 Task: Research Airbnb options in Amaigbo, Nigeria from 22nd December, 2023 to 25th December, 2023 for 2 adults. Place can be private room with 1  bedroom having 1 bed and 1 bathroom. Property type can be hotel.
Action: Mouse moved to (495, 110)
Screenshot: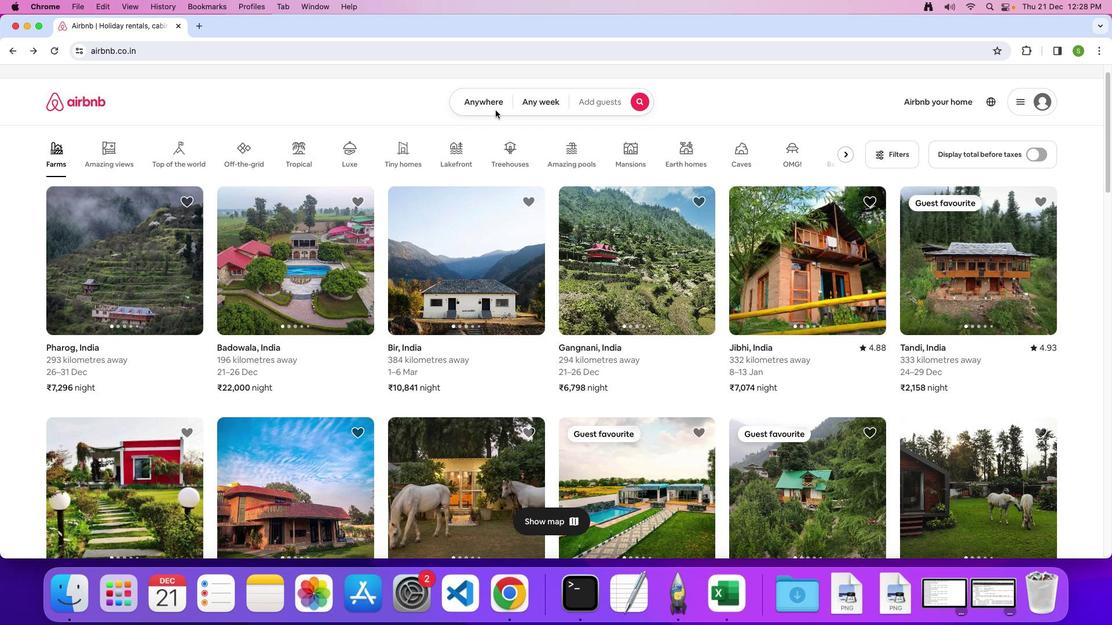 
Action: Mouse pressed left at (495, 110)
Screenshot: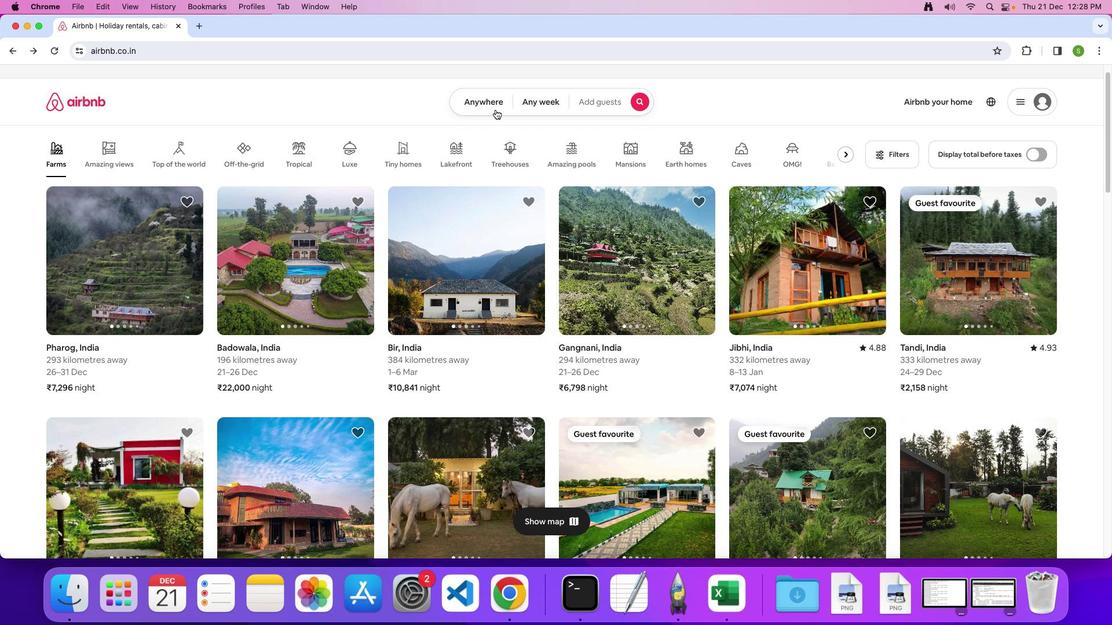 
Action: Mouse moved to (476, 103)
Screenshot: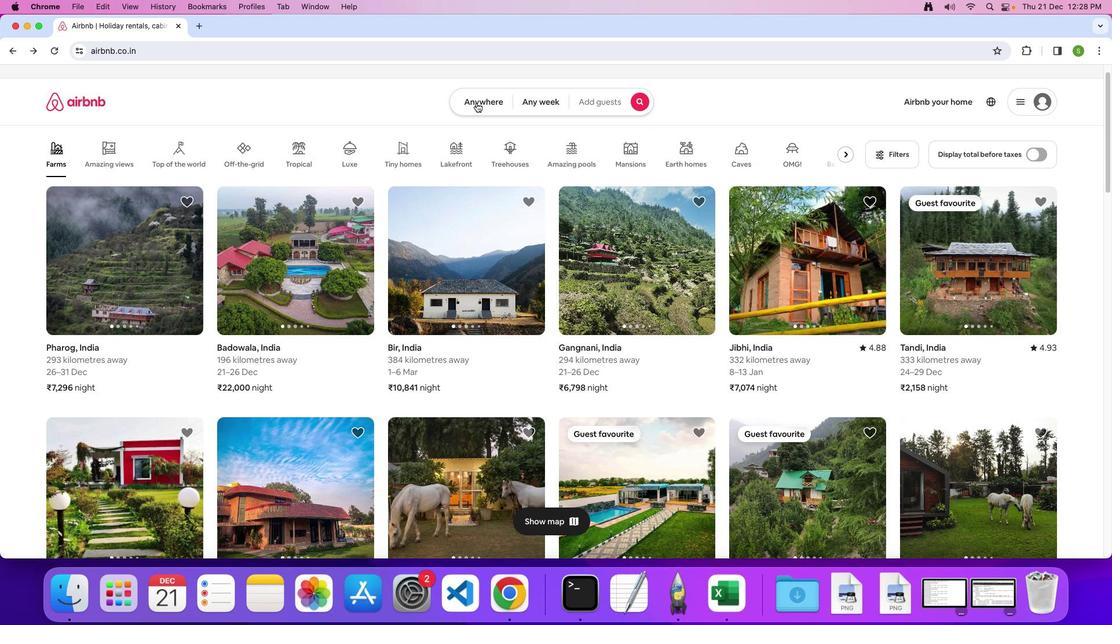 
Action: Mouse pressed left at (476, 103)
Screenshot: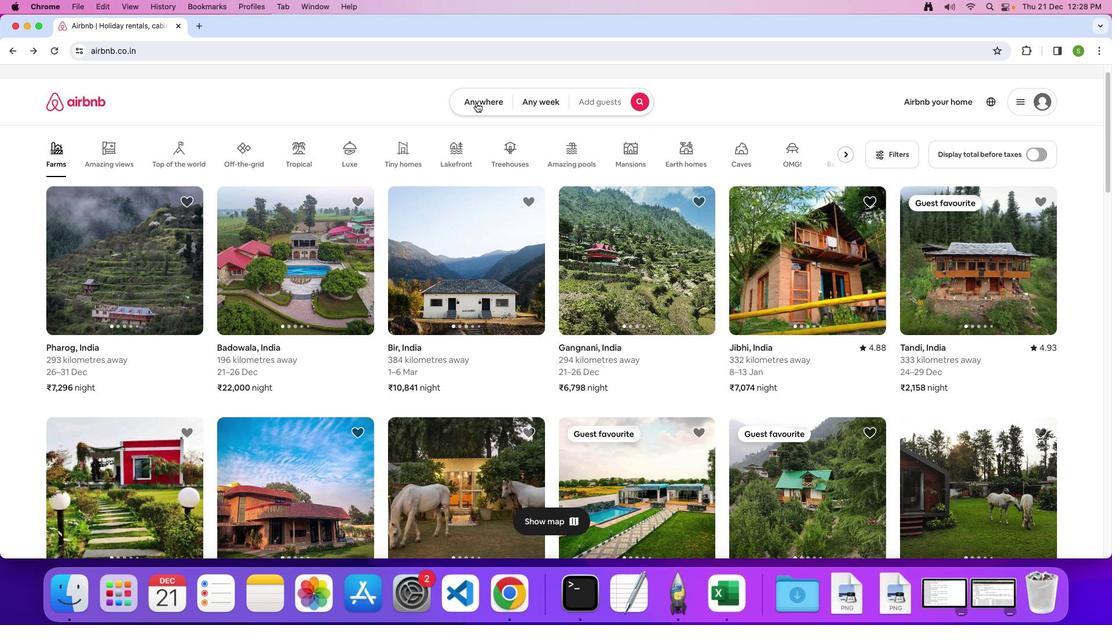 
Action: Mouse moved to (412, 148)
Screenshot: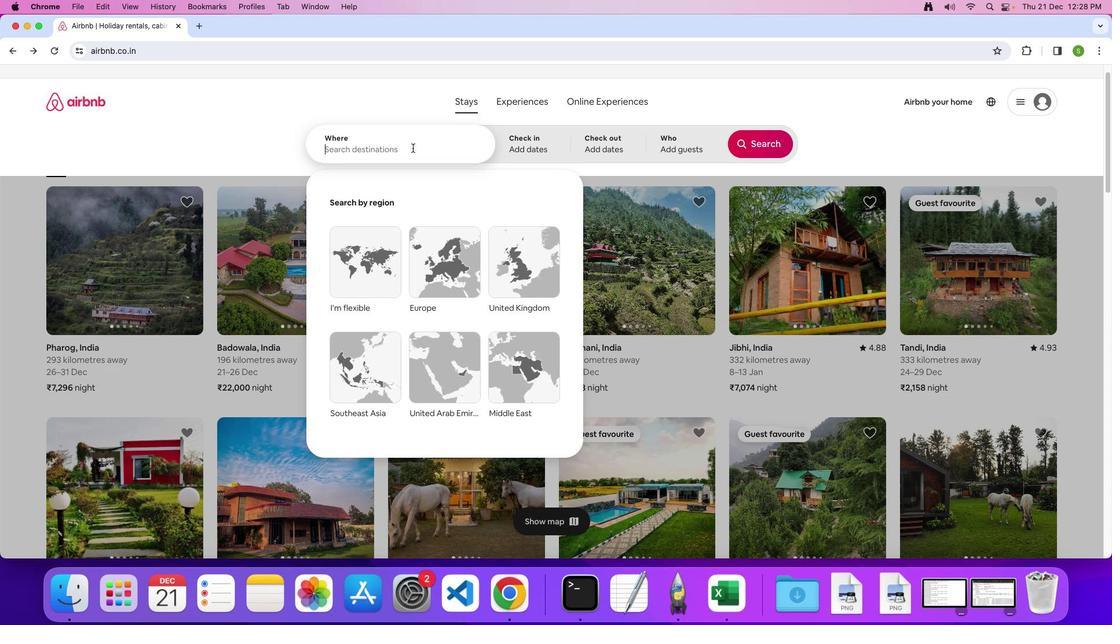 
Action: Mouse pressed left at (412, 148)
Screenshot: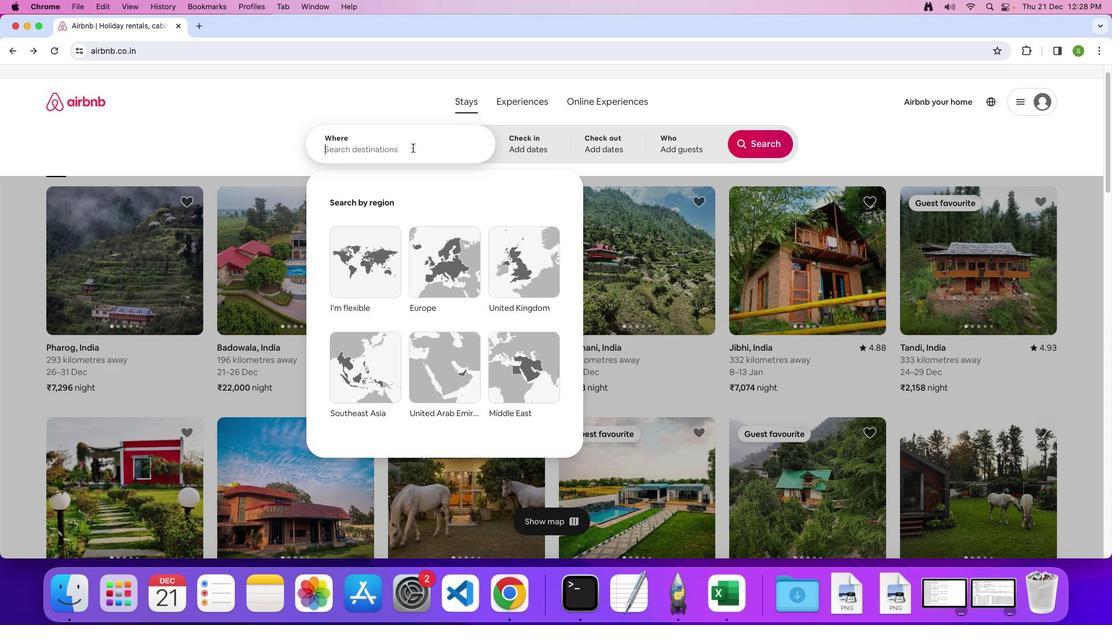 
Action: Mouse moved to (411, 149)
Screenshot: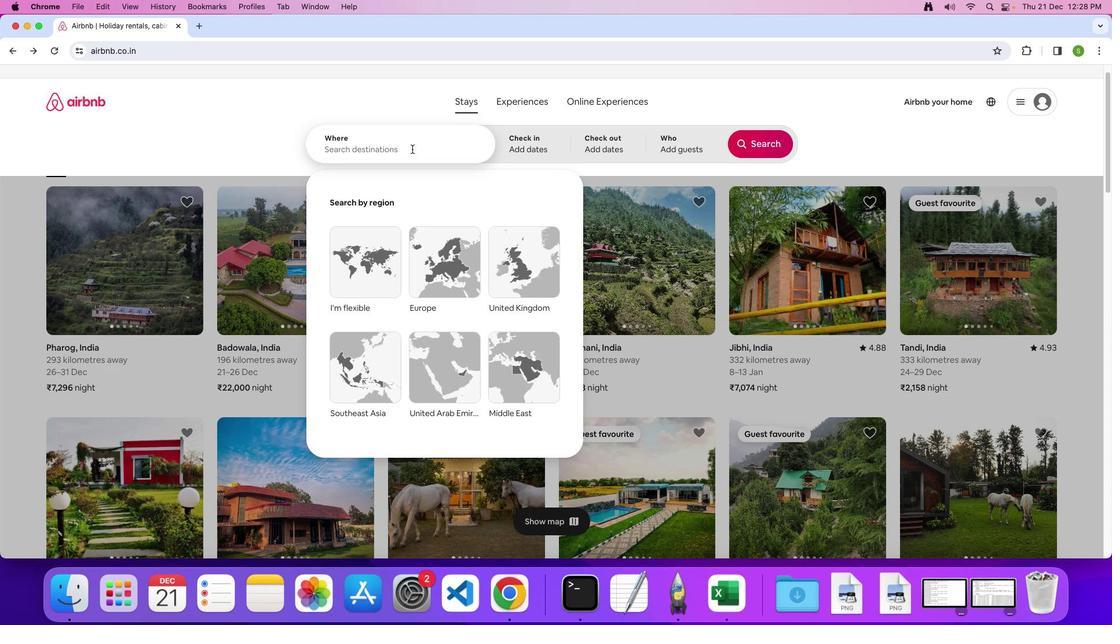 
Action: Key pressed 'A'Key.caps_lock'm''a'
Screenshot: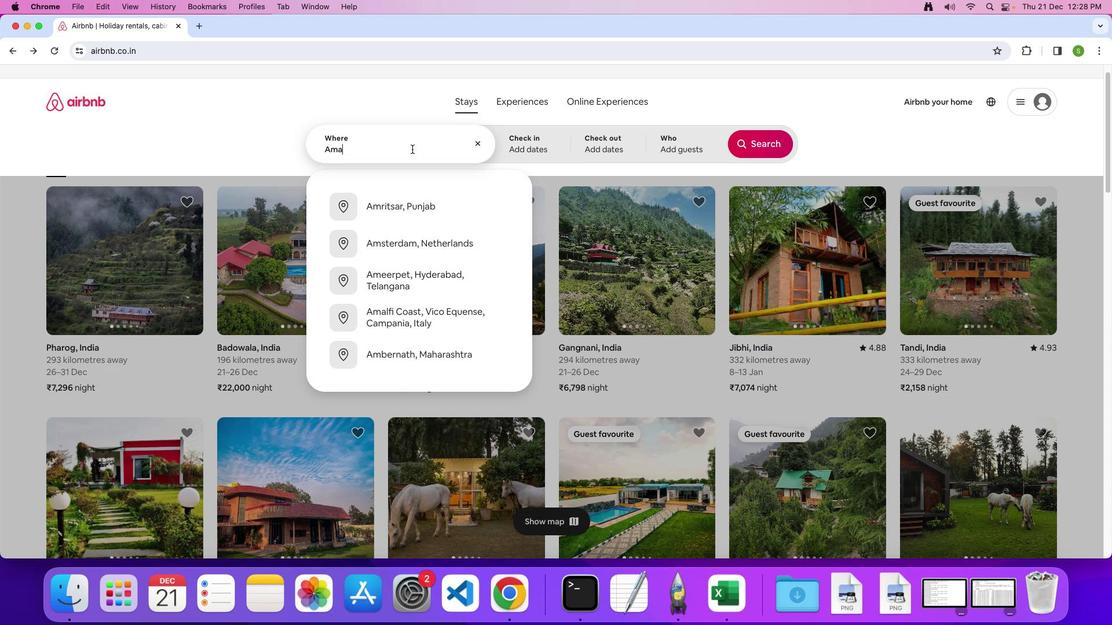 
Action: Mouse moved to (411, 149)
Screenshot: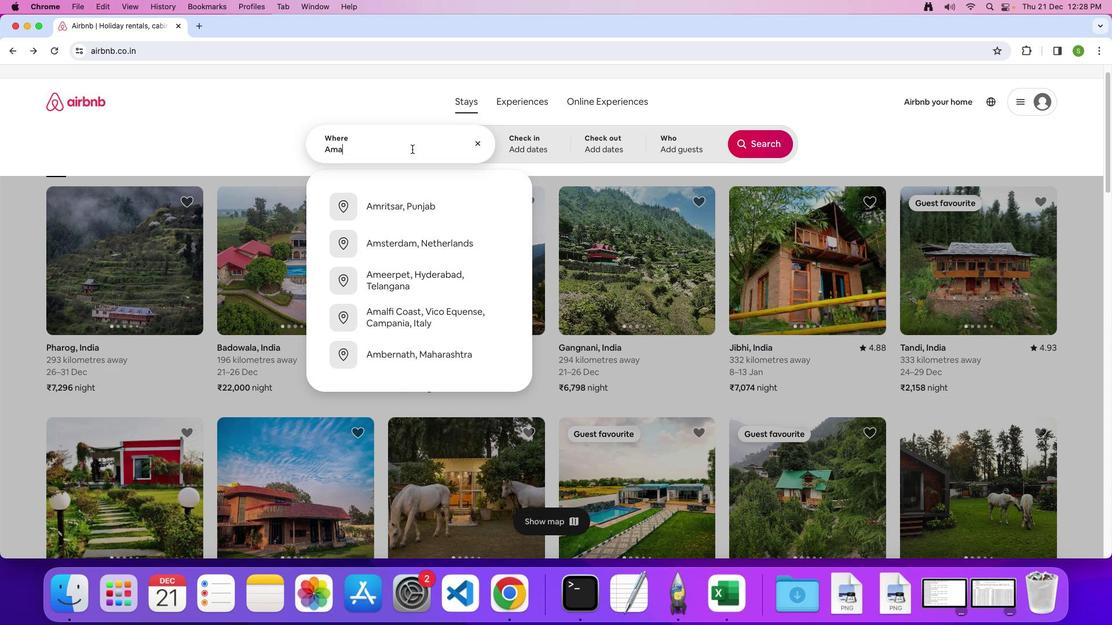 
Action: Key pressed 'i''g''b''o'','Key.spaceKey.shift'N''i''g''e''r''i''a'Key.enter
Screenshot: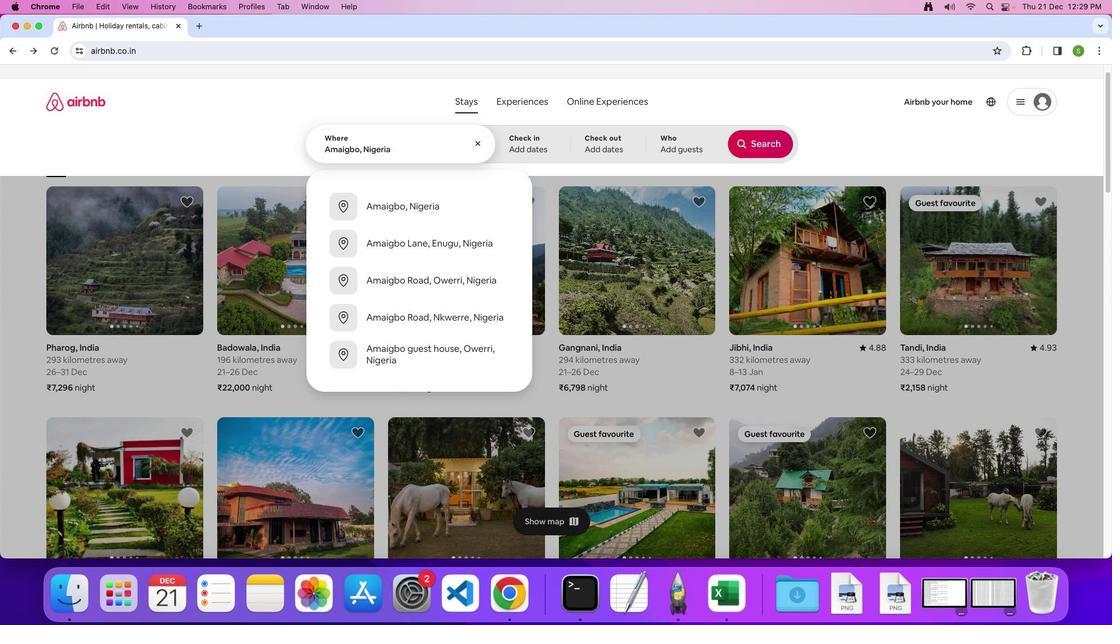 
Action: Mouse moved to (488, 372)
Screenshot: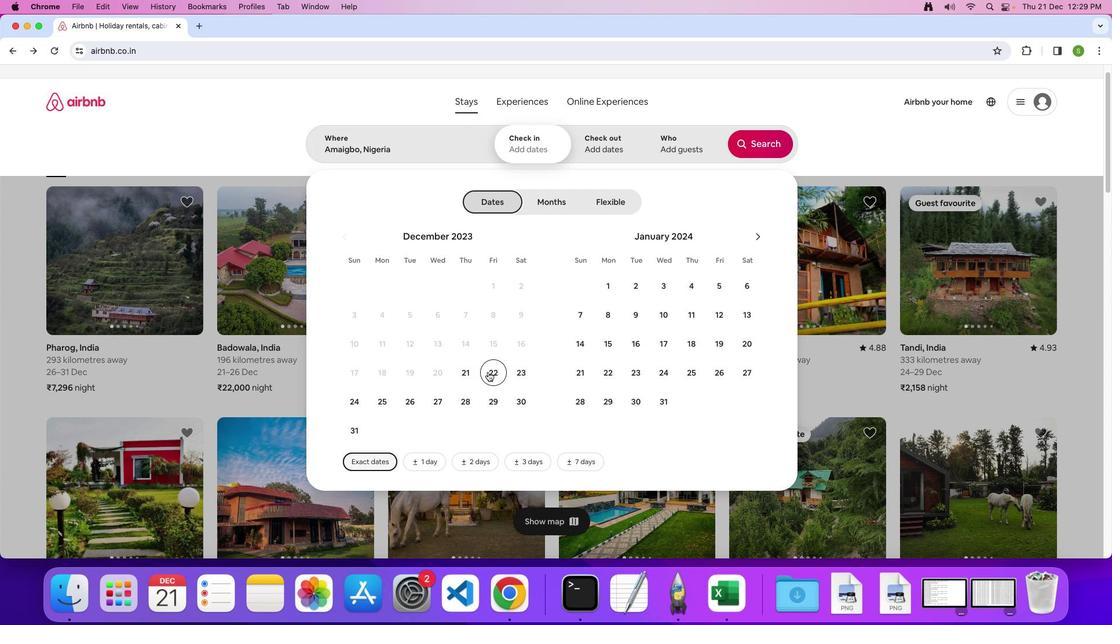 
Action: Mouse pressed left at (488, 372)
Screenshot: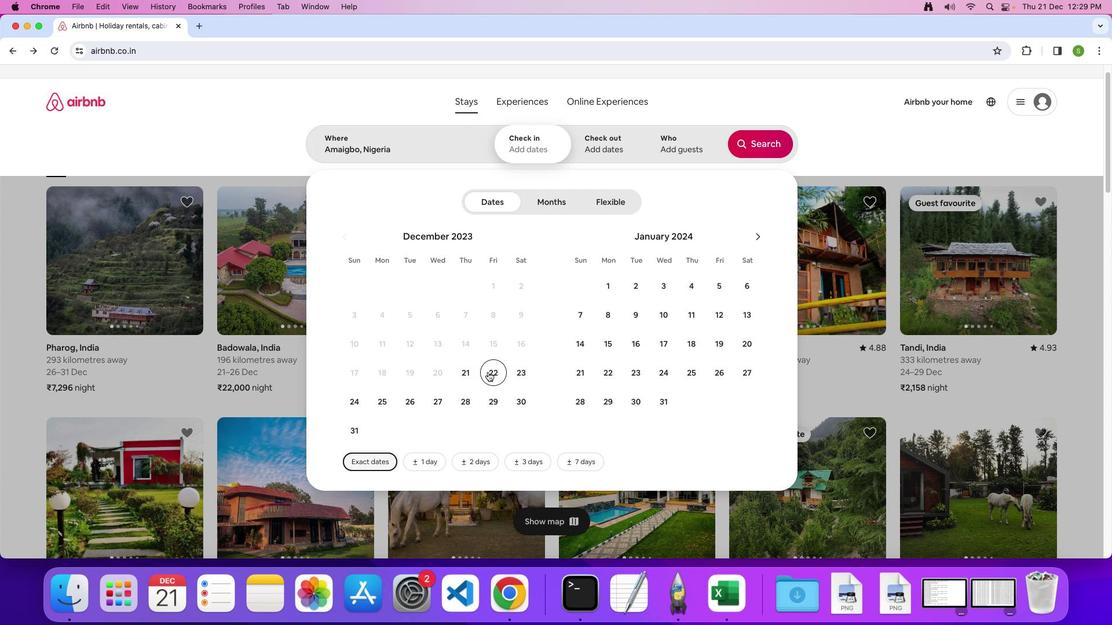 
Action: Mouse moved to (393, 401)
Screenshot: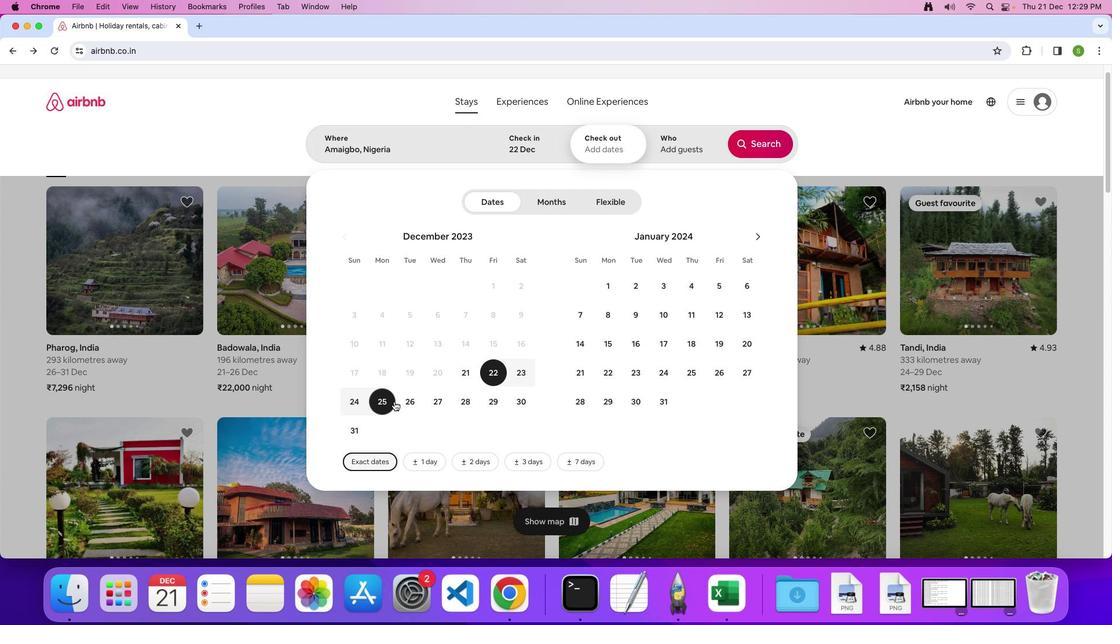 
Action: Mouse pressed left at (393, 401)
Screenshot: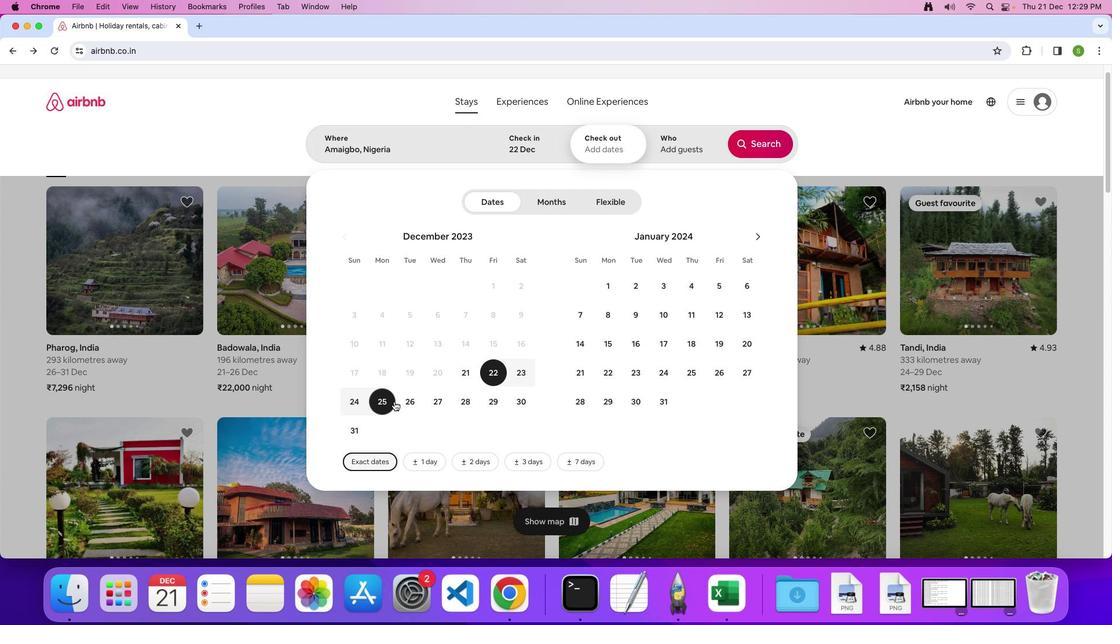 
Action: Mouse moved to (679, 149)
Screenshot: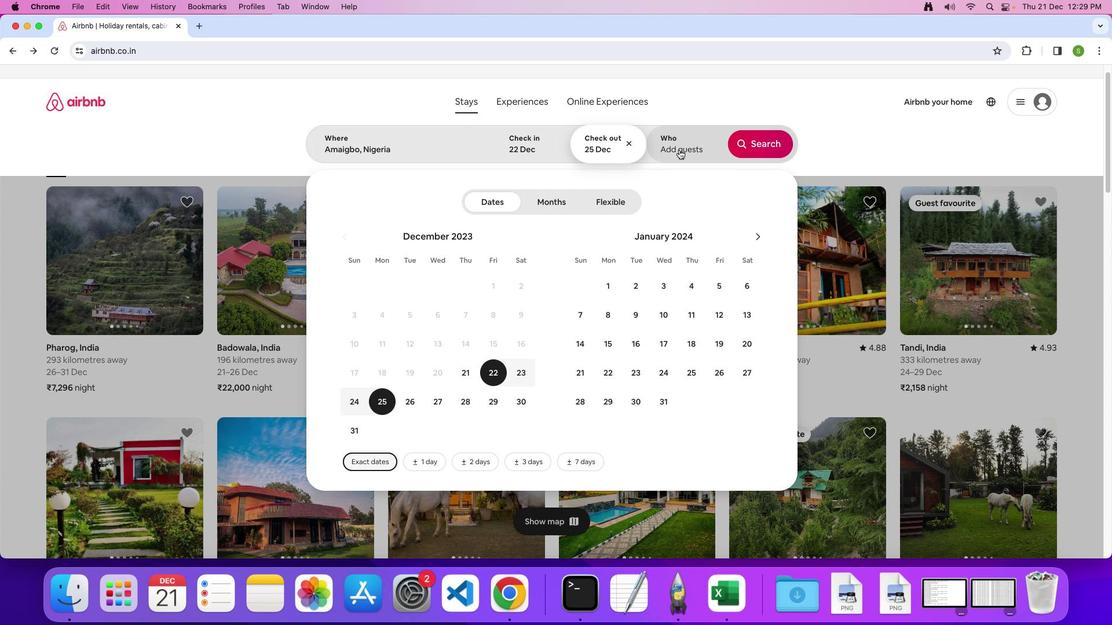 
Action: Mouse pressed left at (679, 149)
Screenshot: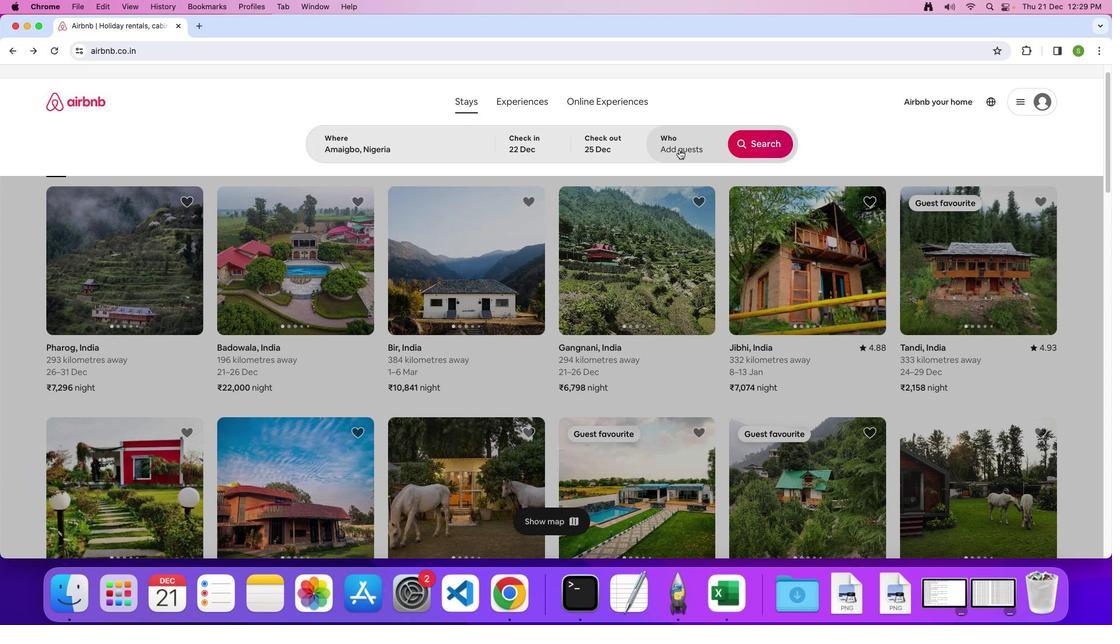 
Action: Mouse moved to (756, 203)
Screenshot: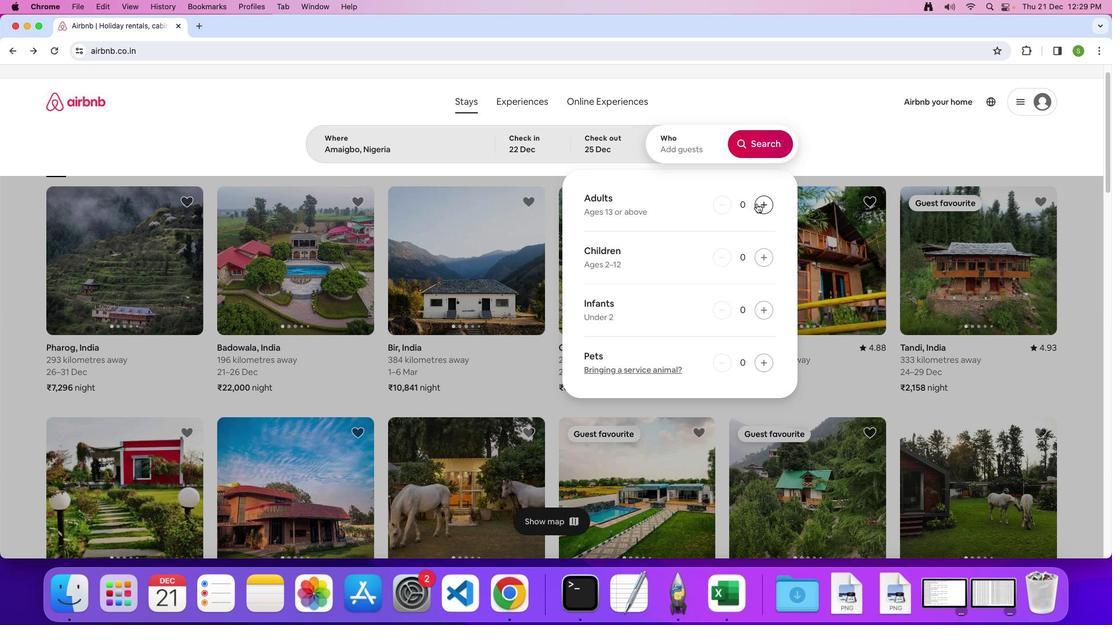 
Action: Mouse pressed left at (756, 203)
Screenshot: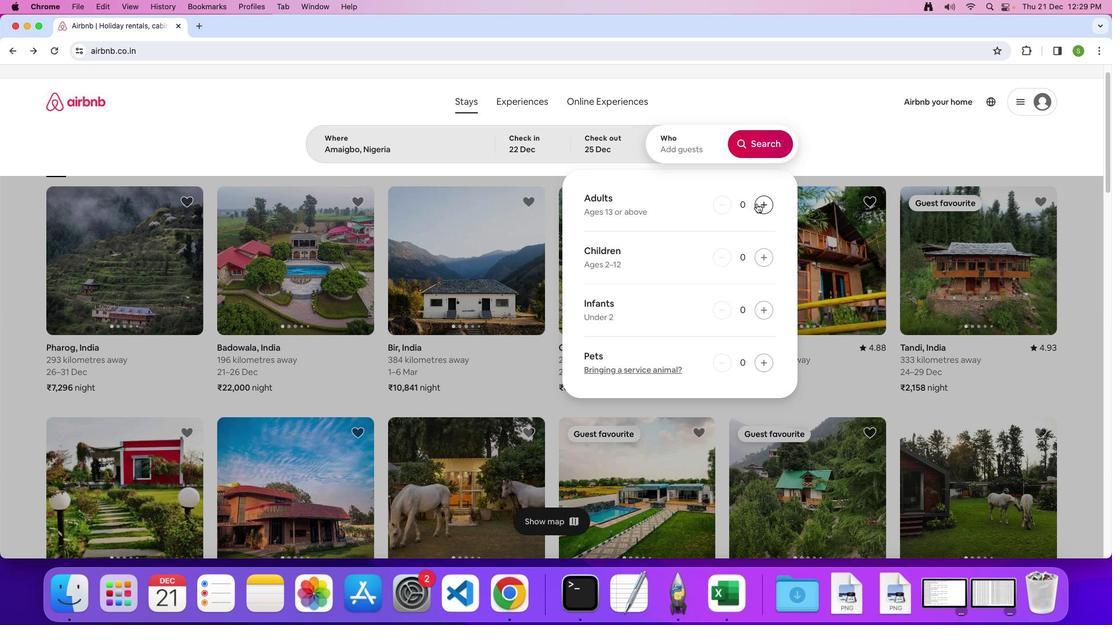 
Action: Mouse moved to (769, 204)
Screenshot: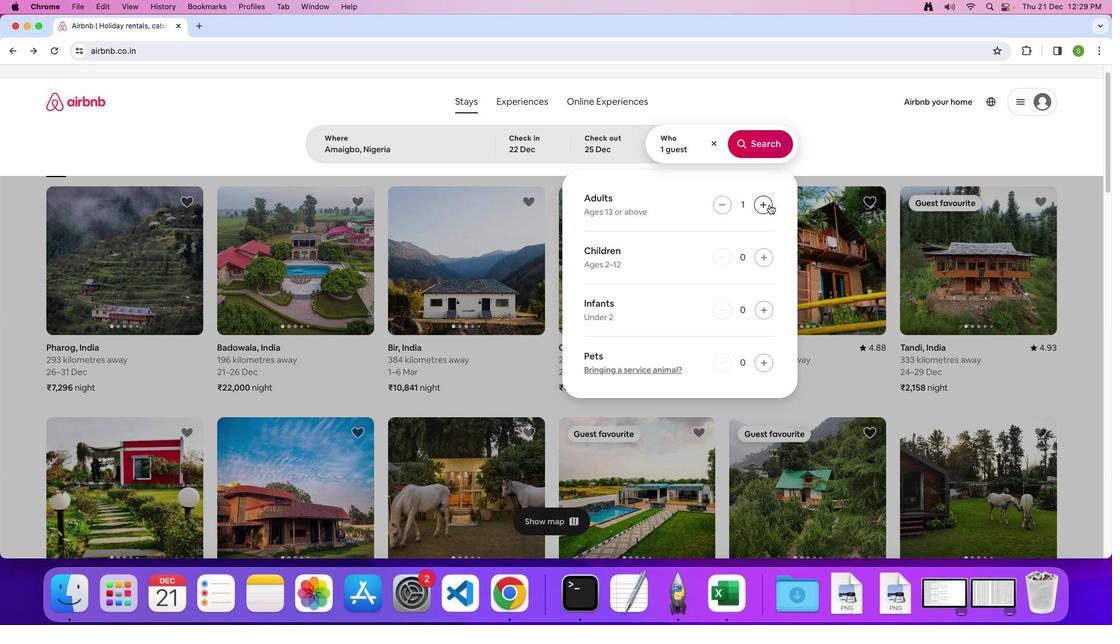 
Action: Mouse pressed left at (769, 204)
Screenshot: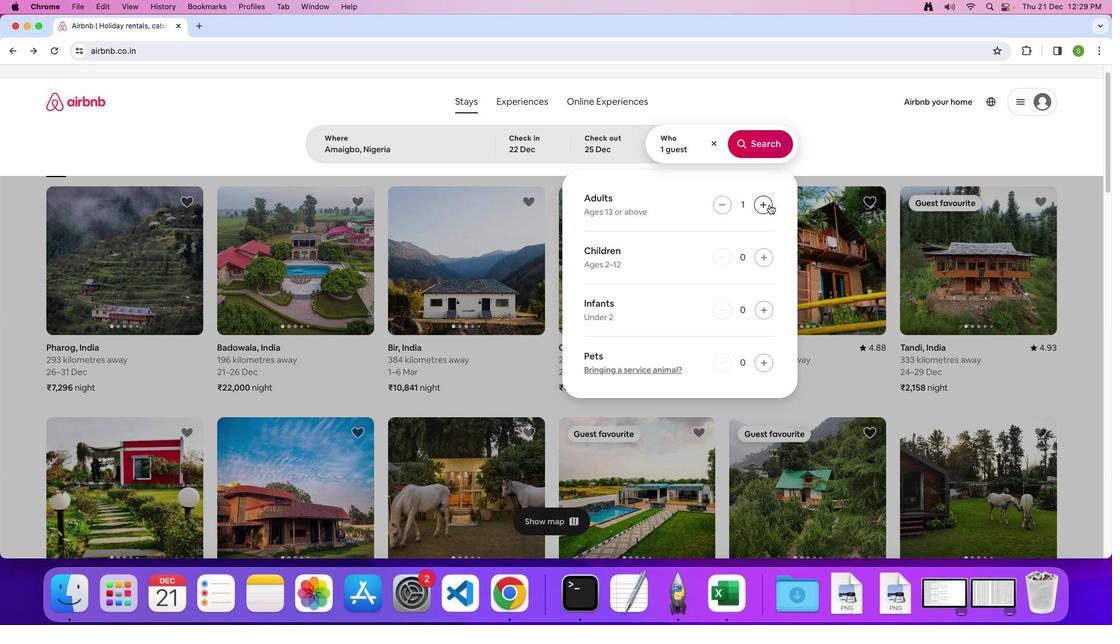 
Action: Mouse moved to (759, 145)
Screenshot: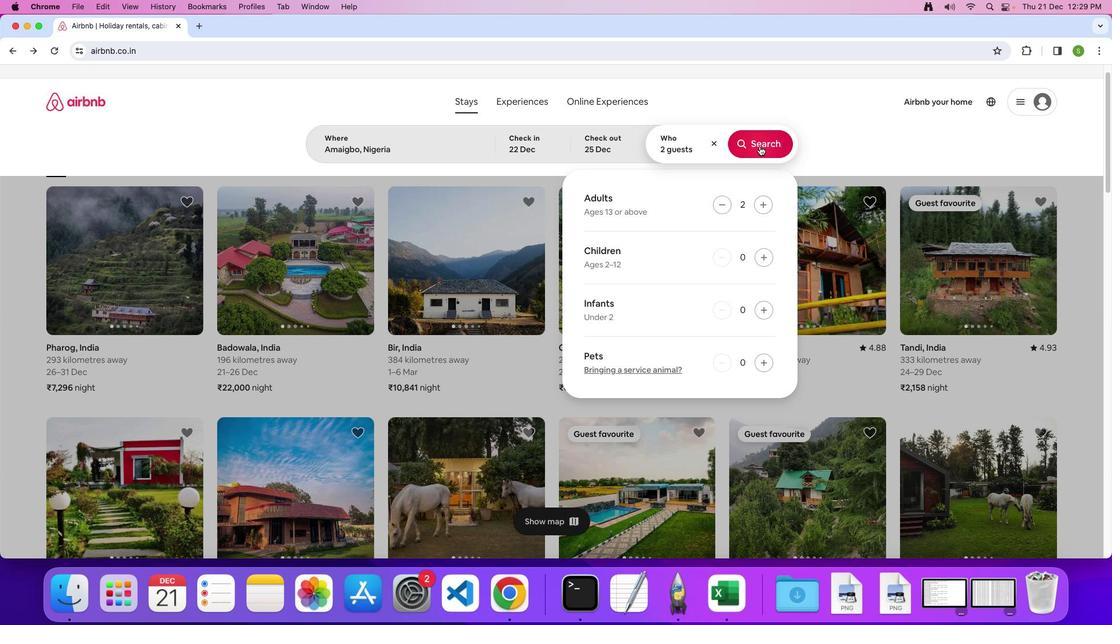 
Action: Mouse pressed left at (759, 145)
Screenshot: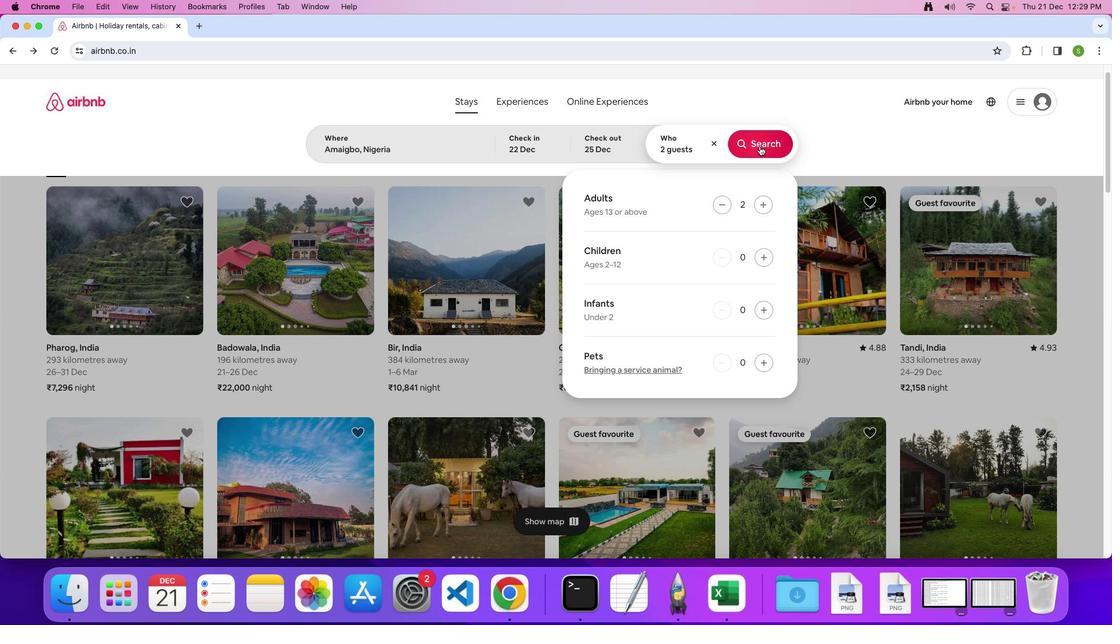 
Action: Mouse moved to (913, 132)
Screenshot: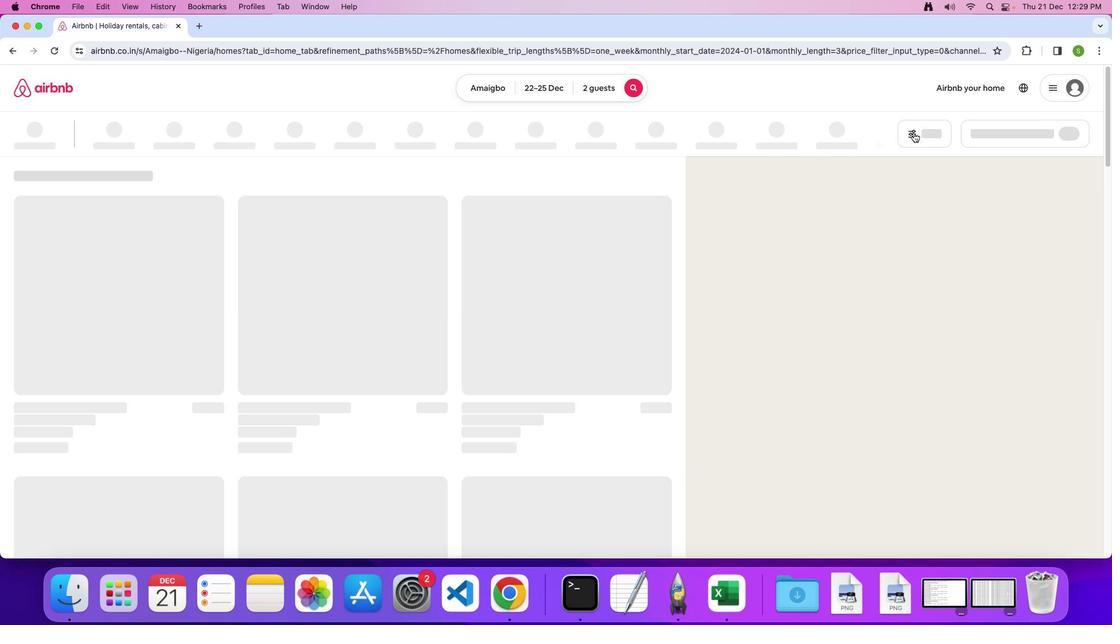 
Action: Mouse pressed left at (913, 132)
Screenshot: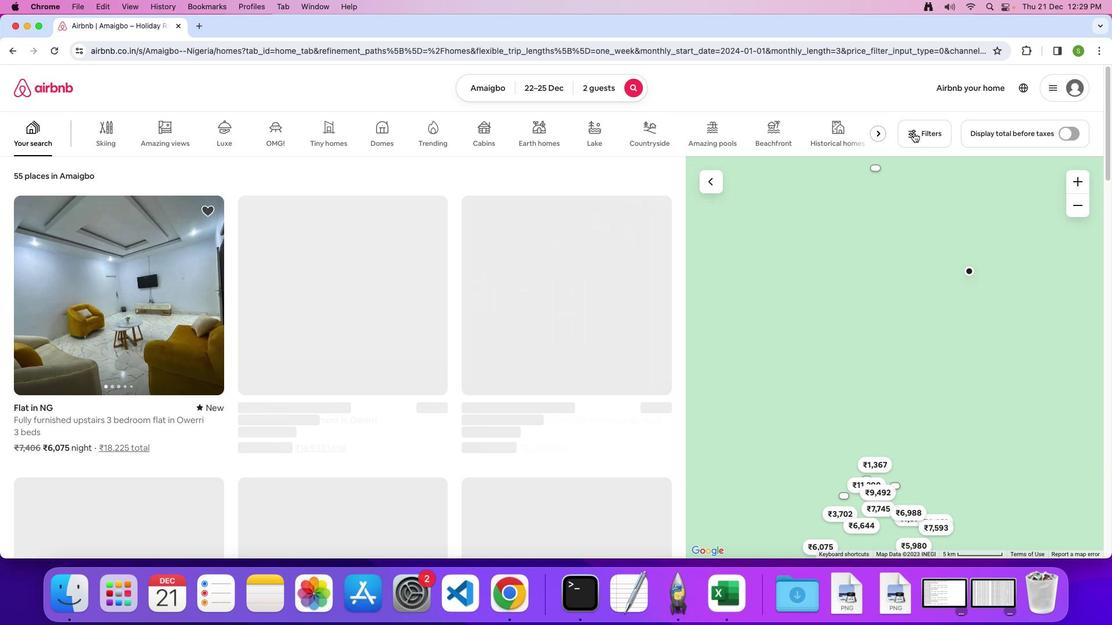 
Action: Mouse moved to (469, 331)
Screenshot: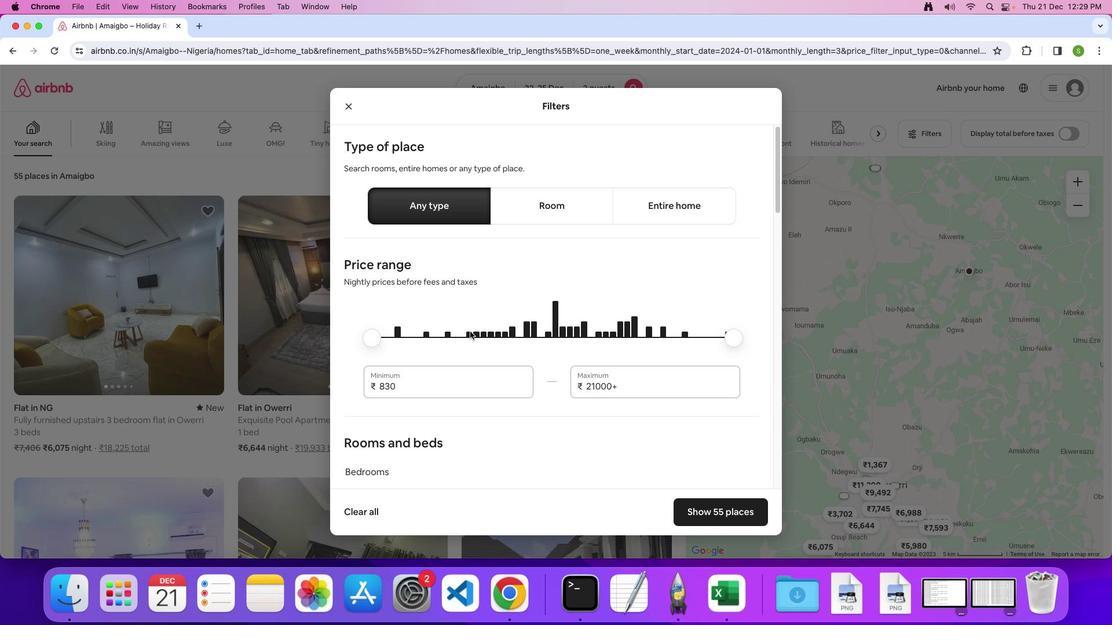 
Action: Mouse scrolled (469, 331) with delta (0, 0)
Screenshot: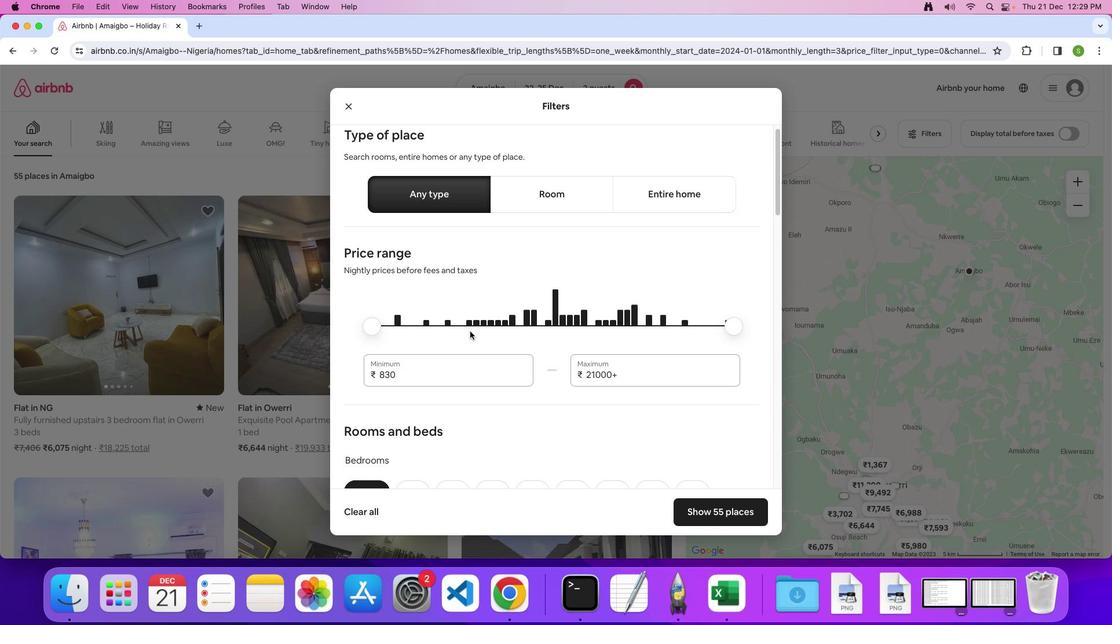 
Action: Mouse scrolled (469, 331) with delta (0, 0)
Screenshot: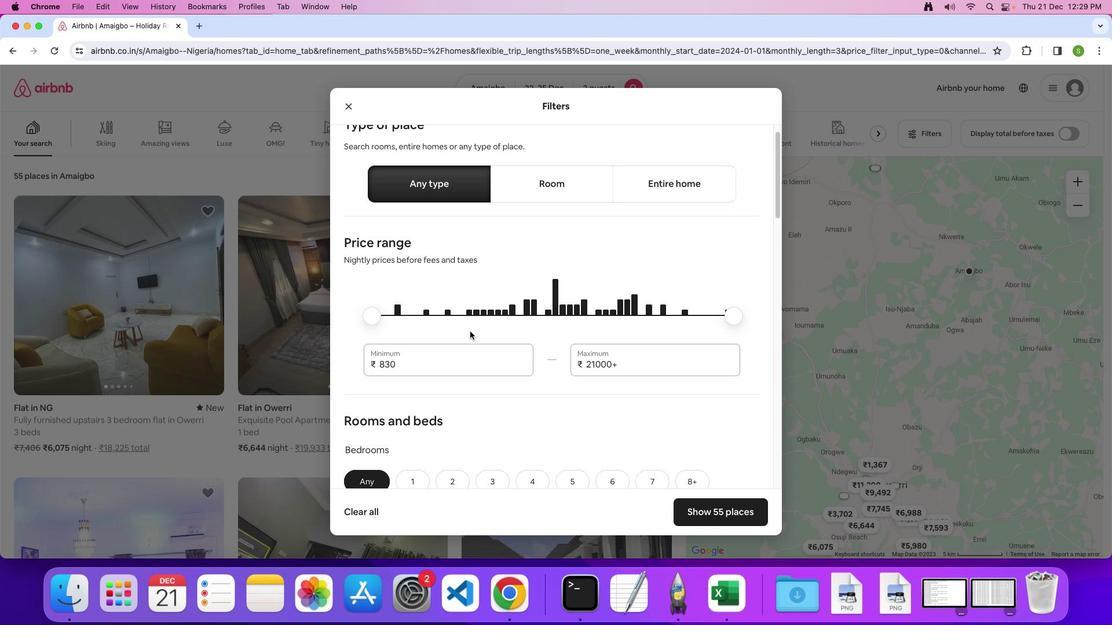
Action: Mouse scrolled (469, 331) with delta (0, -1)
Screenshot: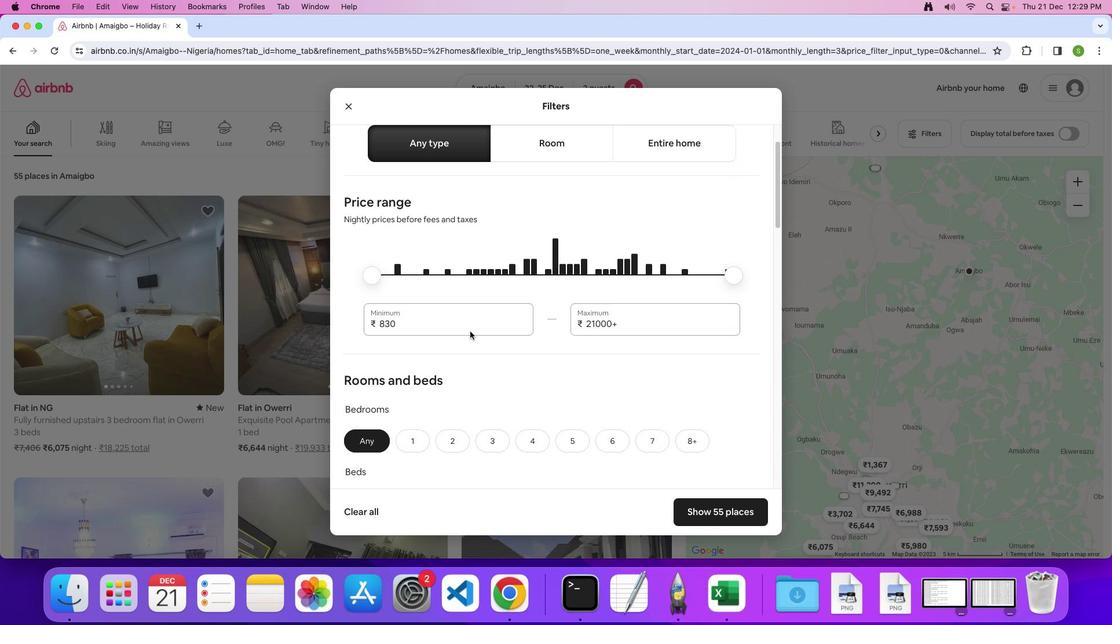 
Action: Mouse scrolled (469, 331) with delta (0, 0)
Screenshot: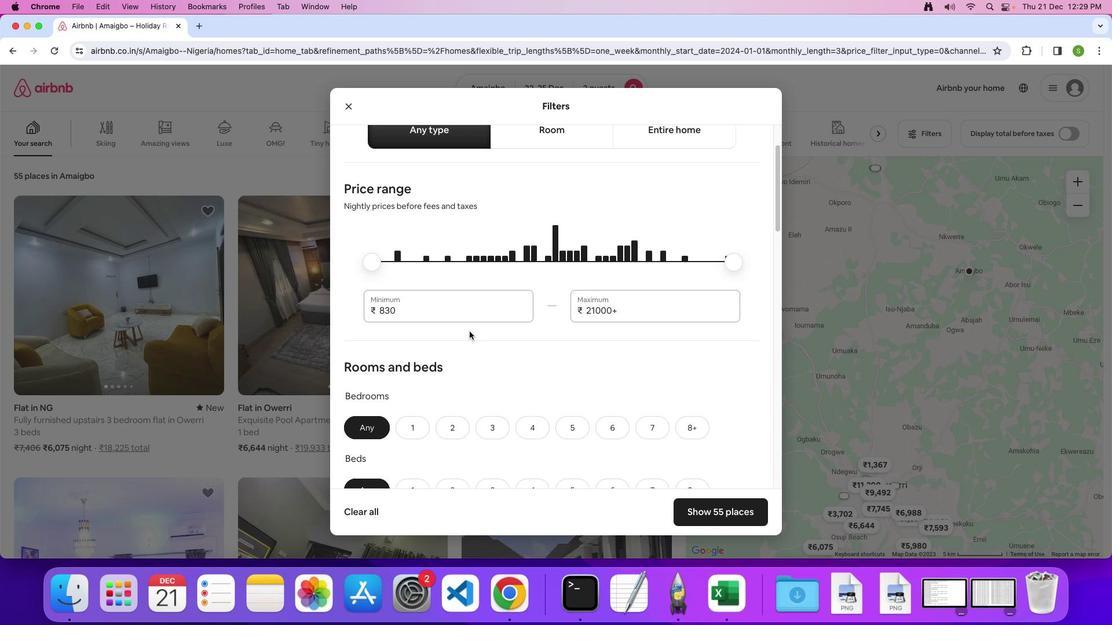 
Action: Mouse moved to (469, 331)
Screenshot: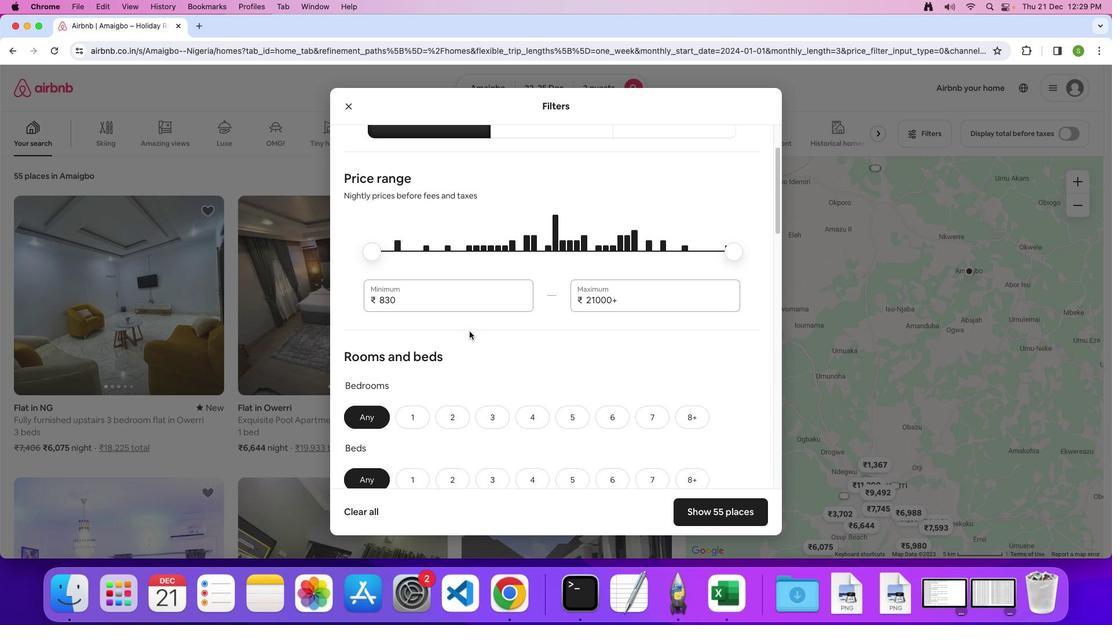 
Action: Mouse scrolled (469, 331) with delta (0, 0)
Screenshot: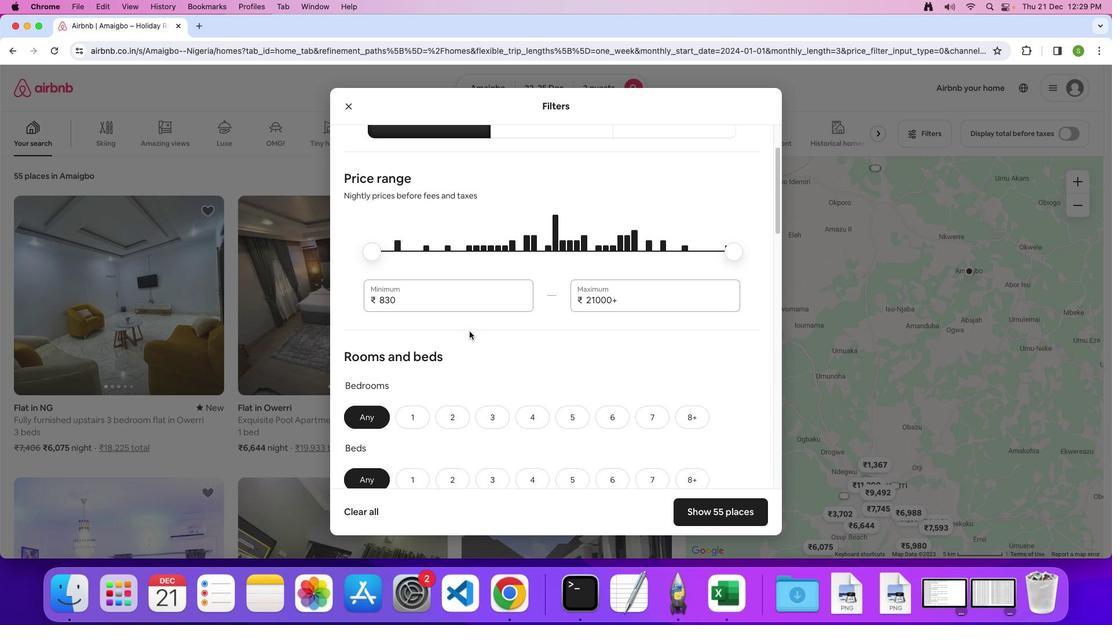 
Action: Mouse scrolled (469, 331) with delta (0, 0)
Screenshot: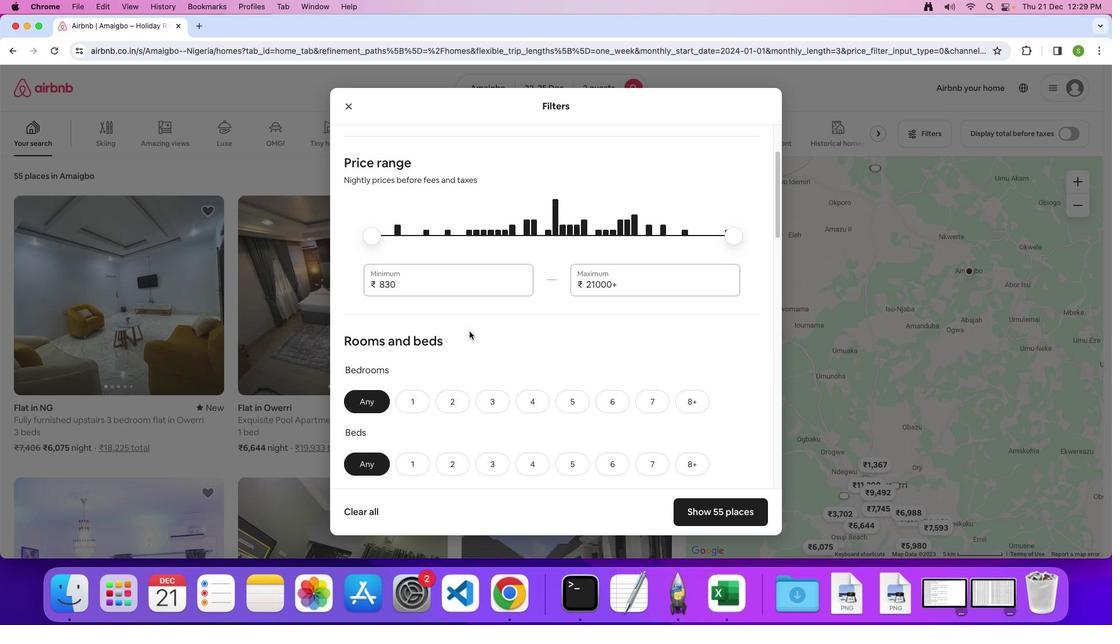 
Action: Mouse moved to (469, 331)
Screenshot: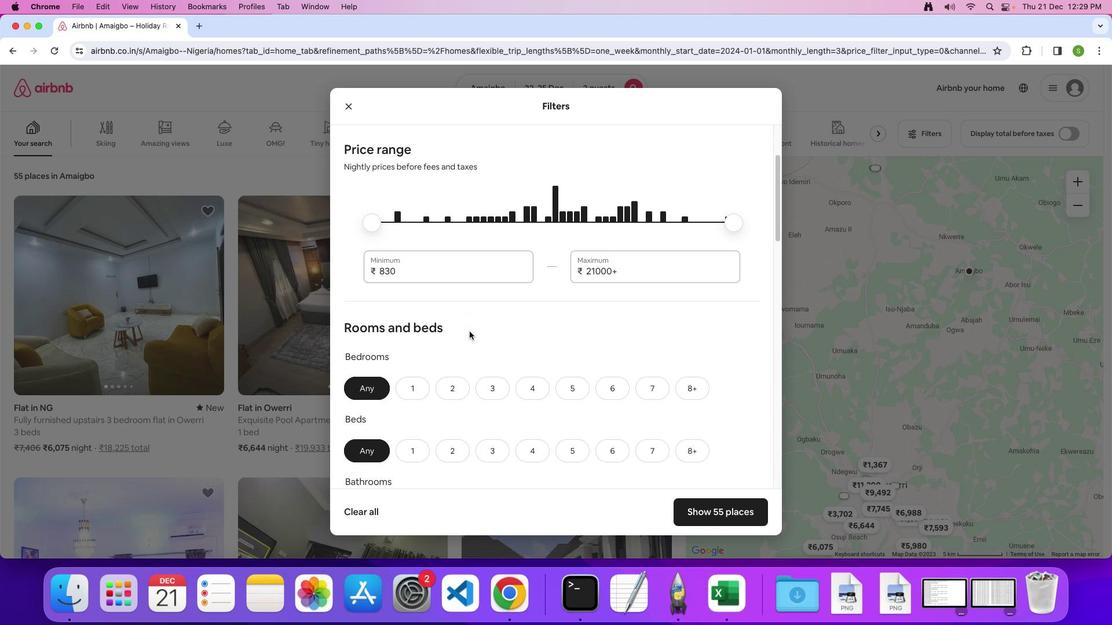 
Action: Mouse scrolled (469, 331) with delta (0, 0)
Screenshot: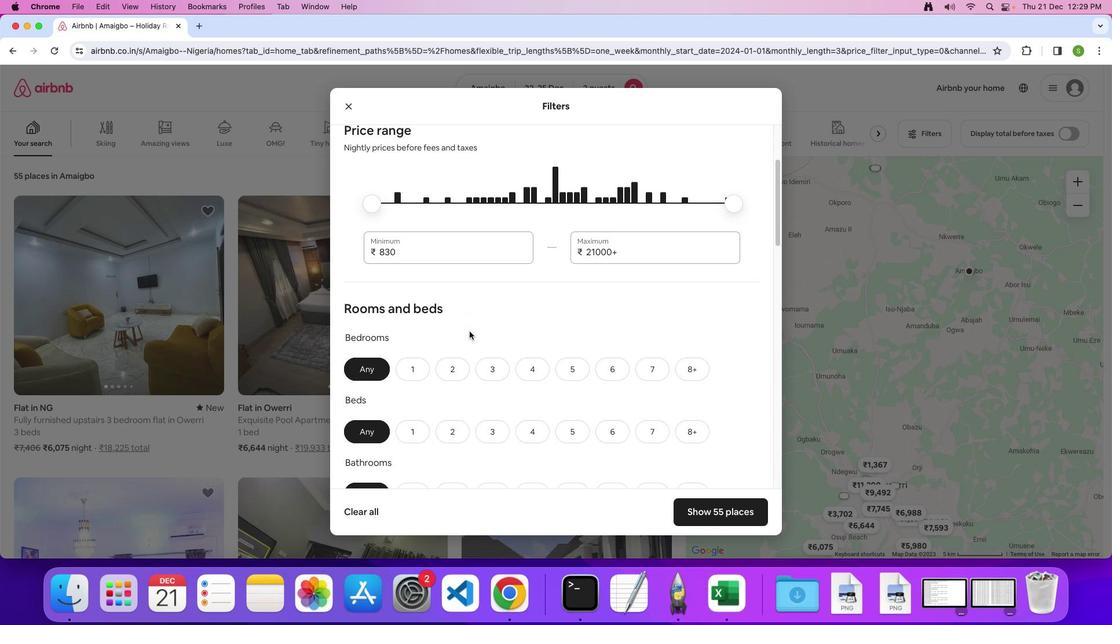
Action: Mouse moved to (469, 331)
Screenshot: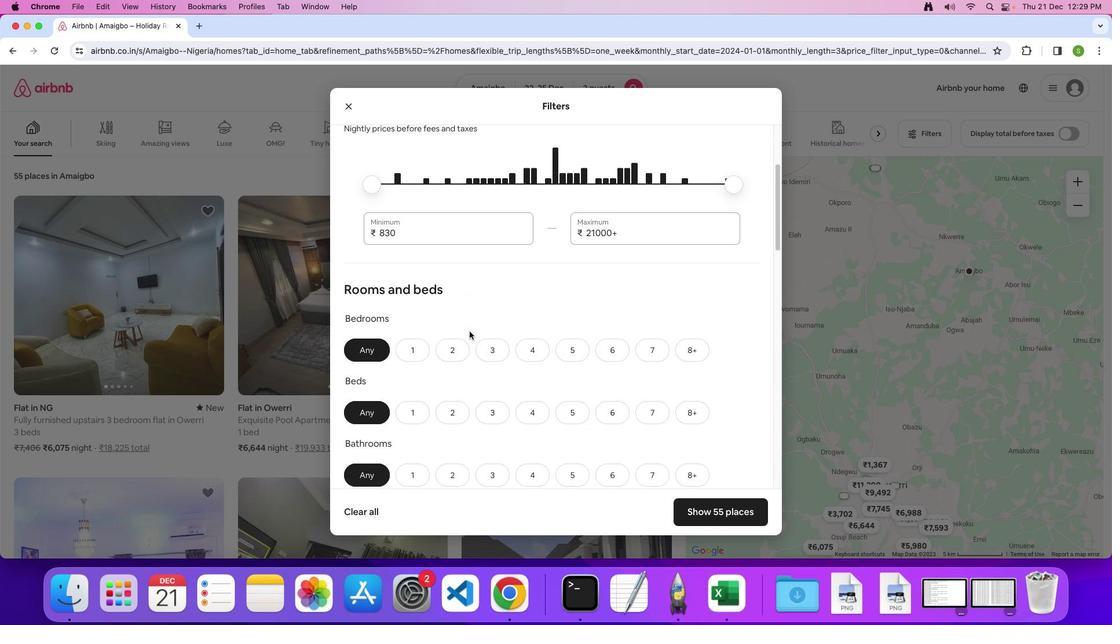 
Action: Mouse scrolled (469, 331) with delta (0, -1)
Screenshot: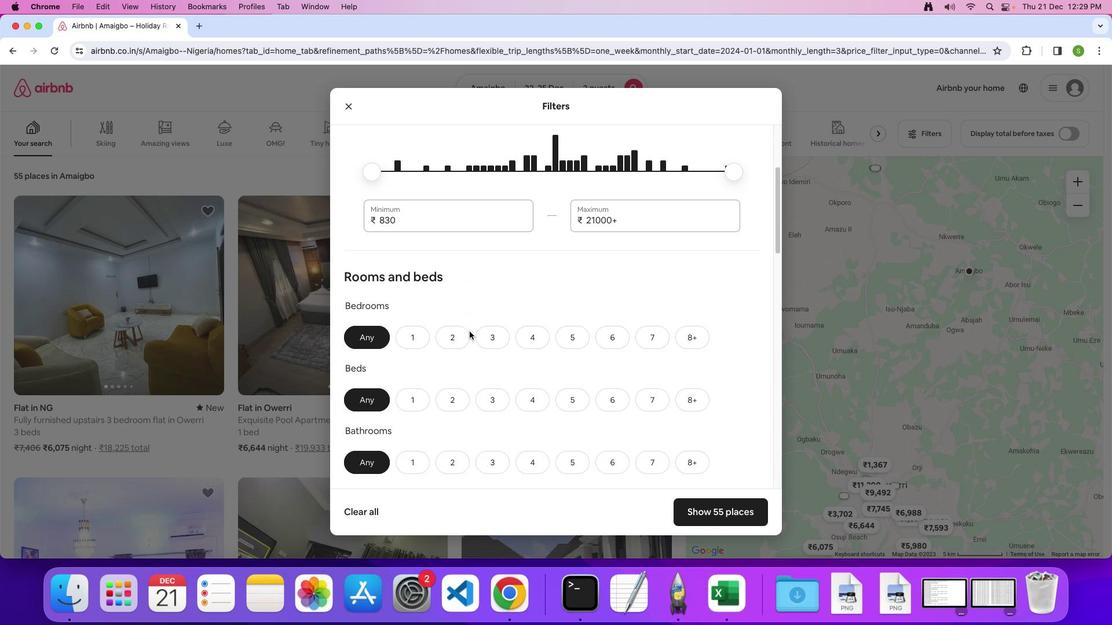 
Action: Mouse scrolled (469, 331) with delta (0, 0)
Screenshot: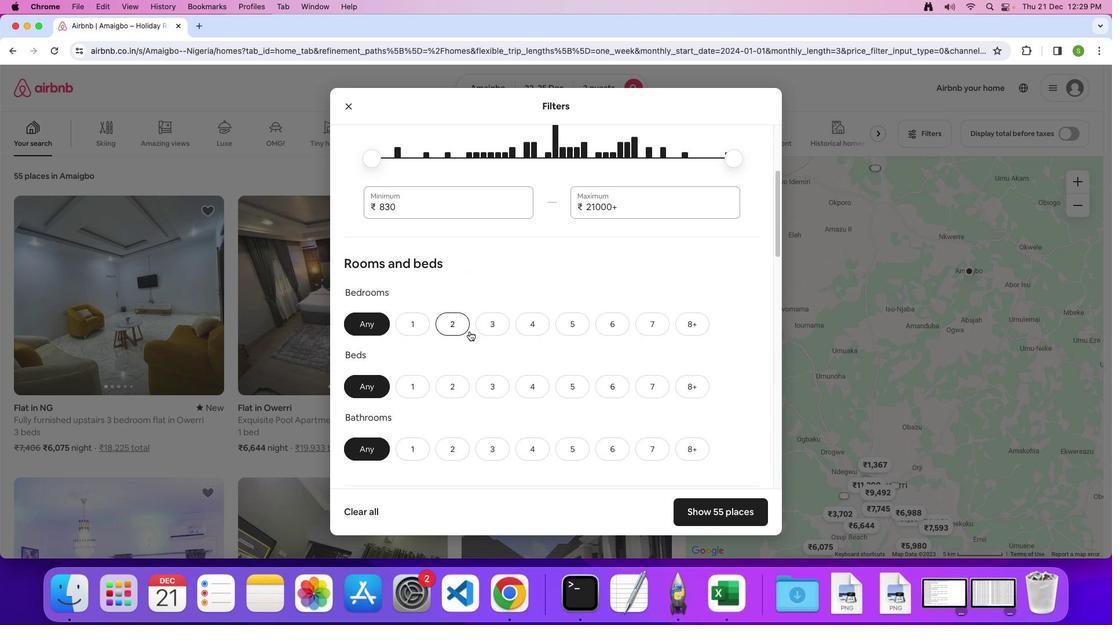 
Action: Mouse moved to (469, 331)
Screenshot: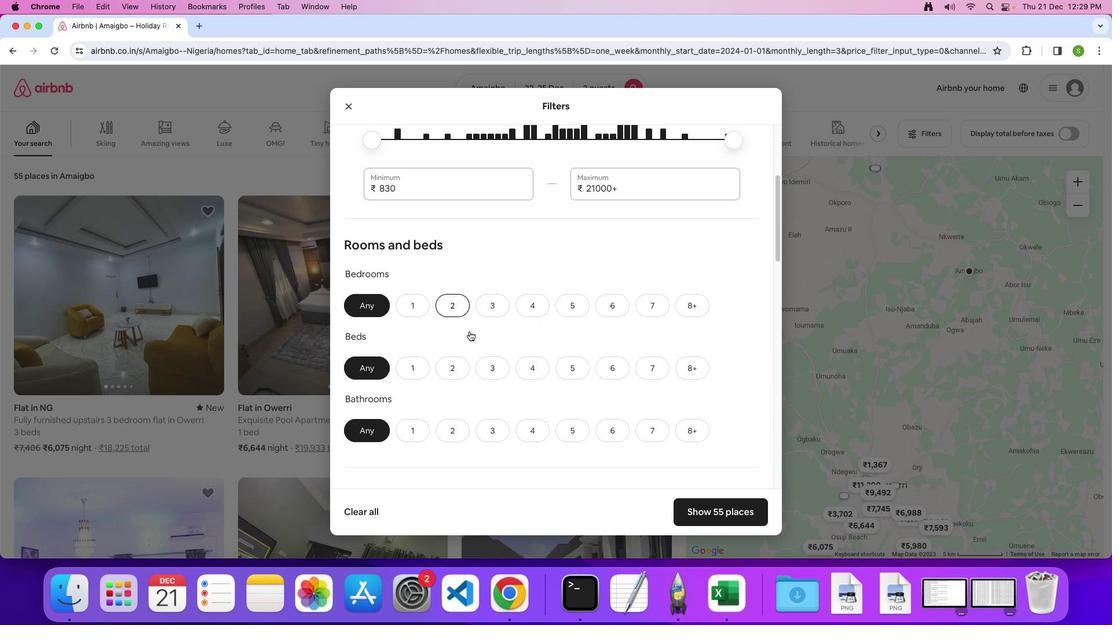 
Action: Mouse scrolled (469, 331) with delta (0, 0)
Screenshot: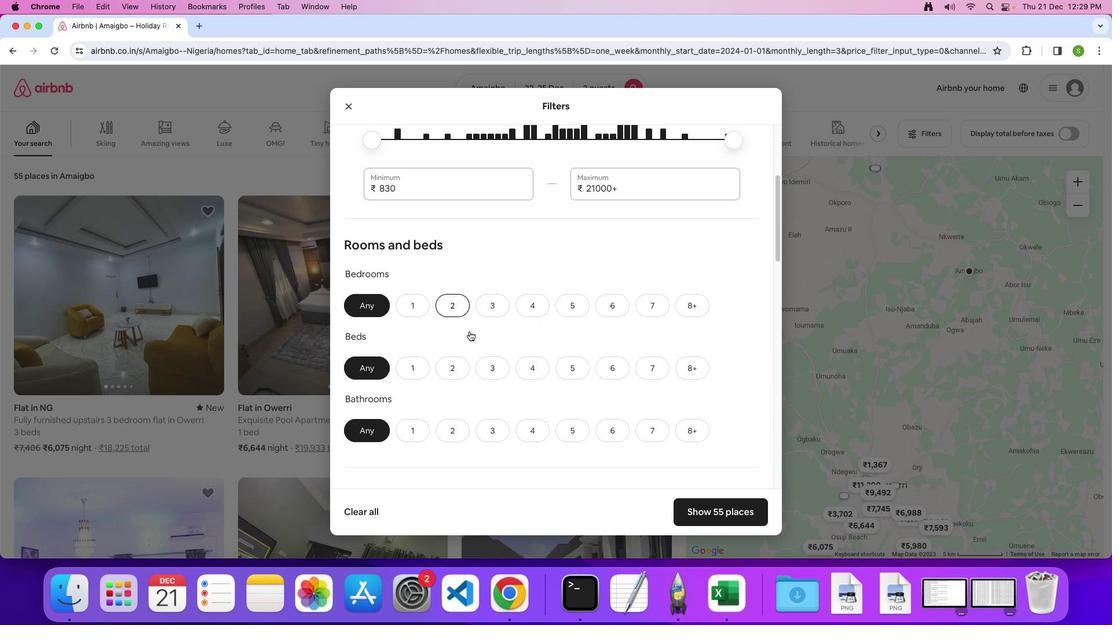 
Action: Mouse scrolled (469, 331) with delta (0, -1)
Screenshot: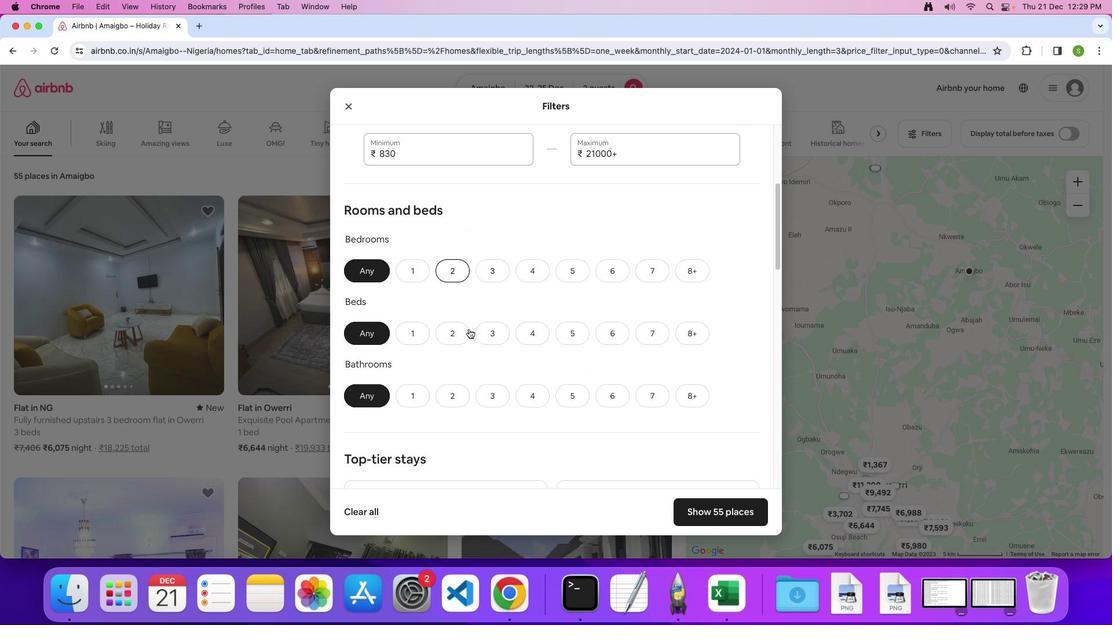 
Action: Mouse moved to (418, 253)
Screenshot: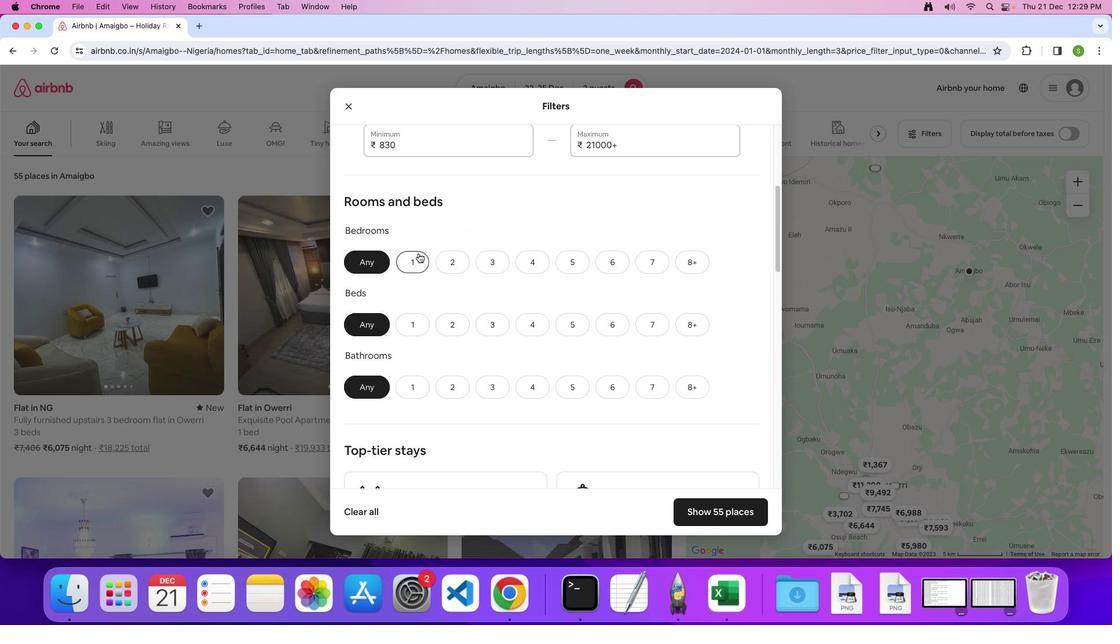 
Action: Mouse pressed left at (418, 253)
Screenshot: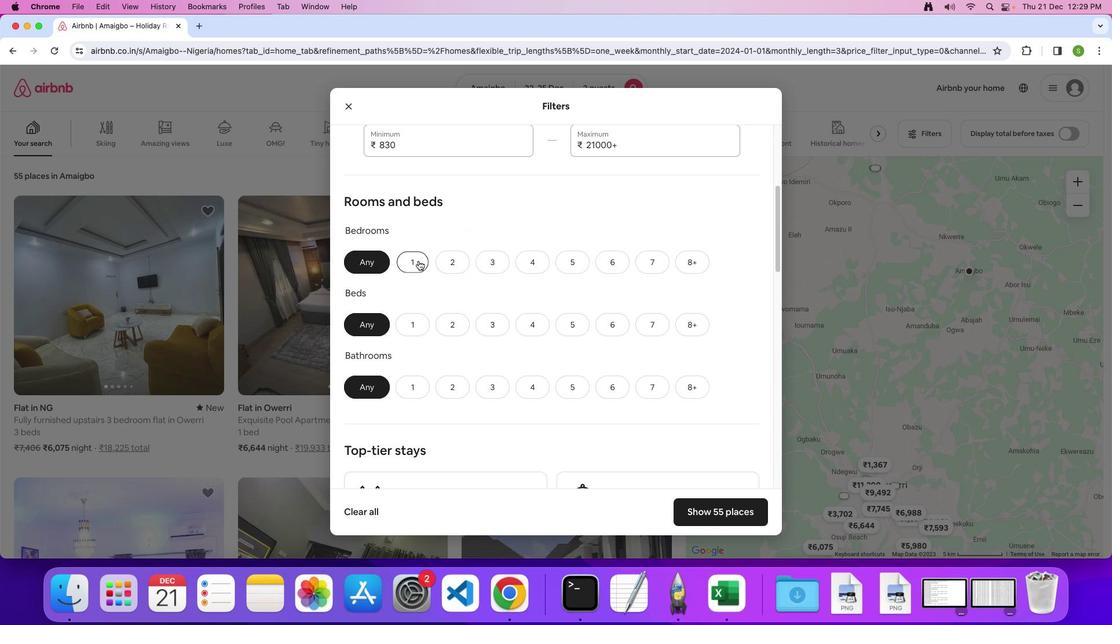
Action: Mouse moved to (415, 318)
Screenshot: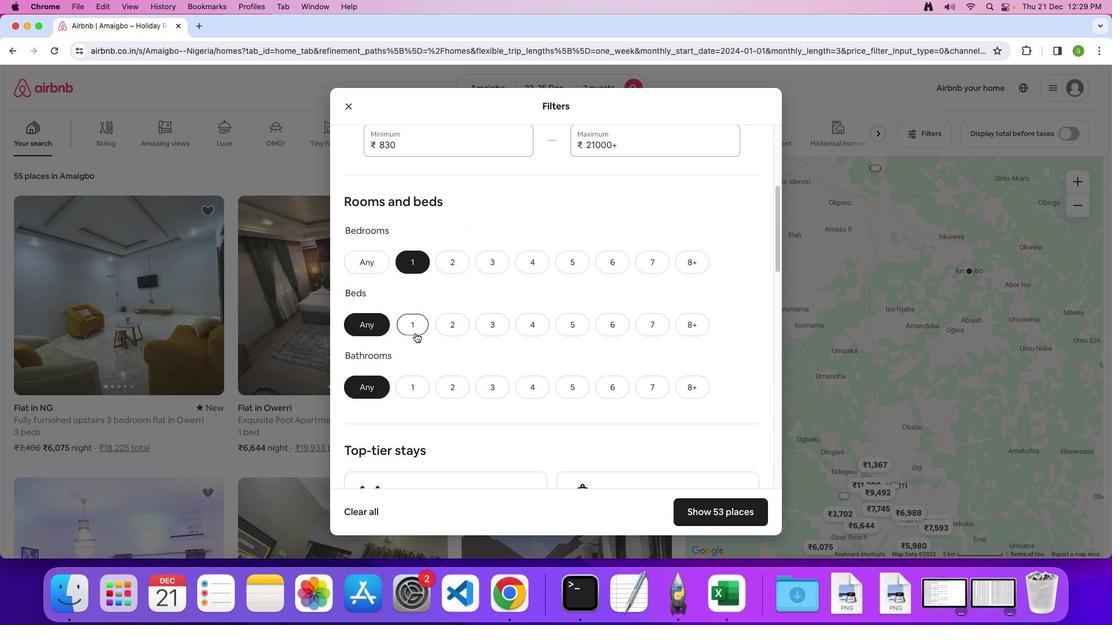 
Action: Mouse pressed left at (415, 318)
Screenshot: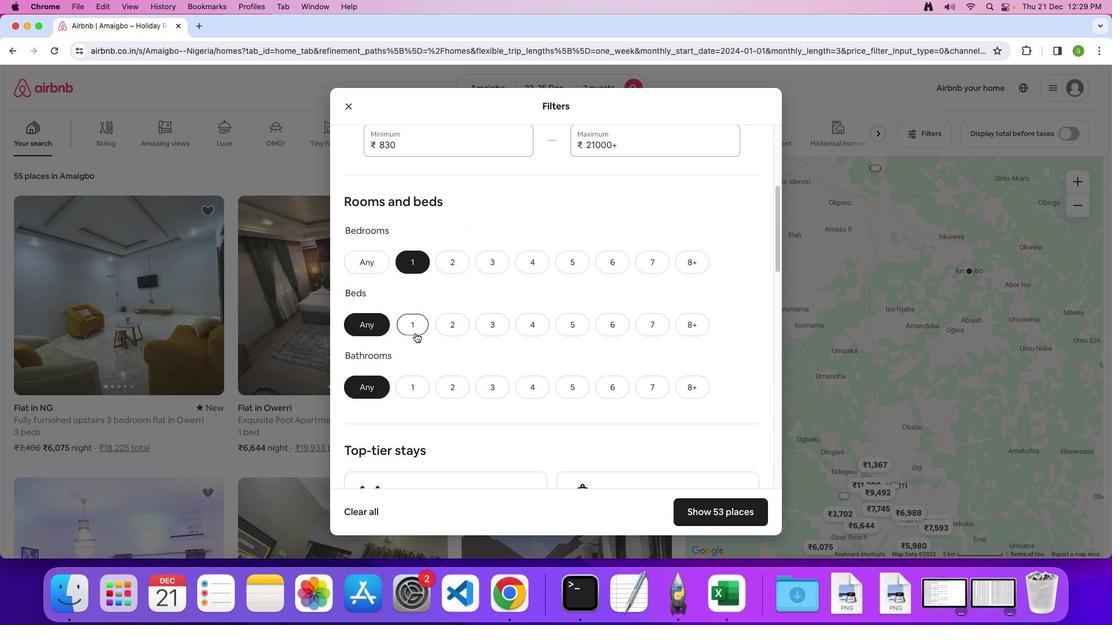 
Action: Mouse moved to (410, 381)
Screenshot: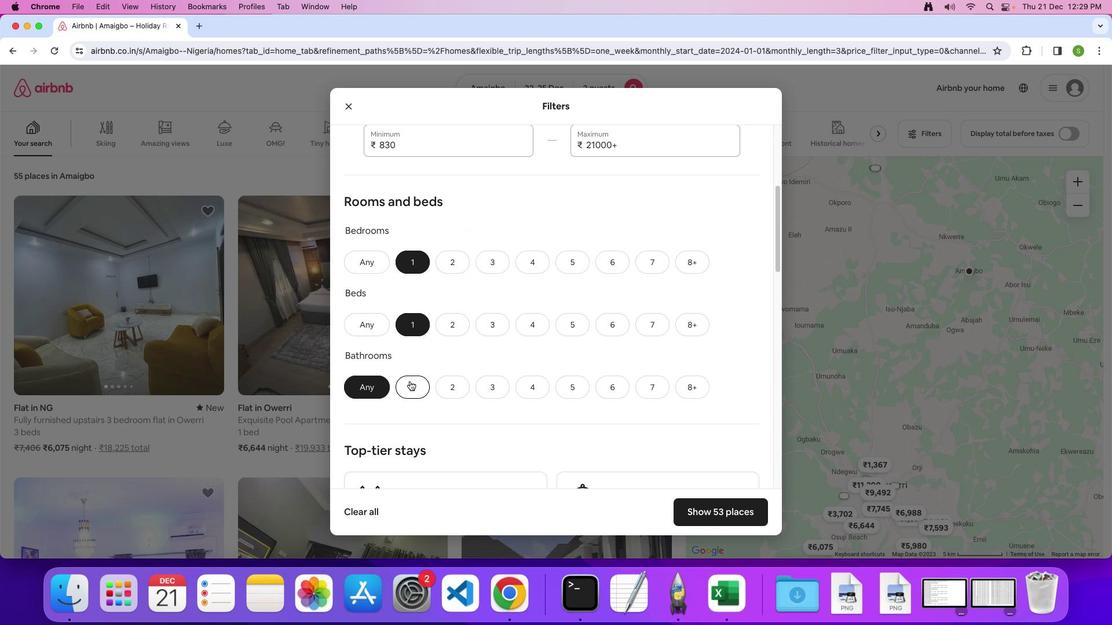 
Action: Mouse pressed left at (410, 381)
Screenshot: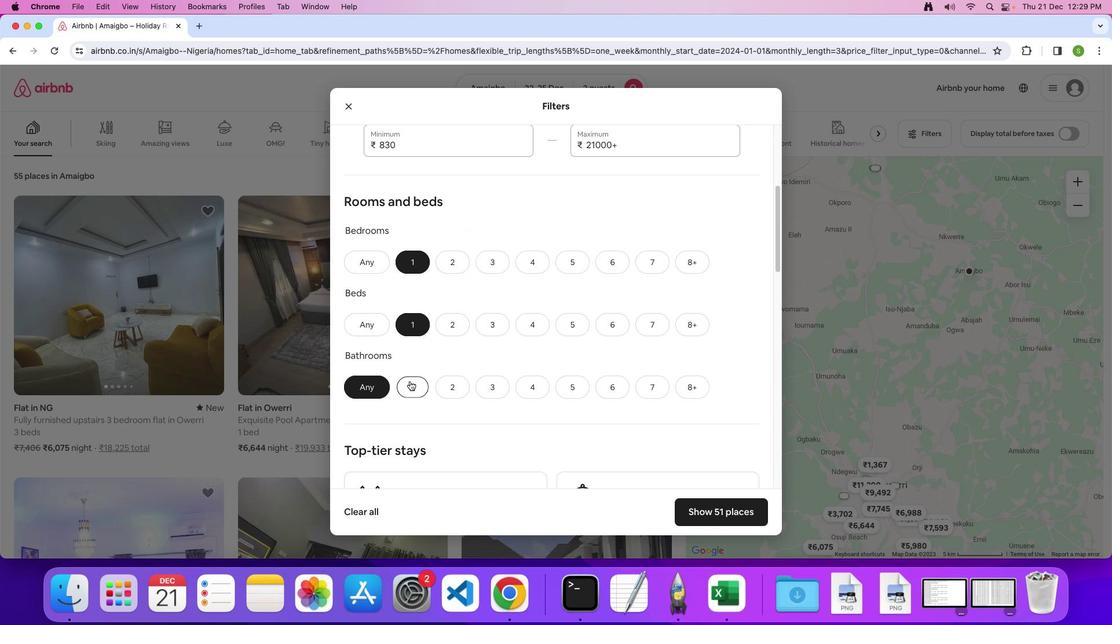
Action: Mouse moved to (522, 324)
Screenshot: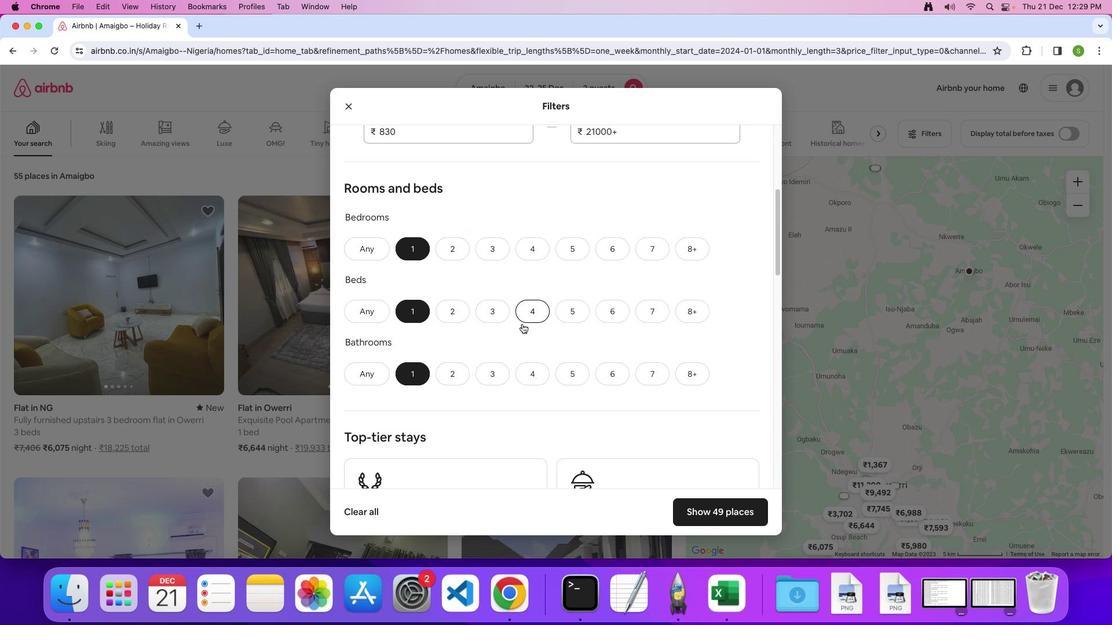 
Action: Mouse scrolled (522, 324) with delta (0, 0)
Screenshot: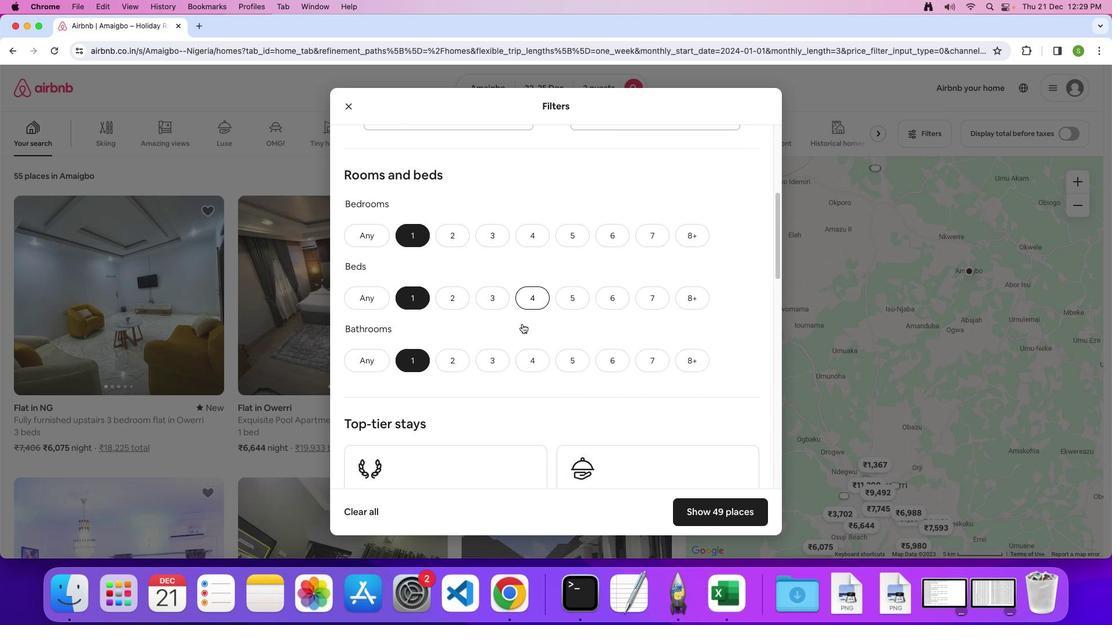 
Action: Mouse scrolled (522, 324) with delta (0, 0)
Screenshot: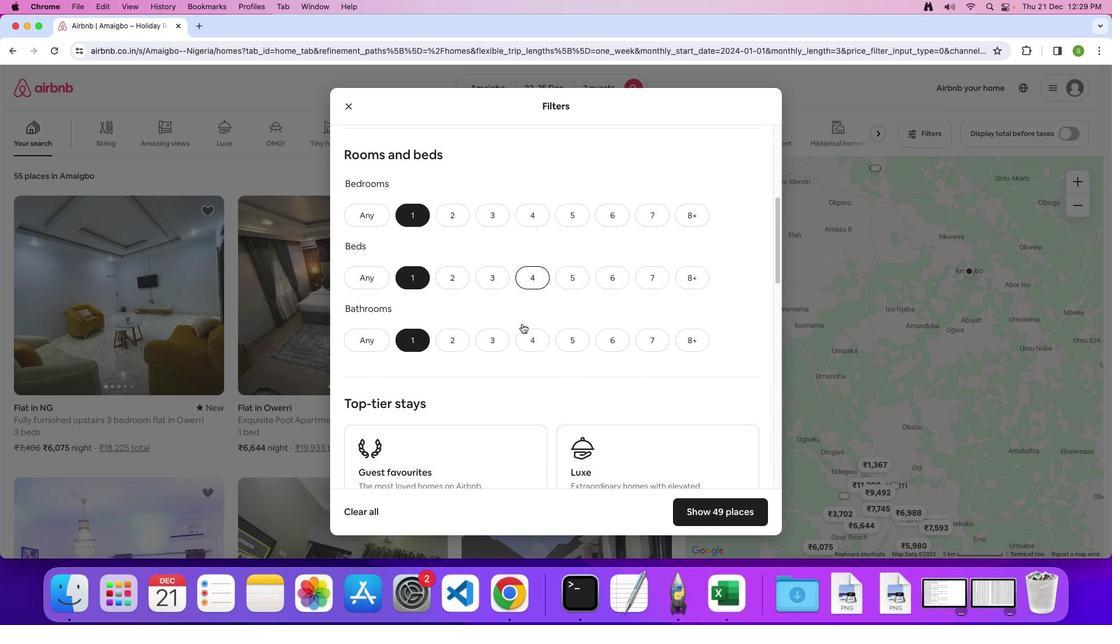 
Action: Mouse scrolled (522, 324) with delta (0, -1)
Screenshot: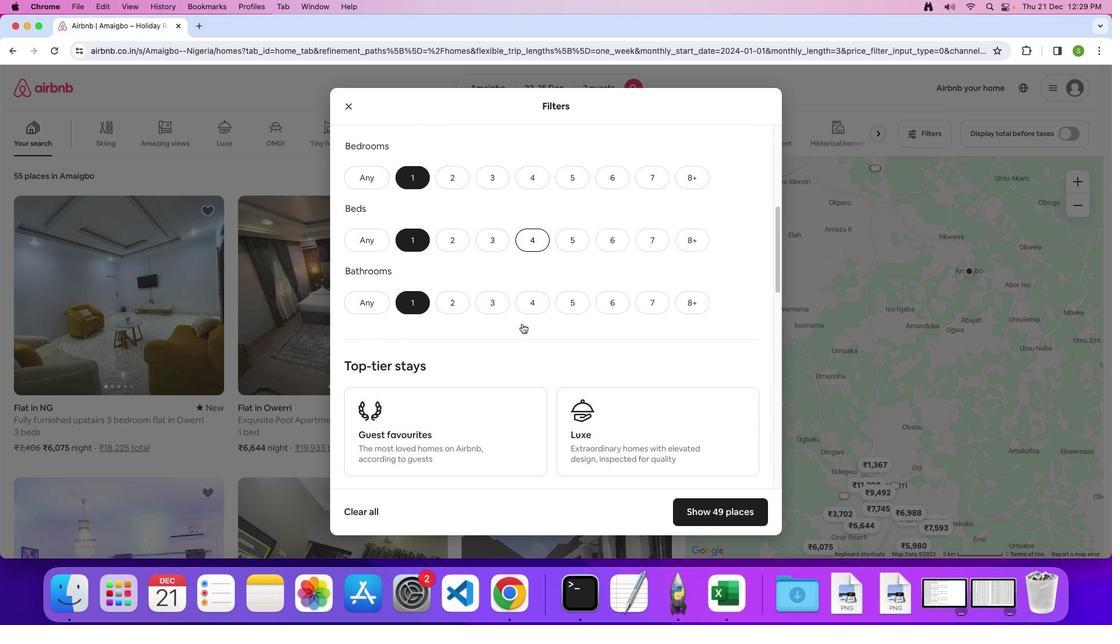 
Action: Mouse scrolled (522, 324) with delta (0, 0)
Screenshot: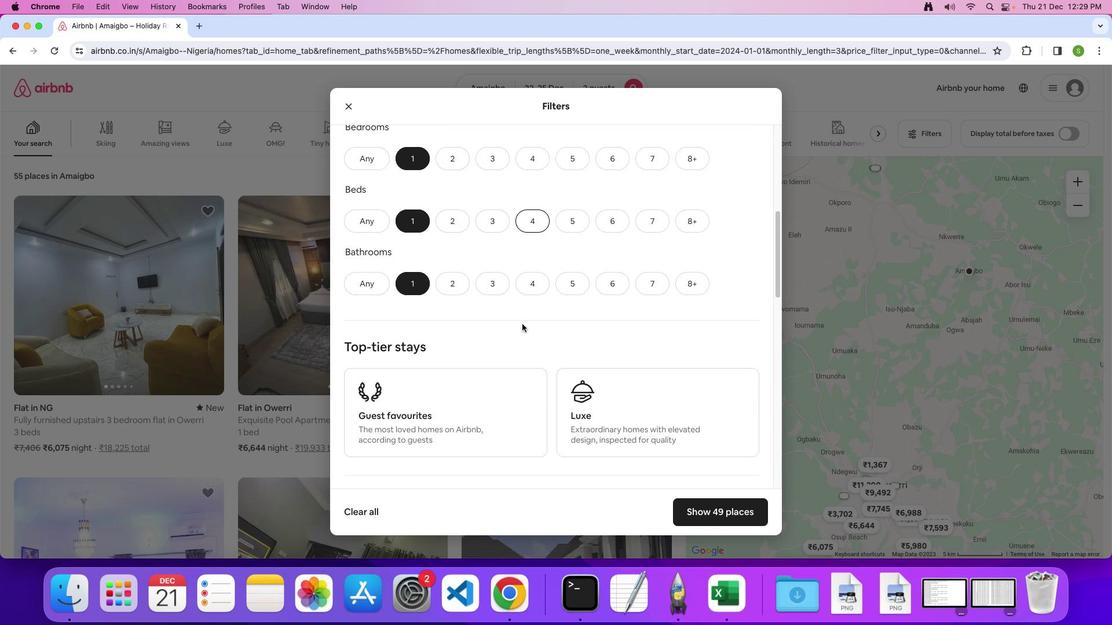
Action: Mouse scrolled (522, 324) with delta (0, 0)
Screenshot: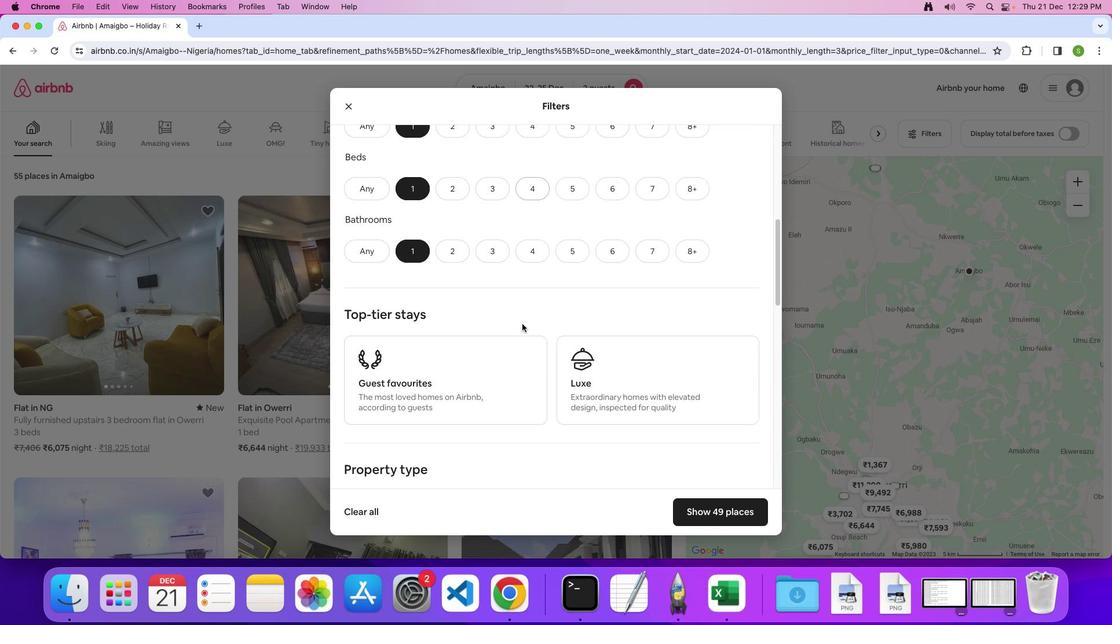 
Action: Mouse scrolled (522, 324) with delta (0, -1)
Screenshot: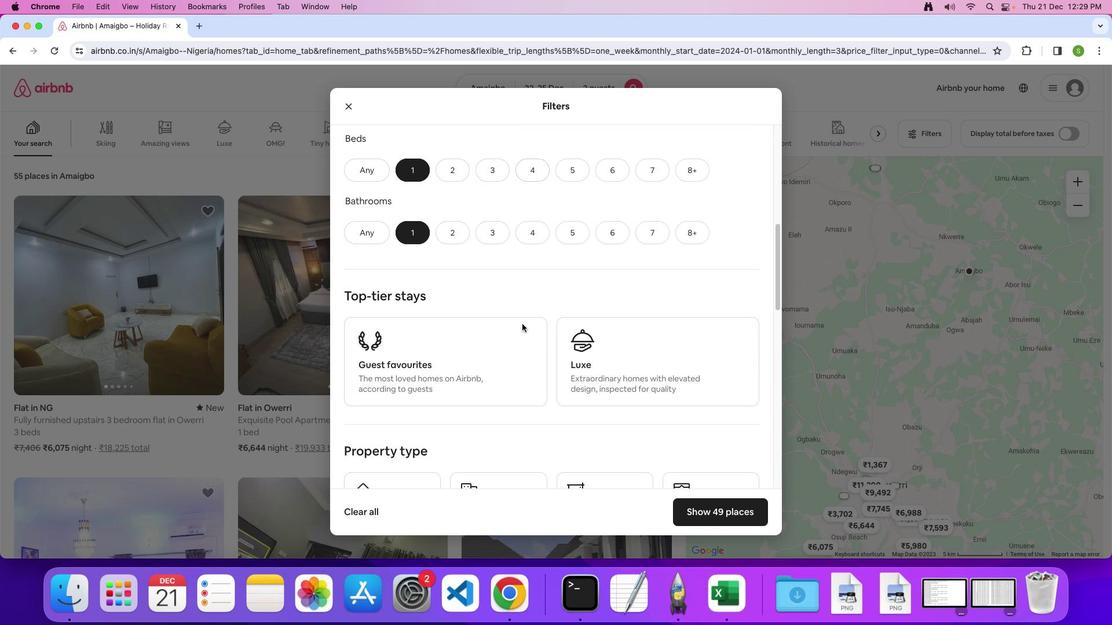 
Action: Mouse moved to (522, 323)
Screenshot: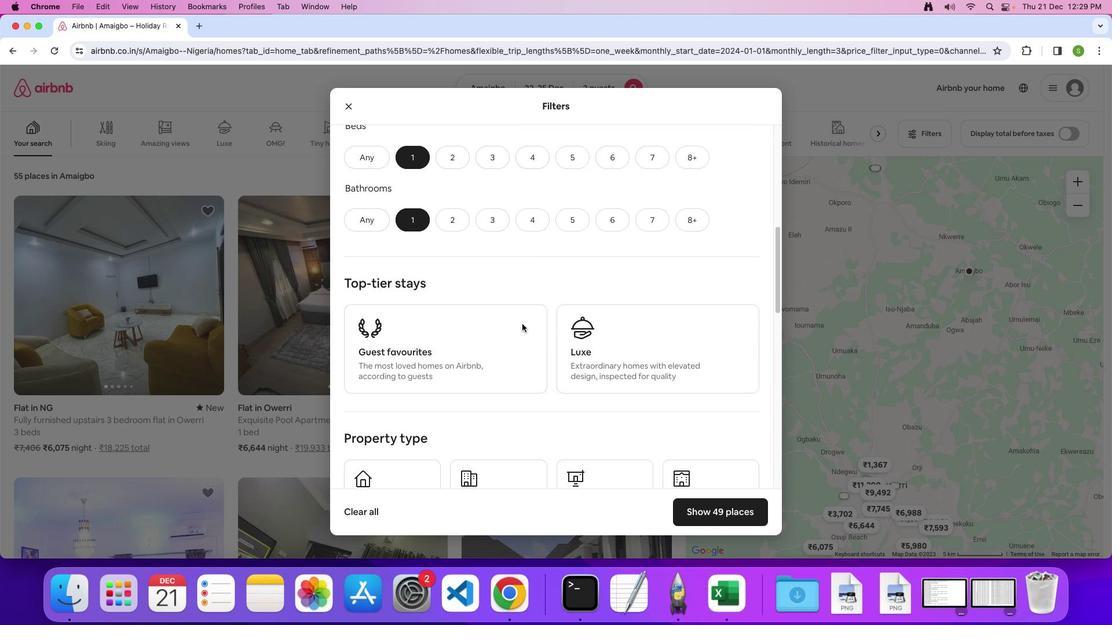 
Action: Mouse scrolled (522, 323) with delta (0, 0)
Screenshot: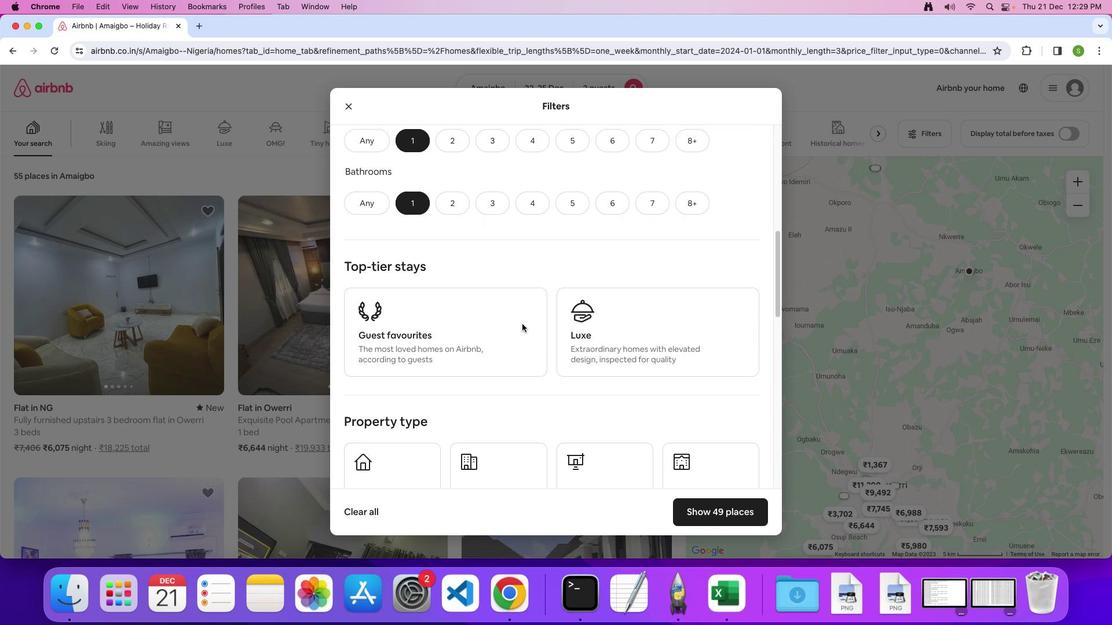
Action: Mouse scrolled (522, 323) with delta (0, 0)
Screenshot: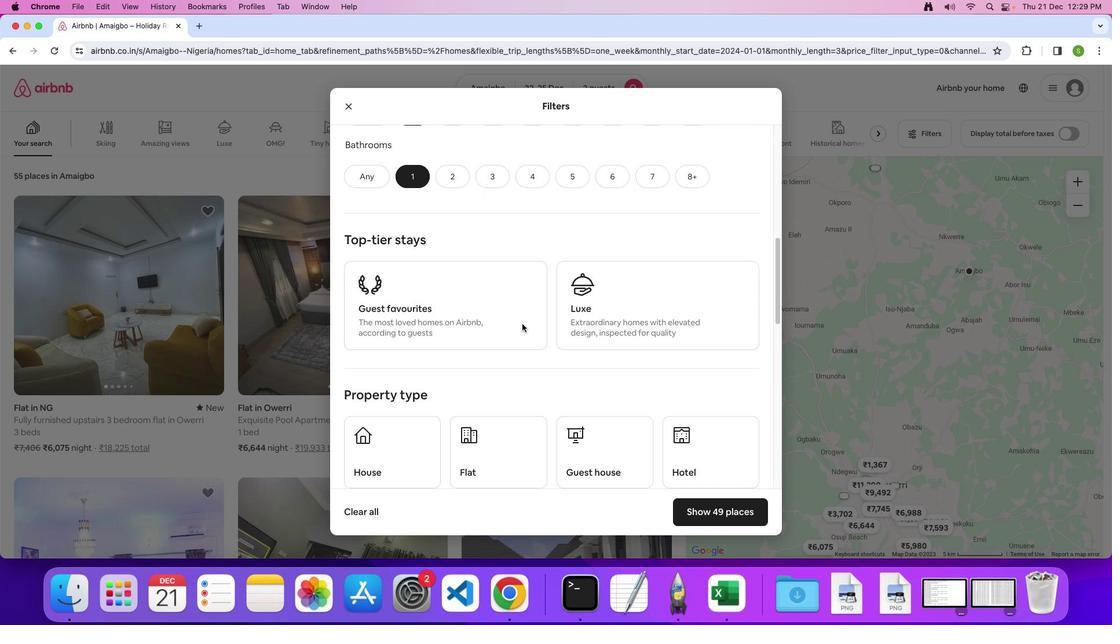 
Action: Mouse scrolled (522, 323) with delta (0, -1)
Screenshot: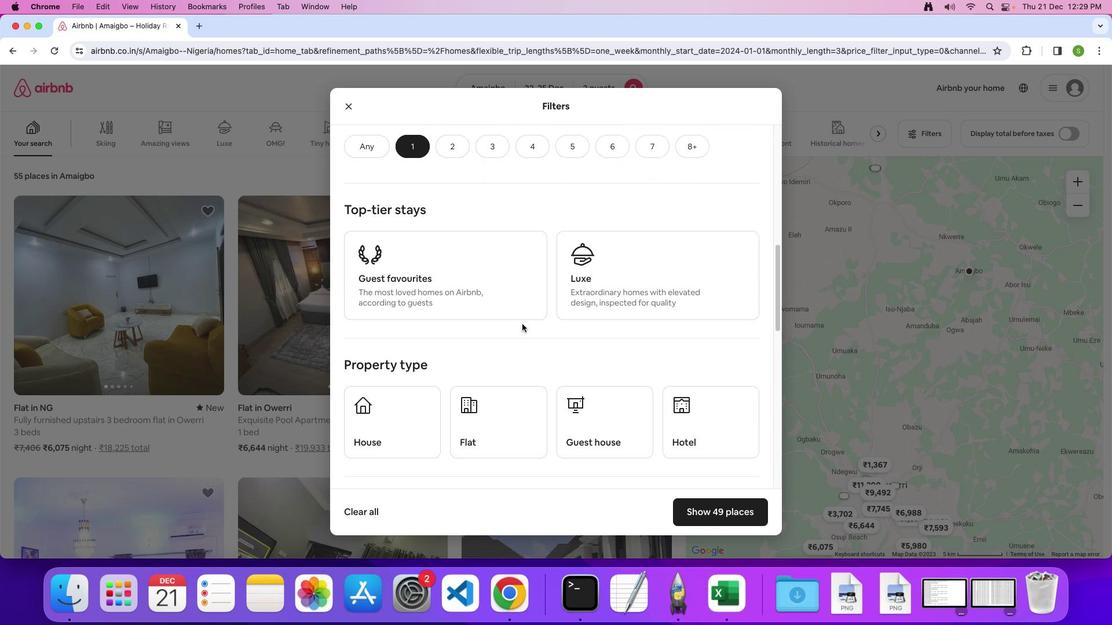 
Action: Mouse scrolled (522, 323) with delta (0, 0)
Screenshot: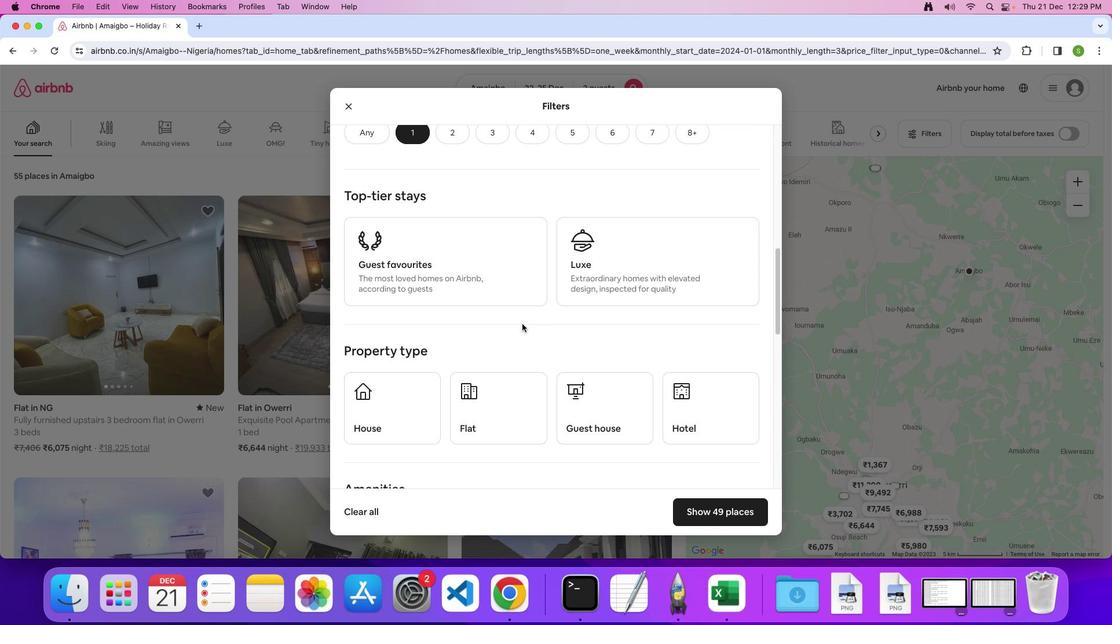 
Action: Mouse scrolled (522, 323) with delta (0, 0)
Screenshot: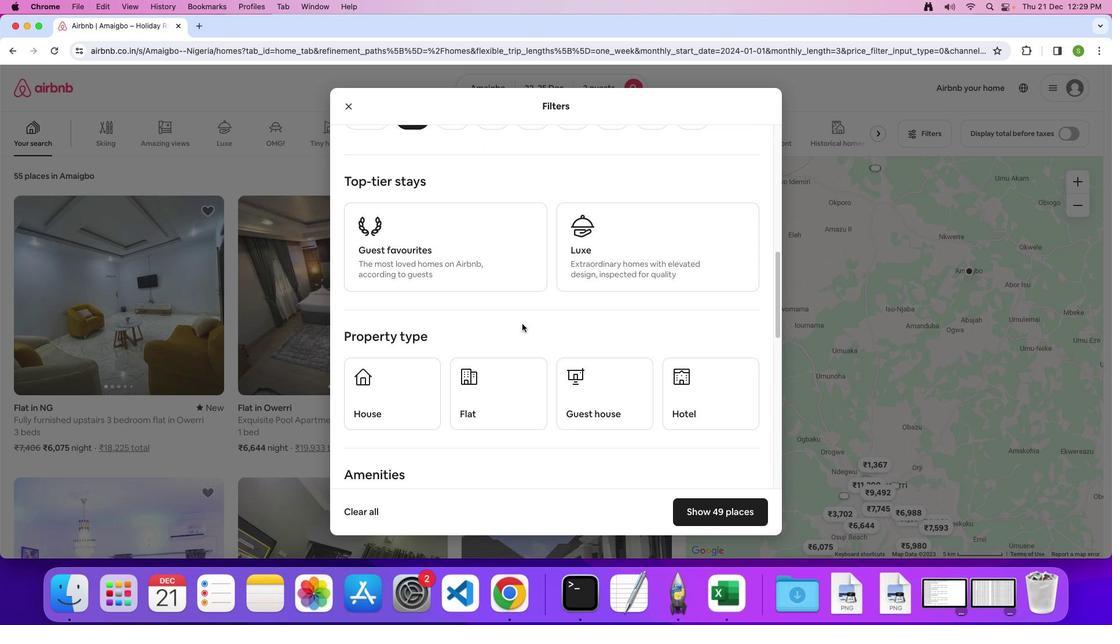 
Action: Mouse scrolled (522, 323) with delta (0, 0)
Screenshot: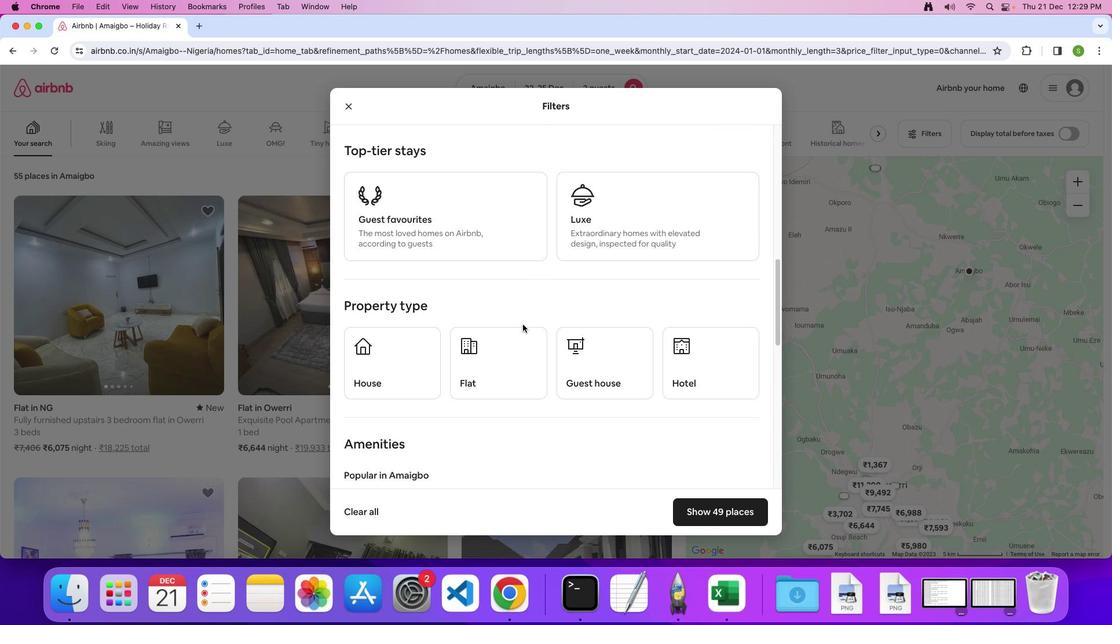 
Action: Mouse moved to (689, 363)
Screenshot: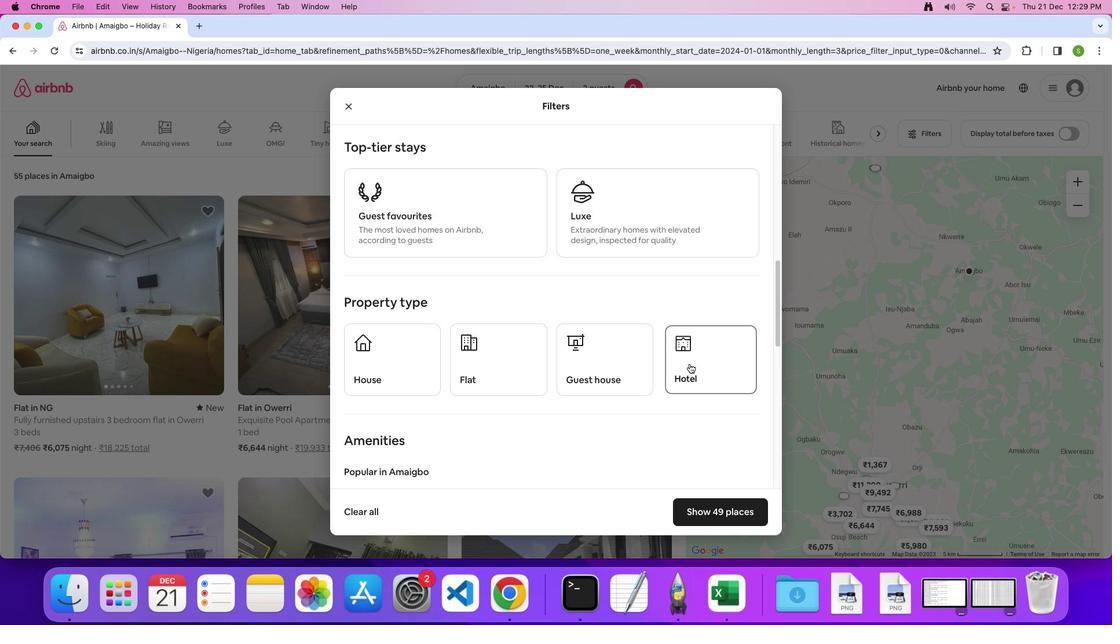
Action: Mouse pressed left at (689, 363)
Screenshot: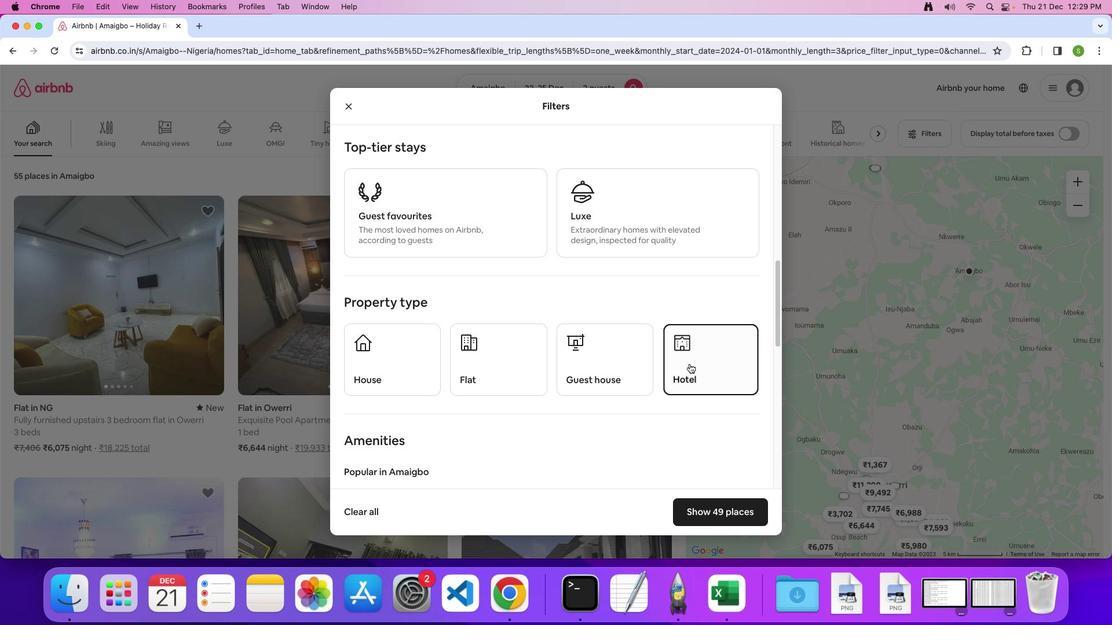 
Action: Mouse moved to (536, 378)
Screenshot: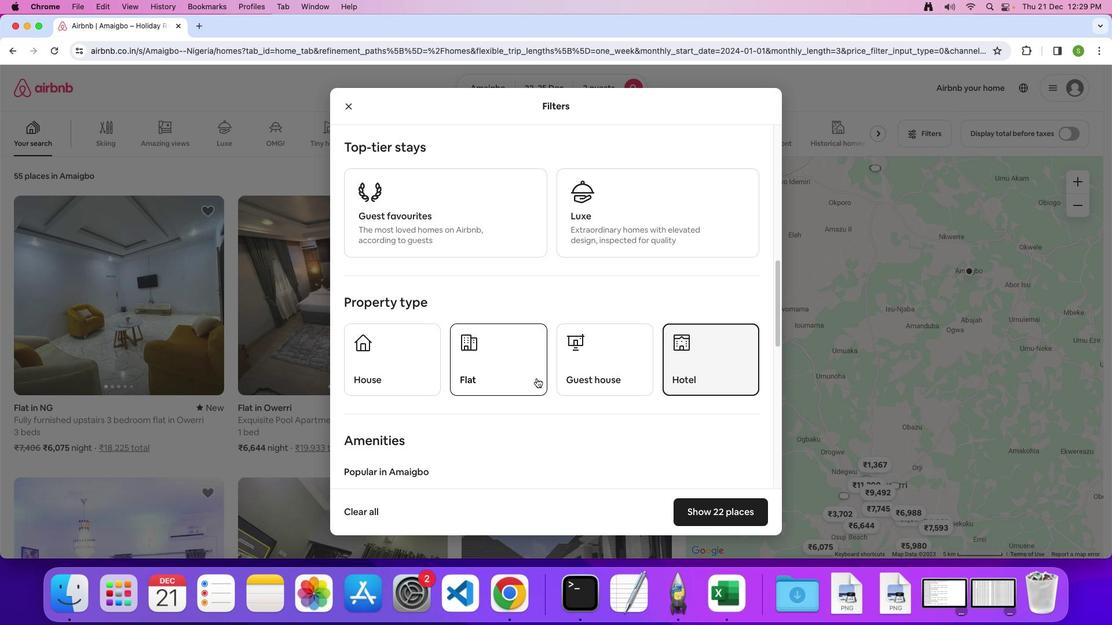 
Action: Mouse scrolled (536, 378) with delta (0, 0)
Screenshot: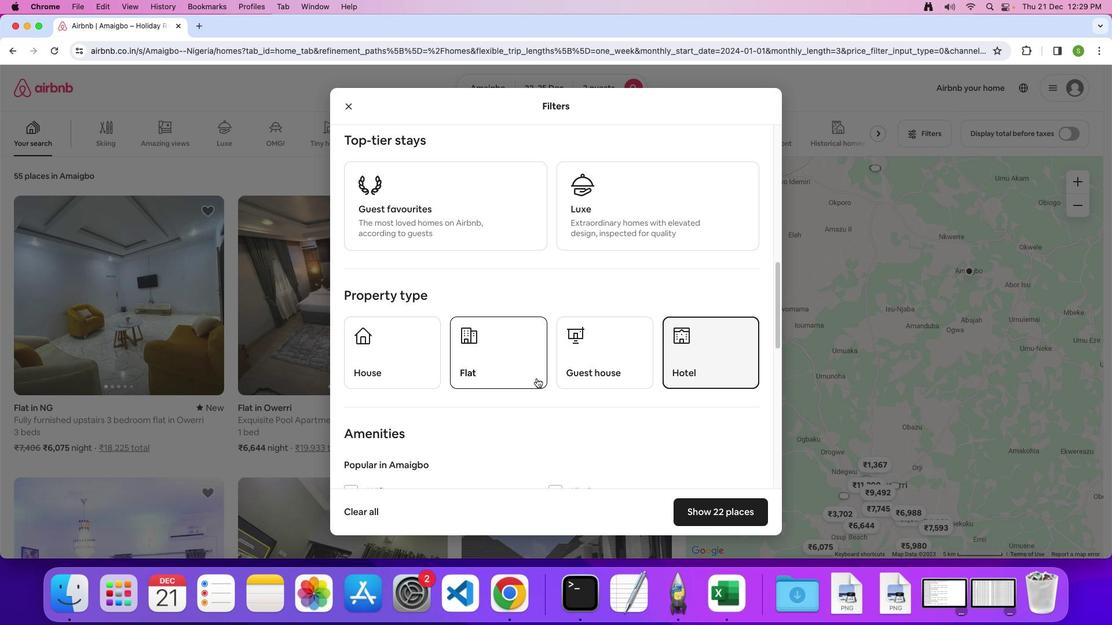 
Action: Mouse scrolled (536, 378) with delta (0, 0)
Screenshot: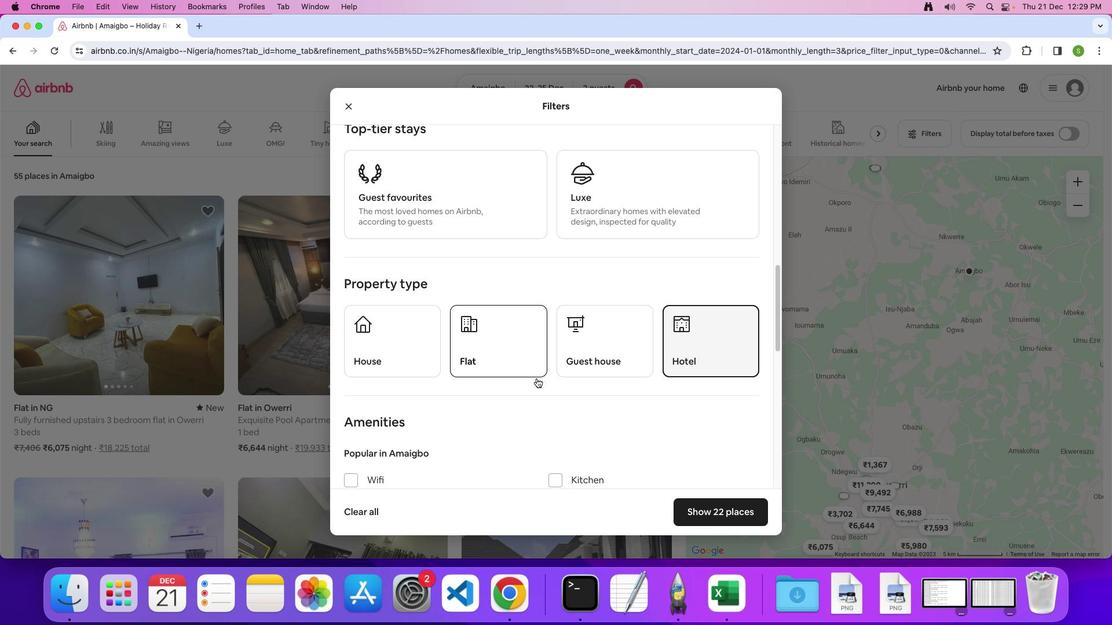 
Action: Mouse scrolled (536, 378) with delta (0, 0)
Screenshot: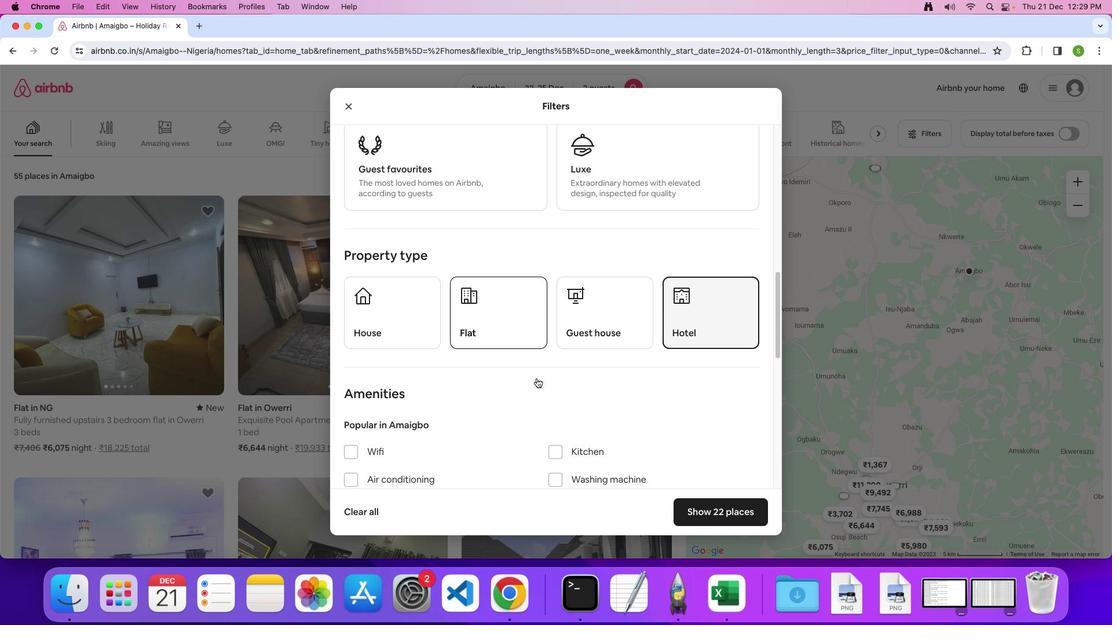 
Action: Mouse scrolled (536, 378) with delta (0, 0)
Screenshot: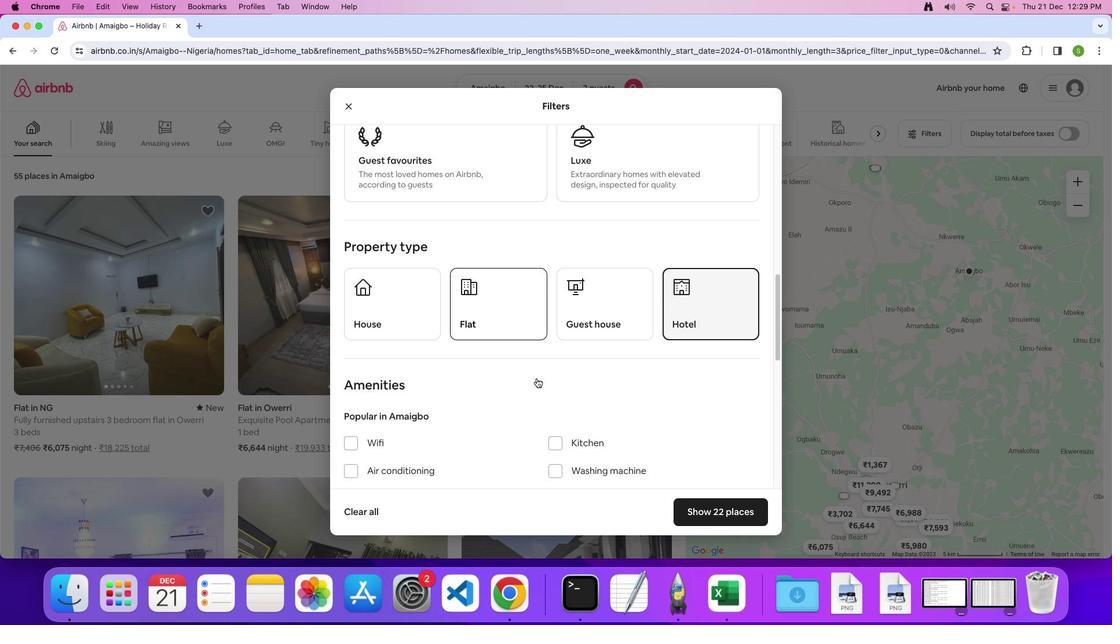 
Action: Mouse scrolled (536, 378) with delta (0, 0)
Screenshot: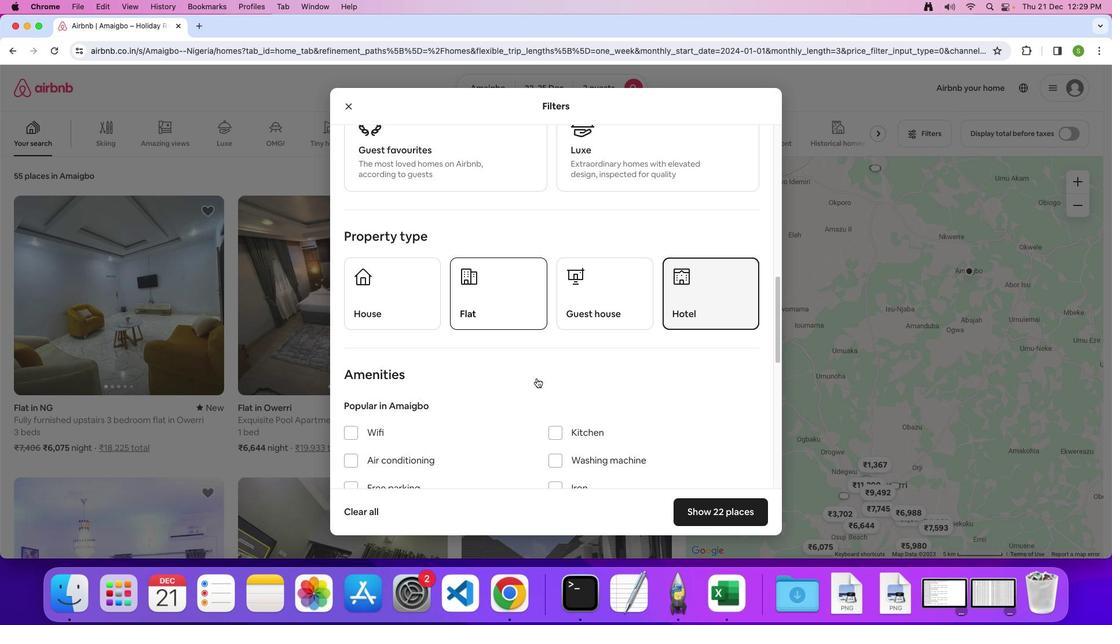 
Action: Mouse scrolled (536, 378) with delta (0, 0)
Screenshot: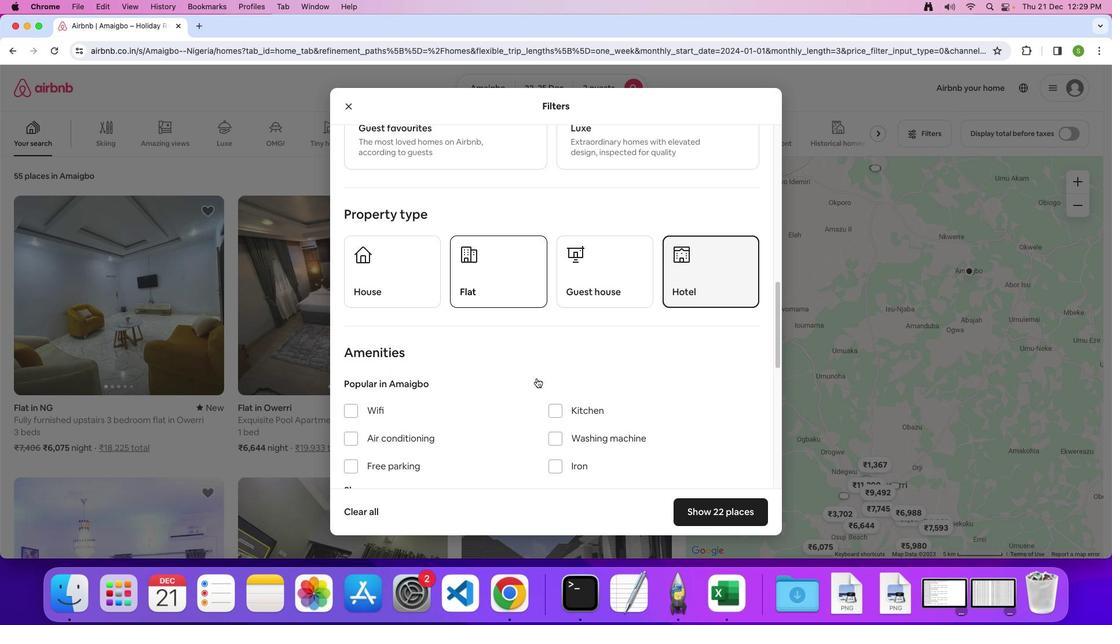 
Action: Mouse scrolled (536, 378) with delta (0, 0)
Screenshot: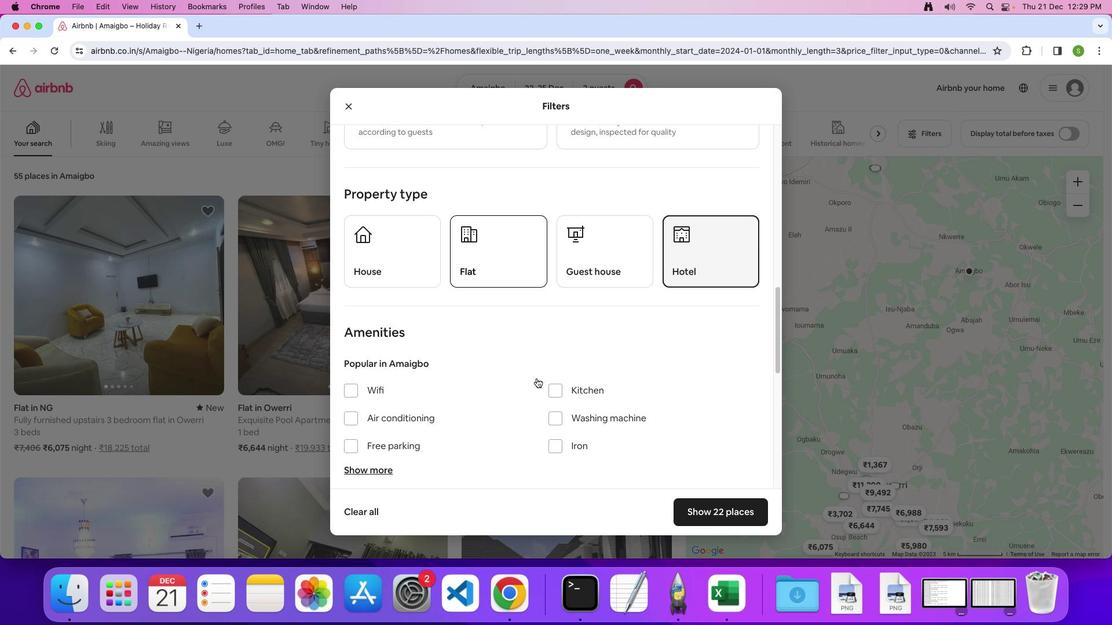 
Action: Mouse scrolled (536, 378) with delta (0, -1)
Screenshot: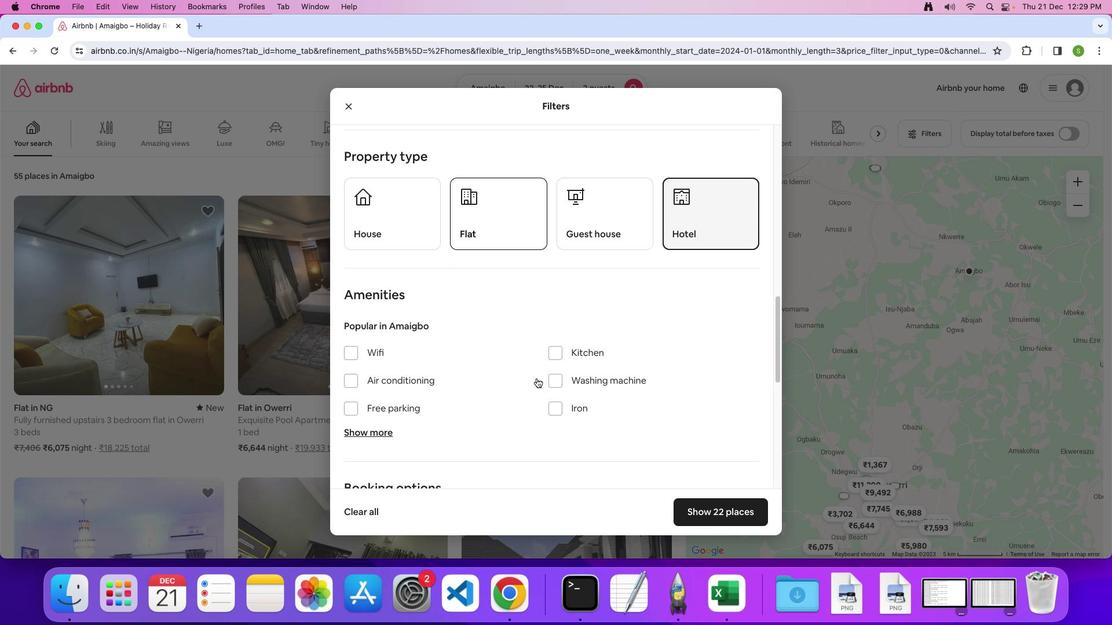 
Action: Mouse scrolled (536, 378) with delta (0, 0)
Screenshot: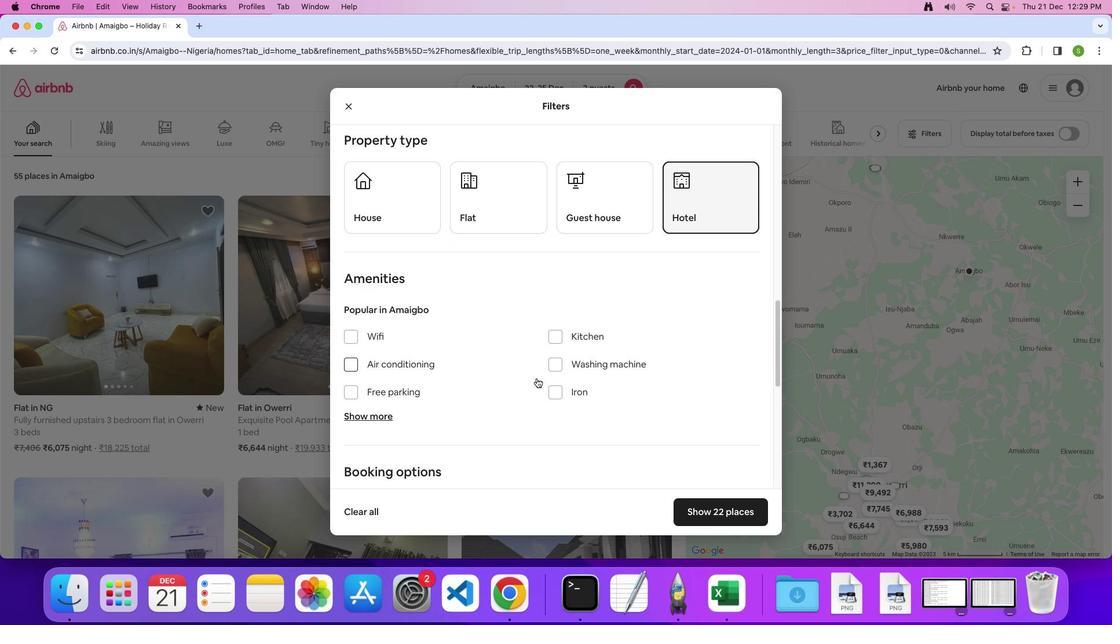 
Action: Mouse scrolled (536, 378) with delta (0, 0)
Screenshot: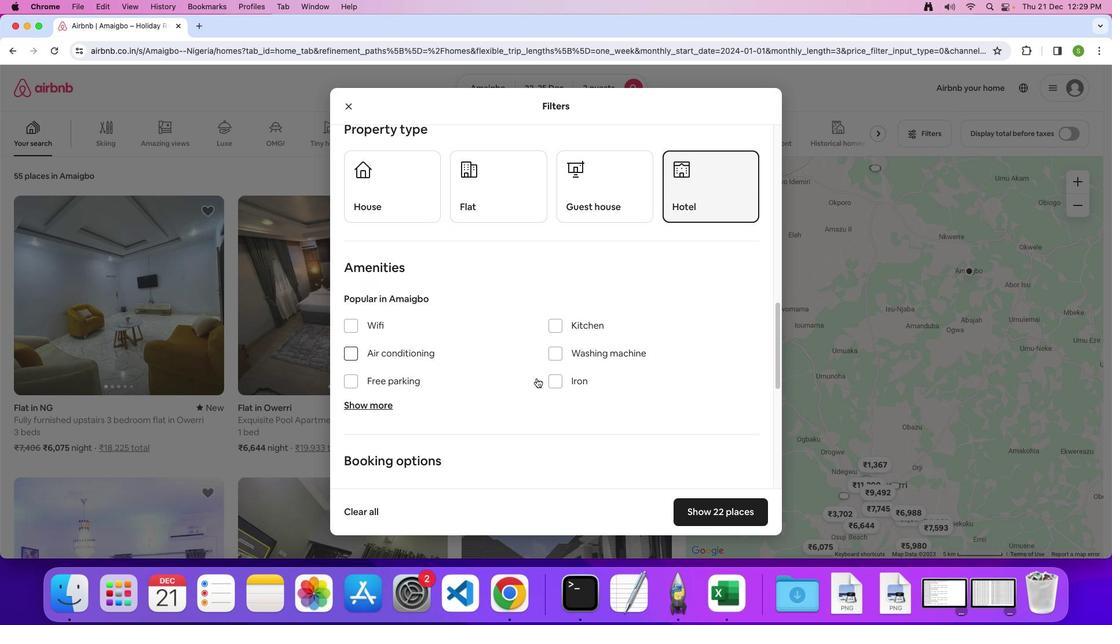 
Action: Mouse scrolled (536, 378) with delta (0, 0)
Screenshot: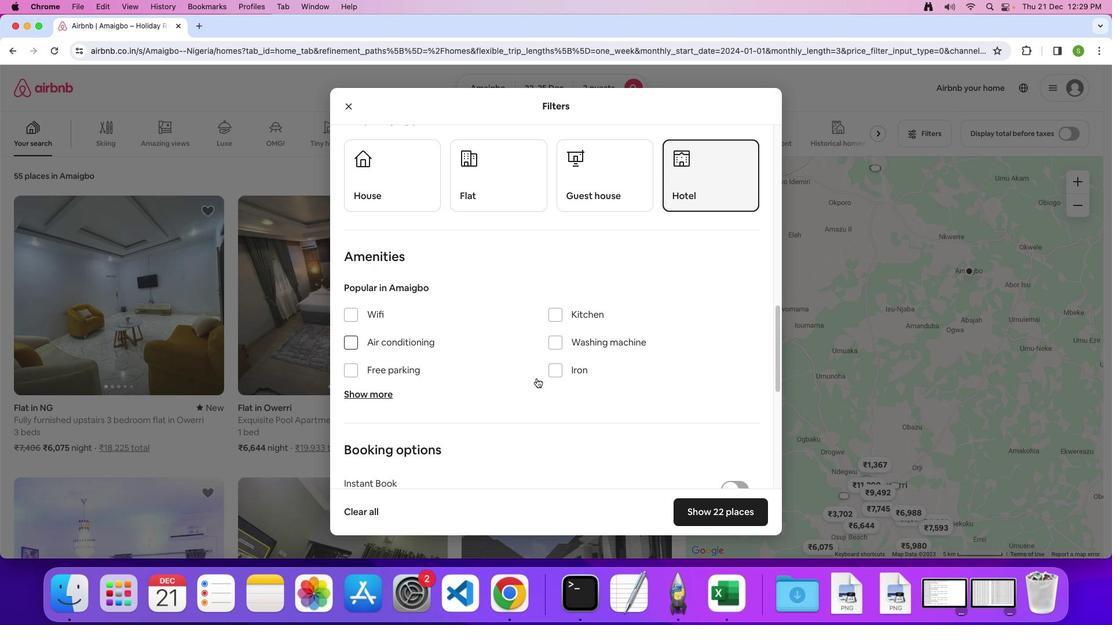 
Action: Mouse scrolled (536, 378) with delta (0, 0)
Screenshot: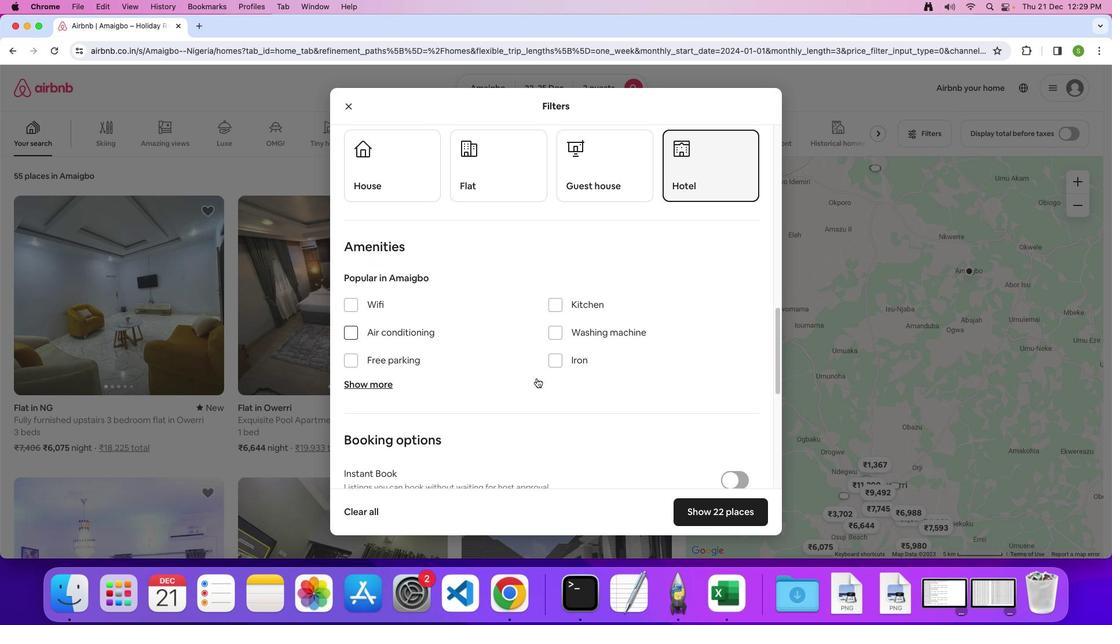 
Action: Mouse scrolled (536, 378) with delta (0, 0)
Screenshot: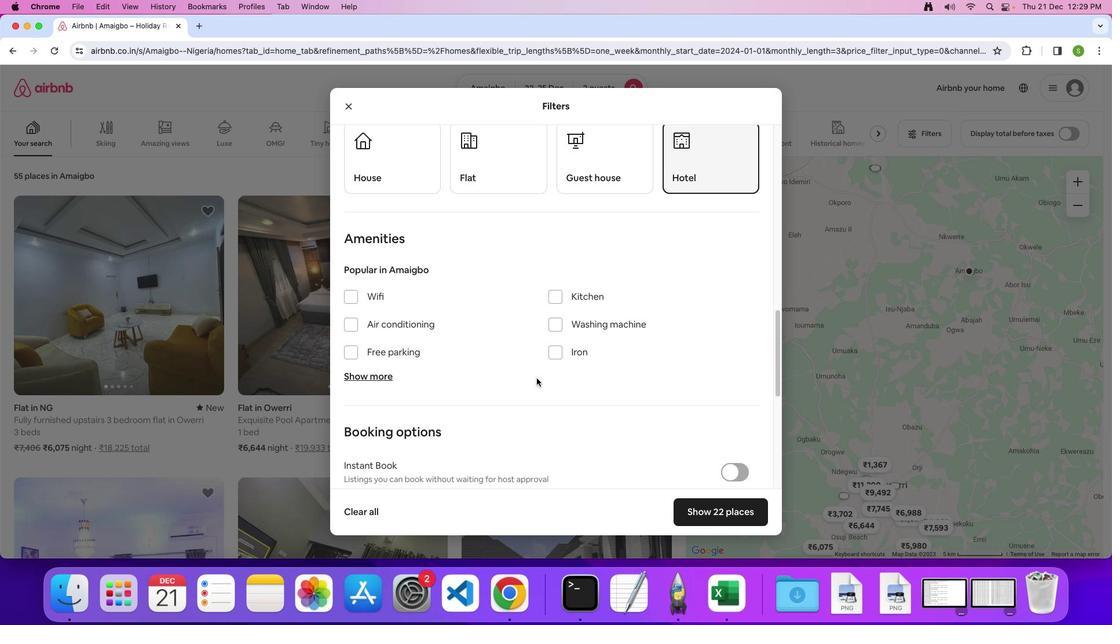 
Action: Mouse scrolled (536, 378) with delta (0, 0)
Screenshot: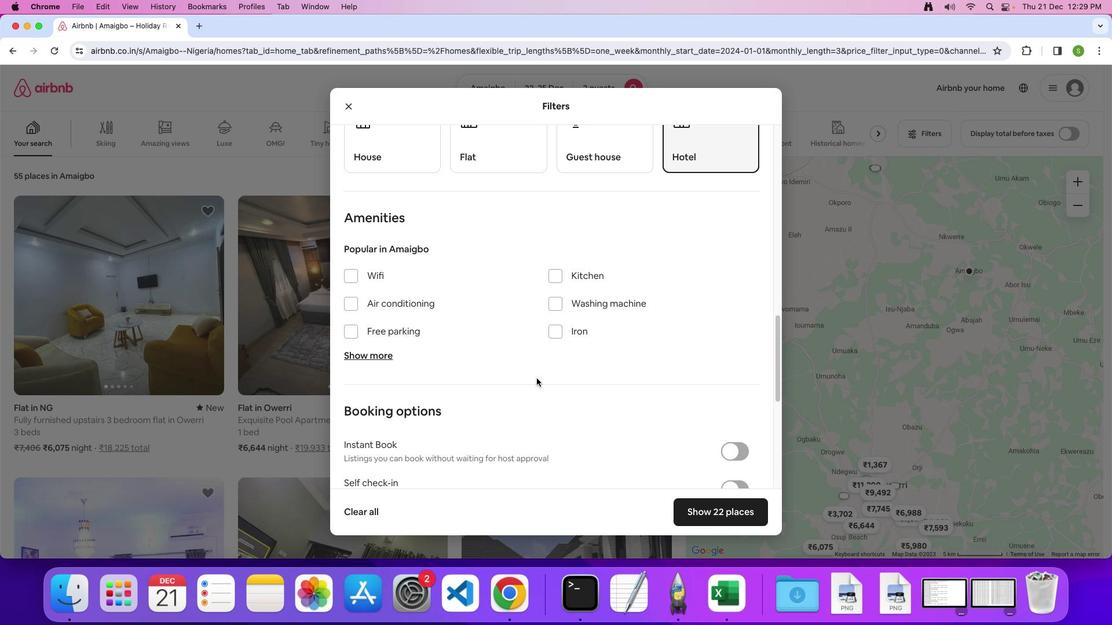 
Action: Mouse scrolled (536, 378) with delta (0, -1)
Screenshot: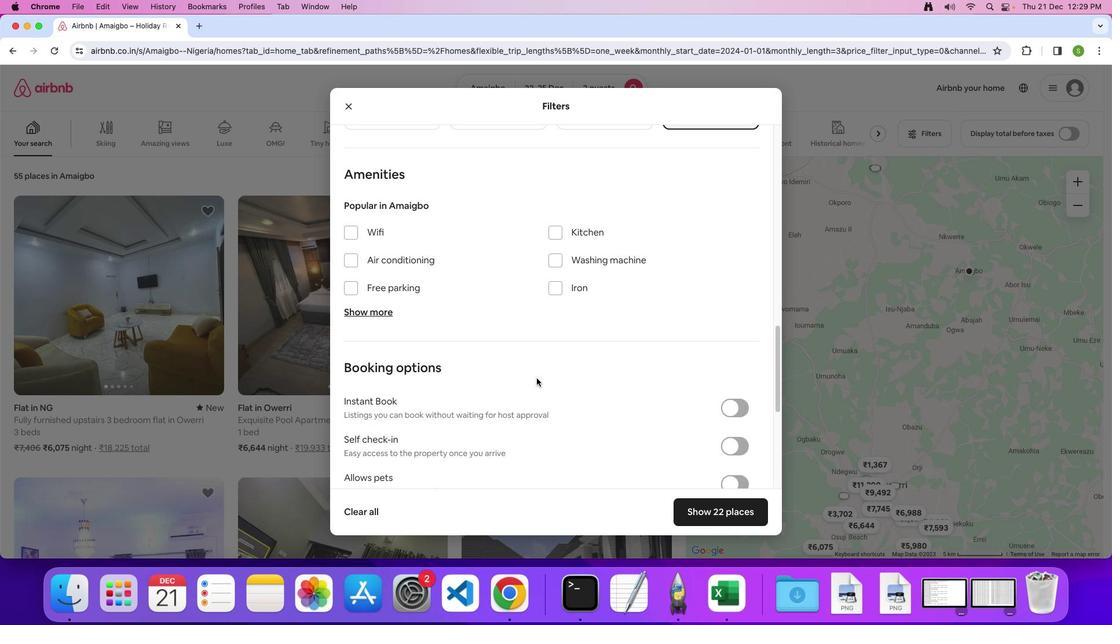 
Action: Mouse scrolled (536, 378) with delta (0, 0)
Screenshot: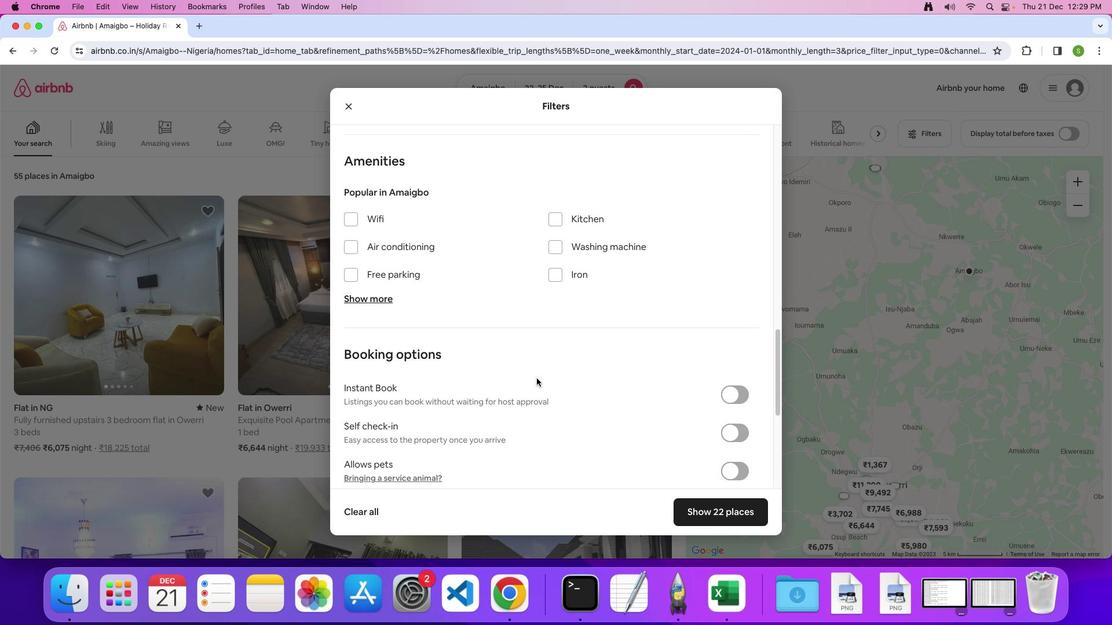 
Action: Mouse scrolled (536, 378) with delta (0, 0)
Screenshot: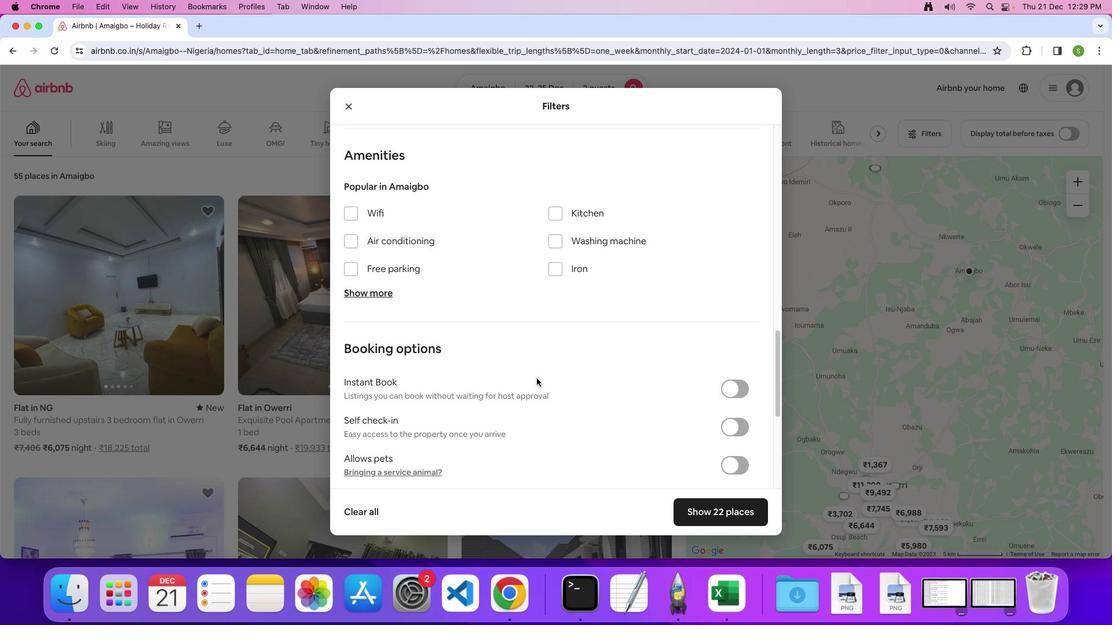 
Action: Mouse scrolled (536, 378) with delta (0, 0)
Screenshot: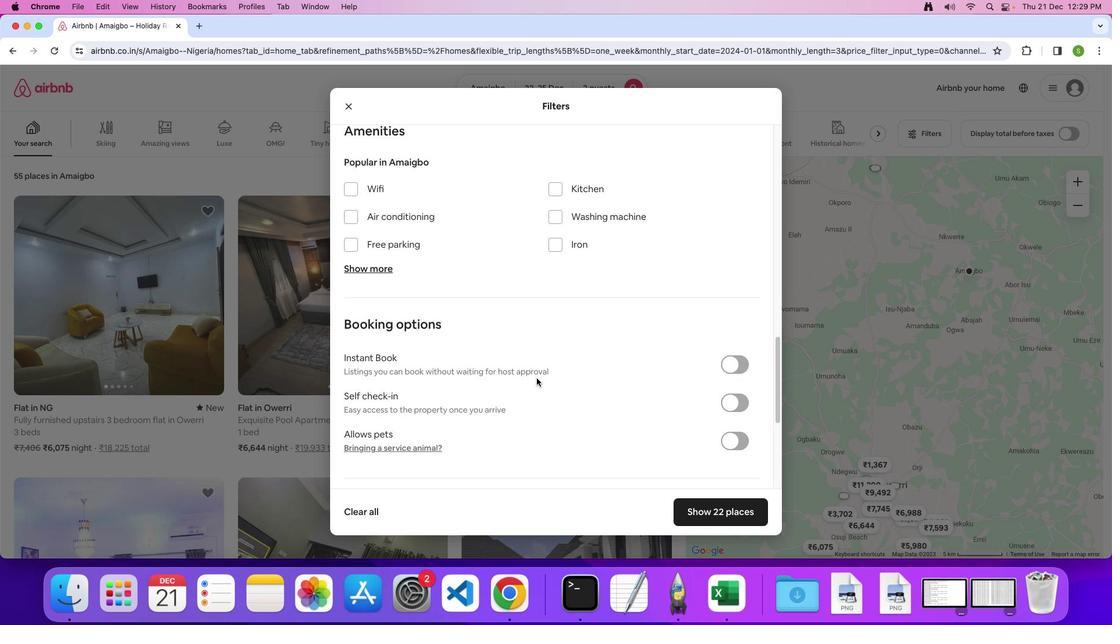 
Action: Mouse scrolled (536, 378) with delta (0, 0)
Screenshot: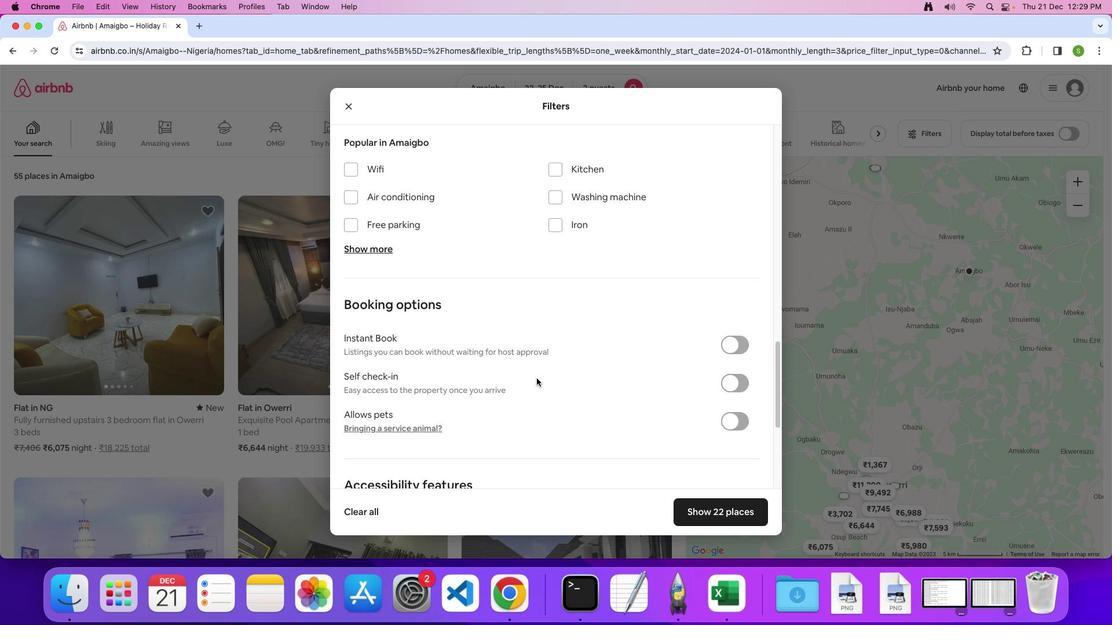 
Action: Mouse scrolled (536, 378) with delta (0, -1)
Screenshot: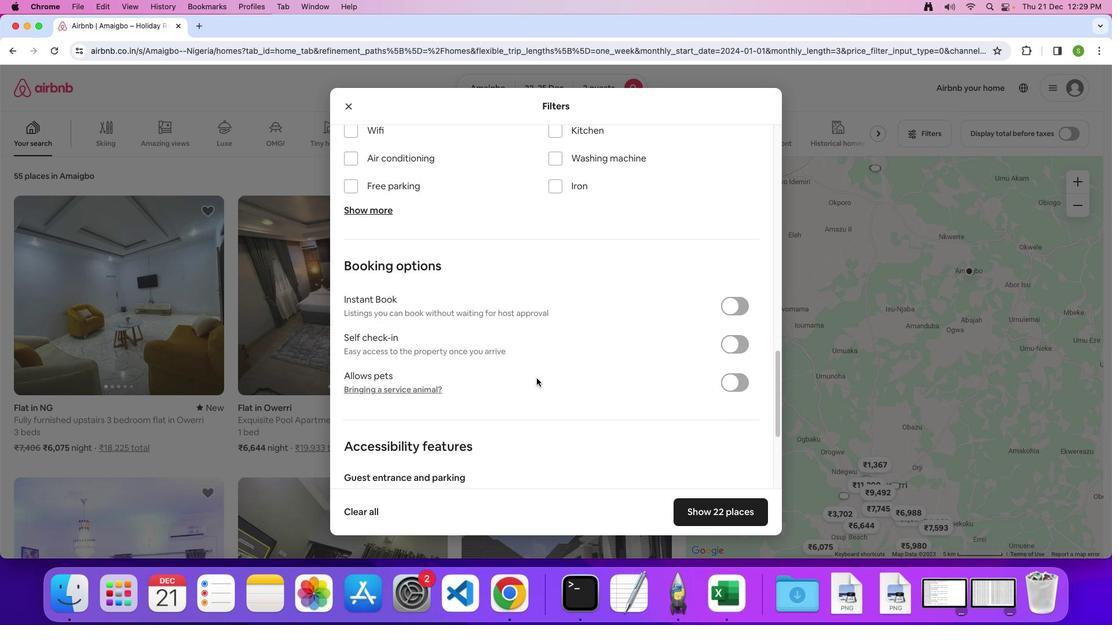 
Action: Mouse scrolled (536, 378) with delta (0, 0)
Screenshot: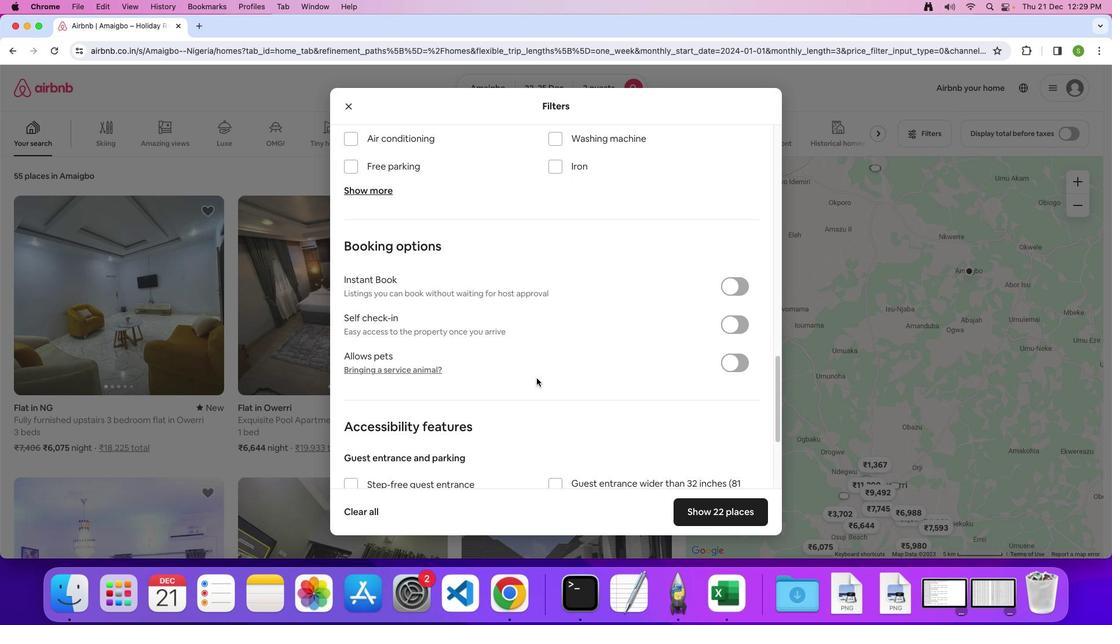 
Action: Mouse scrolled (536, 378) with delta (0, 0)
Screenshot: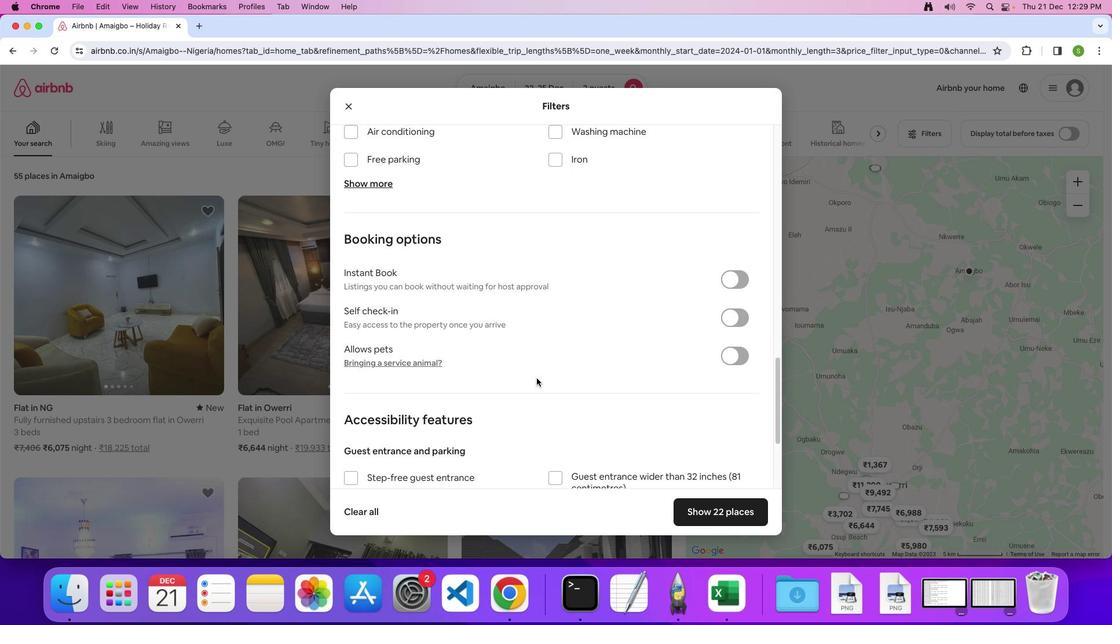 
Action: Mouse scrolled (536, 378) with delta (0, 0)
Screenshot: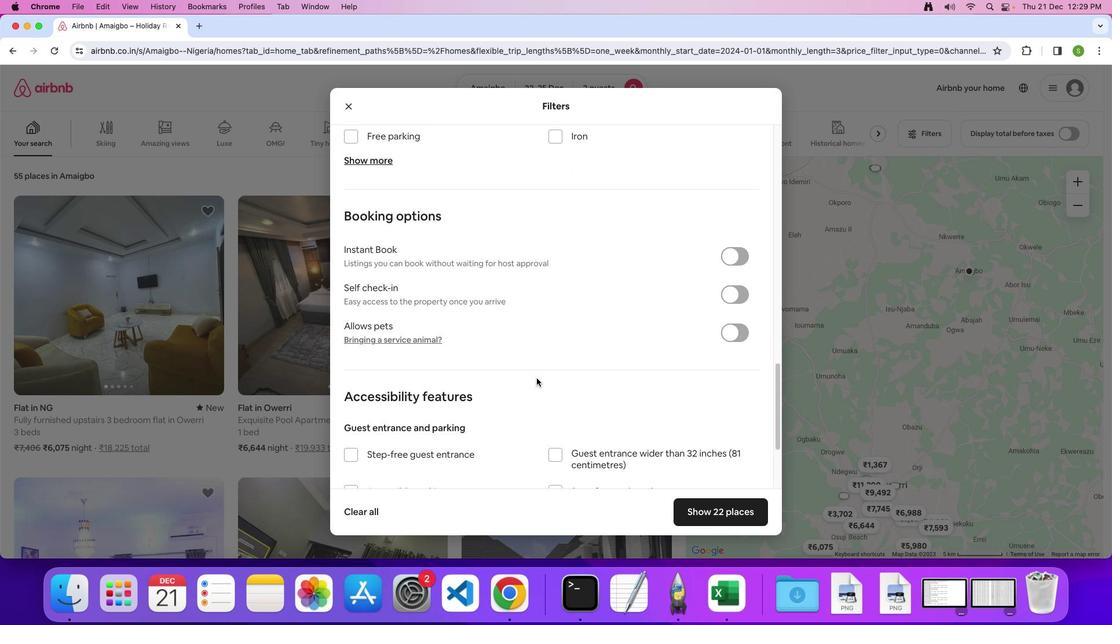 
Action: Mouse scrolled (536, 378) with delta (0, 0)
Screenshot: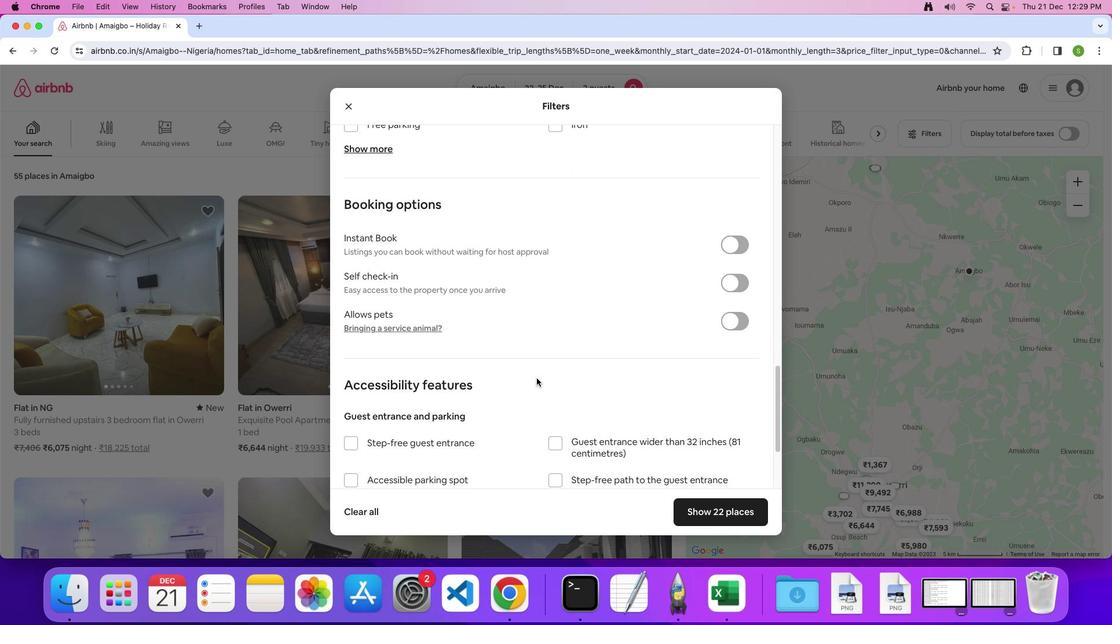 
Action: Mouse scrolled (536, 378) with delta (0, 0)
Screenshot: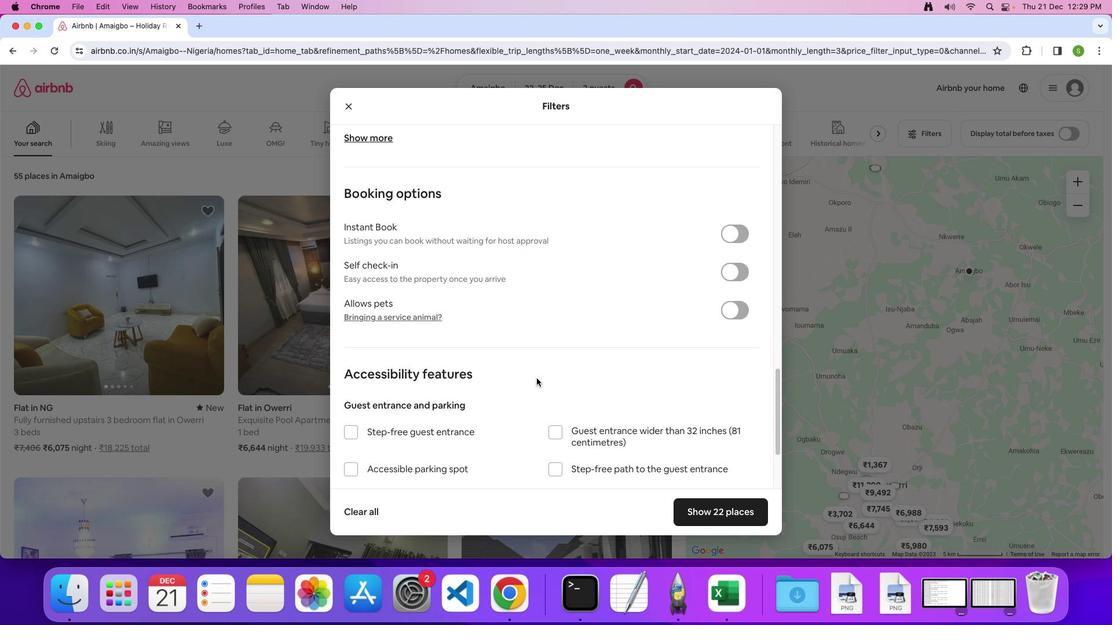 
Action: Mouse scrolled (536, 378) with delta (0, 0)
Screenshot: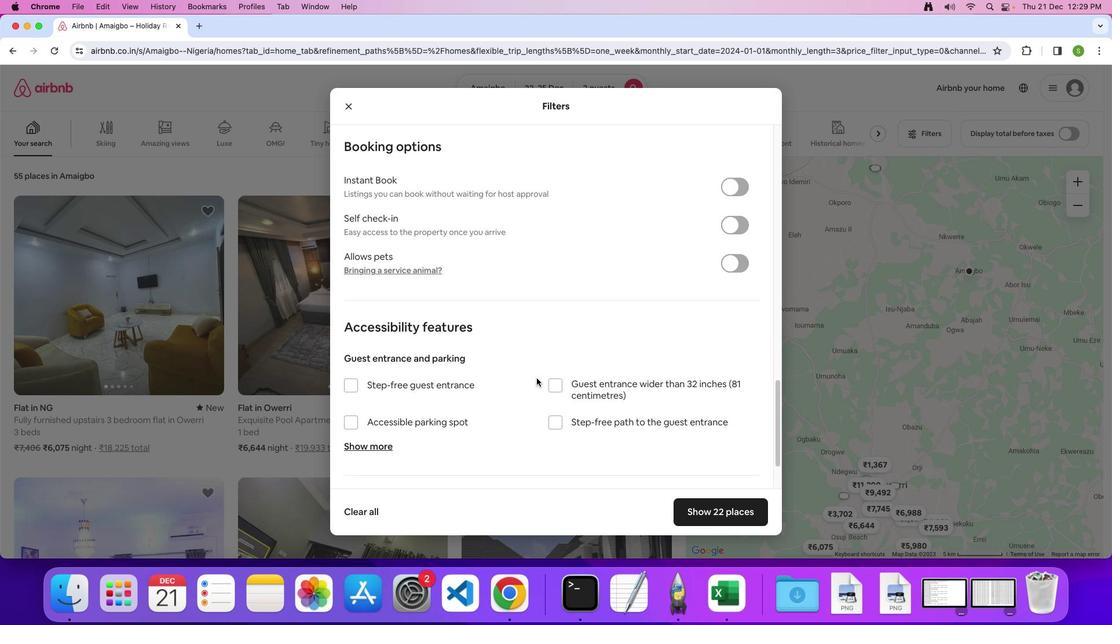 
Action: Mouse scrolled (536, 378) with delta (0, 0)
Screenshot: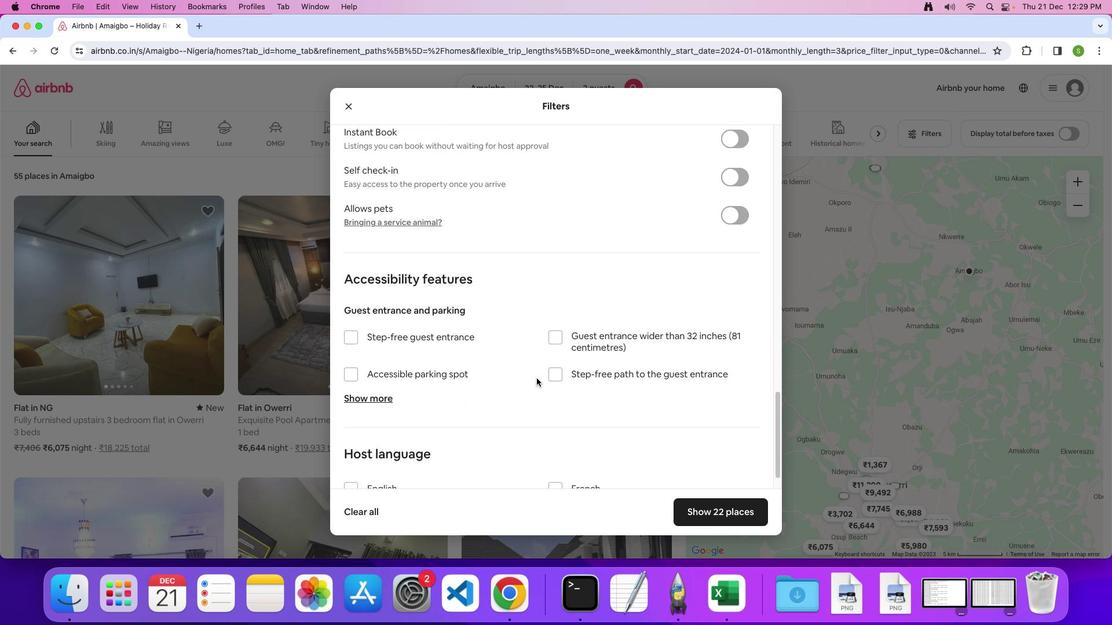 
Action: Mouse scrolled (536, 378) with delta (0, -1)
Screenshot: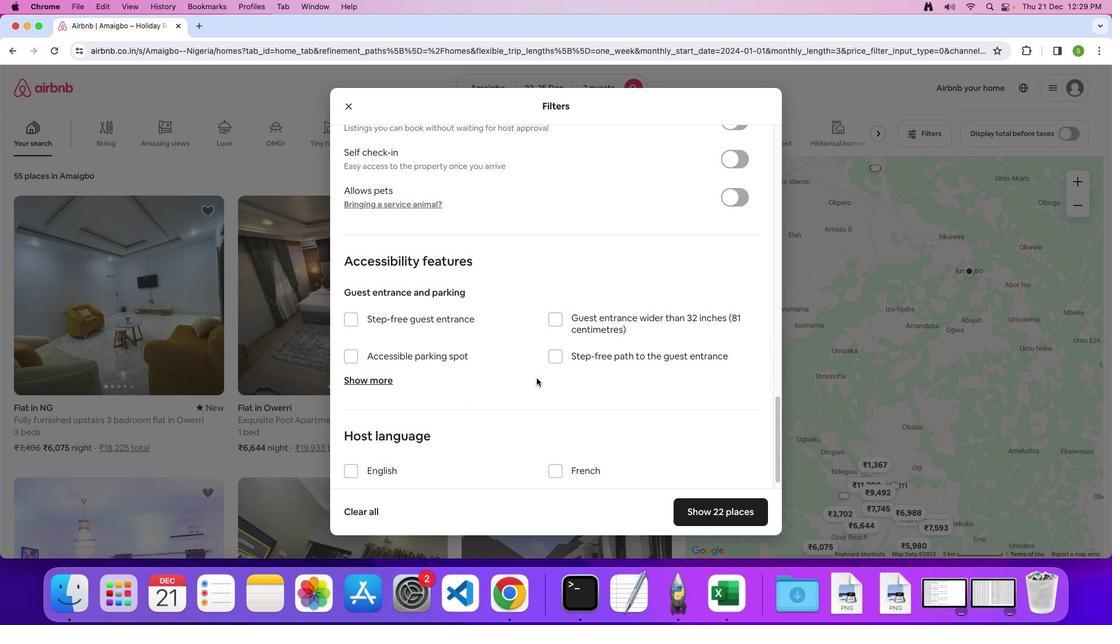 
Action: Mouse scrolled (536, 378) with delta (0, 0)
Screenshot: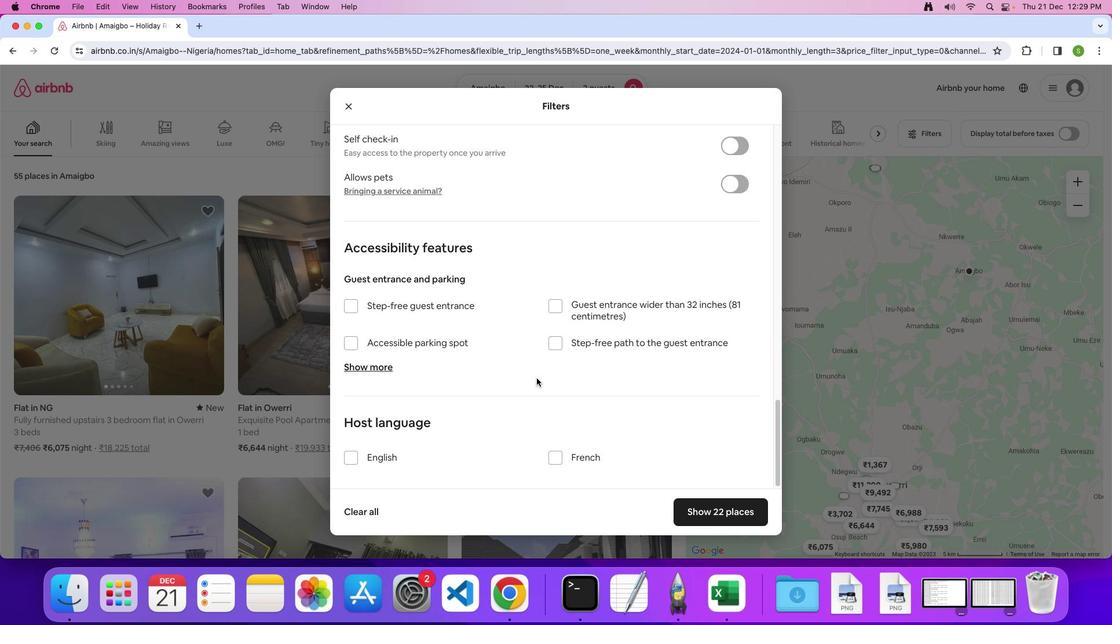 
Action: Mouse scrolled (536, 378) with delta (0, 0)
Screenshot: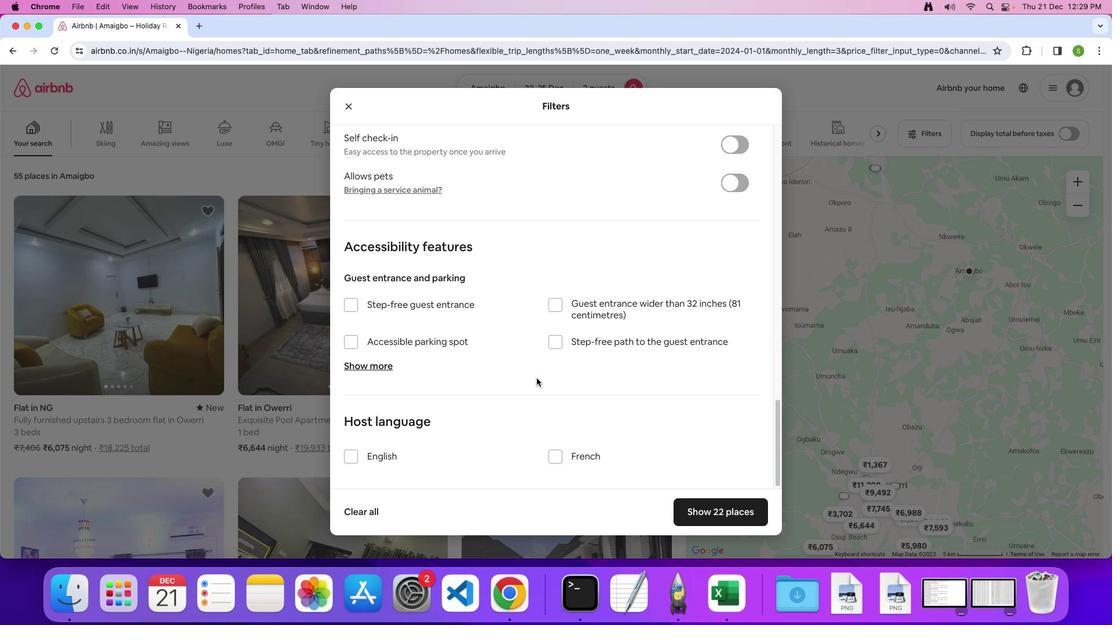 
Action: Mouse scrolled (536, 378) with delta (0, 0)
Screenshot: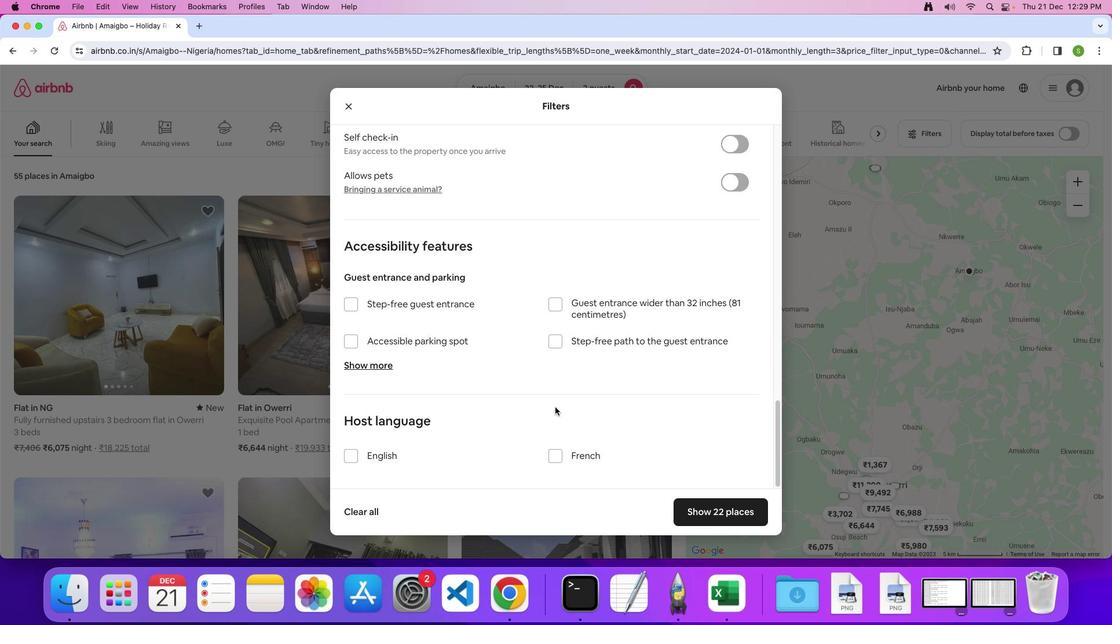
Action: Mouse moved to (719, 514)
Screenshot: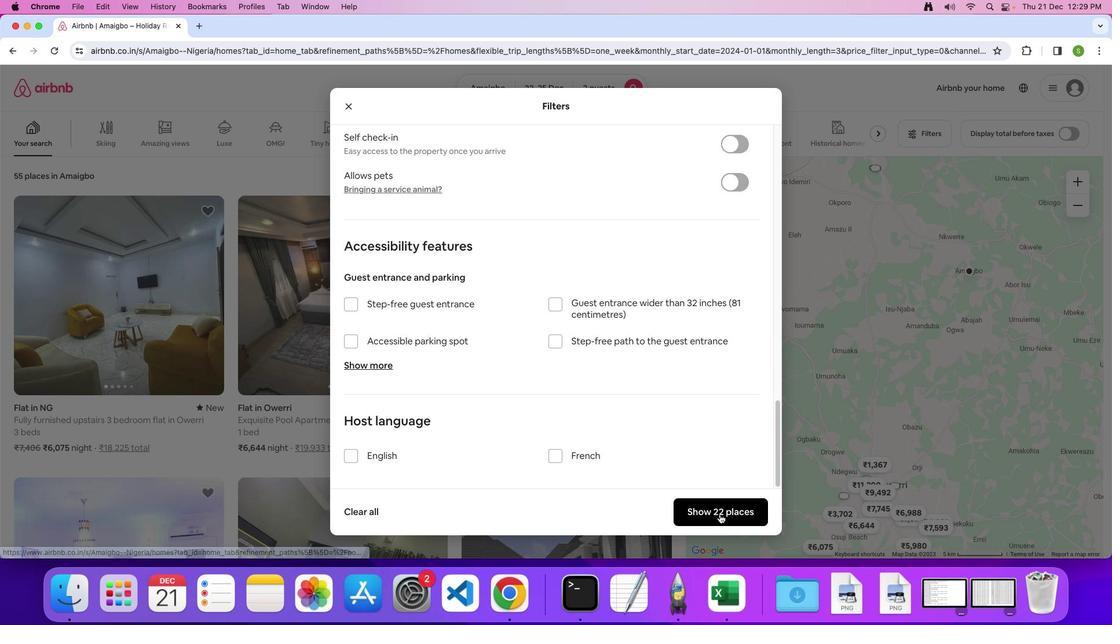 
Action: Mouse pressed left at (719, 514)
Screenshot: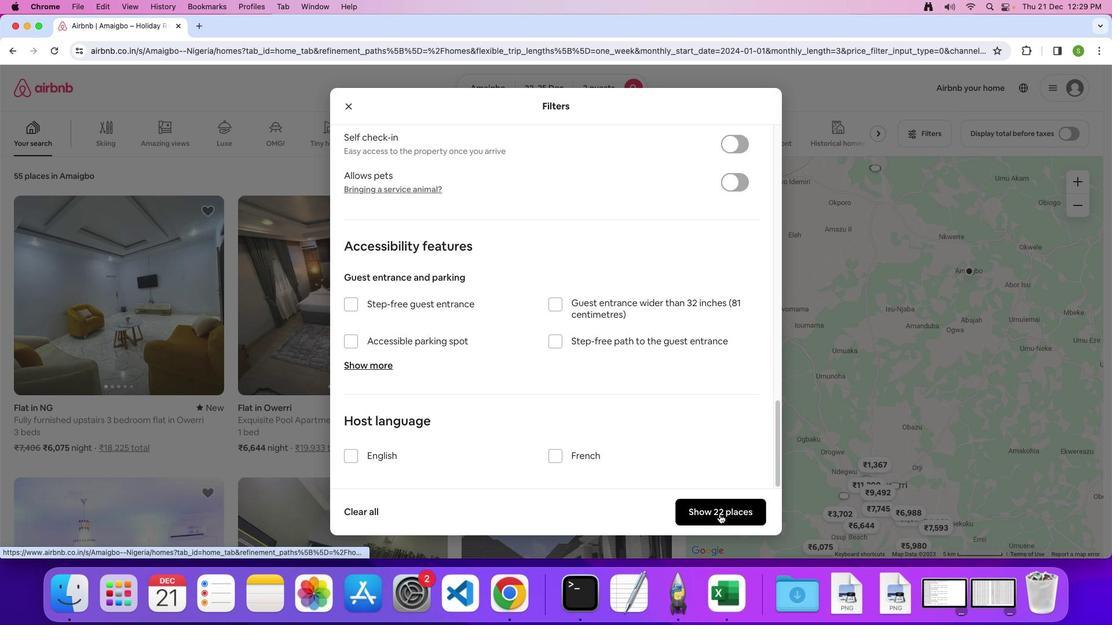 
Action: Mouse moved to (152, 318)
Screenshot: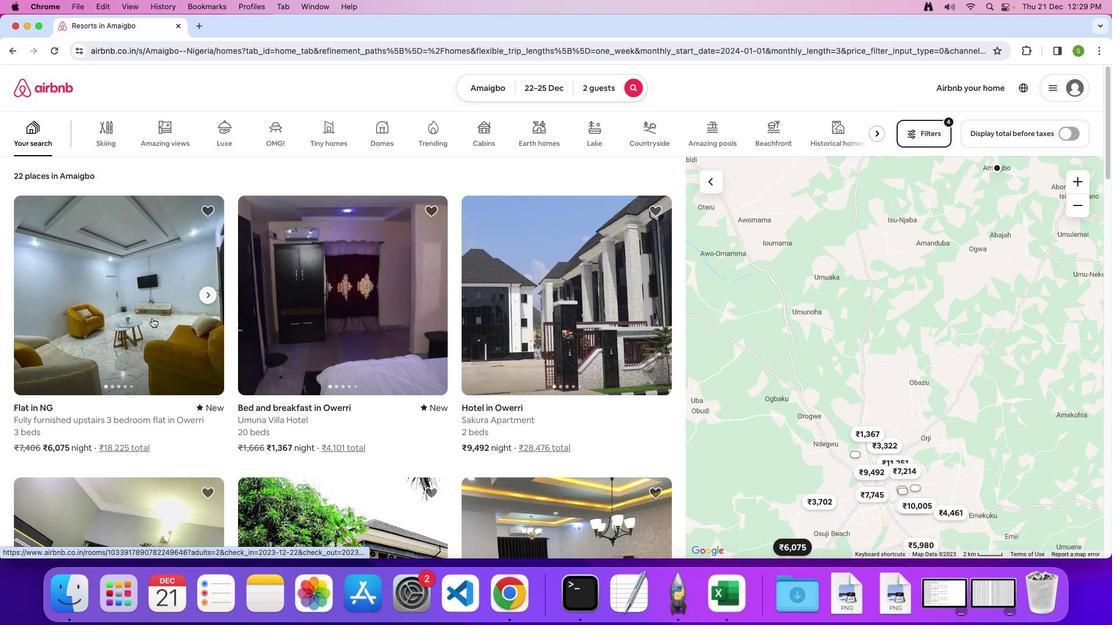 
Action: Mouse pressed left at (152, 318)
Screenshot: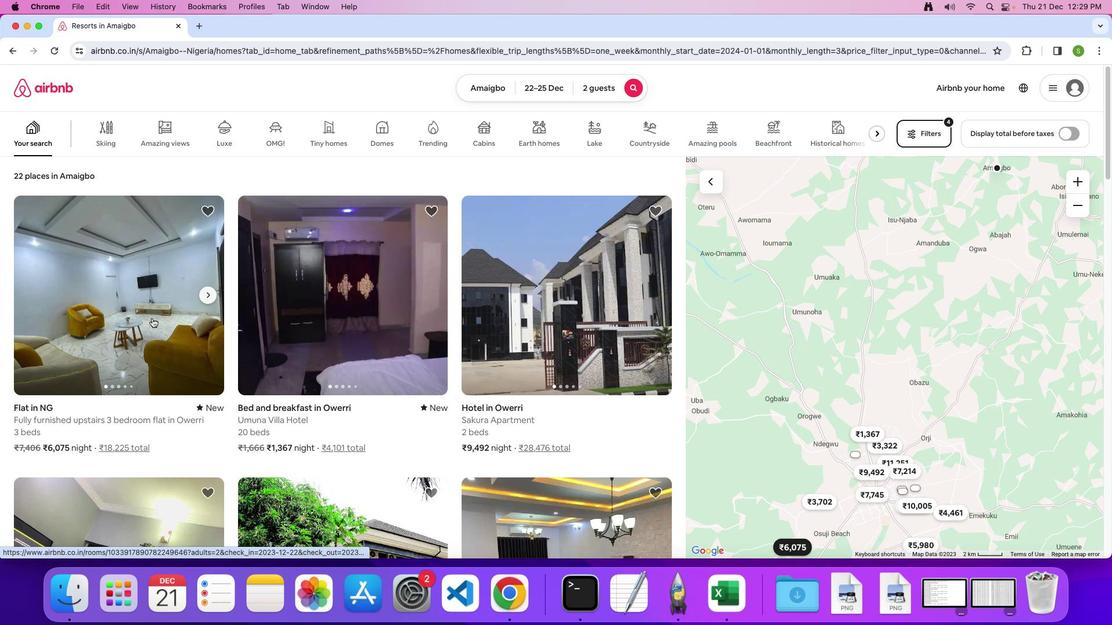 
Action: Mouse moved to (420, 285)
Screenshot: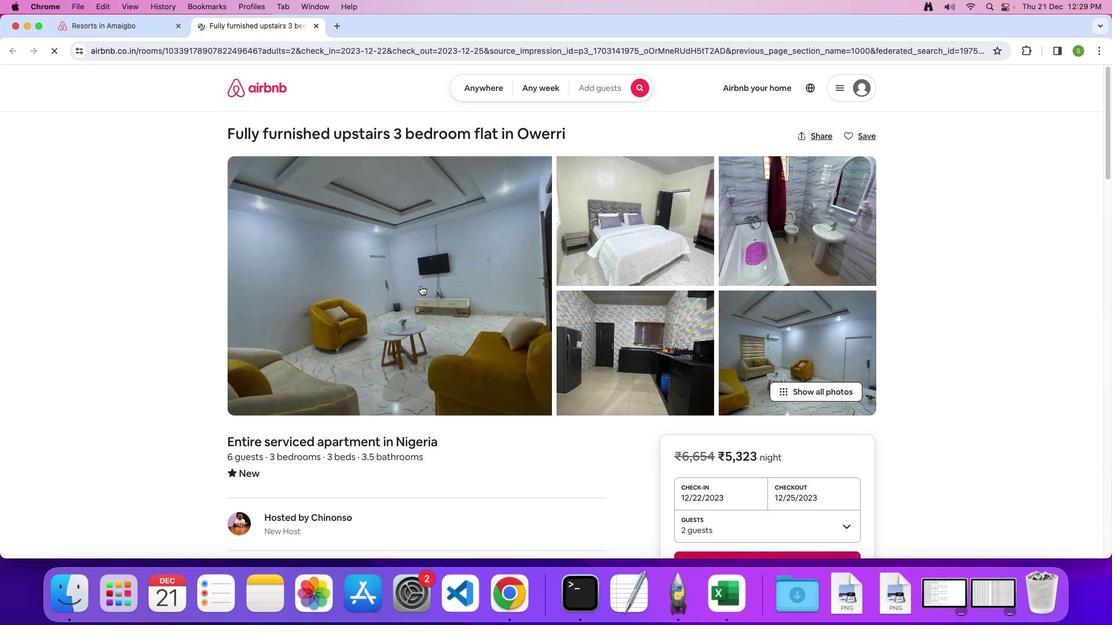 
Action: Mouse pressed left at (420, 285)
Screenshot: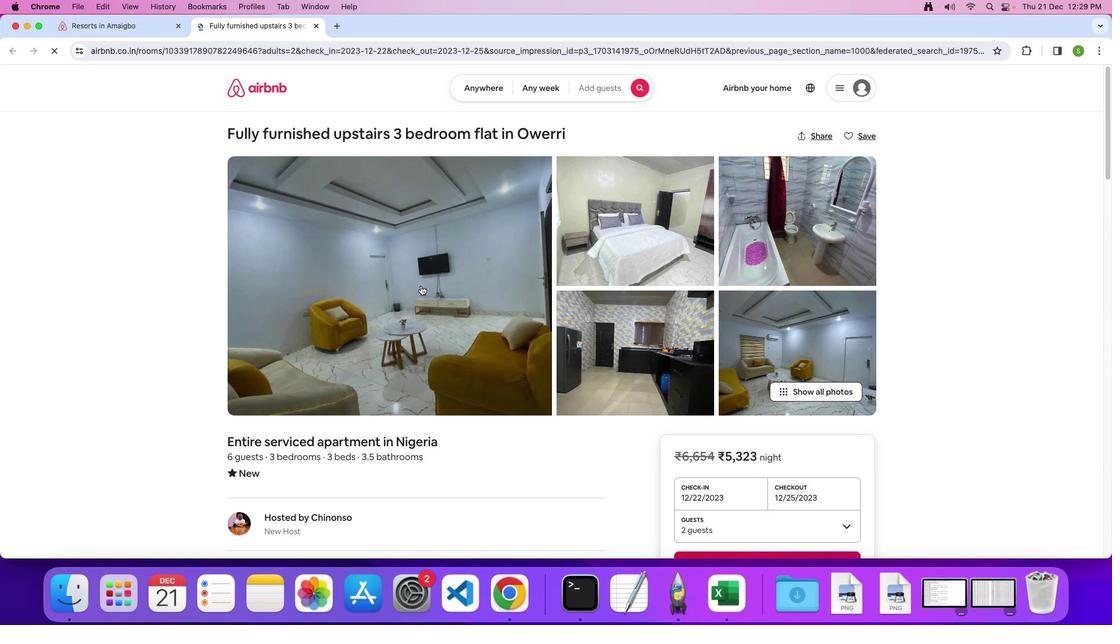 
Action: Mouse moved to (562, 327)
Screenshot: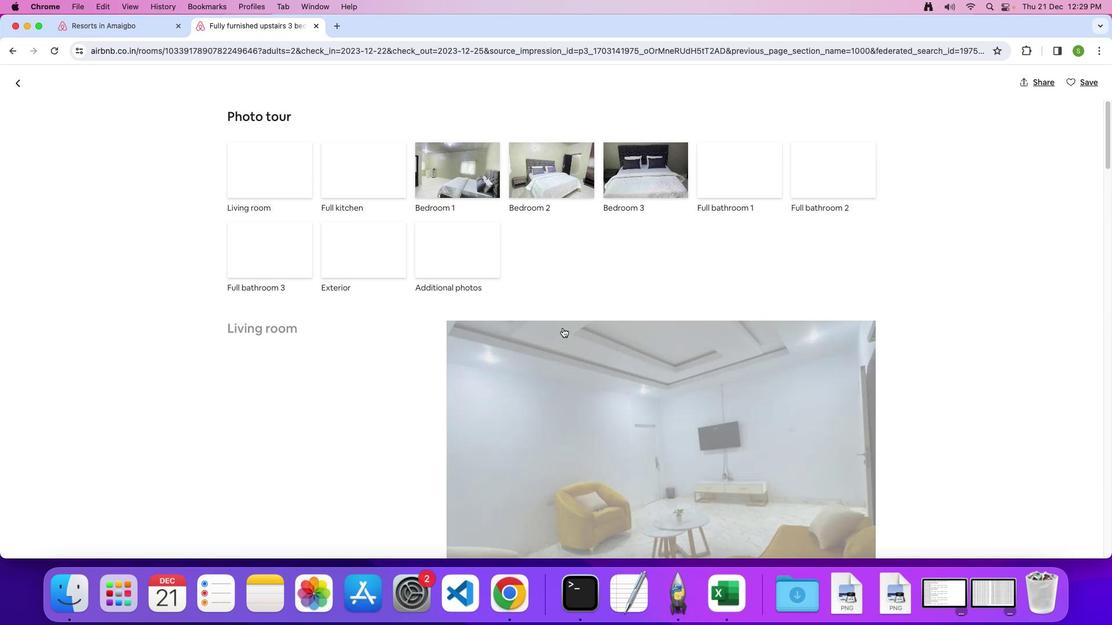 
Action: Mouse scrolled (562, 327) with delta (0, 0)
Screenshot: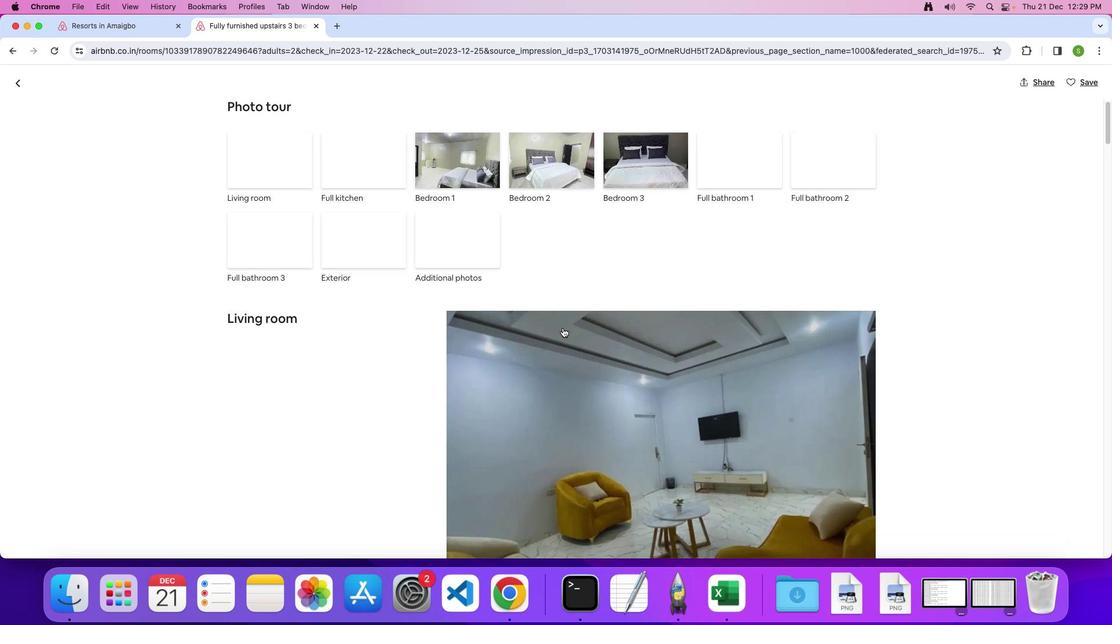 
Action: Mouse scrolled (562, 327) with delta (0, 0)
Screenshot: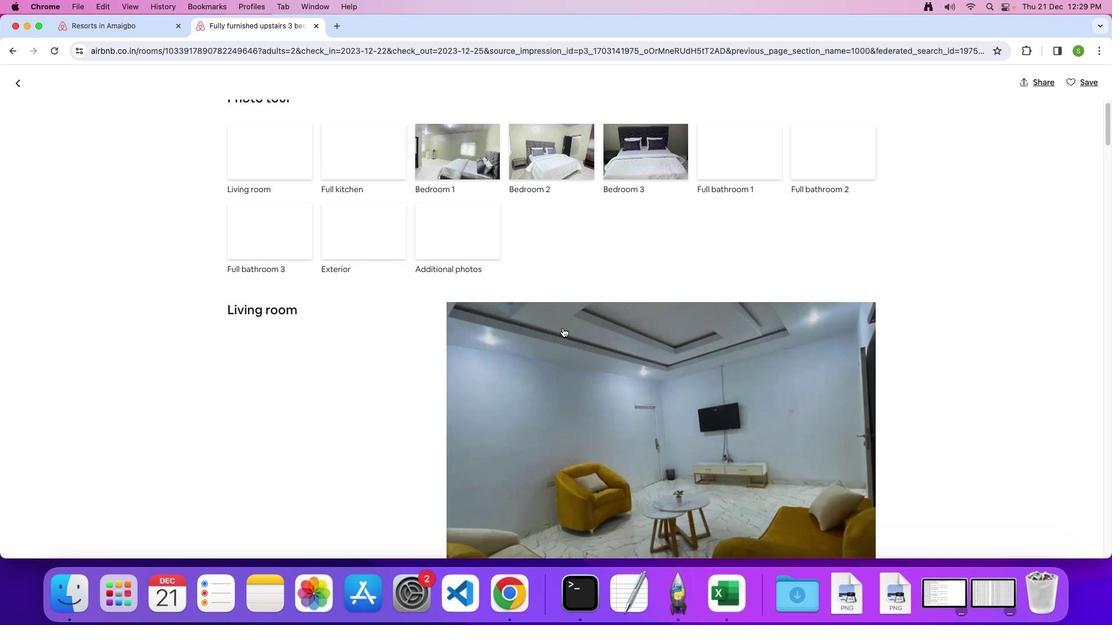 
Action: Mouse scrolled (562, 327) with delta (0, 0)
Screenshot: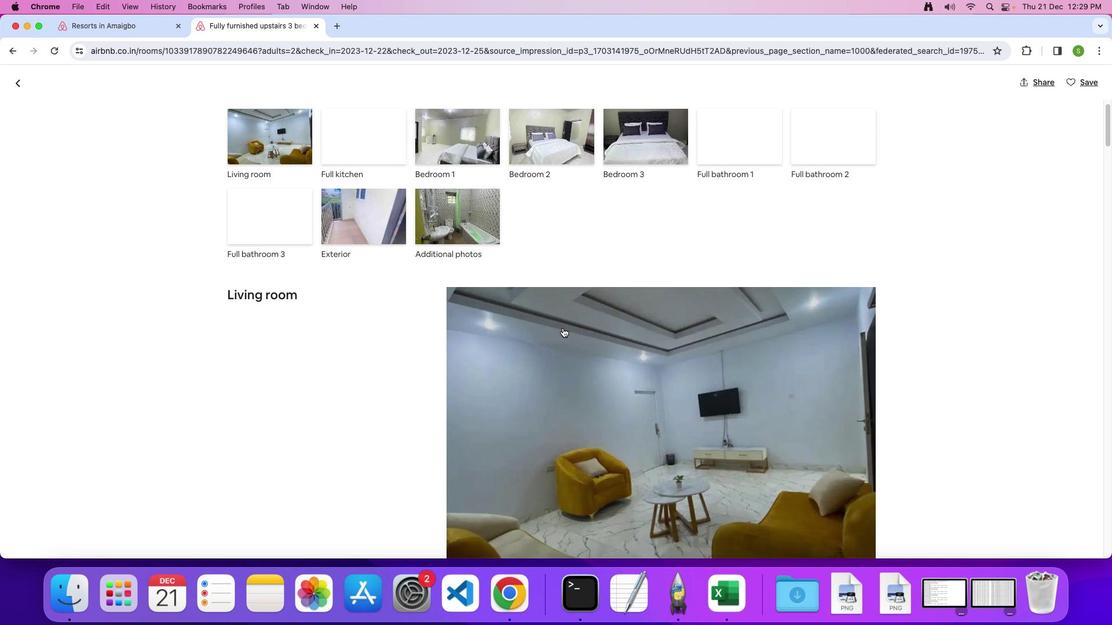 
Action: Mouse scrolled (562, 327) with delta (0, 0)
Screenshot: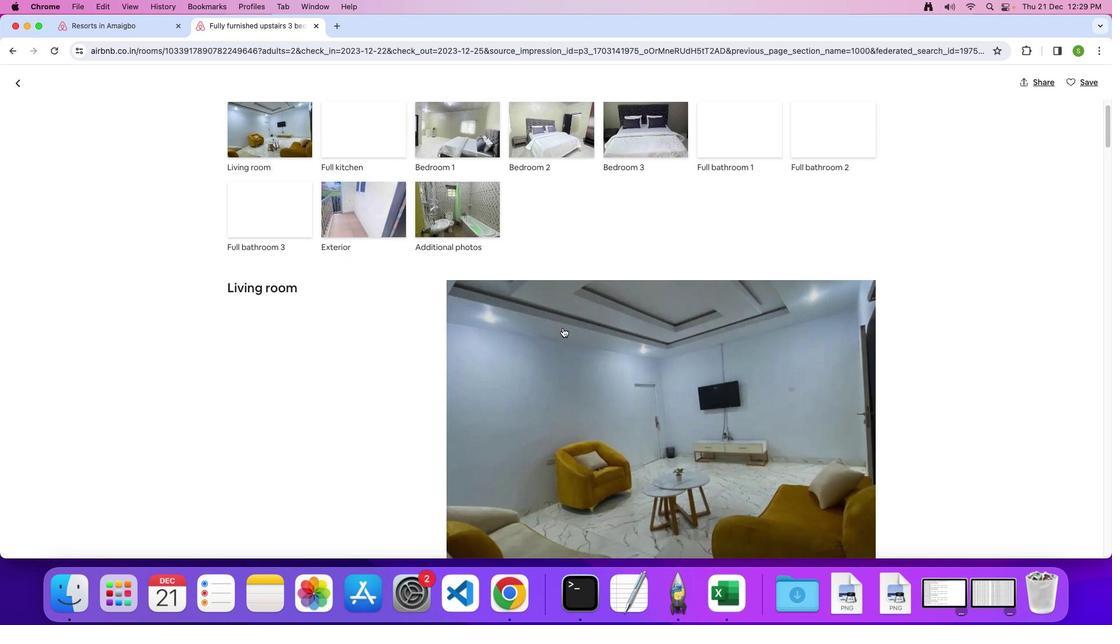 
Action: Mouse scrolled (562, 327) with delta (0, 0)
Screenshot: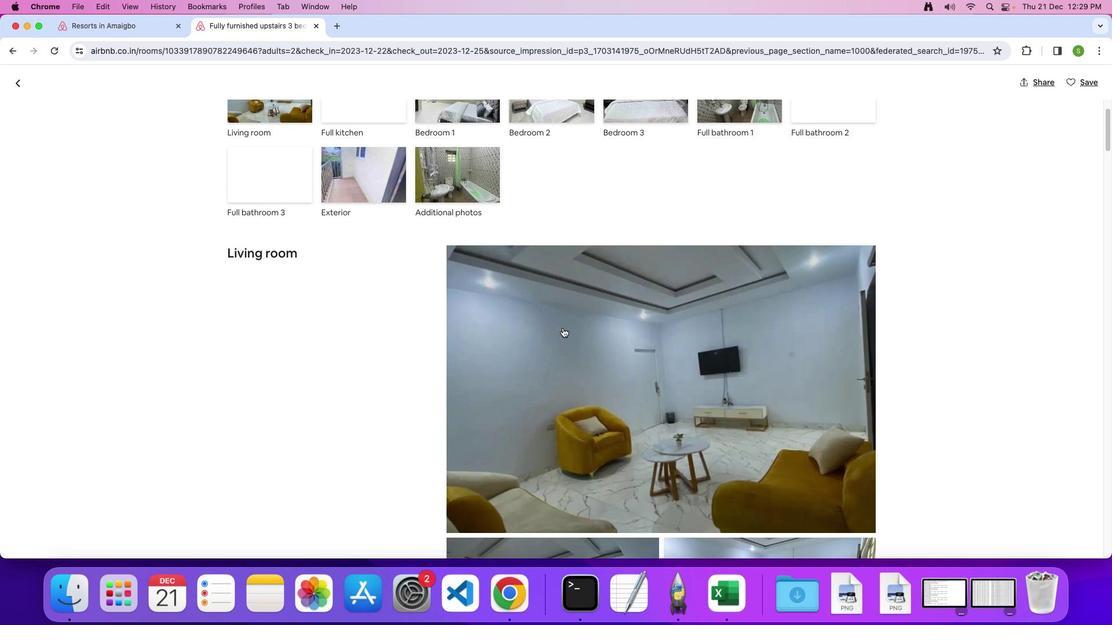 
Action: Mouse scrolled (562, 327) with delta (0, 0)
Screenshot: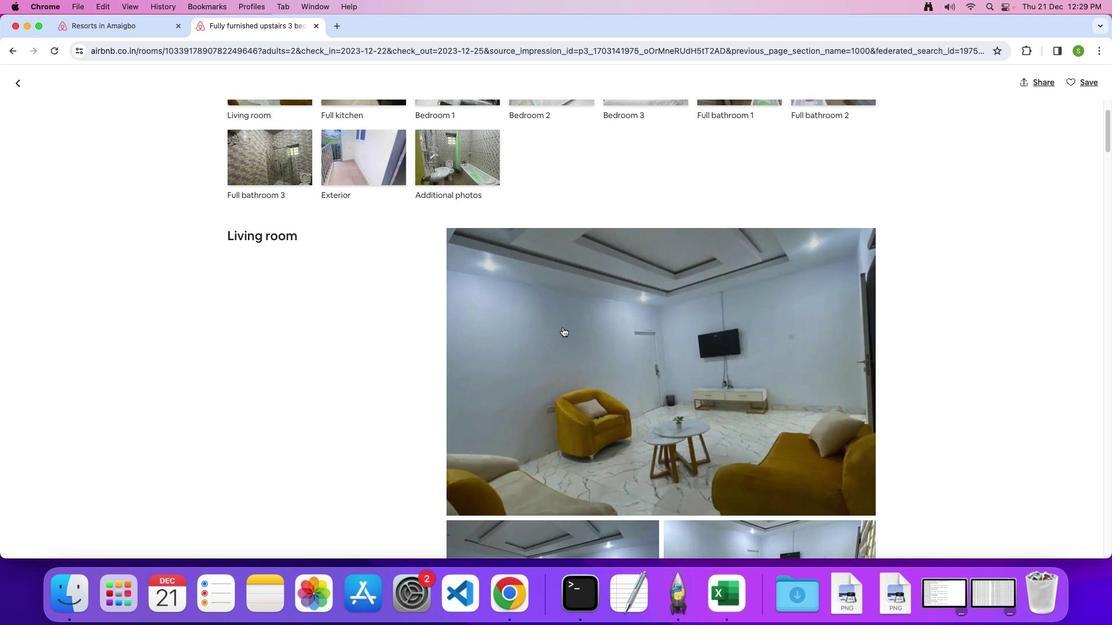 
Action: Mouse moved to (562, 327)
Screenshot: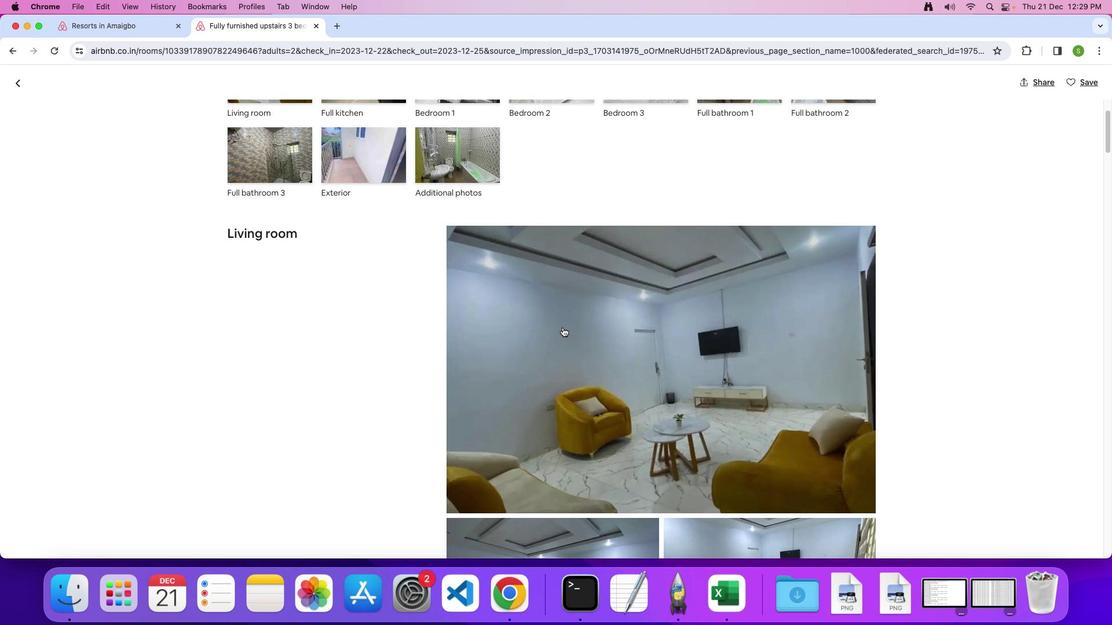 
Action: Mouse scrolled (562, 327) with delta (0, 0)
Screenshot: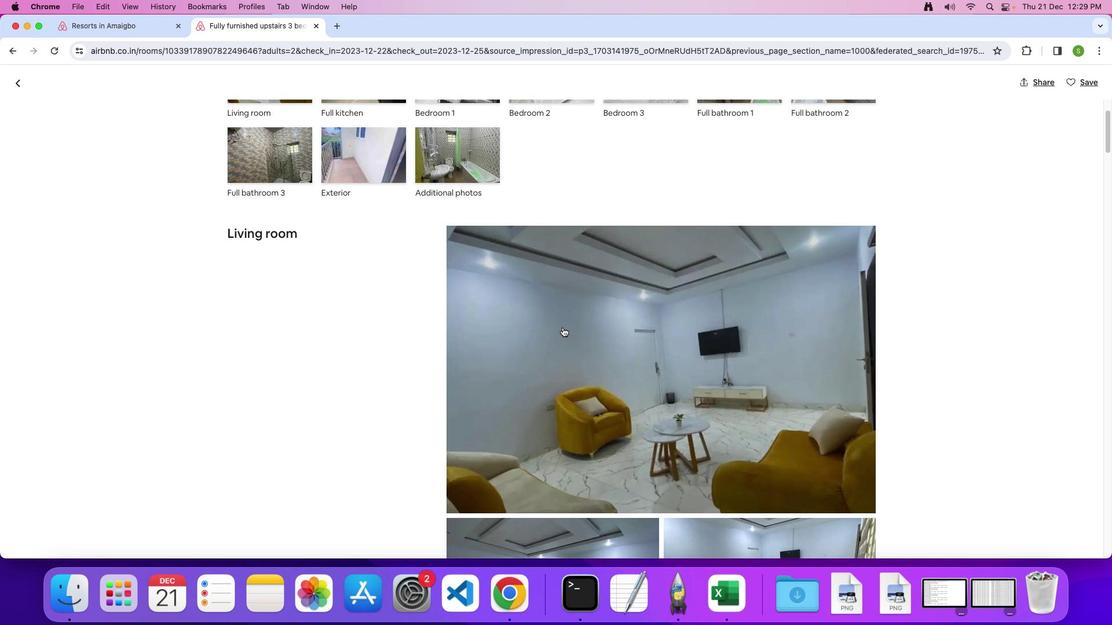
Action: Mouse scrolled (562, 327) with delta (0, 0)
Screenshot: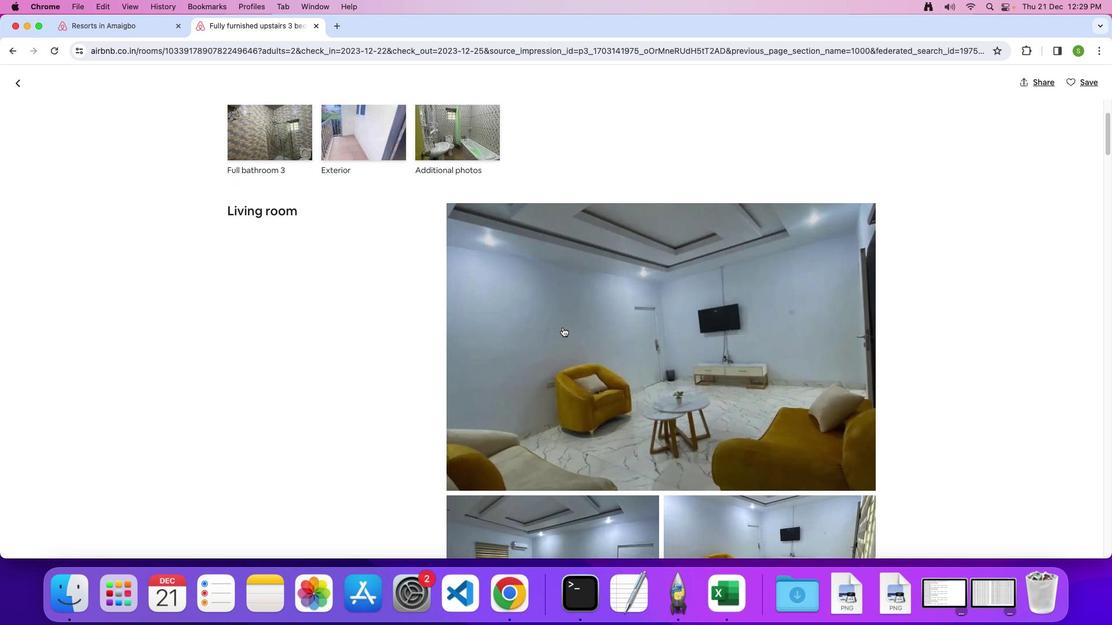 
Action: Mouse scrolled (562, 327) with delta (0, 0)
Screenshot: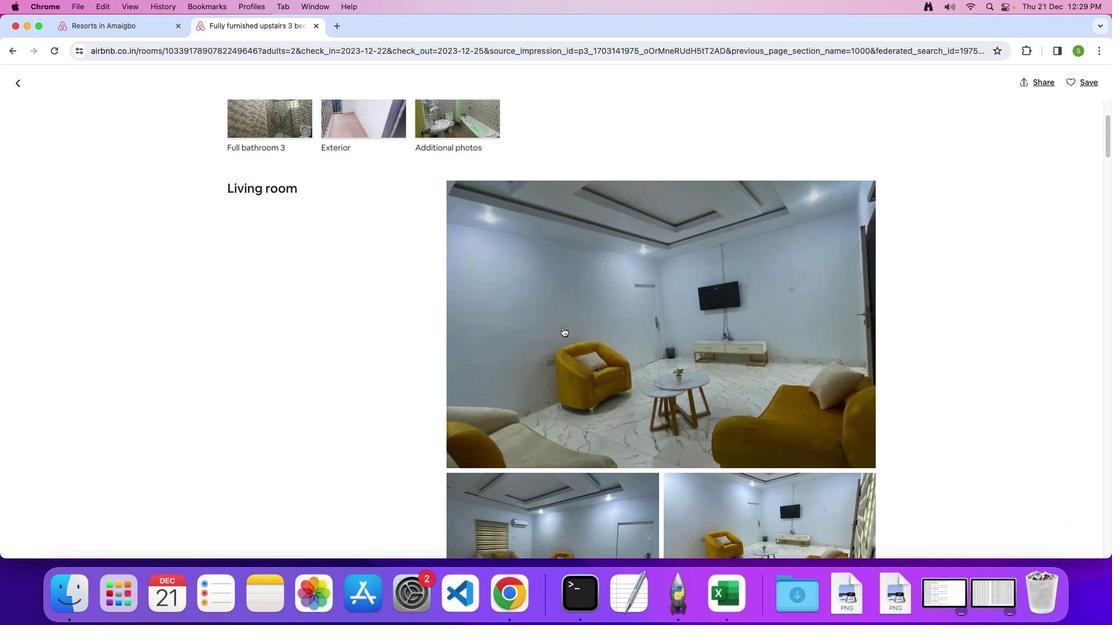 
Action: Mouse scrolled (562, 327) with delta (0, -1)
Screenshot: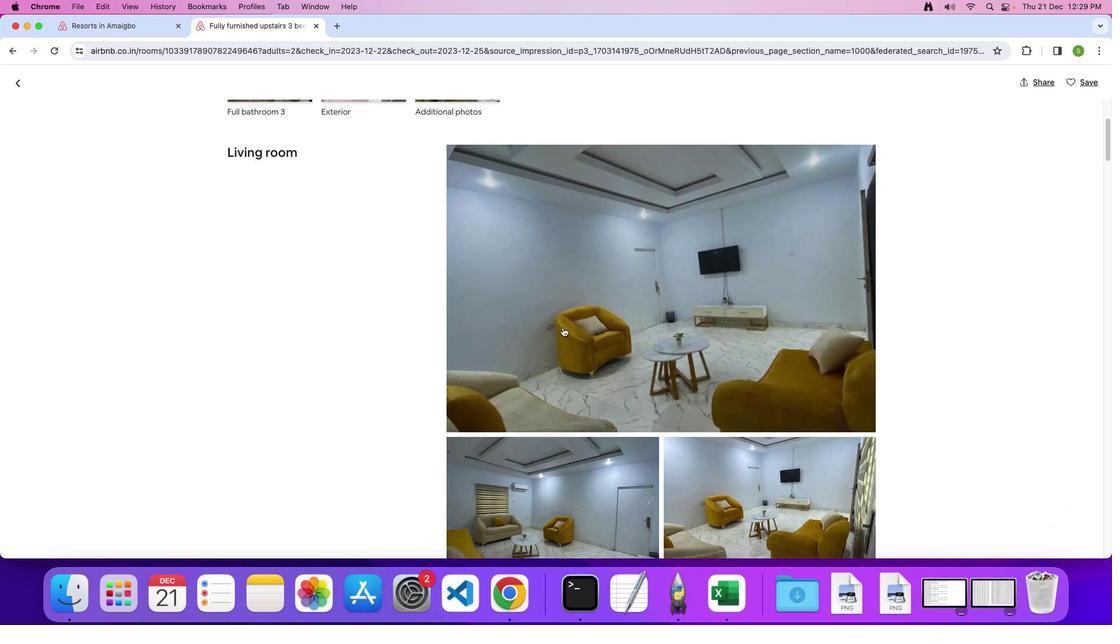 
Action: Mouse scrolled (562, 327) with delta (0, 0)
Screenshot: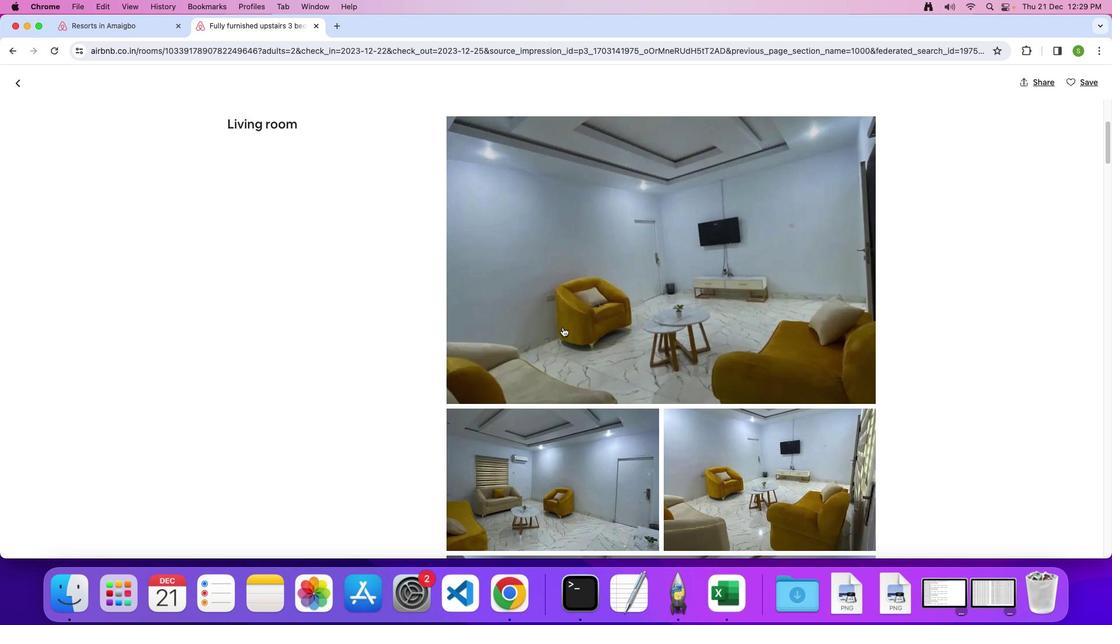 
Action: Mouse scrolled (562, 327) with delta (0, 0)
Screenshot: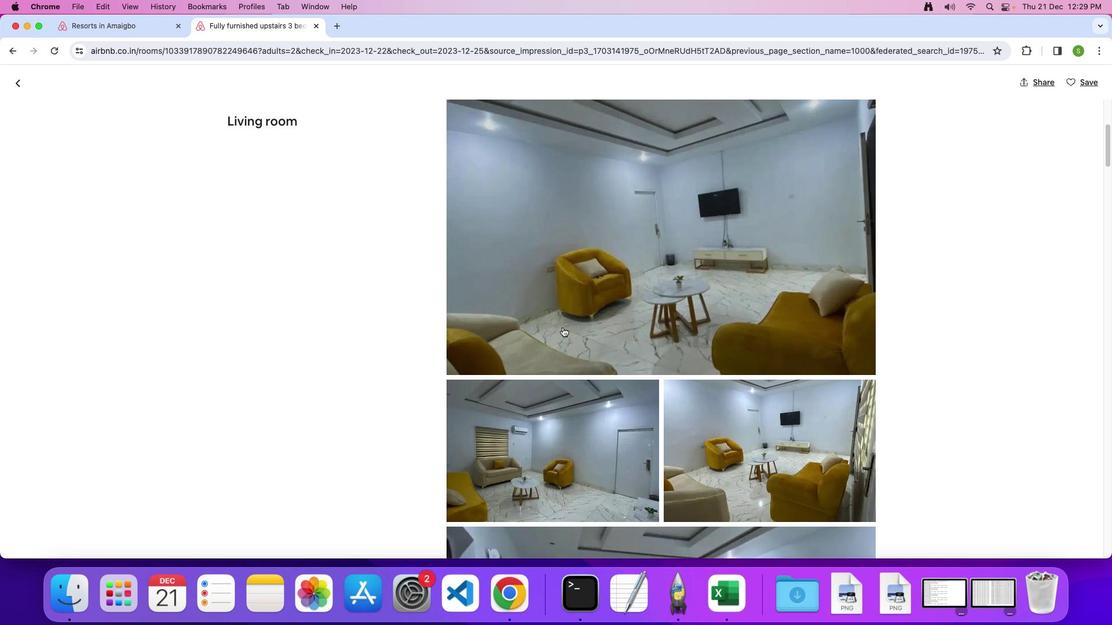 
Action: Mouse scrolled (562, 327) with delta (0, -1)
Screenshot: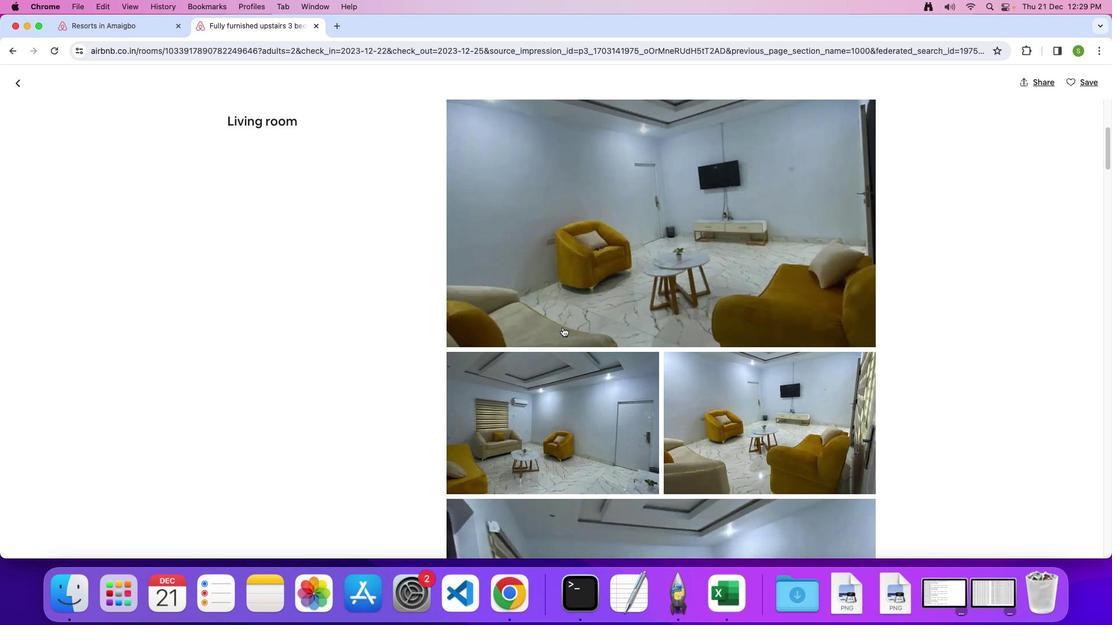 
Action: Mouse scrolled (562, 327) with delta (0, 0)
Screenshot: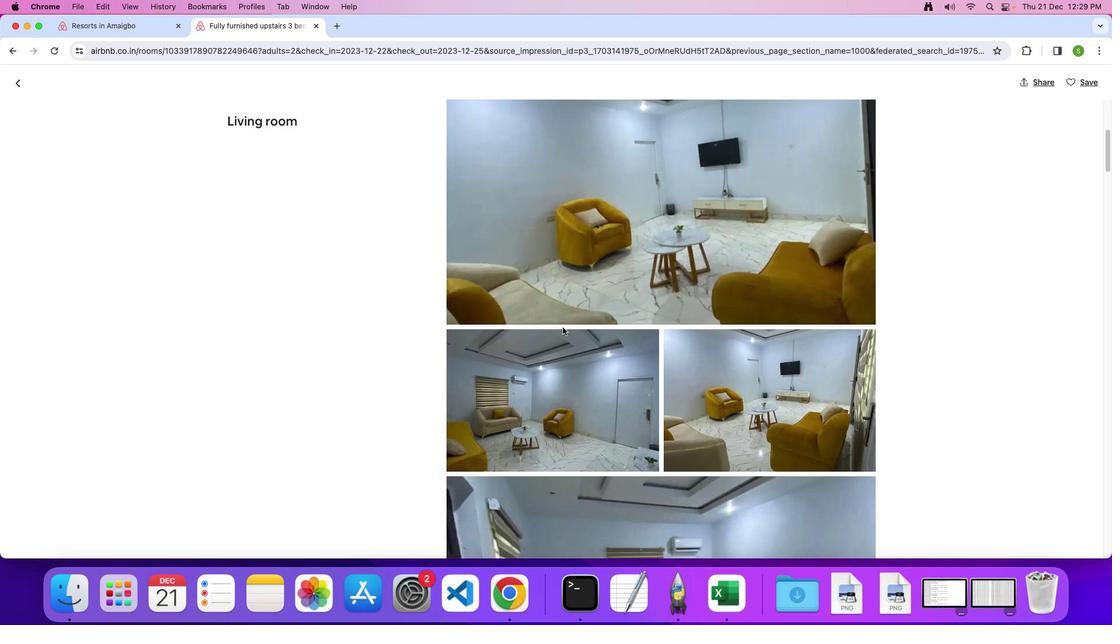 
Action: Mouse scrolled (562, 327) with delta (0, 0)
Screenshot: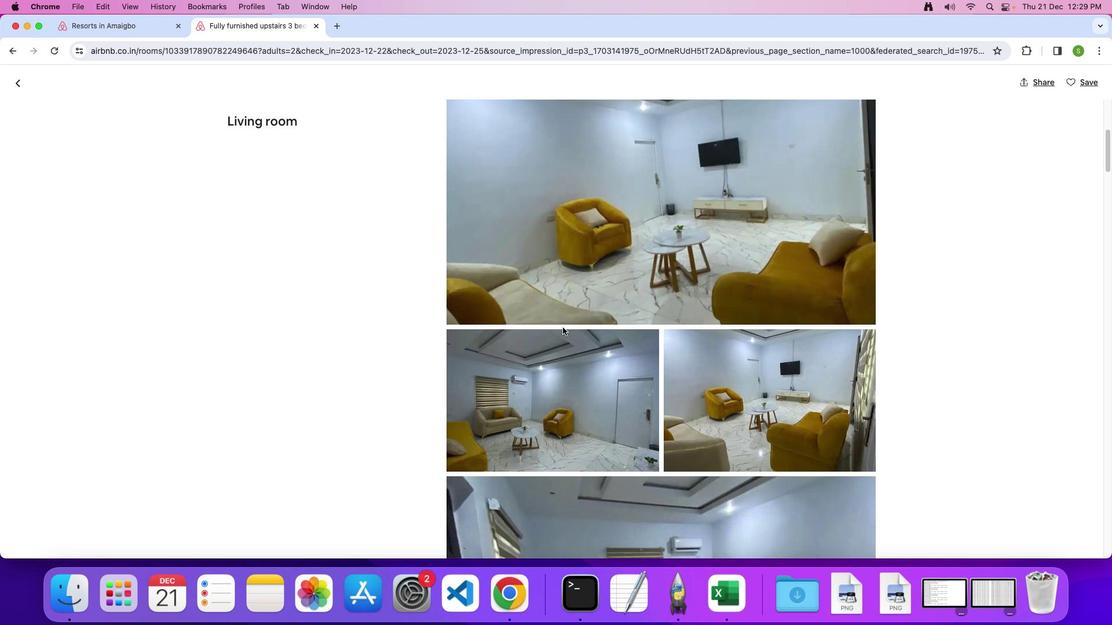 
Action: Mouse moved to (562, 327)
Screenshot: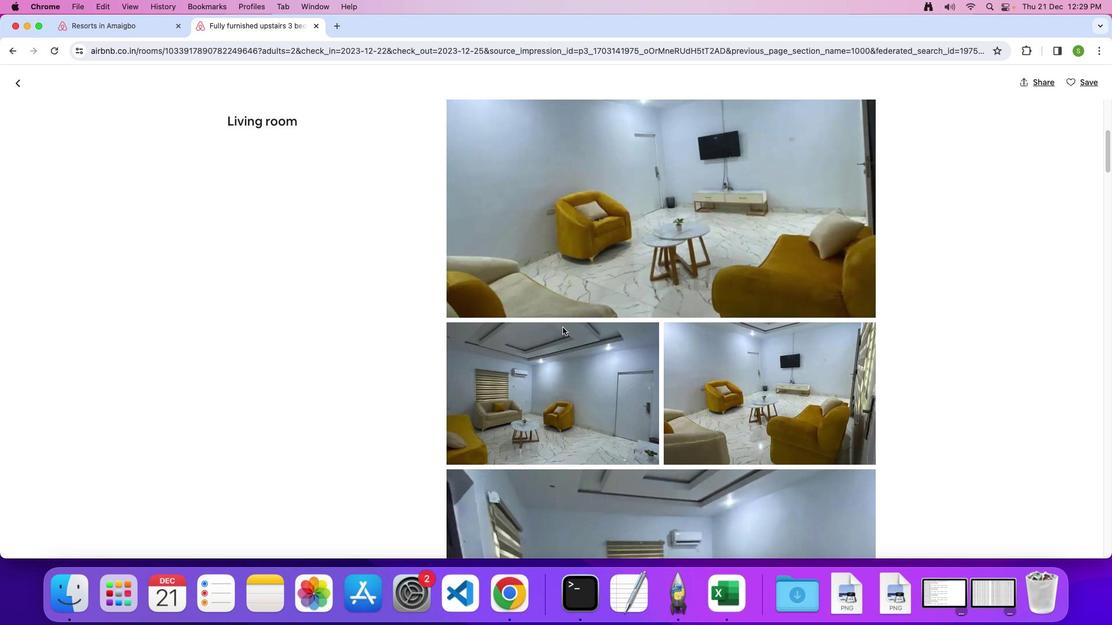 
Action: Mouse scrolled (562, 327) with delta (0, 0)
Screenshot: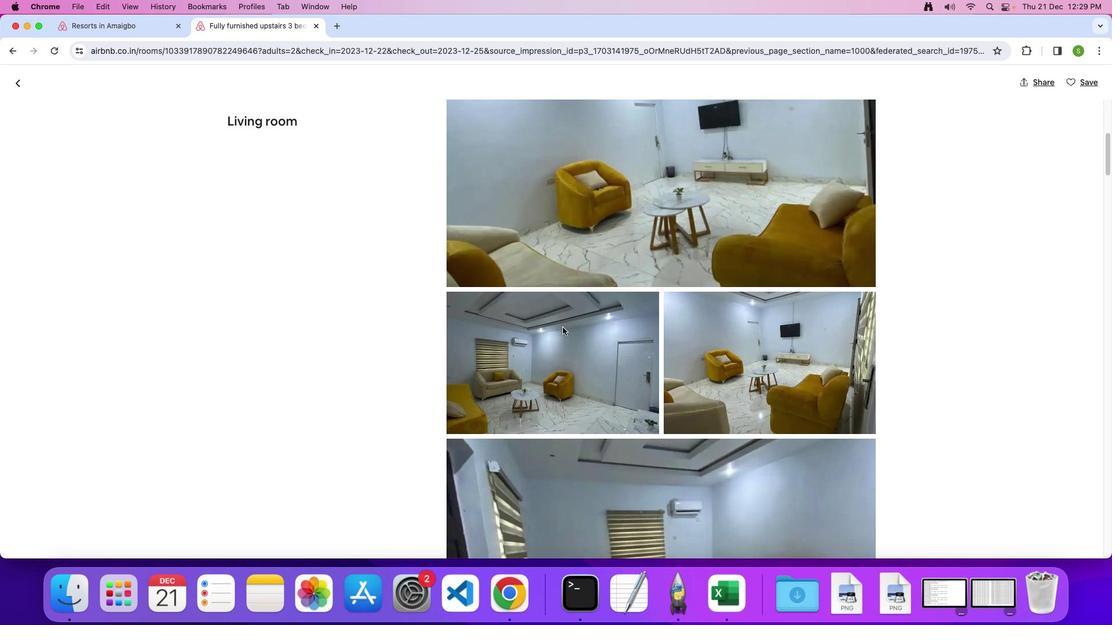 
Action: Mouse scrolled (562, 327) with delta (0, 0)
Screenshot: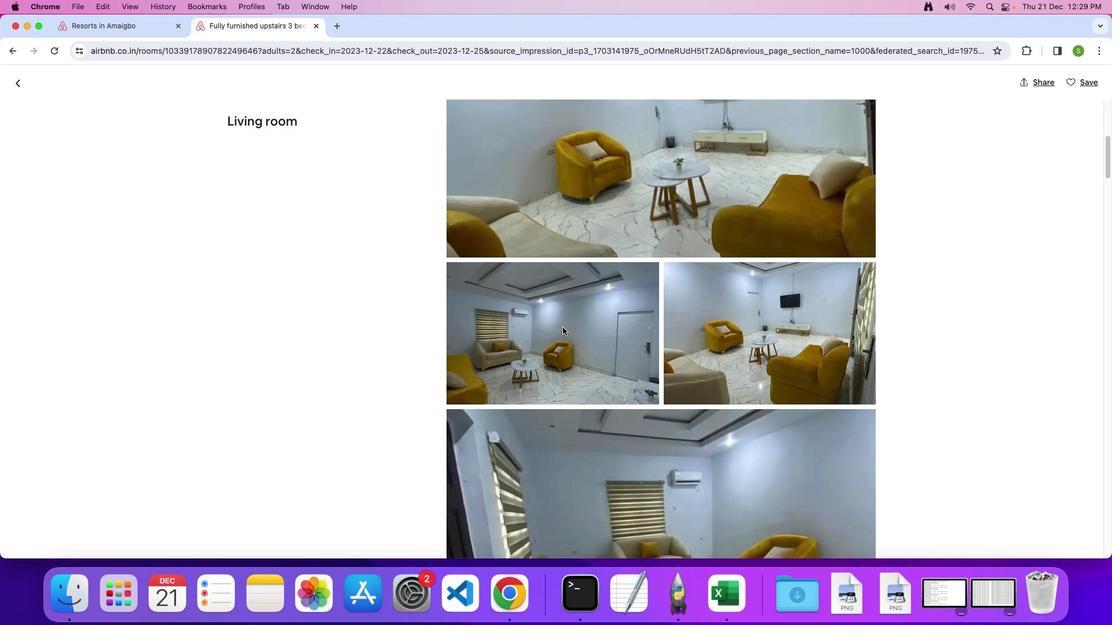 
Action: Mouse scrolled (562, 327) with delta (0, -1)
Screenshot: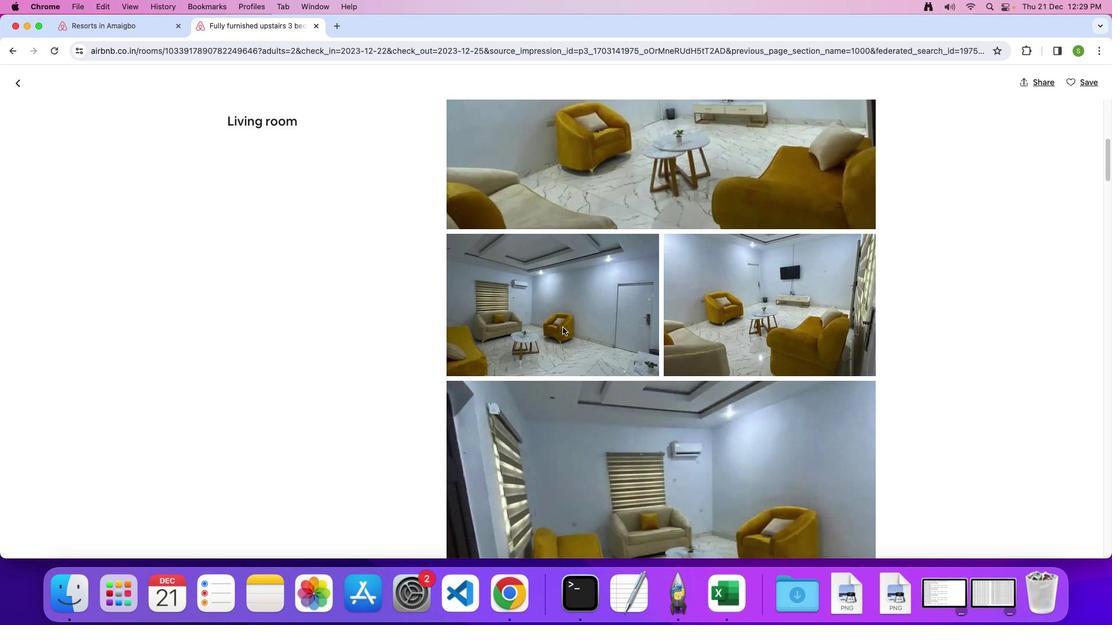 
Action: Mouse moved to (562, 327)
Screenshot: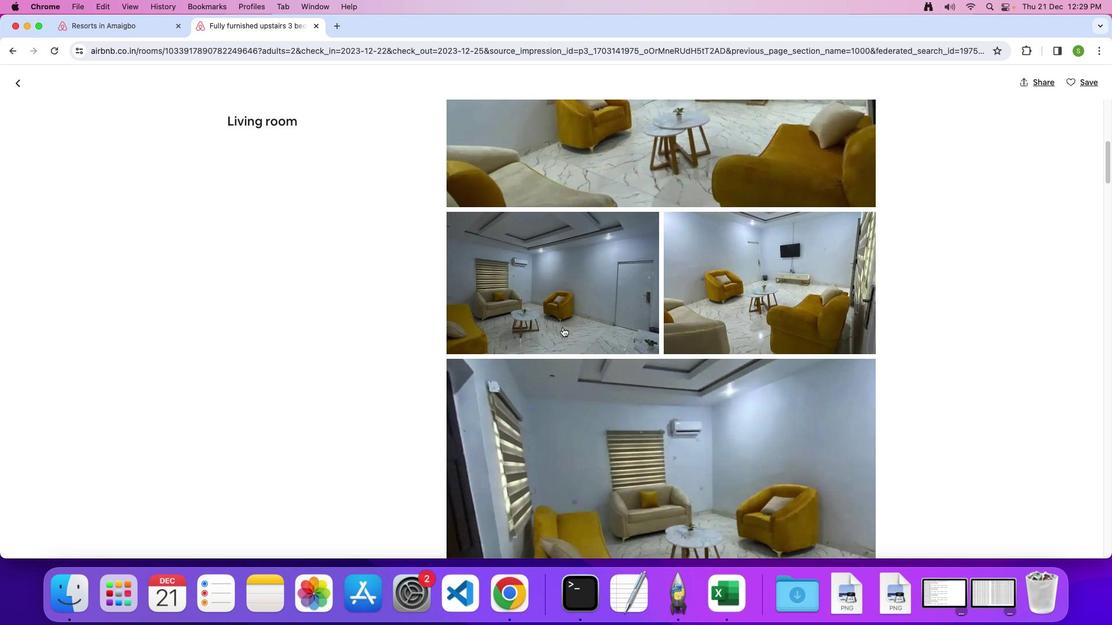 
Action: Mouse scrolled (562, 327) with delta (0, 0)
Screenshot: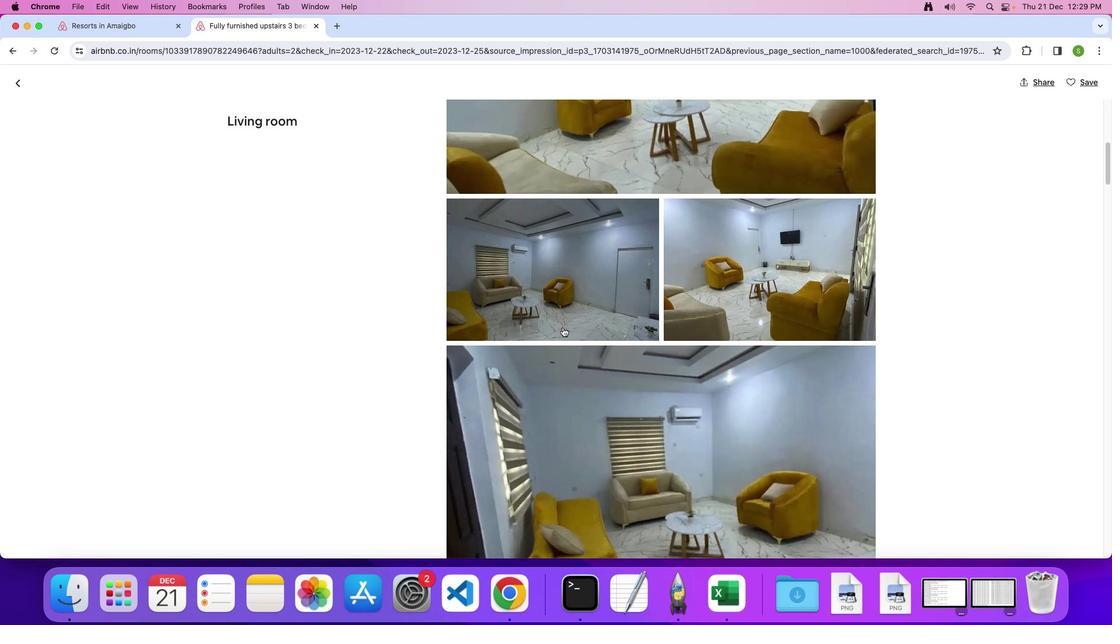 
Action: Mouse scrolled (562, 327) with delta (0, 0)
Screenshot: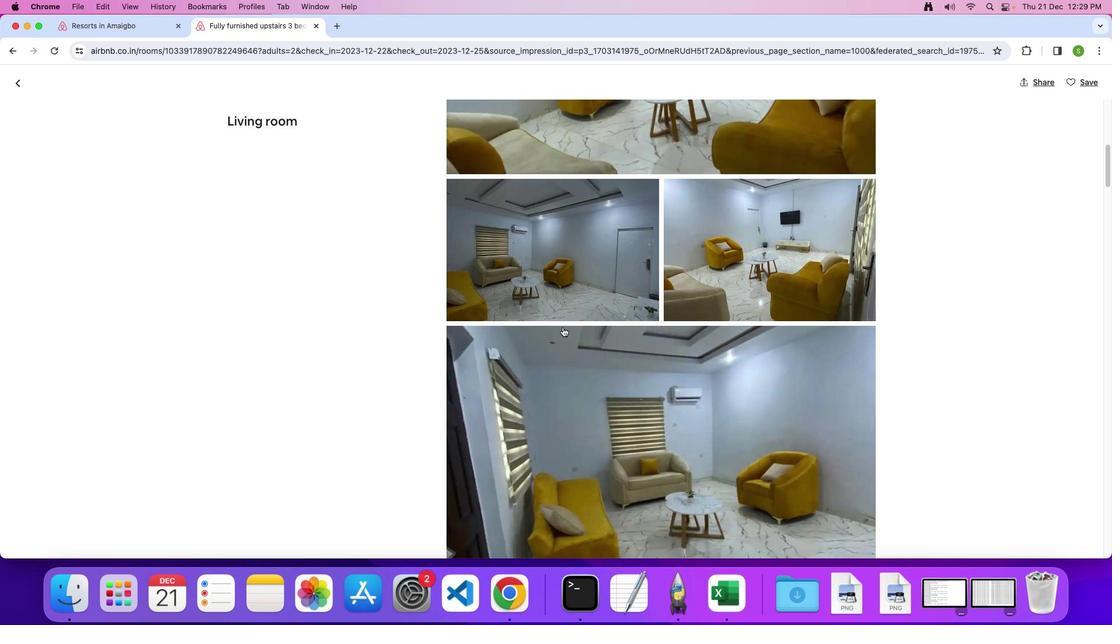 
Action: Mouse scrolled (562, 327) with delta (0, -1)
Screenshot: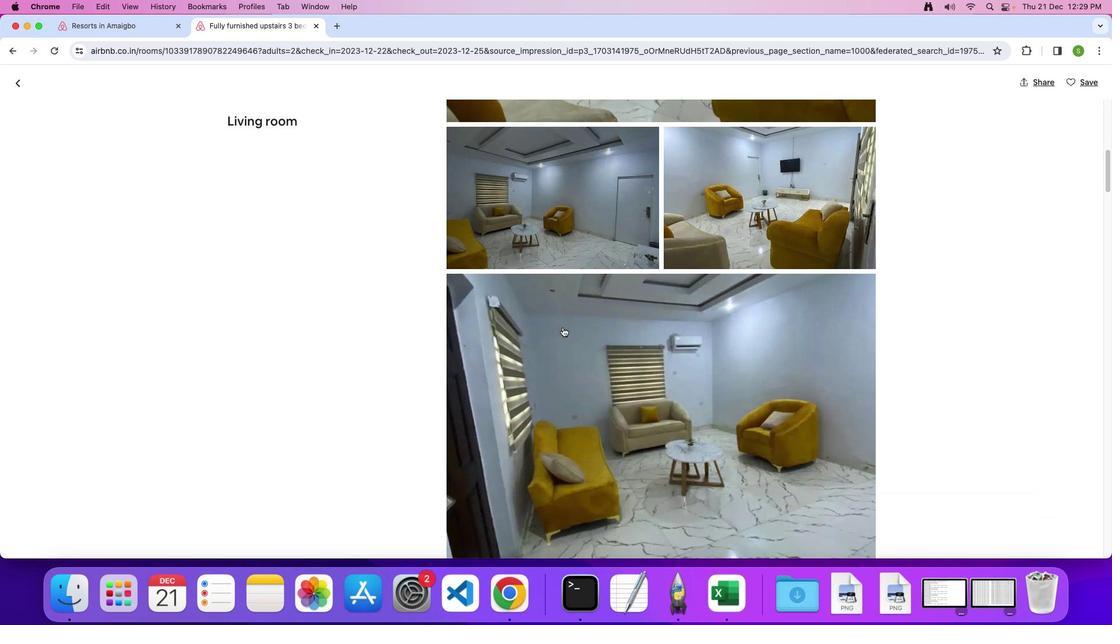 
Action: Mouse scrolled (562, 327) with delta (0, 0)
Screenshot: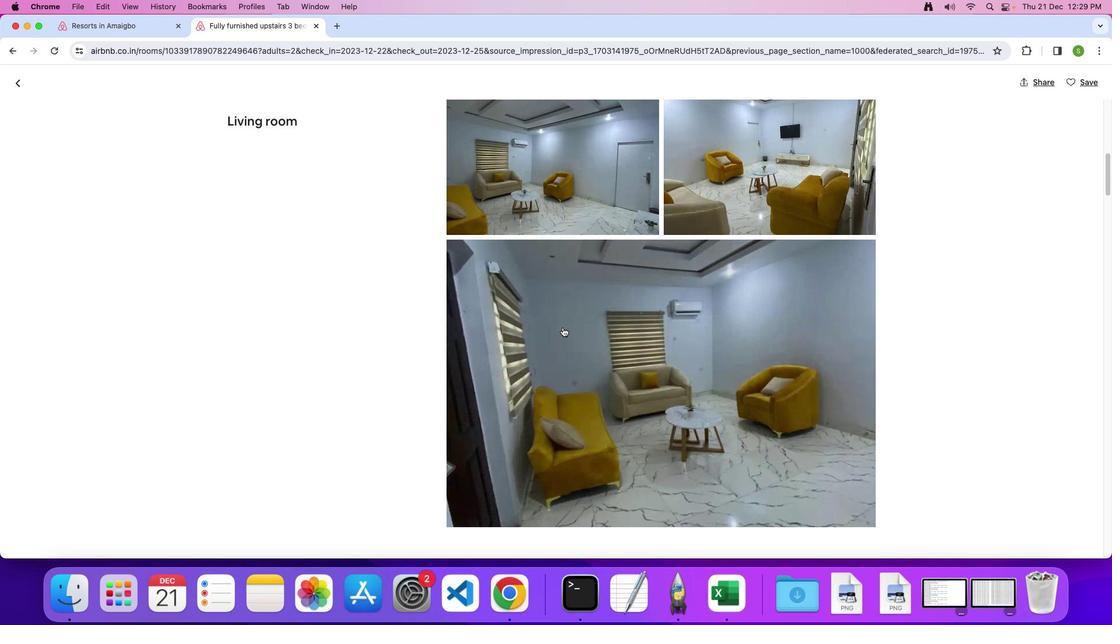 
Action: Mouse scrolled (562, 327) with delta (0, 0)
Screenshot: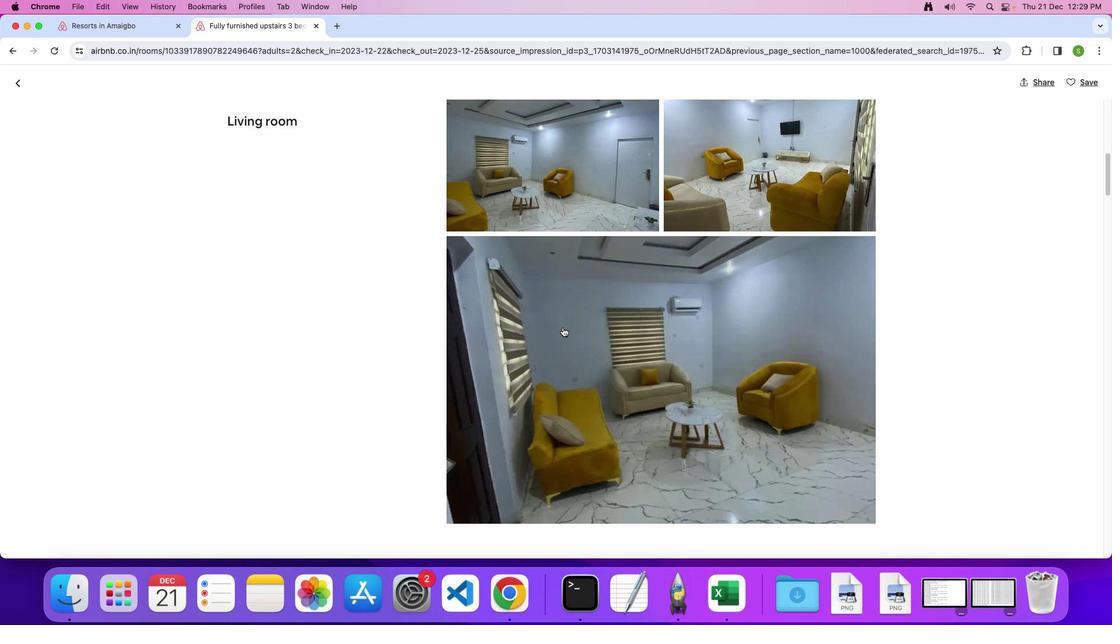 
Action: Mouse moved to (562, 327)
Screenshot: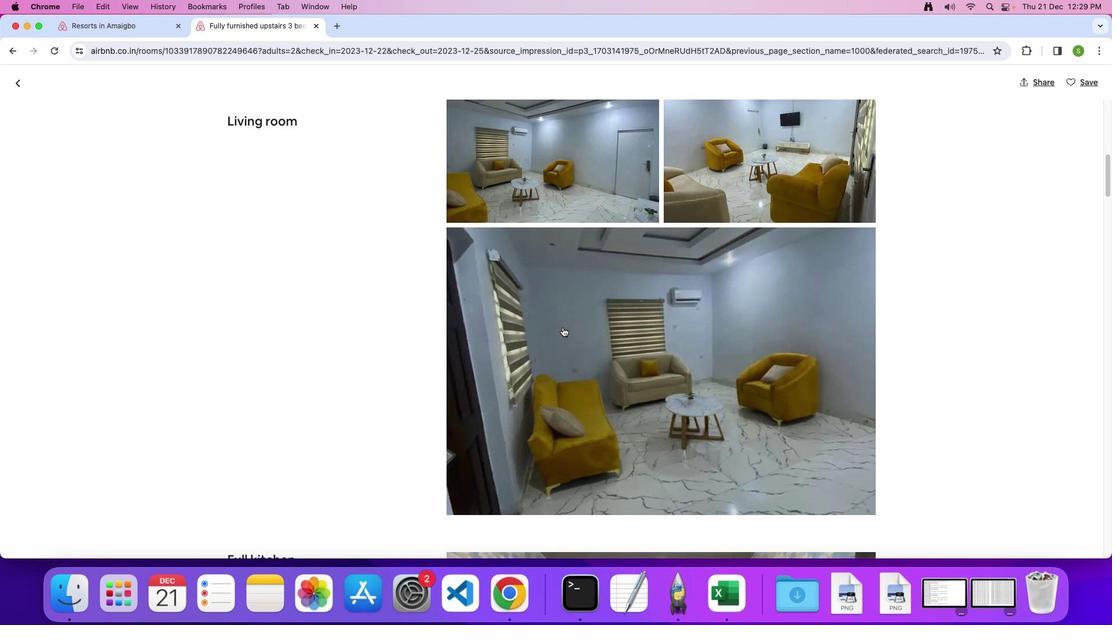 
Action: Mouse scrolled (562, 327) with delta (0, 0)
Screenshot: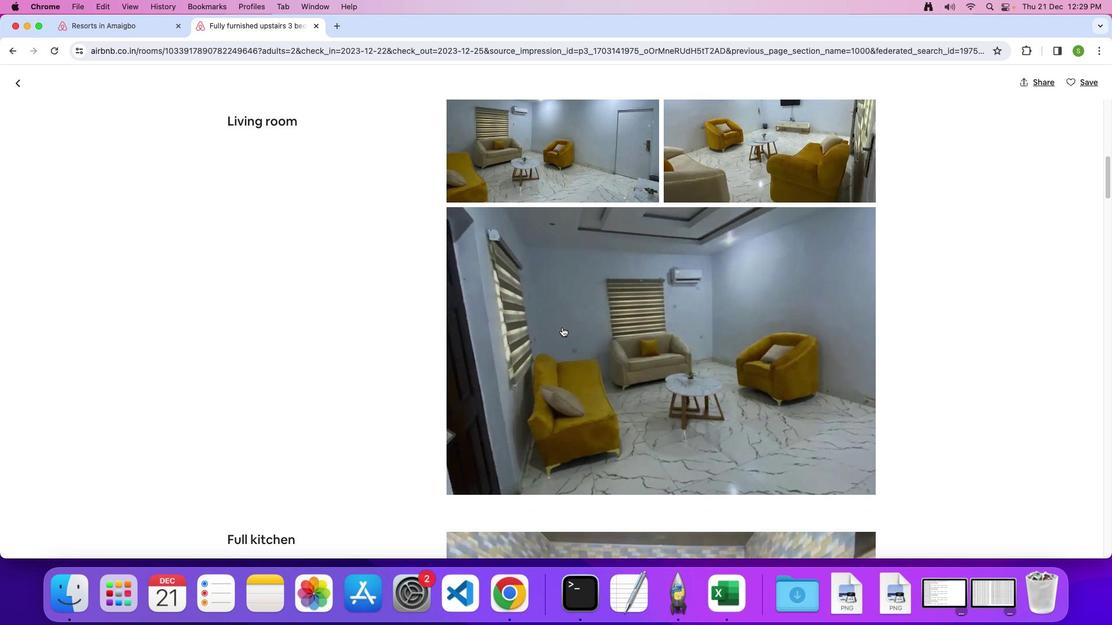 
Action: Mouse scrolled (562, 327) with delta (0, 0)
Screenshot: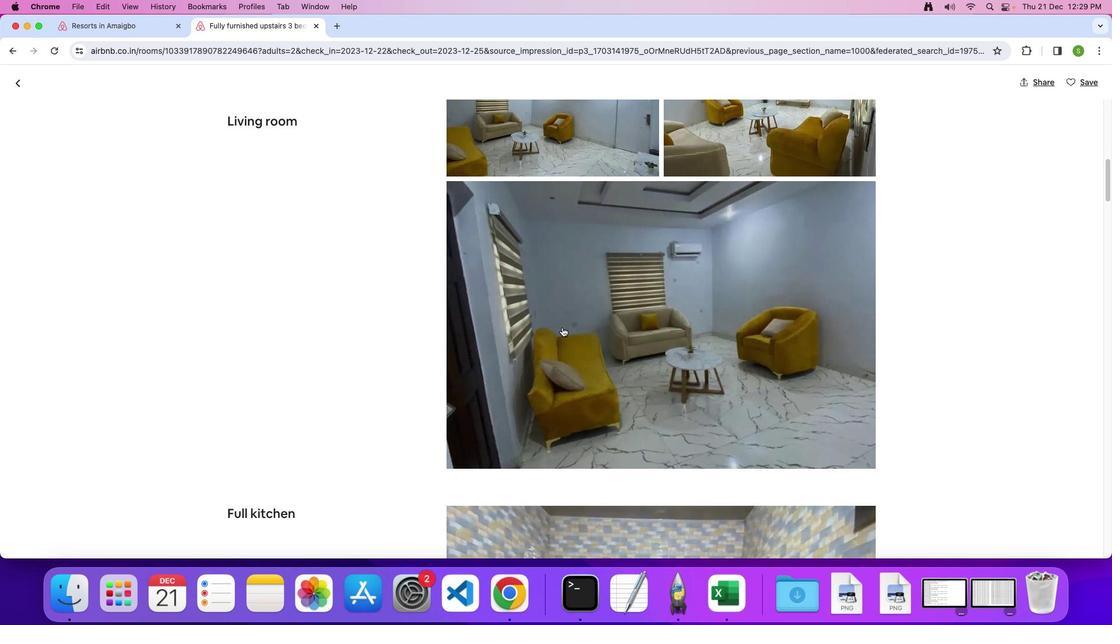 
Action: Mouse moved to (562, 327)
Screenshot: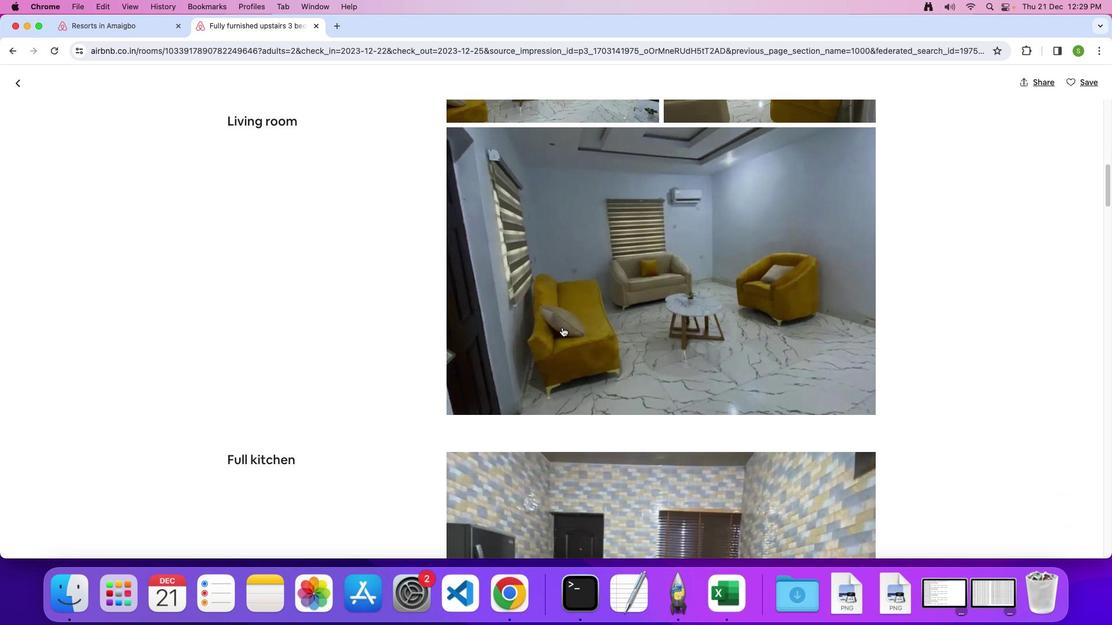 
Action: Mouse scrolled (562, 327) with delta (0, -1)
Screenshot: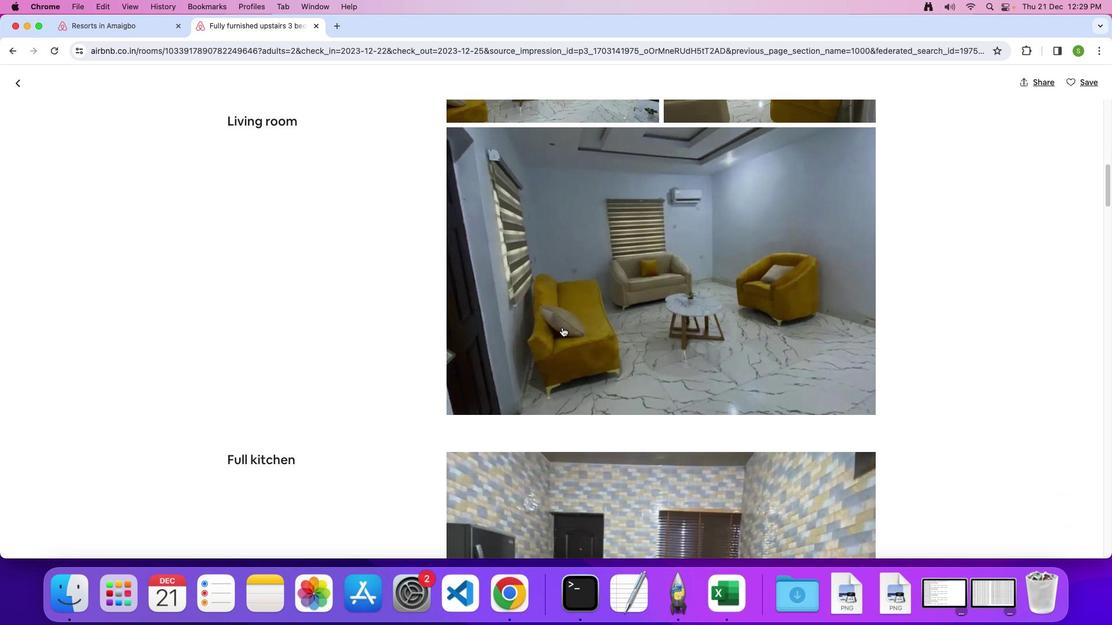 
Action: Mouse scrolled (562, 327) with delta (0, 0)
Screenshot: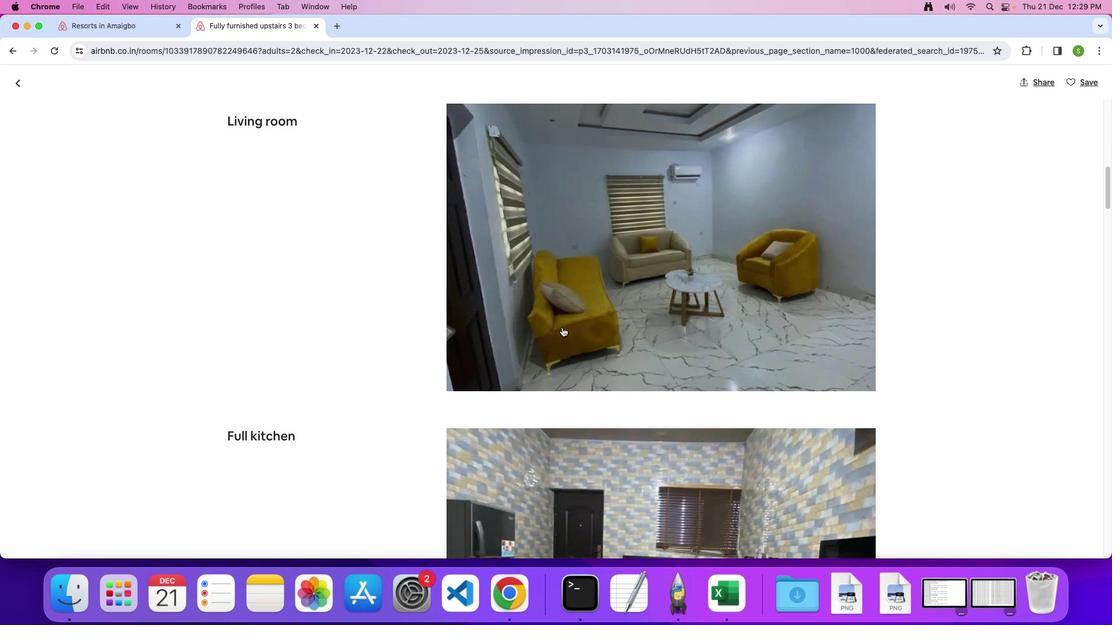 
Action: Mouse scrolled (562, 327) with delta (0, 0)
Screenshot: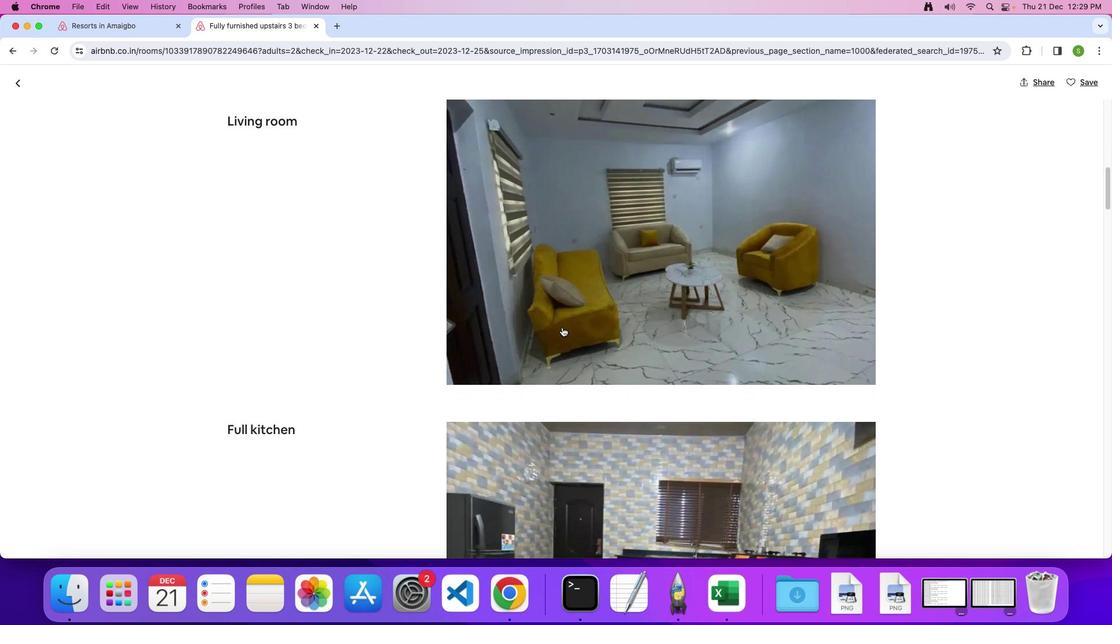 
Action: Mouse scrolled (562, 327) with delta (0, 0)
Screenshot: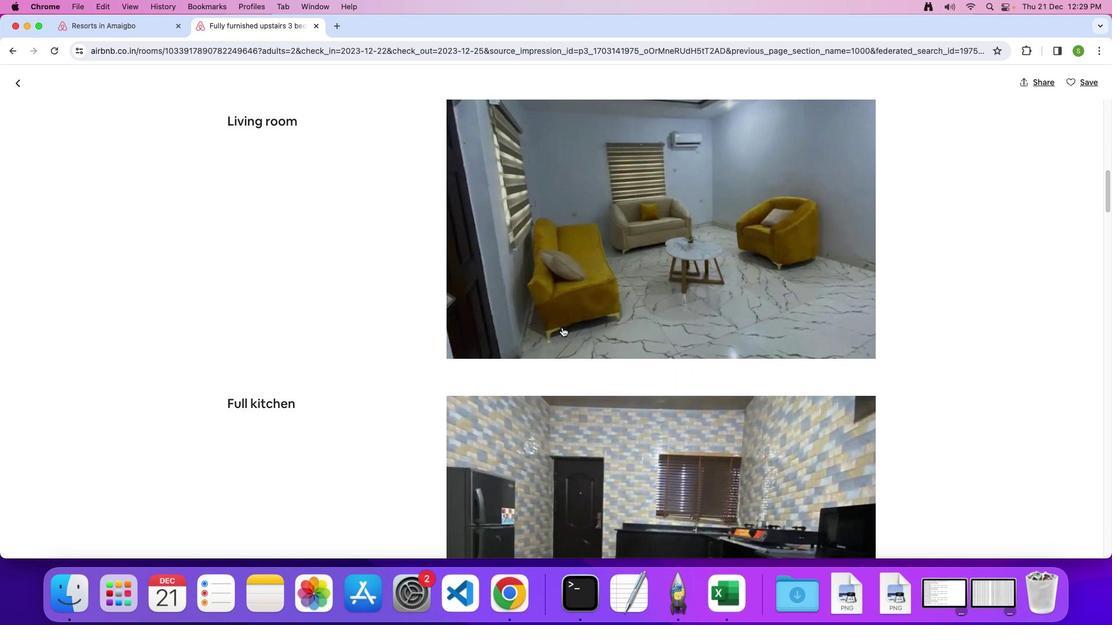 
Action: Mouse scrolled (562, 327) with delta (0, 0)
Screenshot: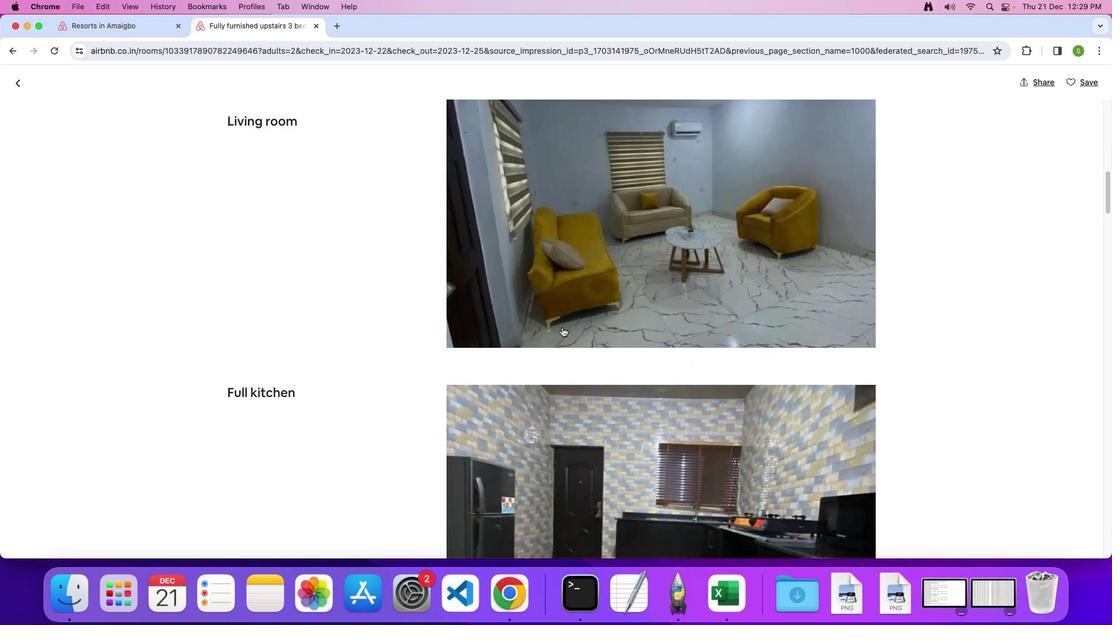 
Action: Mouse scrolled (562, 327) with delta (0, -1)
Screenshot: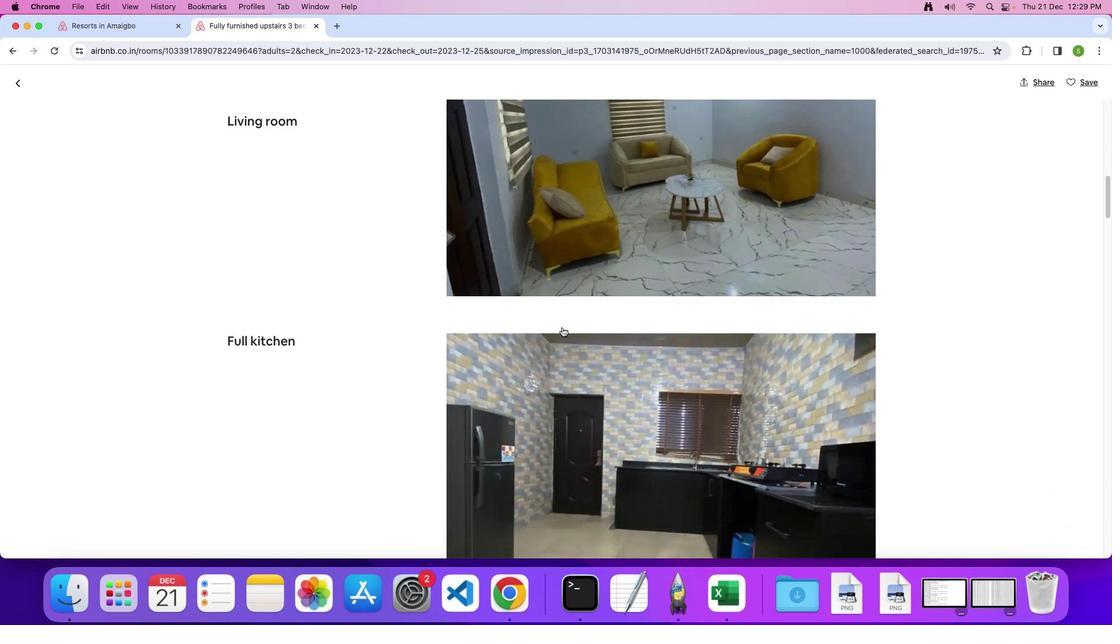 
Action: Mouse scrolled (562, 327) with delta (0, 0)
Screenshot: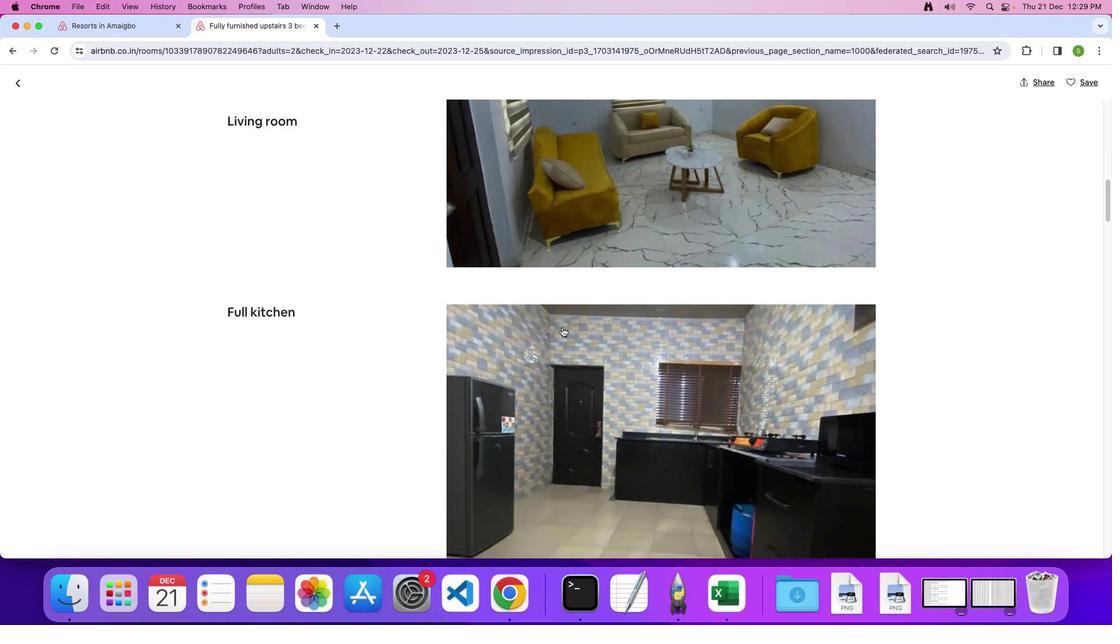 
Action: Mouse scrolled (562, 327) with delta (0, 0)
Screenshot: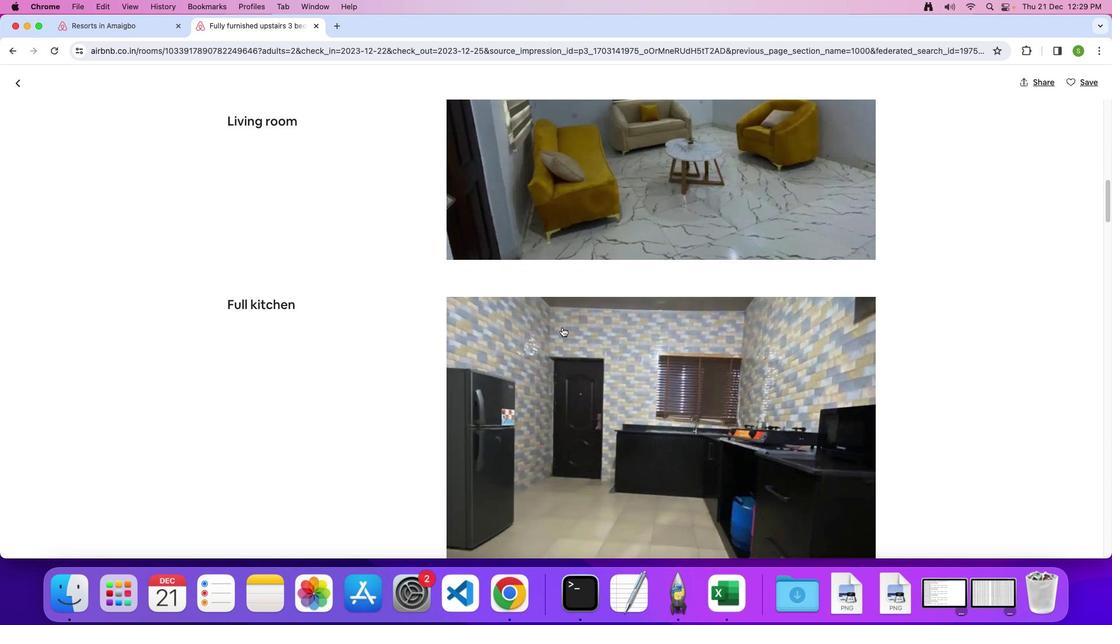 
Action: Mouse scrolled (562, 327) with delta (0, 0)
Screenshot: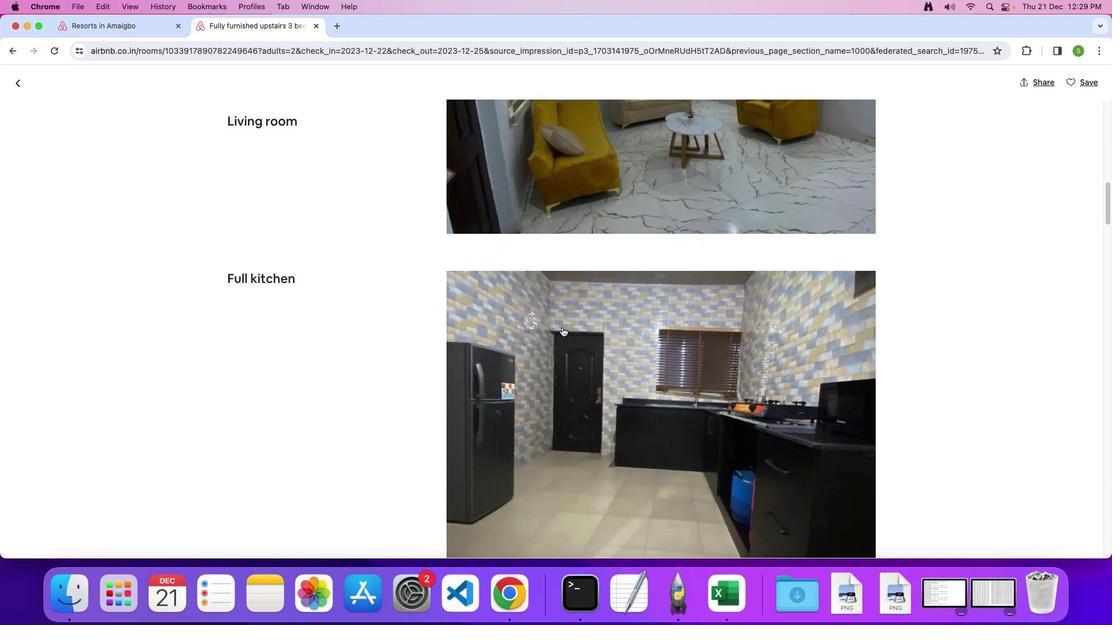 
Action: Mouse scrolled (562, 327) with delta (0, 0)
Screenshot: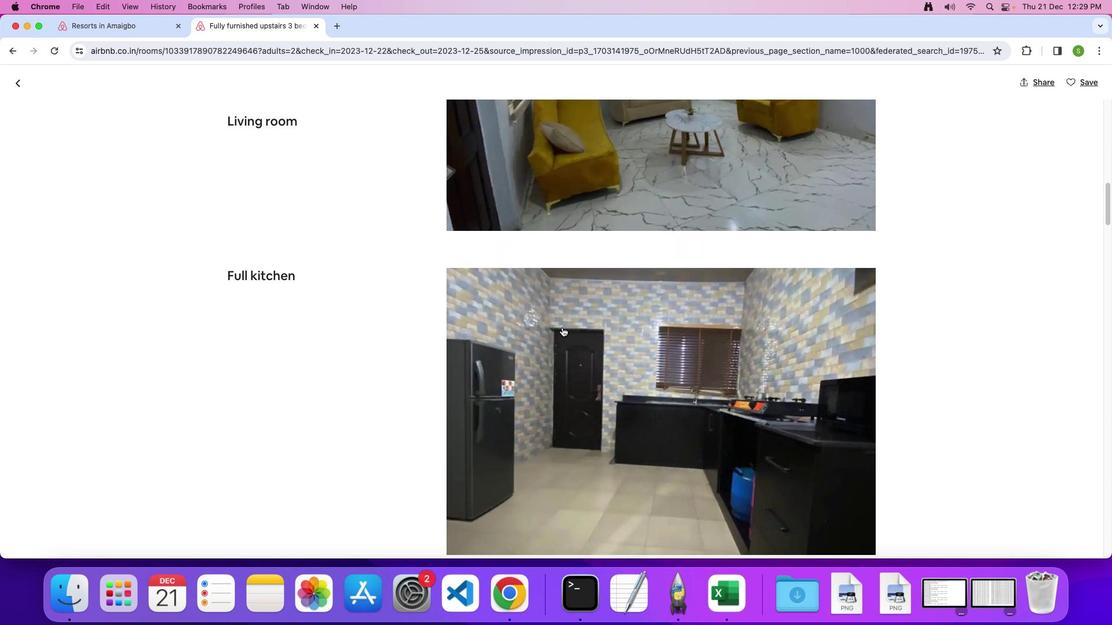 
Action: Mouse scrolled (562, 327) with delta (0, 0)
Screenshot: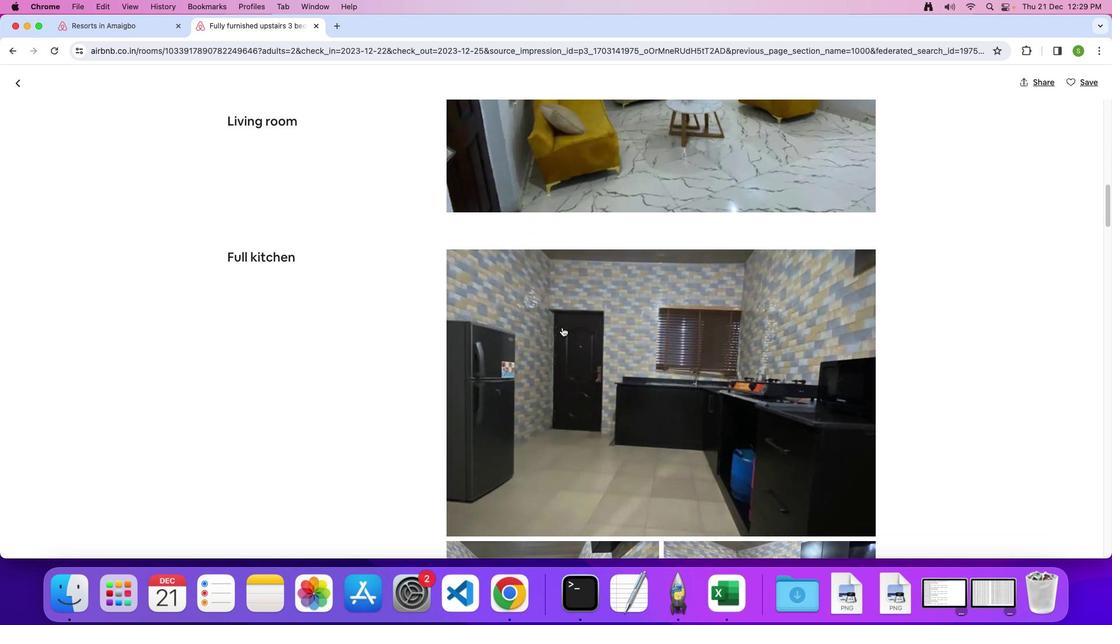
Action: Mouse scrolled (562, 327) with delta (0, 0)
Screenshot: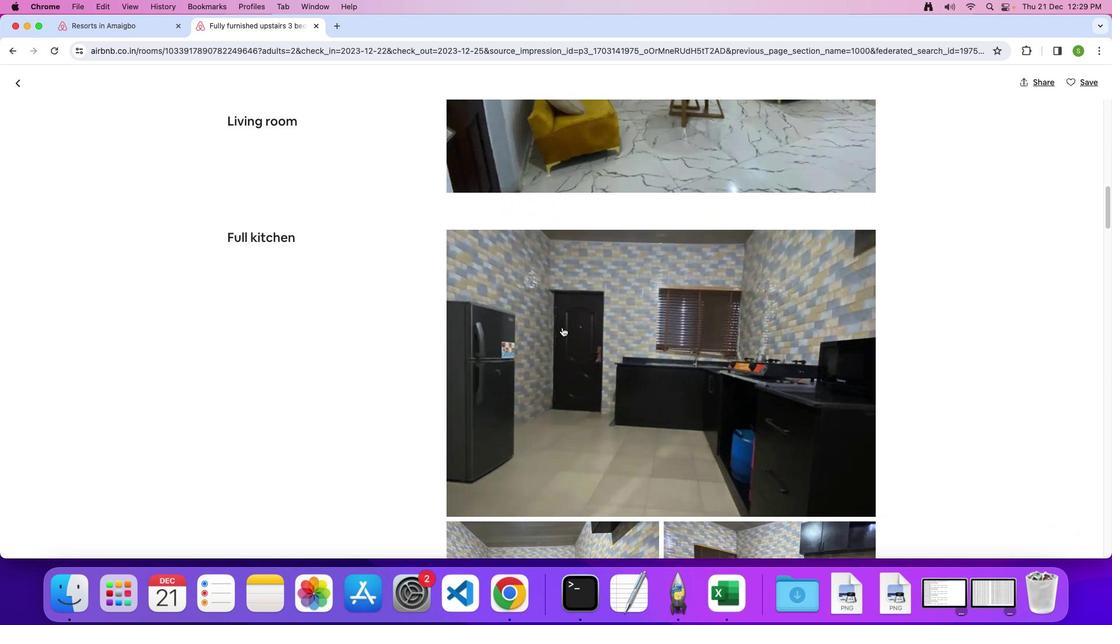 
Action: Mouse scrolled (562, 327) with delta (0, -1)
Screenshot: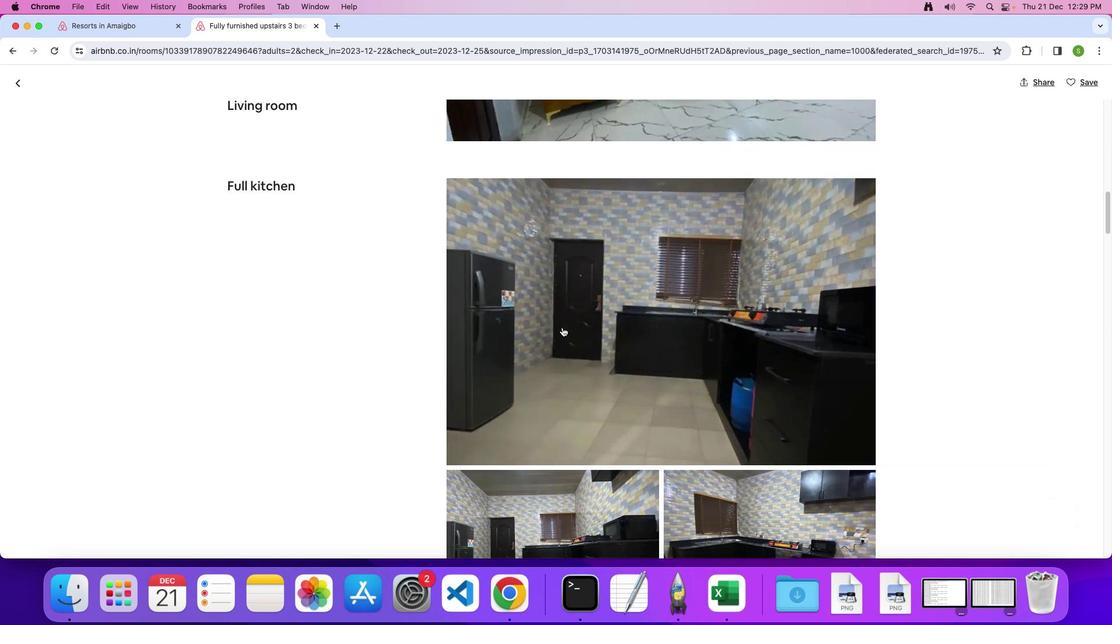 
Action: Mouse scrolled (562, 327) with delta (0, 0)
Screenshot: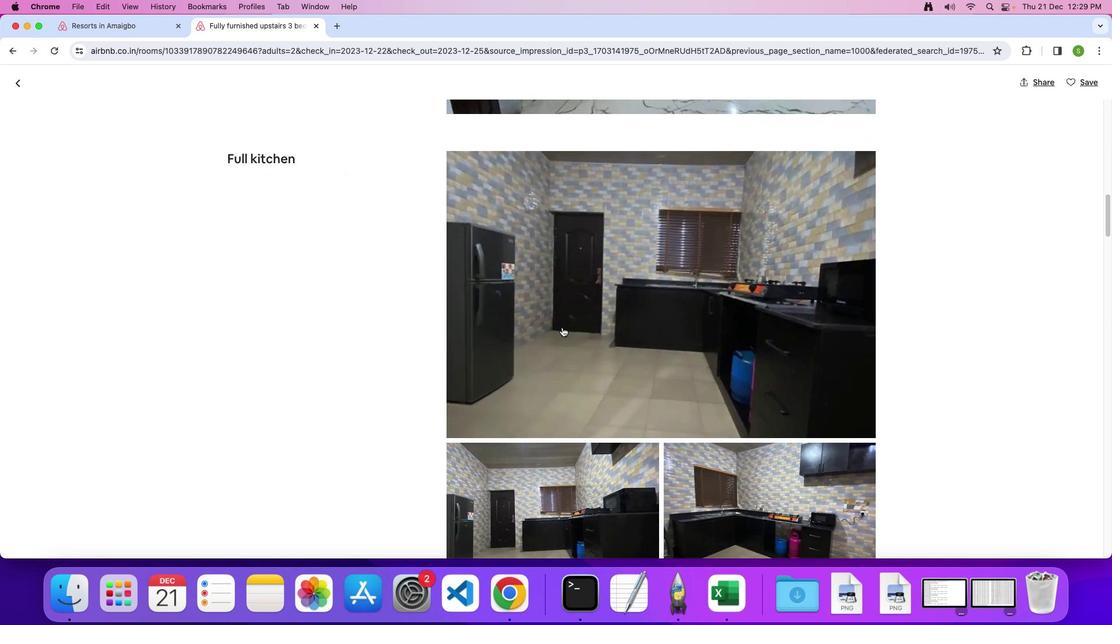 
Action: Mouse scrolled (562, 327) with delta (0, 0)
Screenshot: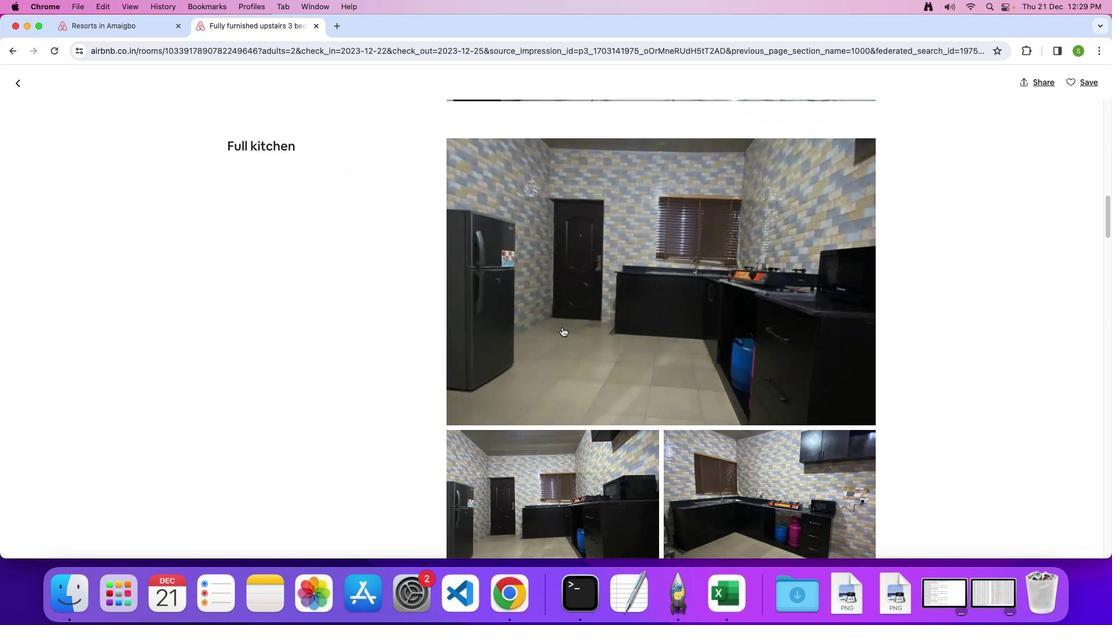 
Action: Mouse scrolled (562, 327) with delta (0, 0)
Screenshot: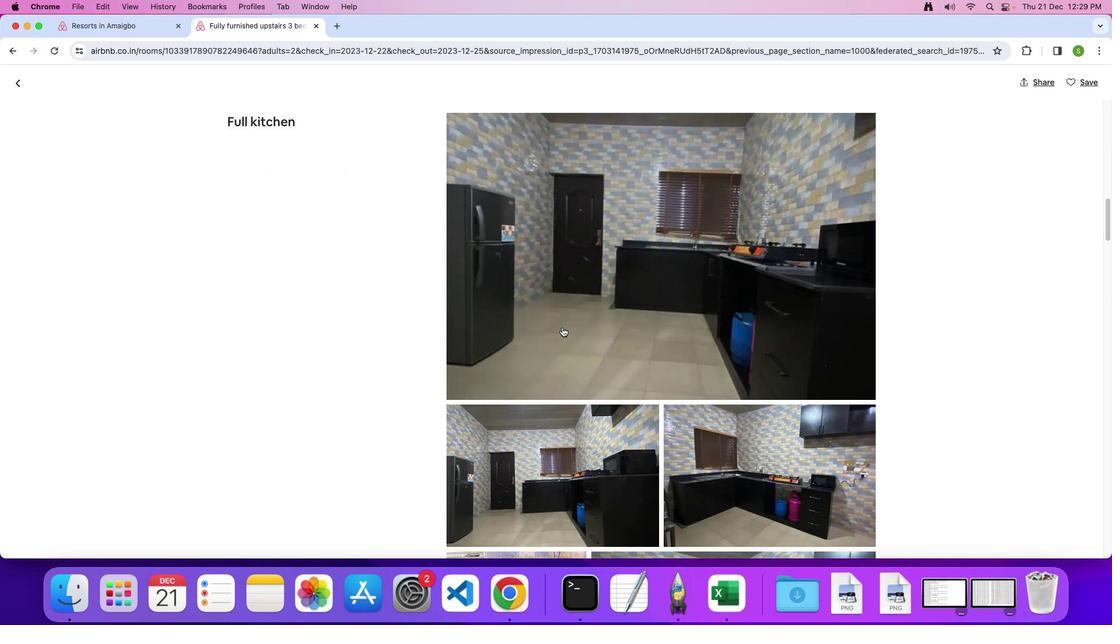 
Action: Mouse moved to (562, 327)
Screenshot: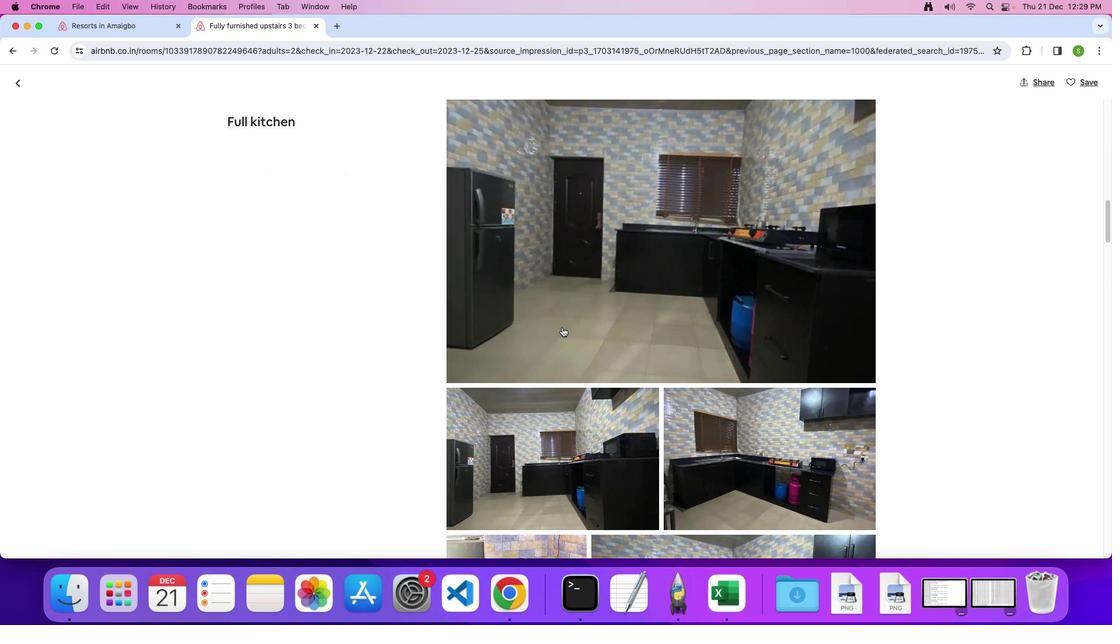 
Action: Mouse scrolled (562, 327) with delta (0, 0)
Screenshot: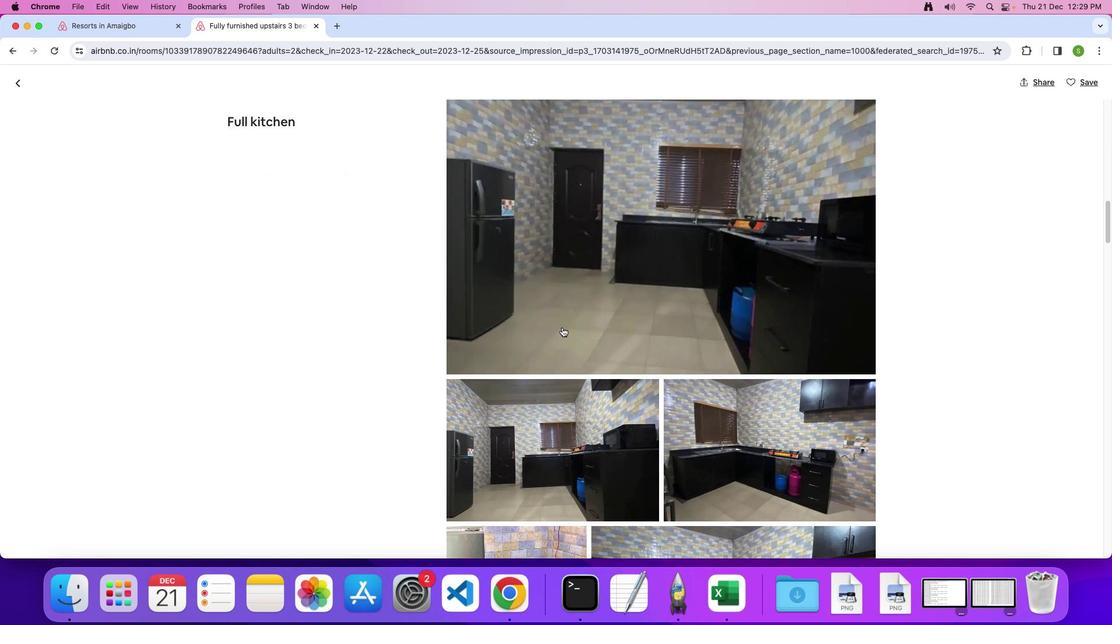 
Action: Mouse scrolled (562, 327) with delta (0, 0)
Screenshot: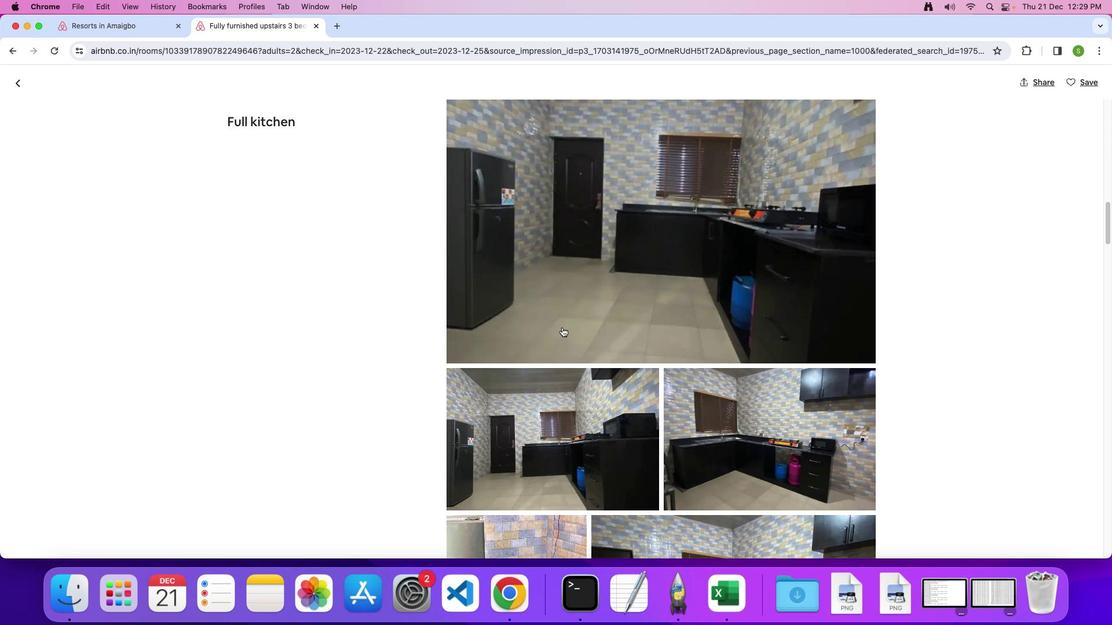 
Action: Mouse scrolled (562, 327) with delta (0, 0)
Screenshot: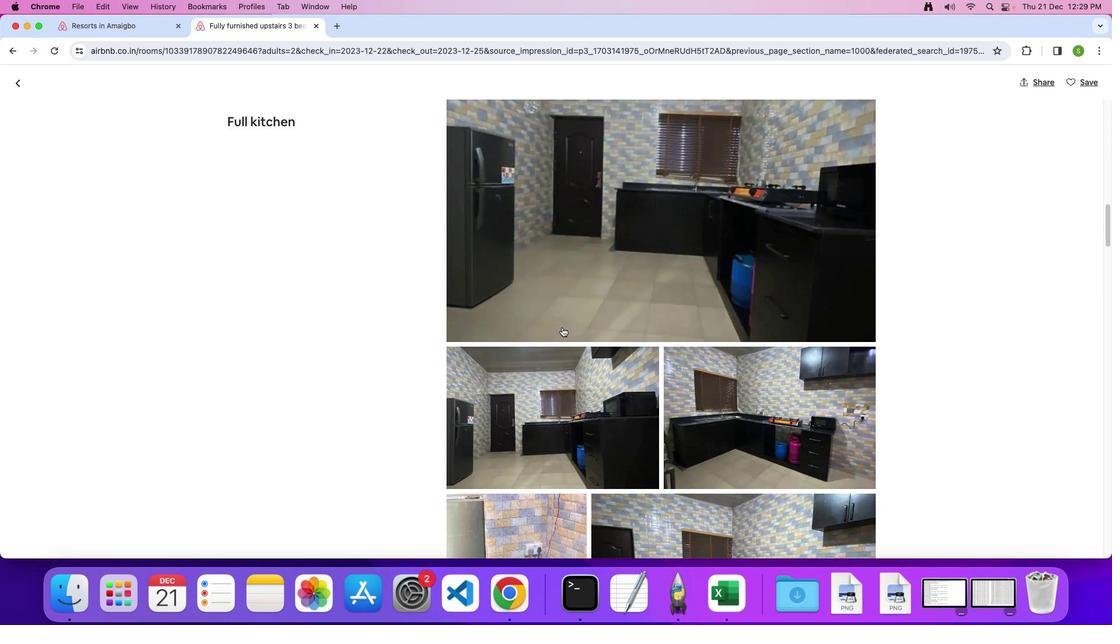 
Action: Mouse scrolled (562, 327) with delta (0, 0)
Screenshot: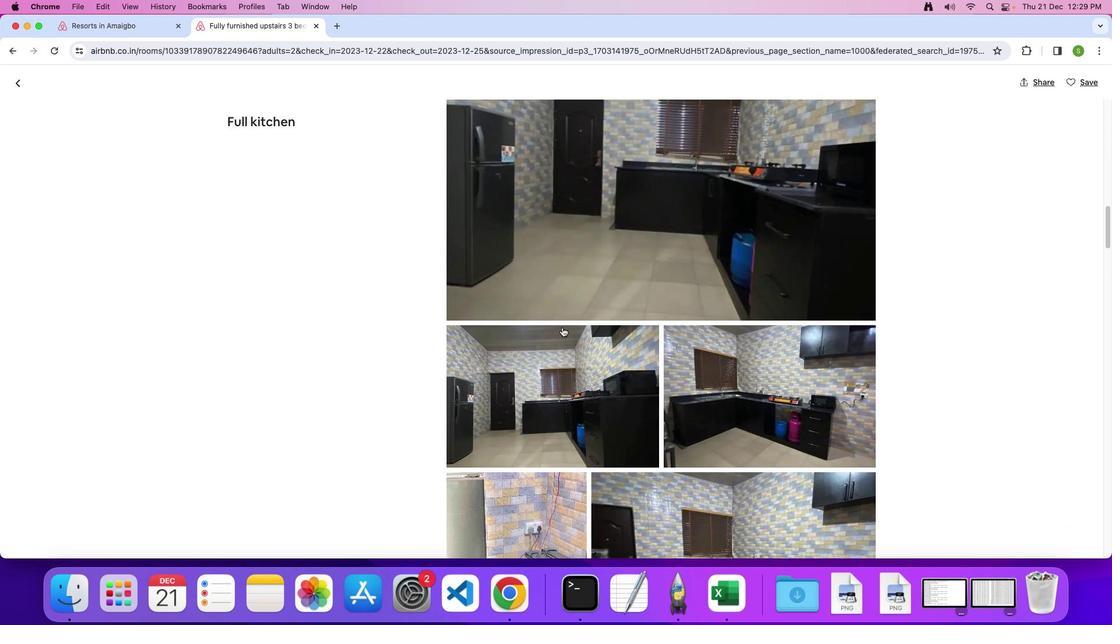 
Action: Mouse moved to (561, 327)
Screenshot: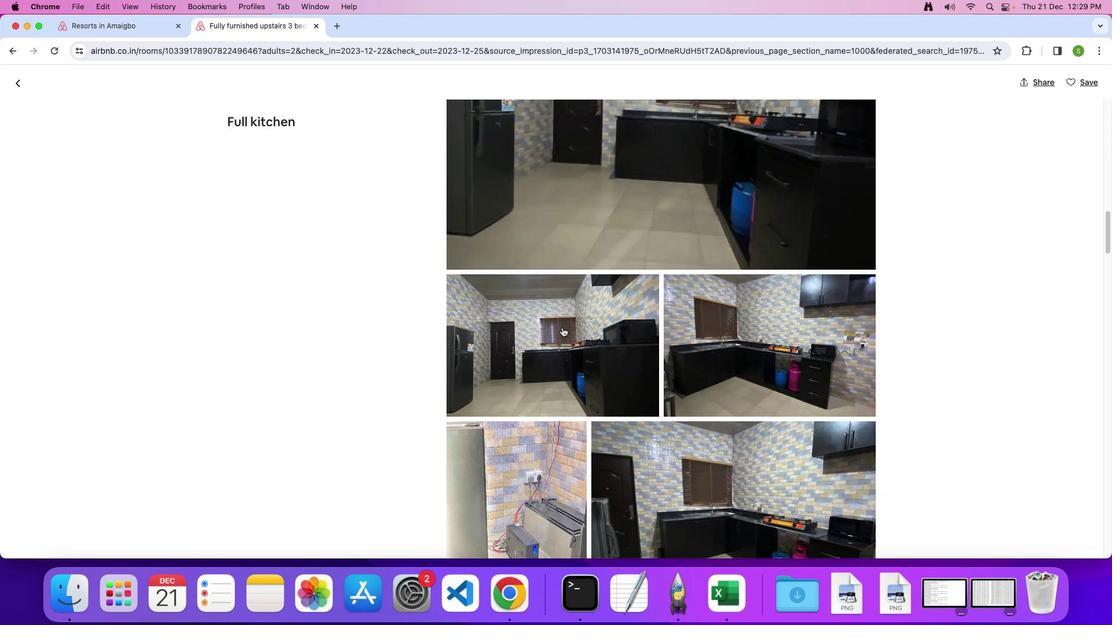 
Action: Mouse scrolled (561, 327) with delta (0, -1)
Screenshot: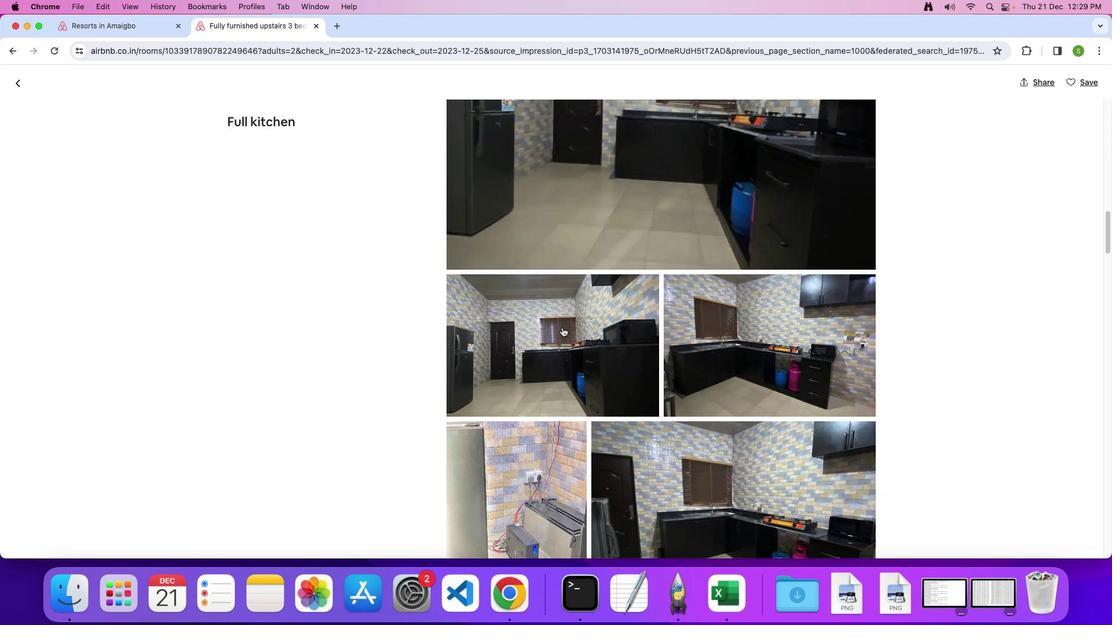 
Action: Mouse moved to (561, 327)
Screenshot: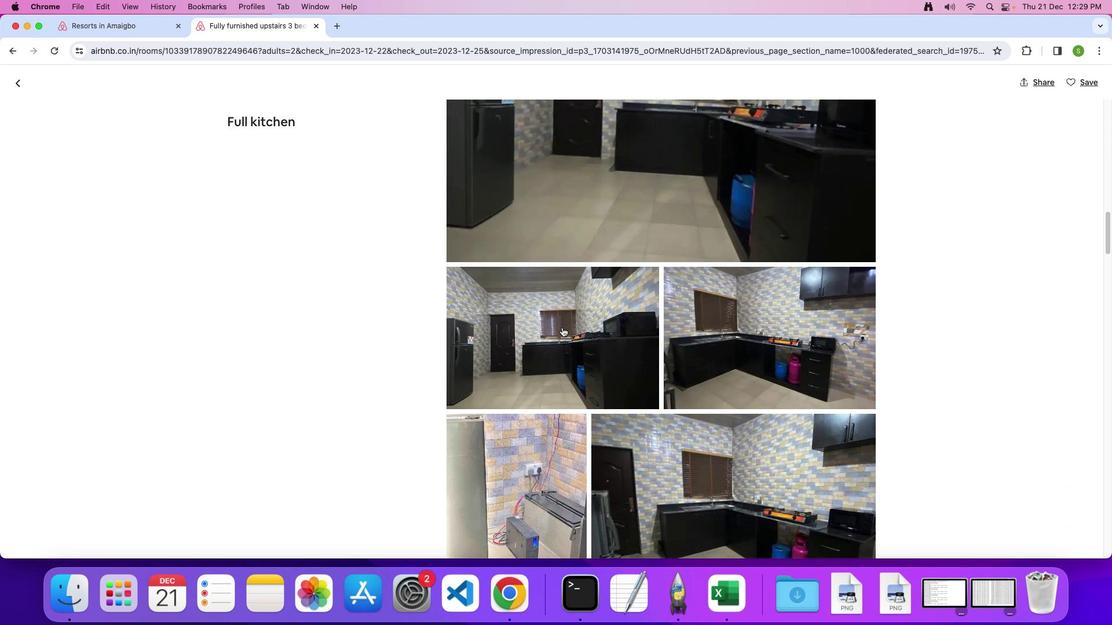 
Action: Mouse scrolled (561, 327) with delta (0, 0)
Screenshot: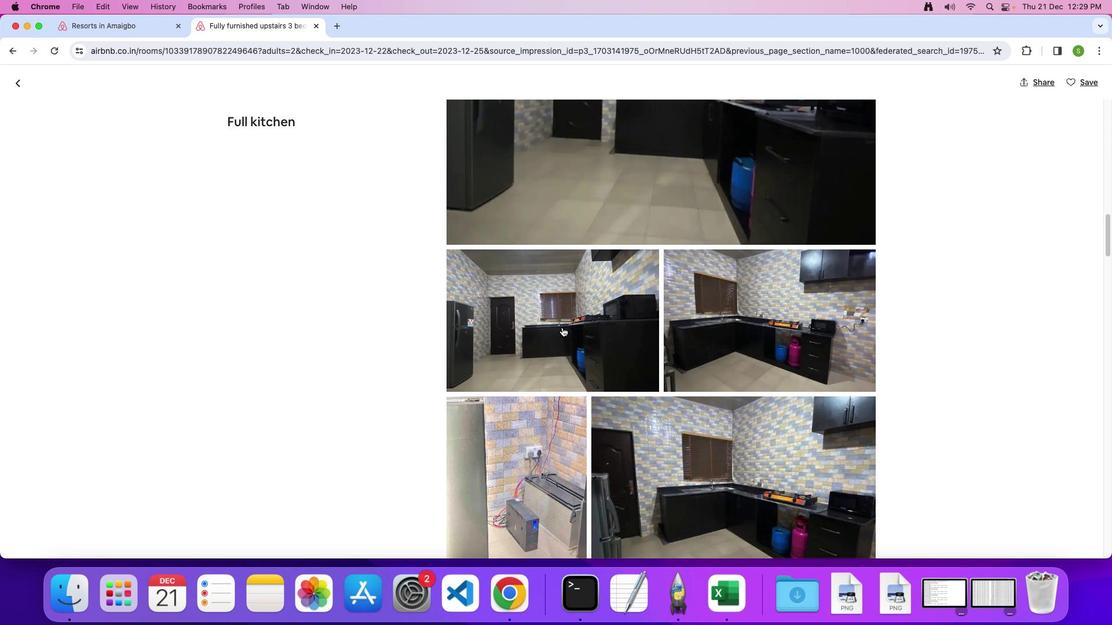 
Action: Mouse scrolled (561, 327) with delta (0, 0)
Screenshot: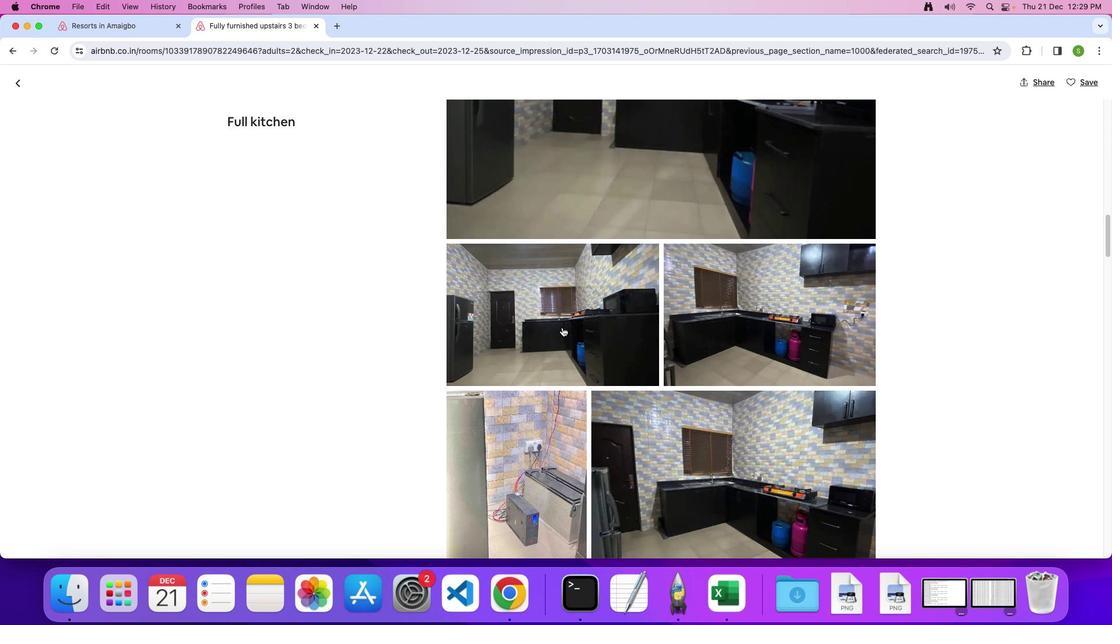 
Action: Mouse scrolled (561, 327) with delta (0, 0)
Screenshot: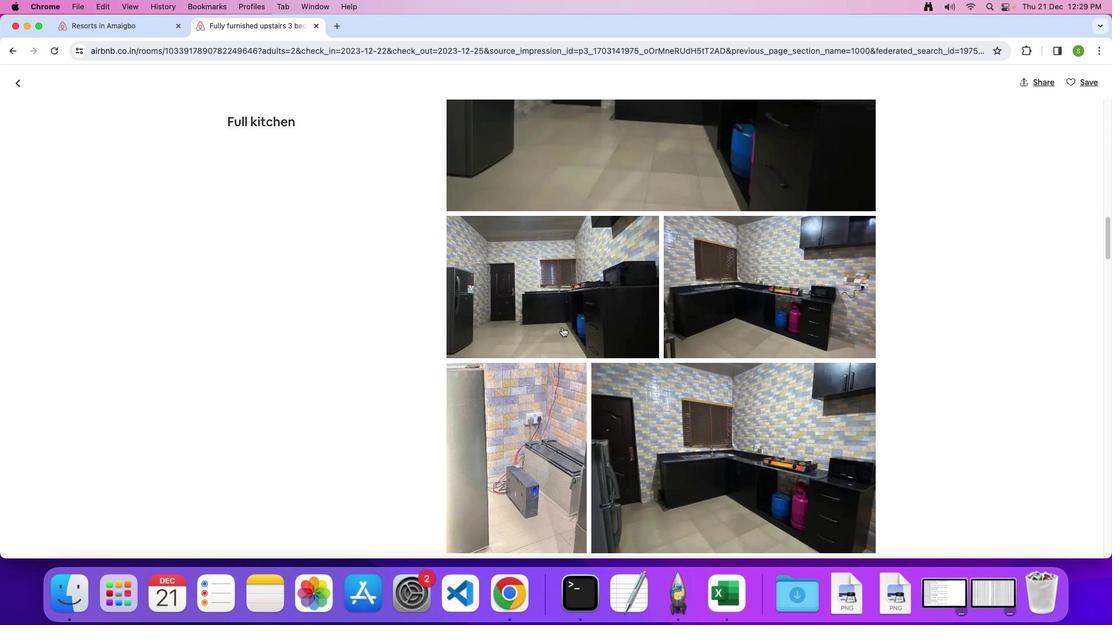 
Action: Mouse scrolled (561, 327) with delta (0, 0)
Screenshot: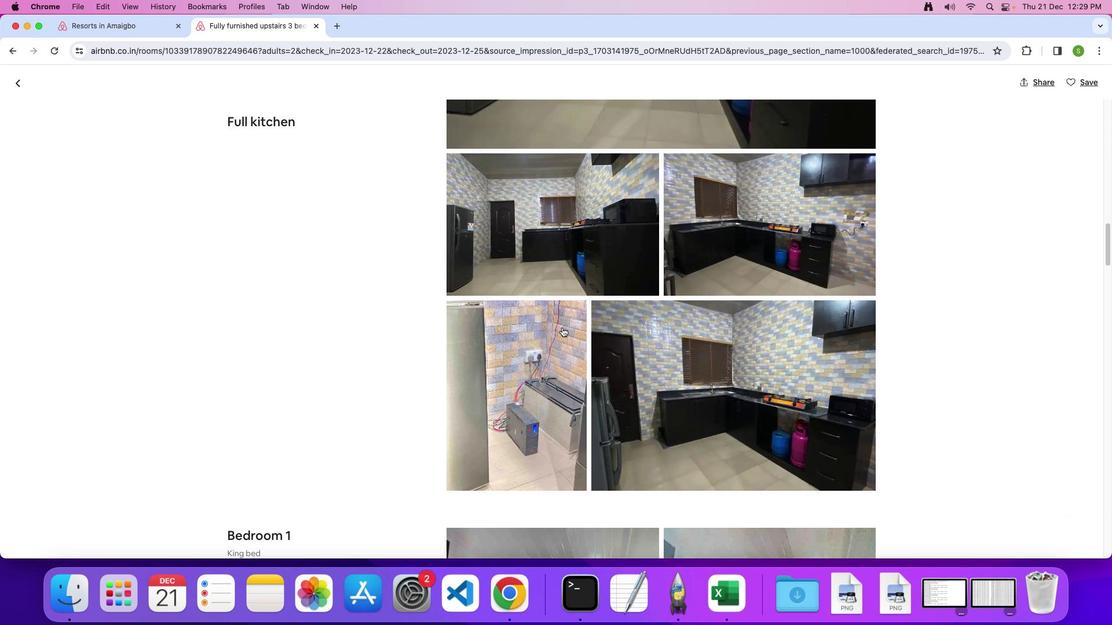 
Action: Mouse scrolled (561, 327) with delta (0, -1)
Screenshot: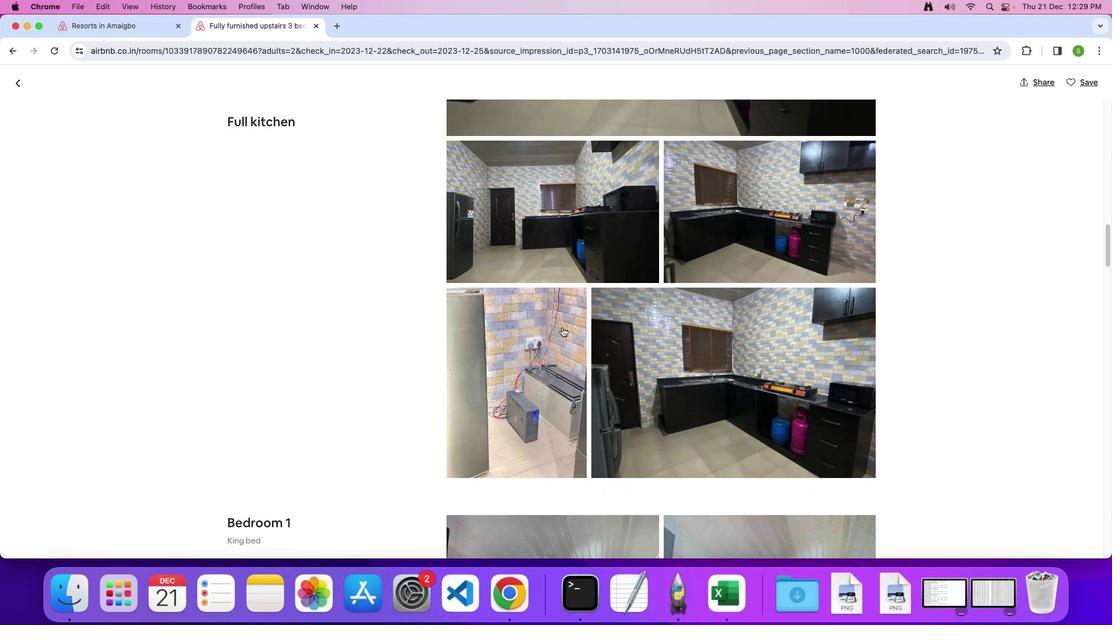 
Action: Mouse scrolled (561, 327) with delta (0, 0)
Screenshot: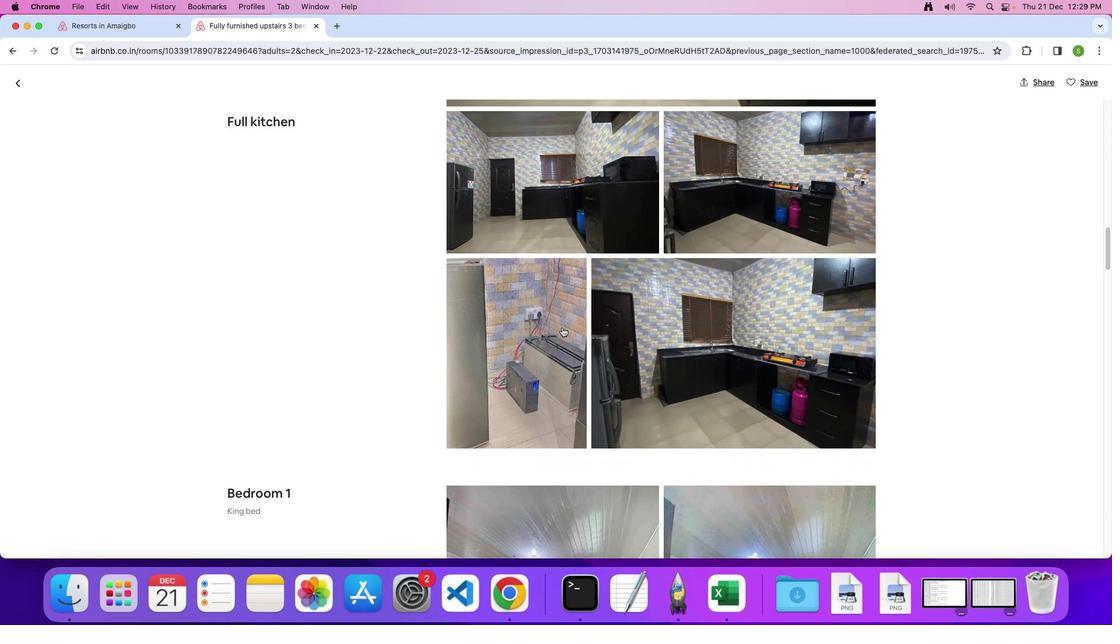 
Action: Mouse scrolled (561, 327) with delta (0, 0)
Screenshot: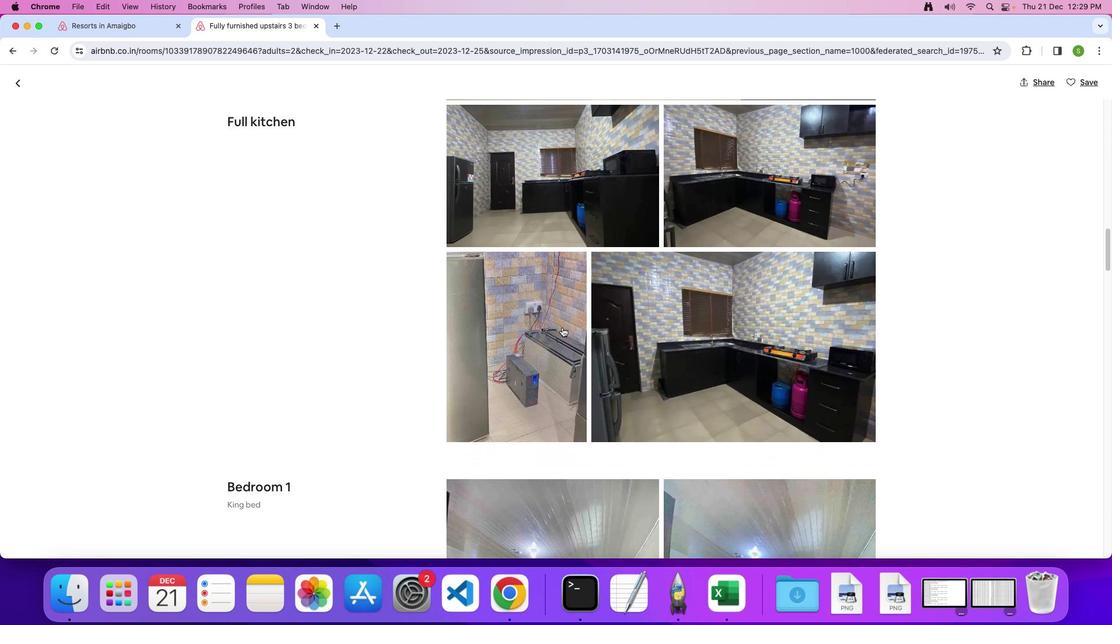 
Action: Mouse scrolled (561, 327) with delta (0, 0)
Screenshot: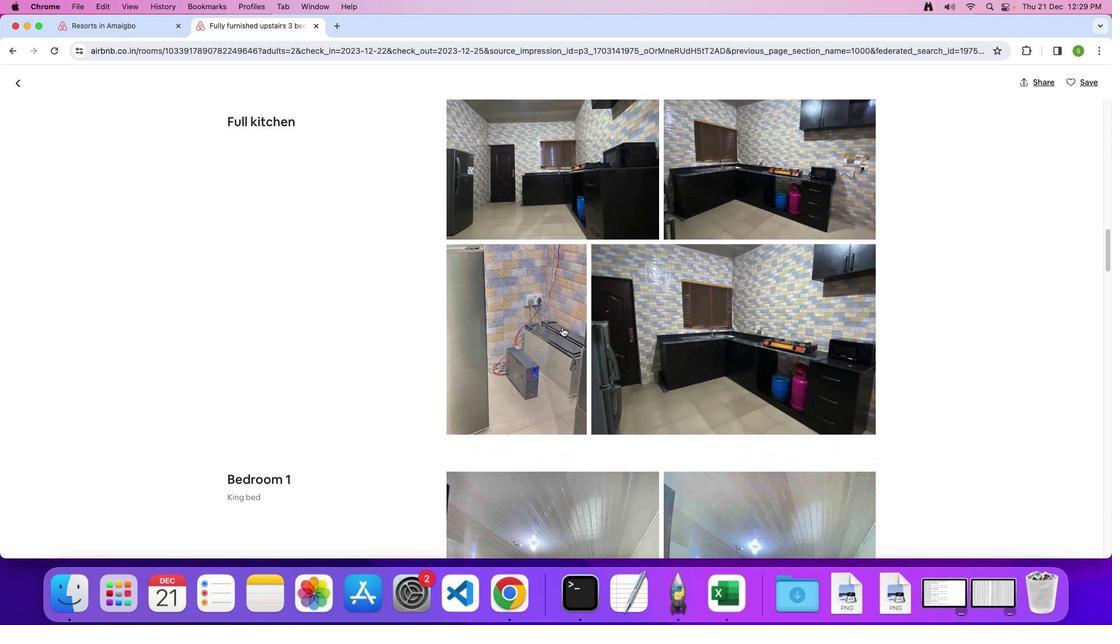 
Action: Mouse scrolled (561, 327) with delta (0, 0)
Screenshot: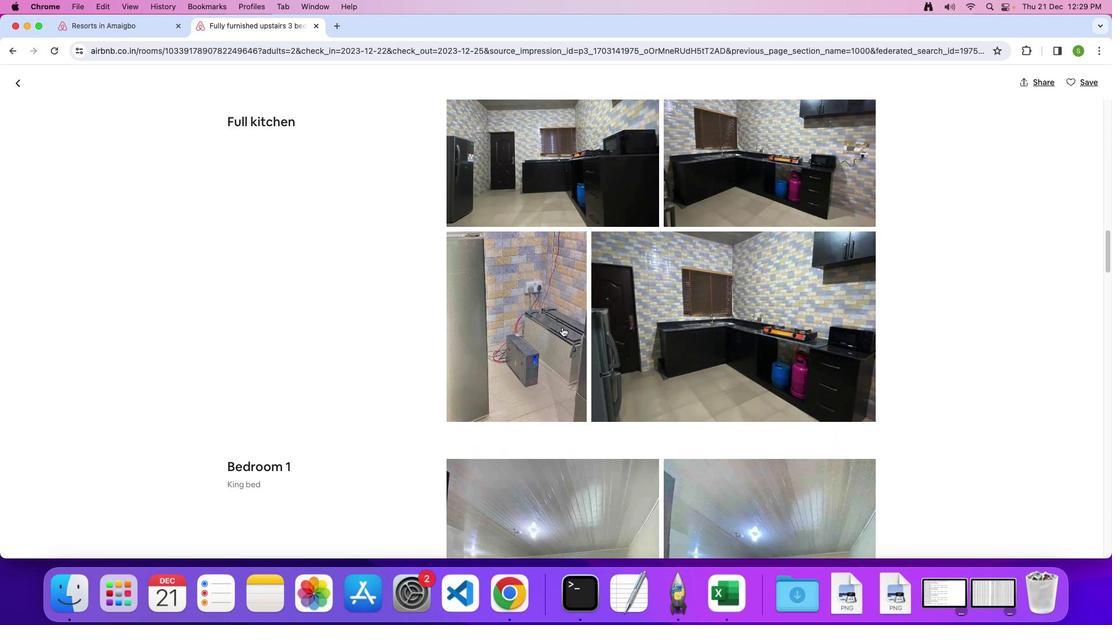 
Action: Mouse scrolled (561, 327) with delta (0, 0)
Screenshot: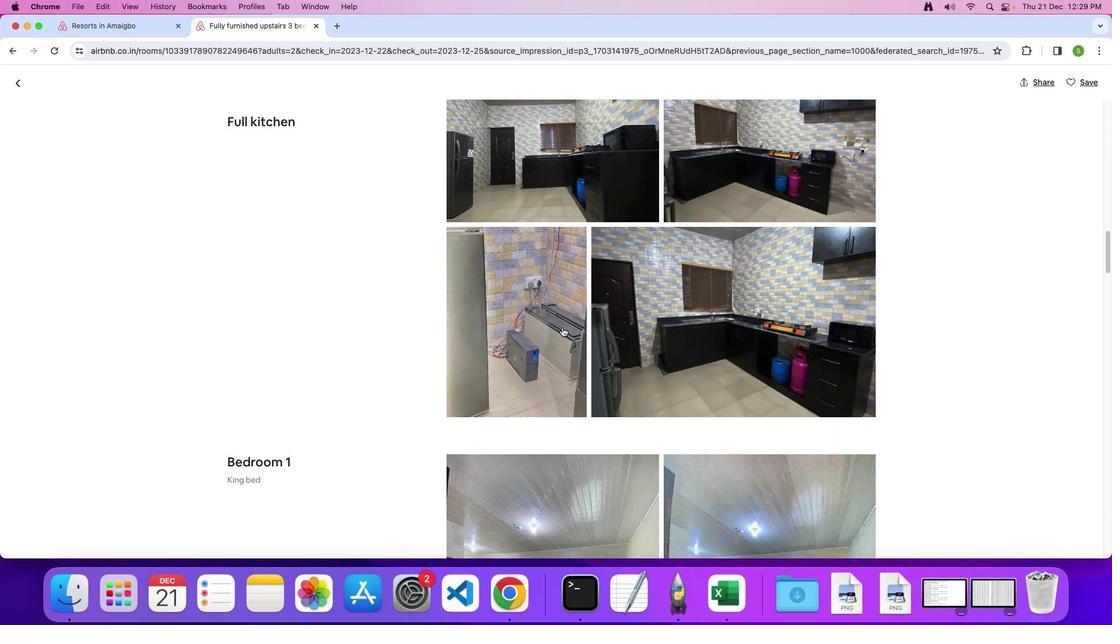 
Action: Mouse scrolled (561, 327) with delta (0, 0)
Screenshot: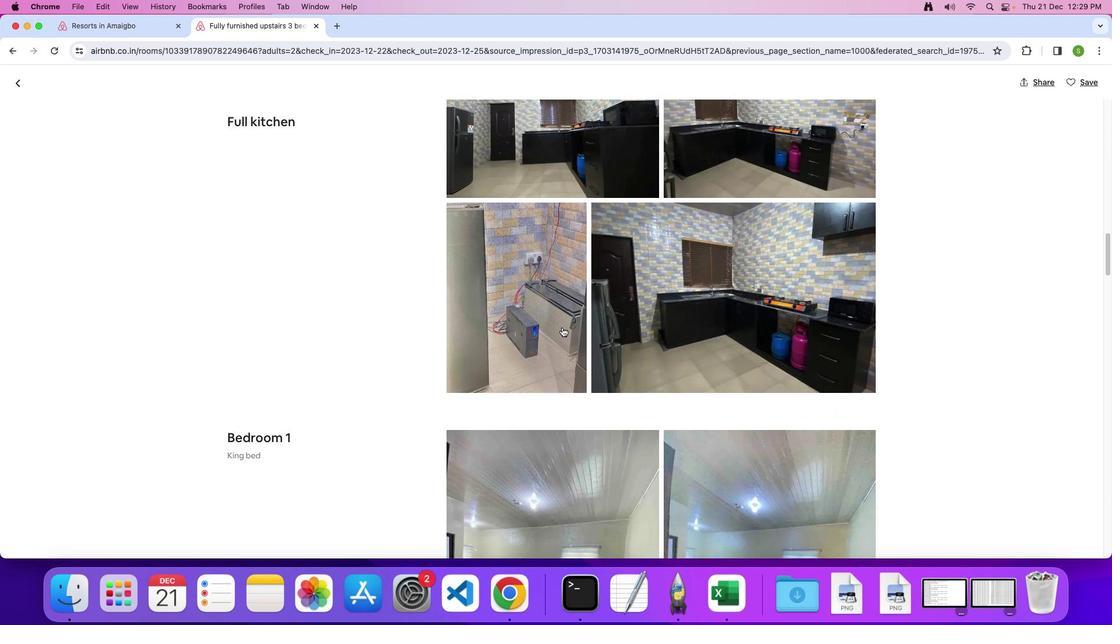 
Action: Mouse scrolled (561, 327) with delta (0, 0)
Screenshot: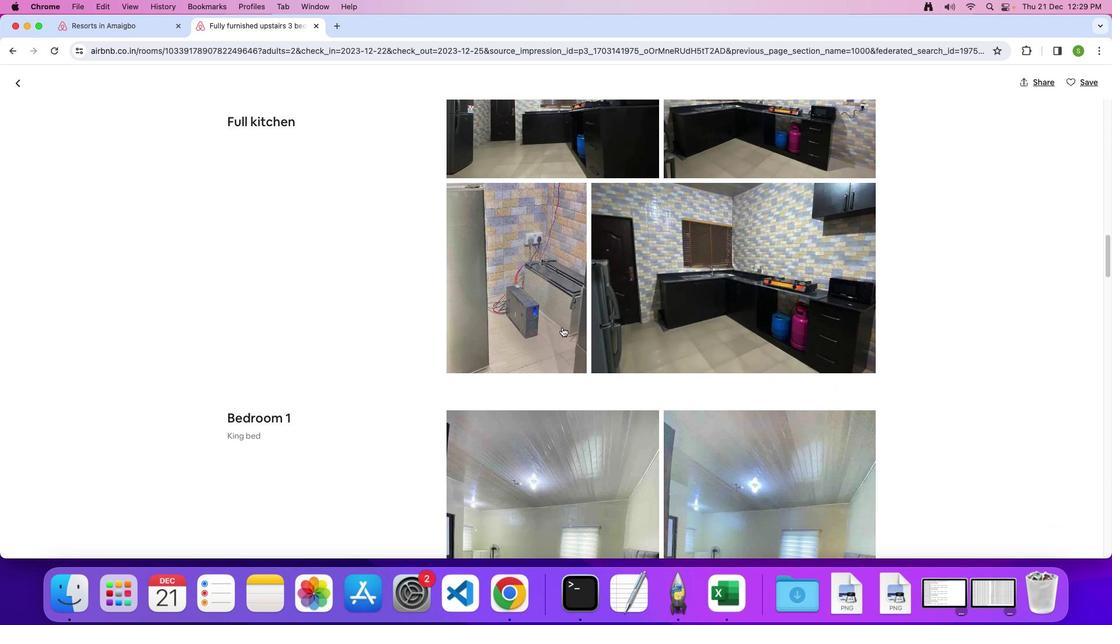 
Action: Mouse scrolled (561, 327) with delta (0, -1)
Screenshot: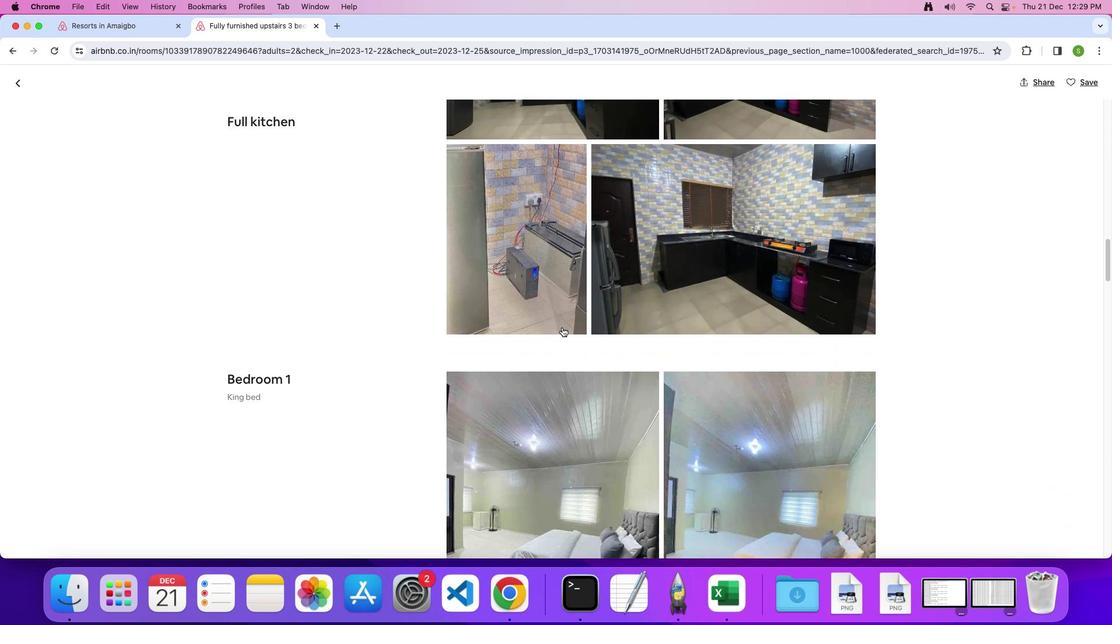 
Action: Mouse scrolled (561, 327) with delta (0, 0)
Screenshot: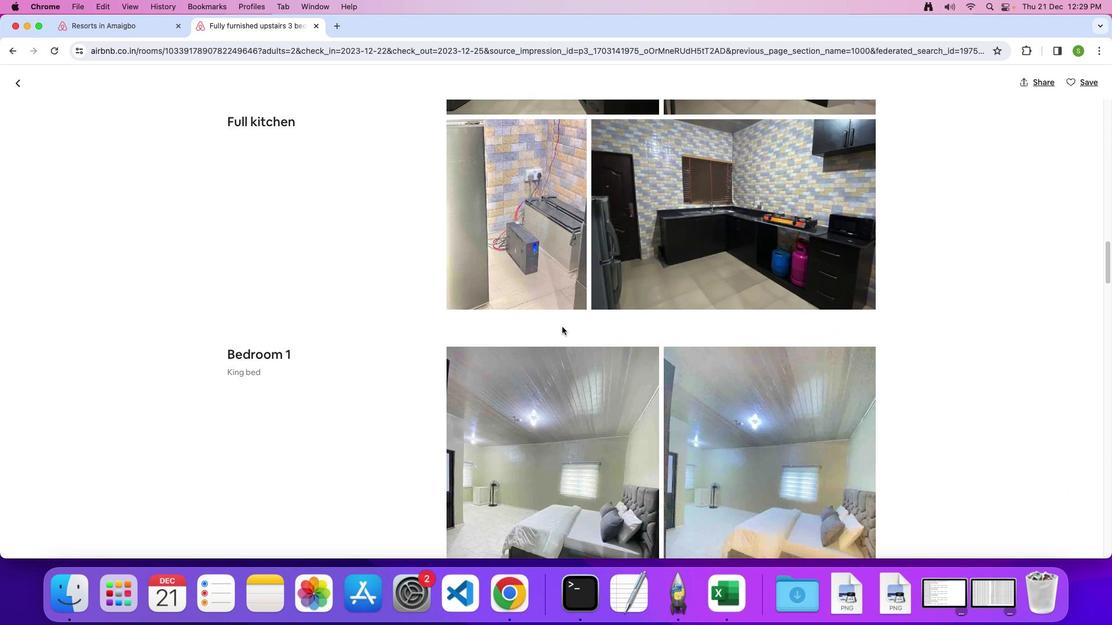 
Action: Mouse scrolled (561, 327) with delta (0, 0)
Screenshot: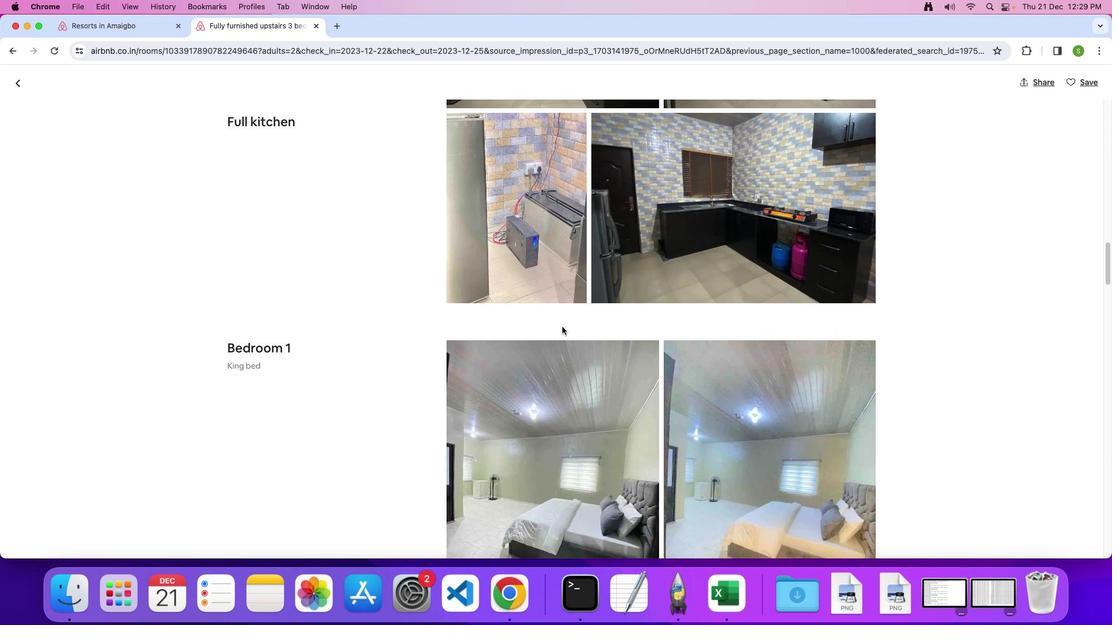 
Action: Mouse moved to (561, 327)
Screenshot: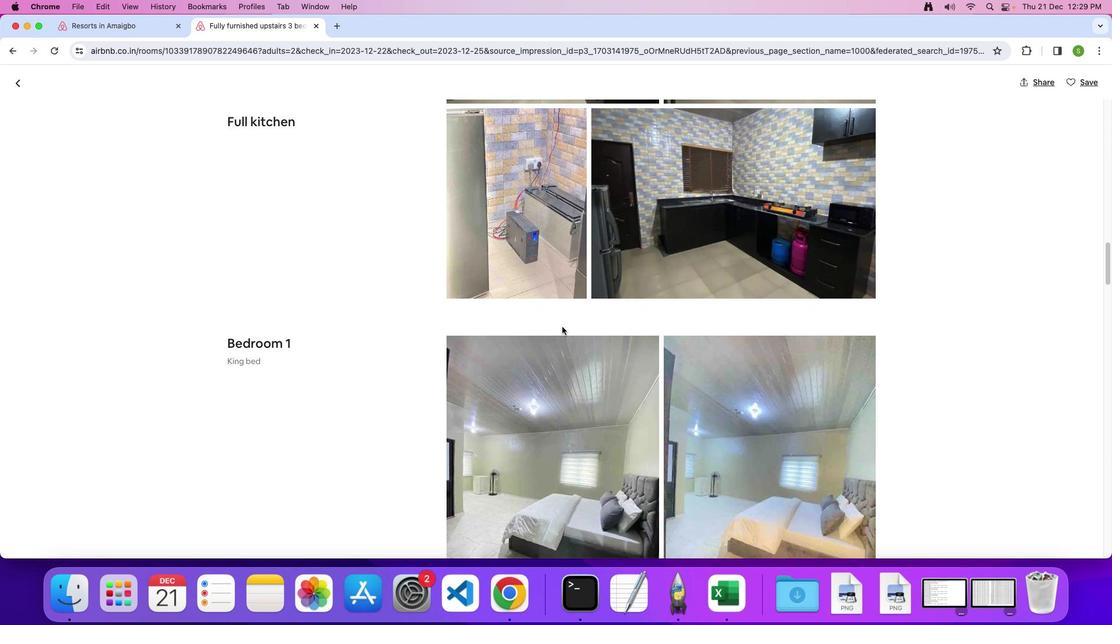 
Action: Mouse scrolled (561, 327) with delta (0, 0)
Screenshot: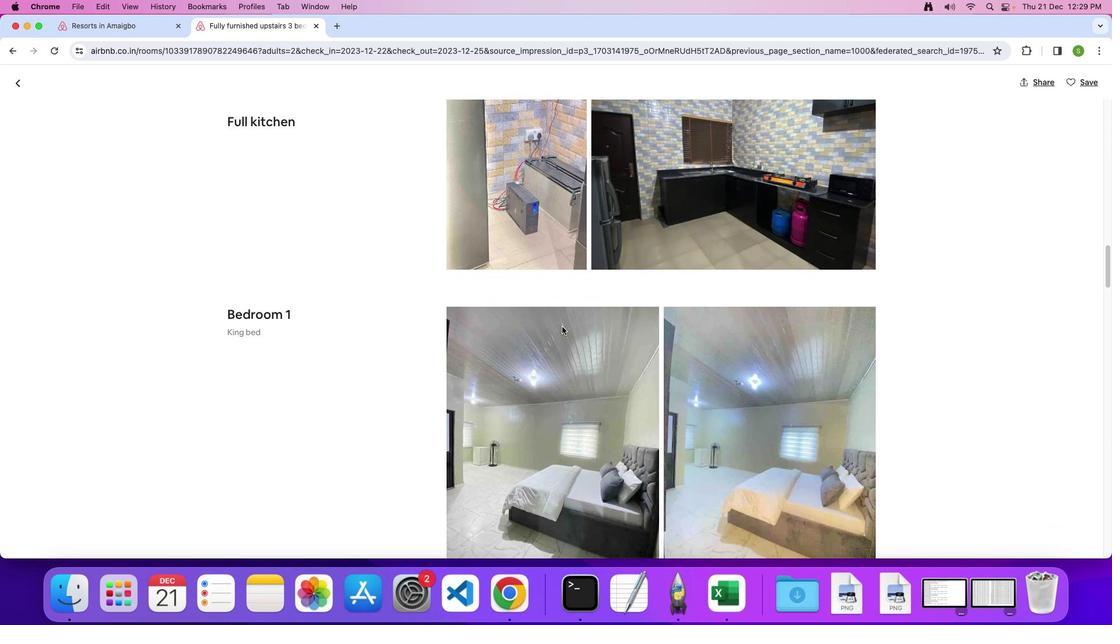 
Action: Mouse scrolled (561, 327) with delta (0, 0)
Screenshot: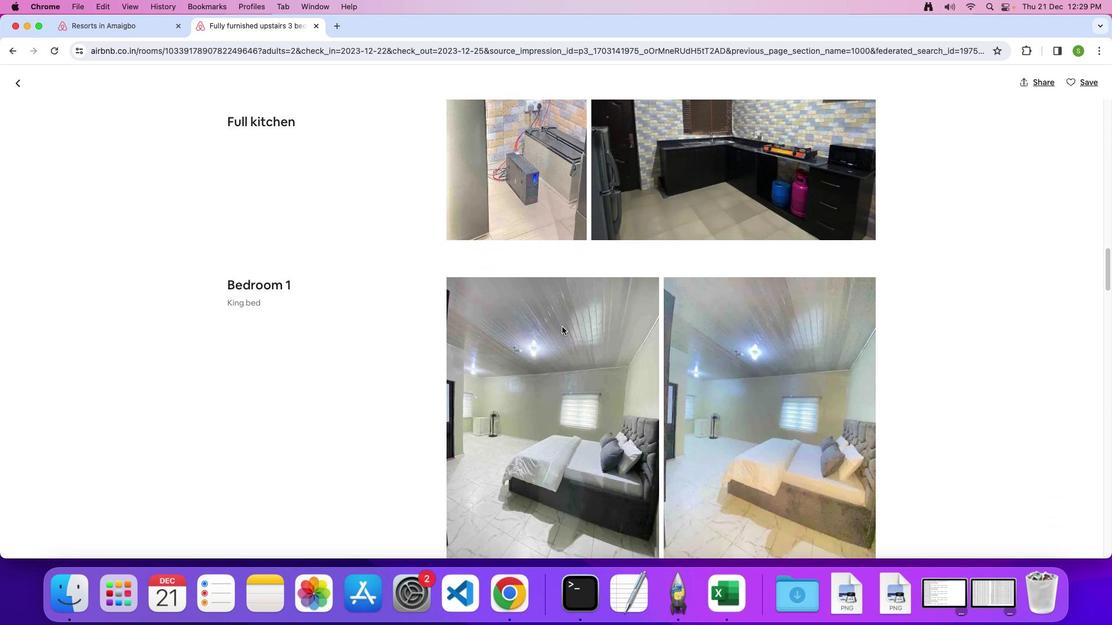 
Action: Mouse scrolled (561, 327) with delta (0, -1)
Screenshot: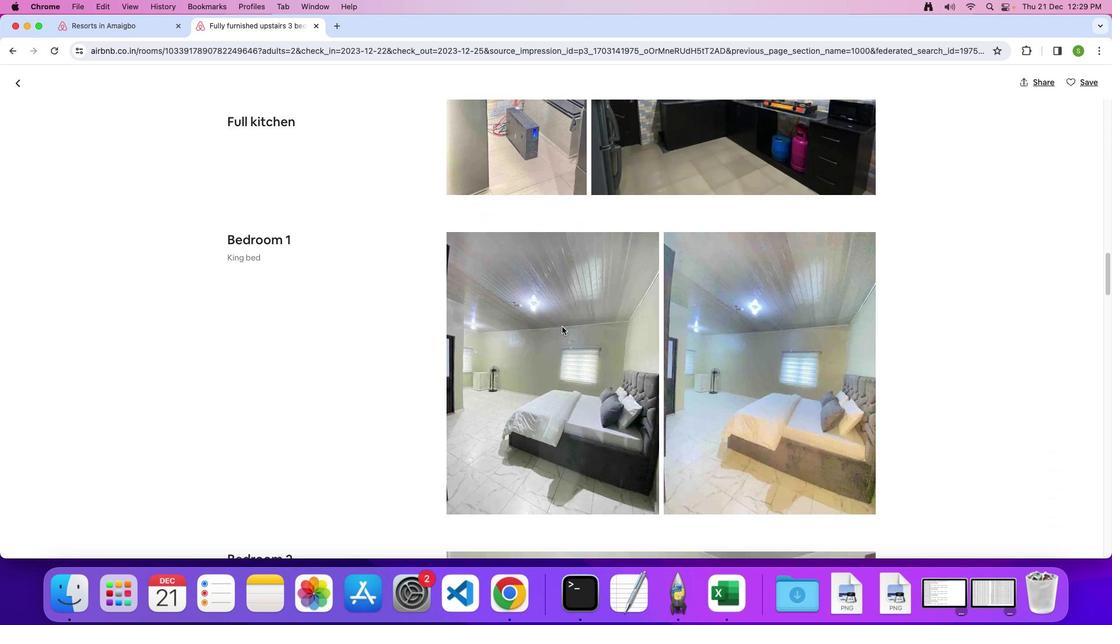 
Action: Mouse scrolled (561, 327) with delta (0, 0)
Screenshot: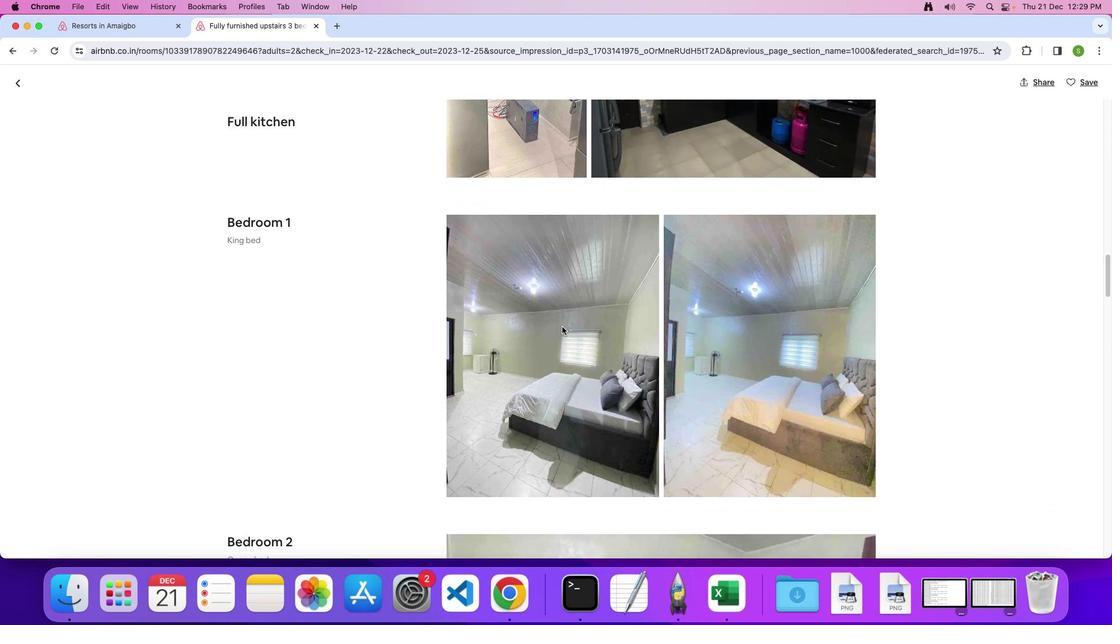 
Action: Mouse scrolled (561, 327) with delta (0, 0)
Screenshot: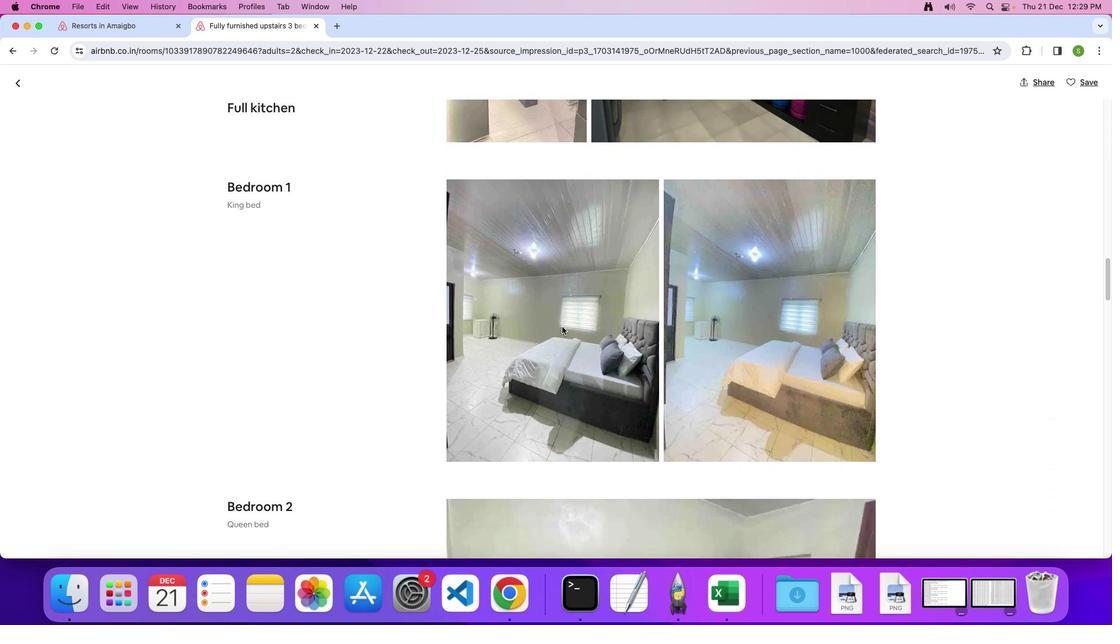 
Action: Mouse scrolled (561, 327) with delta (0, -1)
Screenshot: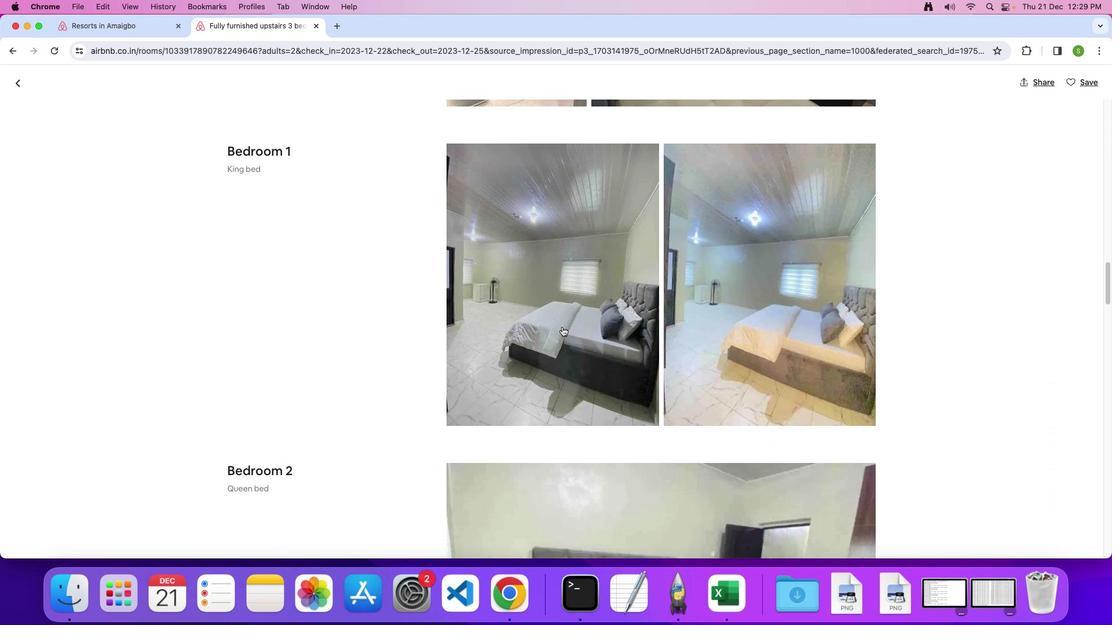 
Action: Mouse scrolled (561, 327) with delta (0, 0)
Screenshot: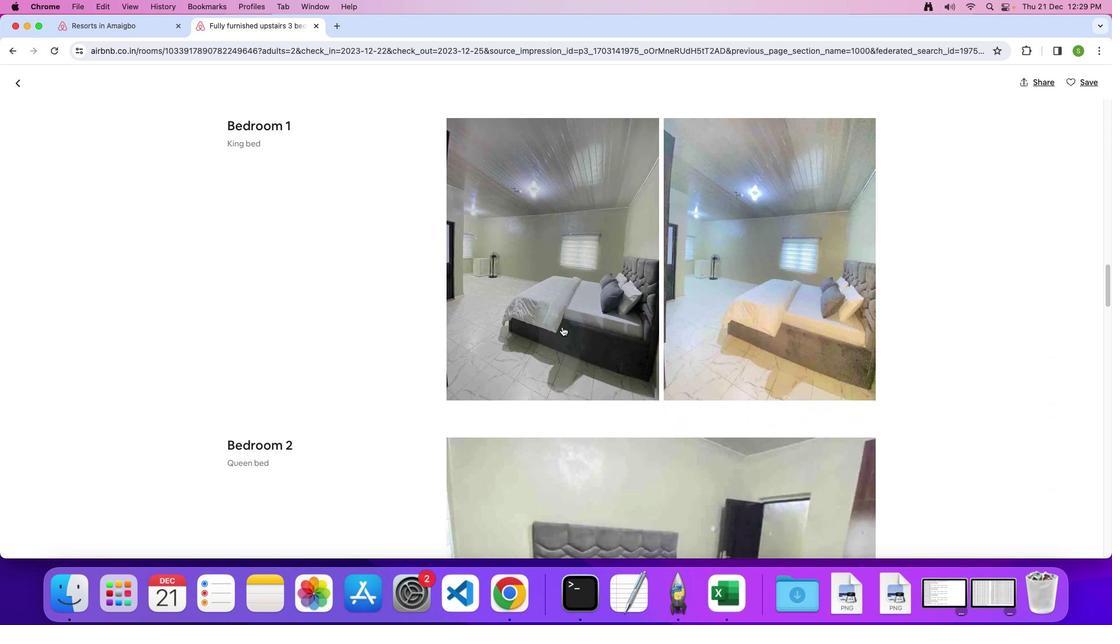 
Action: Mouse scrolled (561, 327) with delta (0, 0)
Screenshot: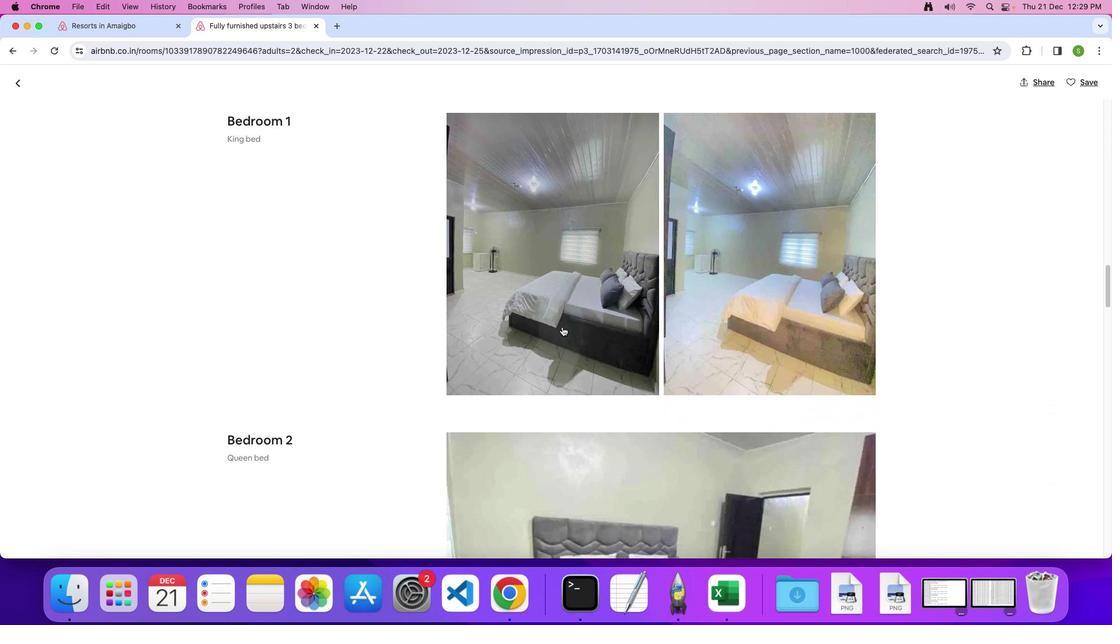 
Action: Mouse scrolled (561, 327) with delta (0, 0)
Screenshot: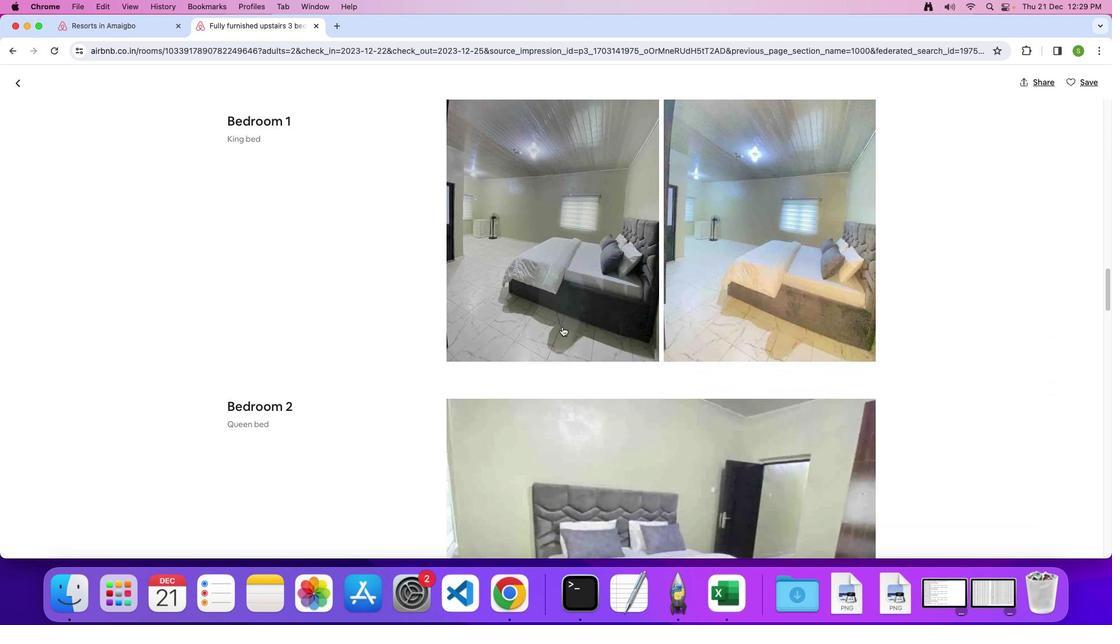 
Action: Mouse scrolled (561, 327) with delta (0, 0)
Screenshot: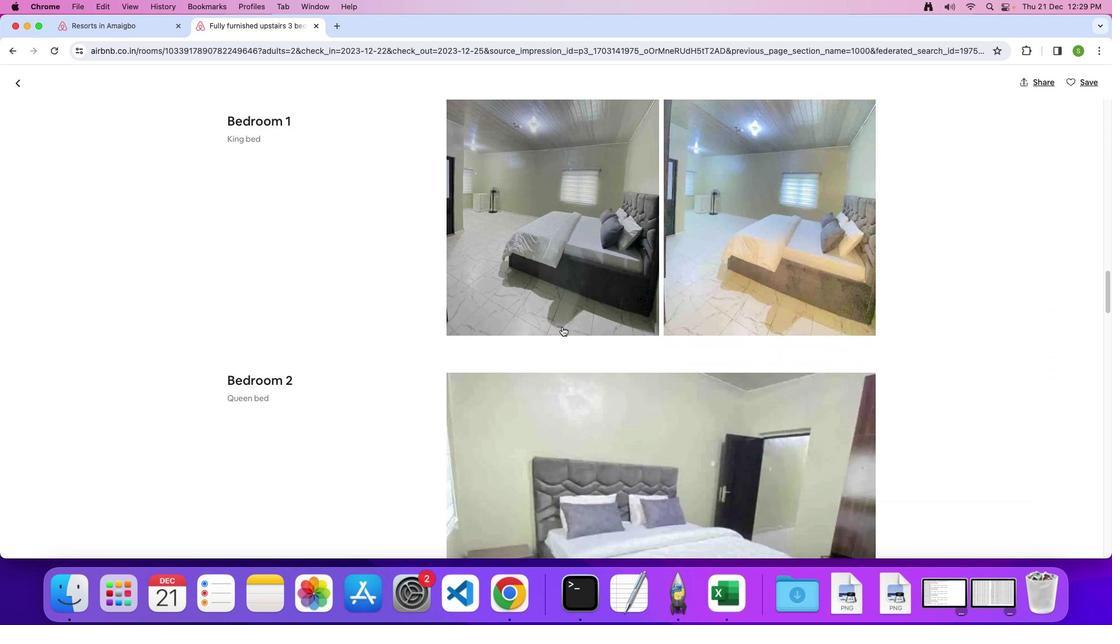 
Action: Mouse scrolled (561, 327) with delta (0, -1)
Screenshot: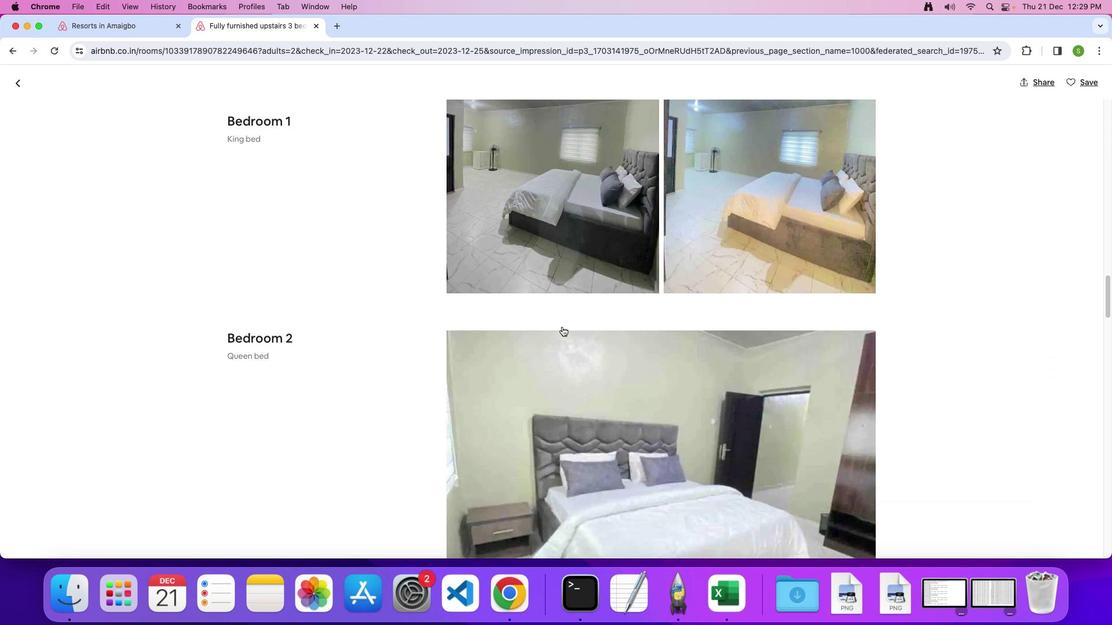 
Action: Mouse scrolled (561, 327) with delta (0, 0)
Screenshot: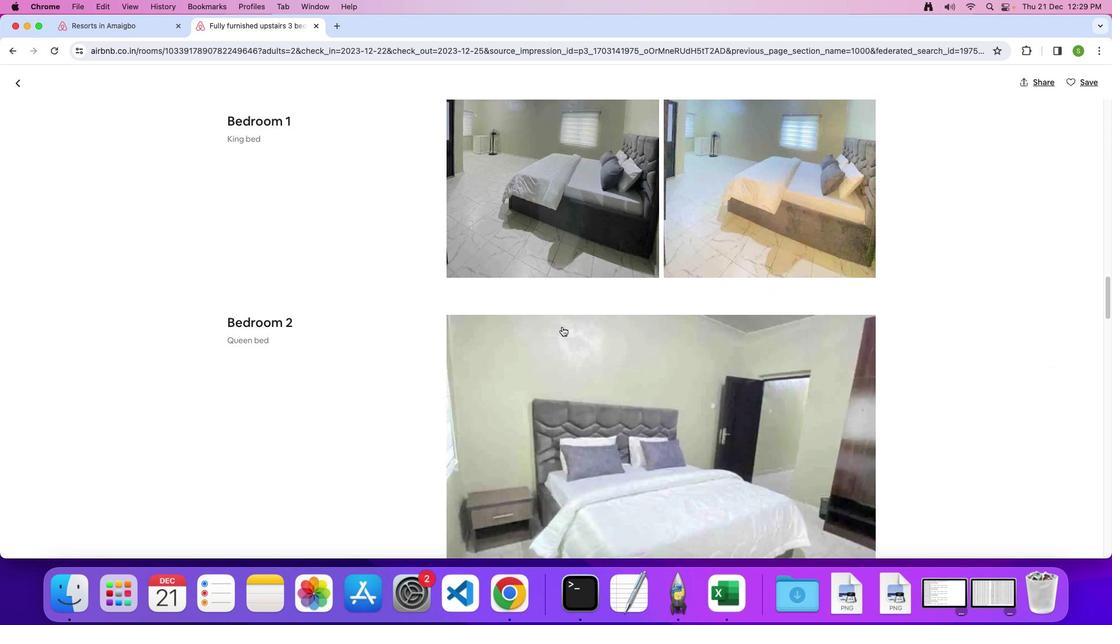 
Action: Mouse scrolled (561, 327) with delta (0, 0)
Screenshot: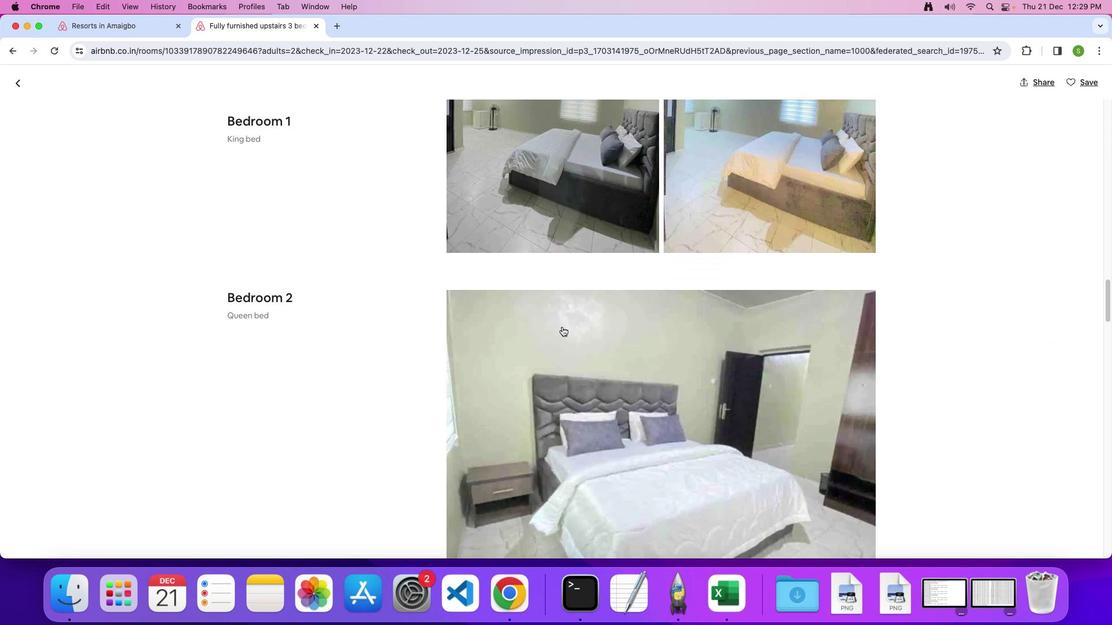 
Action: Mouse scrolled (561, 327) with delta (0, -1)
Screenshot: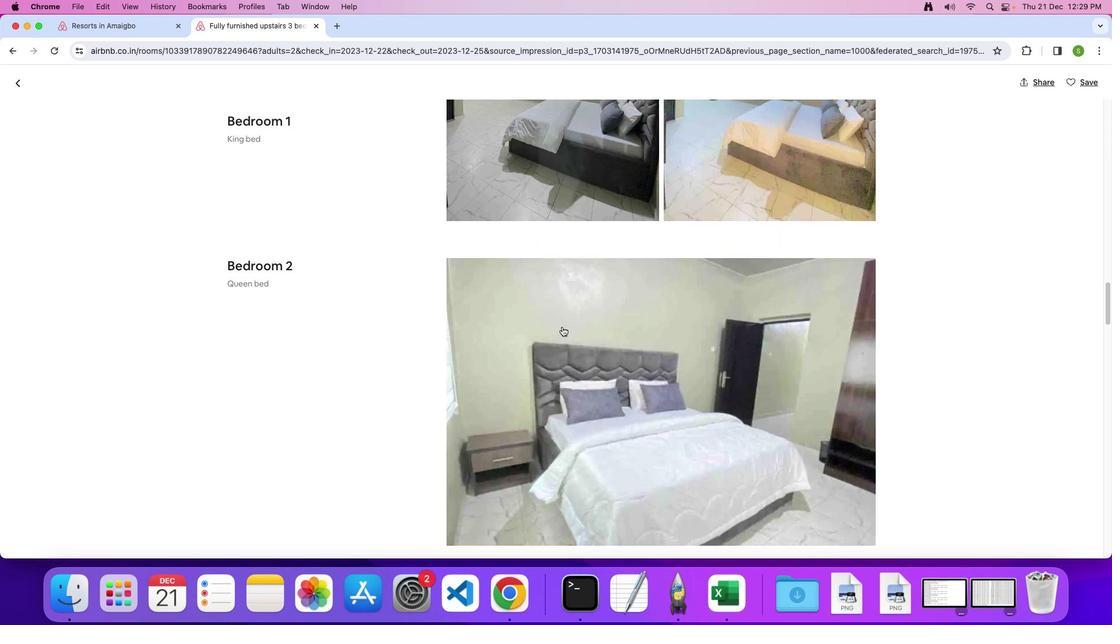 
Action: Mouse scrolled (561, 327) with delta (0, 0)
Screenshot: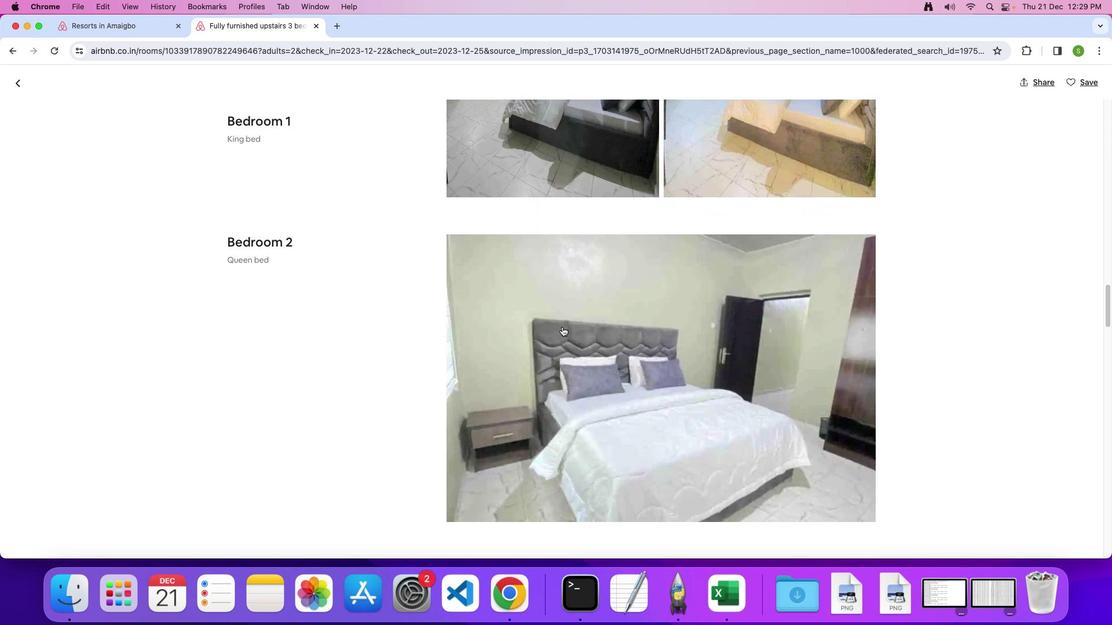 
Action: Mouse scrolled (561, 327) with delta (0, 0)
Screenshot: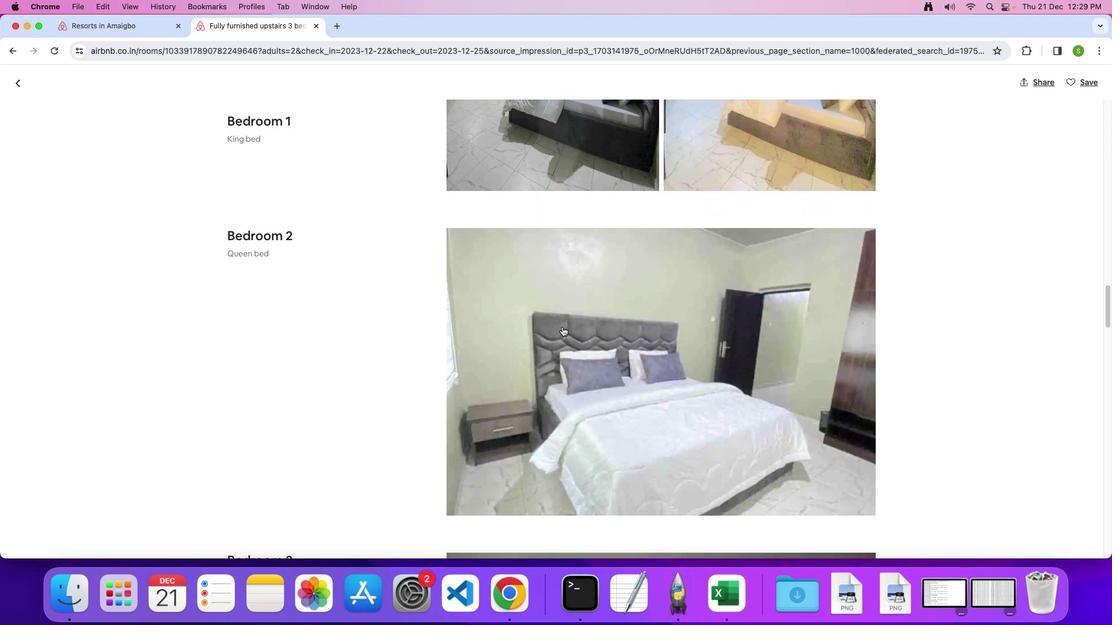 
Action: Mouse scrolled (561, 327) with delta (0, 0)
Screenshot: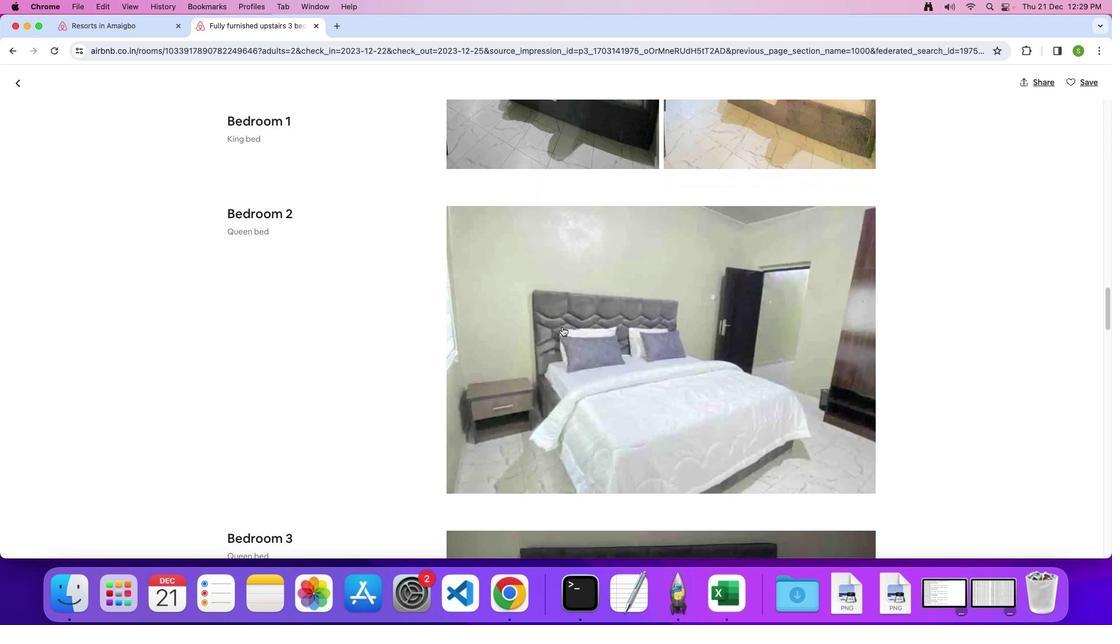 
Action: Mouse scrolled (561, 327) with delta (0, 0)
Screenshot: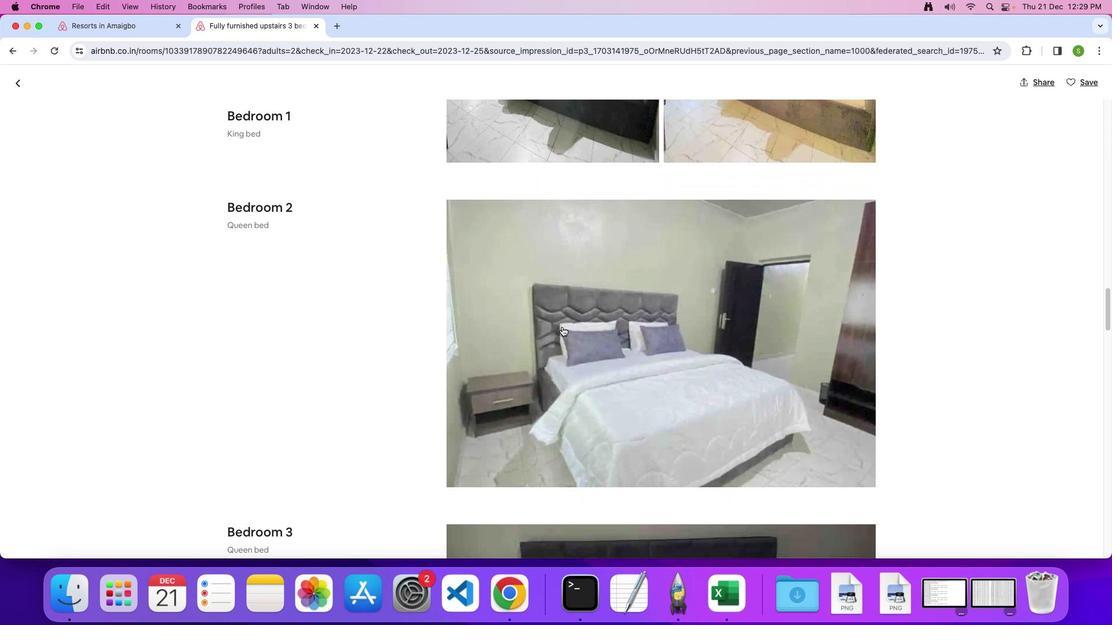 
Action: Mouse scrolled (561, 327) with delta (0, 0)
Screenshot: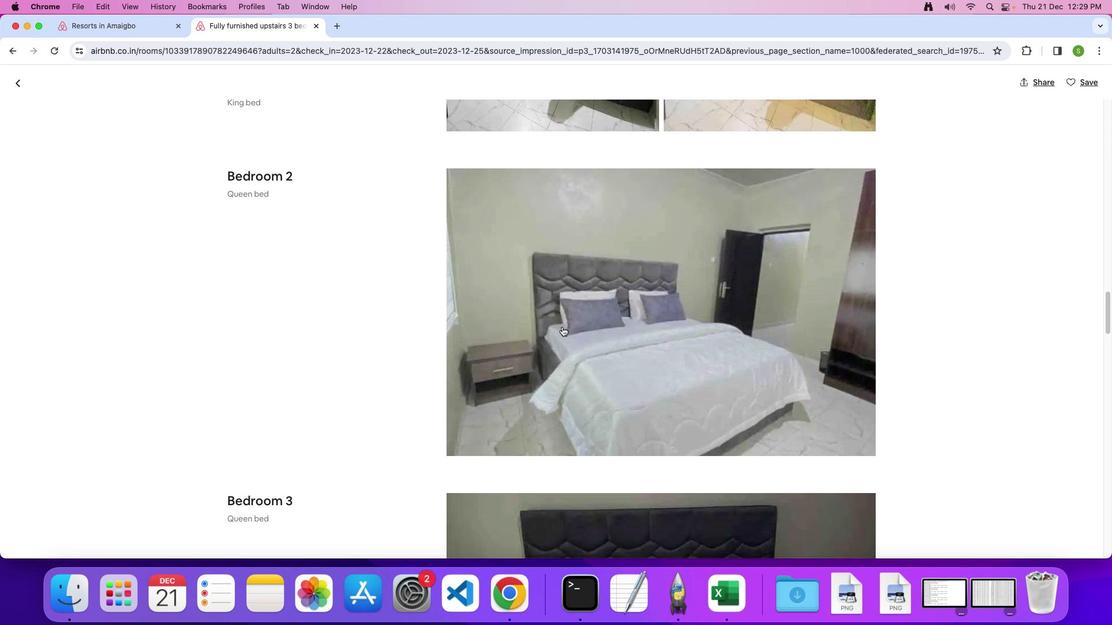 
Action: Mouse scrolled (561, 327) with delta (0, 0)
Screenshot: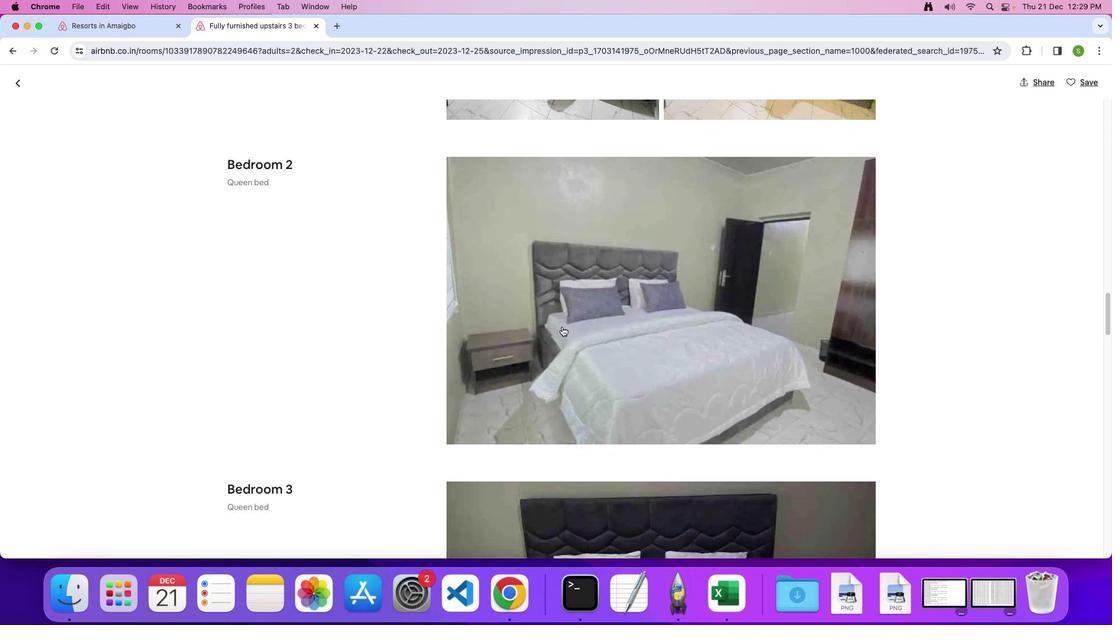 
Action: Mouse scrolled (561, 327) with delta (0, 0)
Screenshot: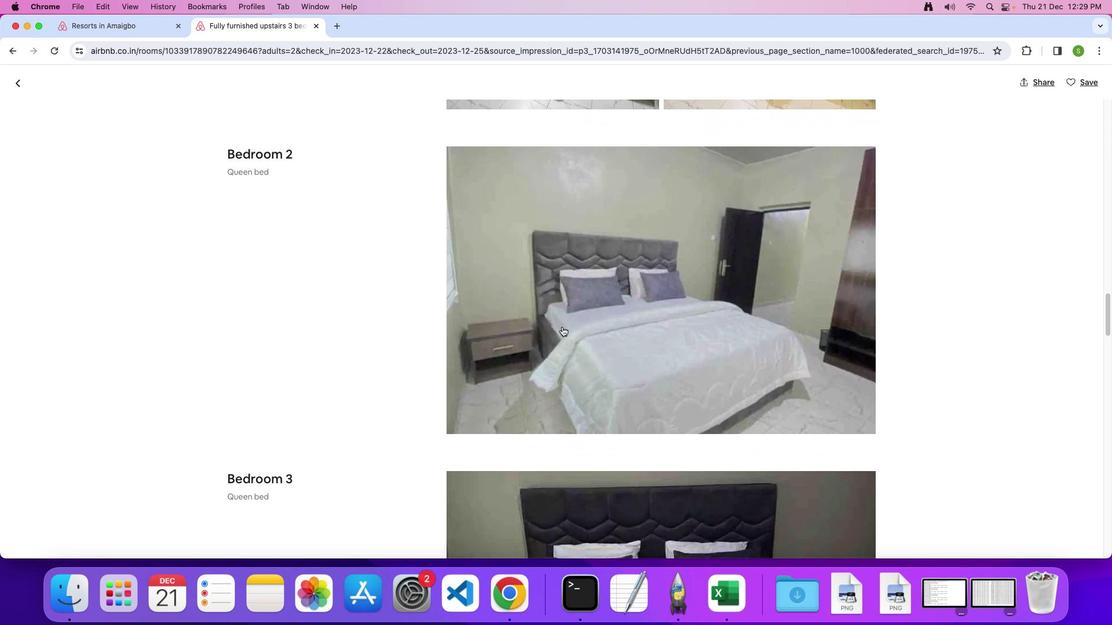 
Action: Mouse scrolled (561, 327) with delta (0, 0)
Screenshot: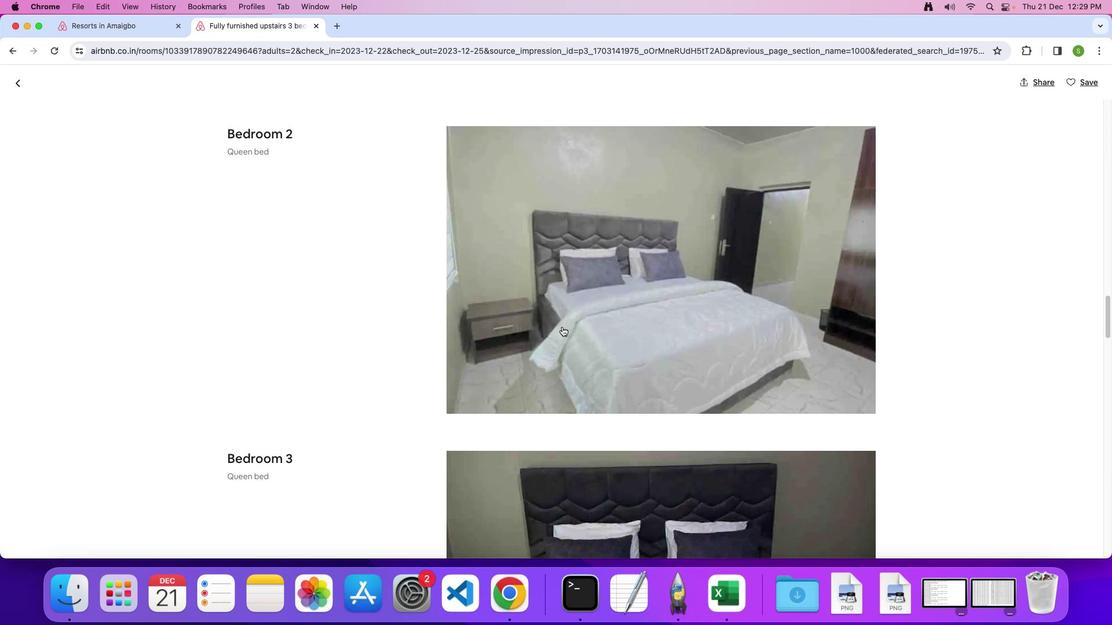 
Action: Mouse scrolled (561, 327) with delta (0, 0)
Screenshot: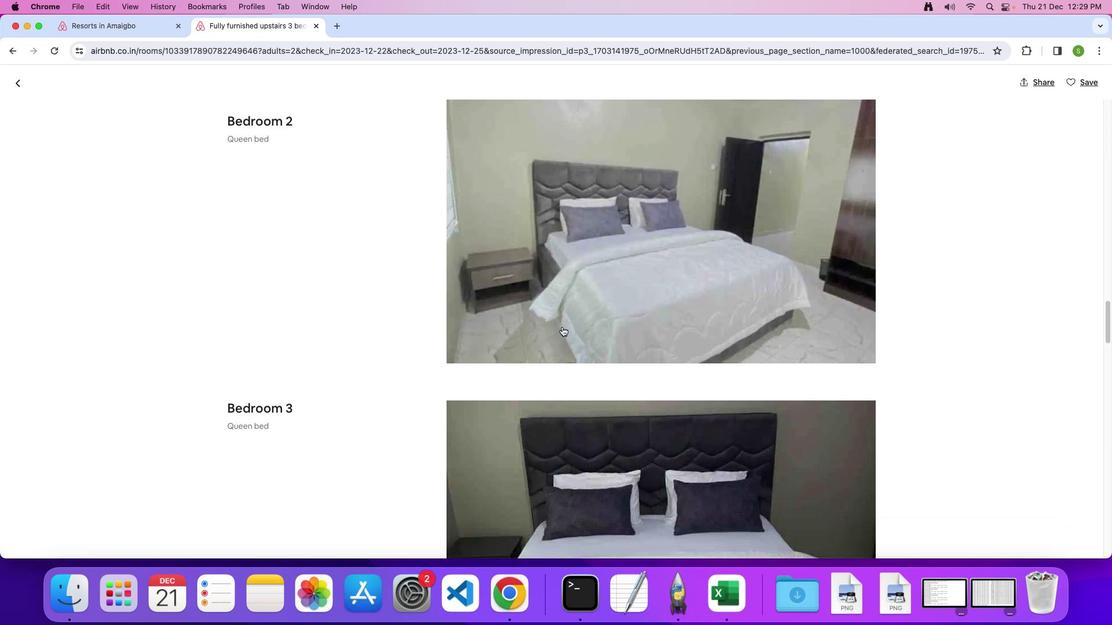 
Action: Mouse scrolled (561, 327) with delta (0, -1)
Screenshot: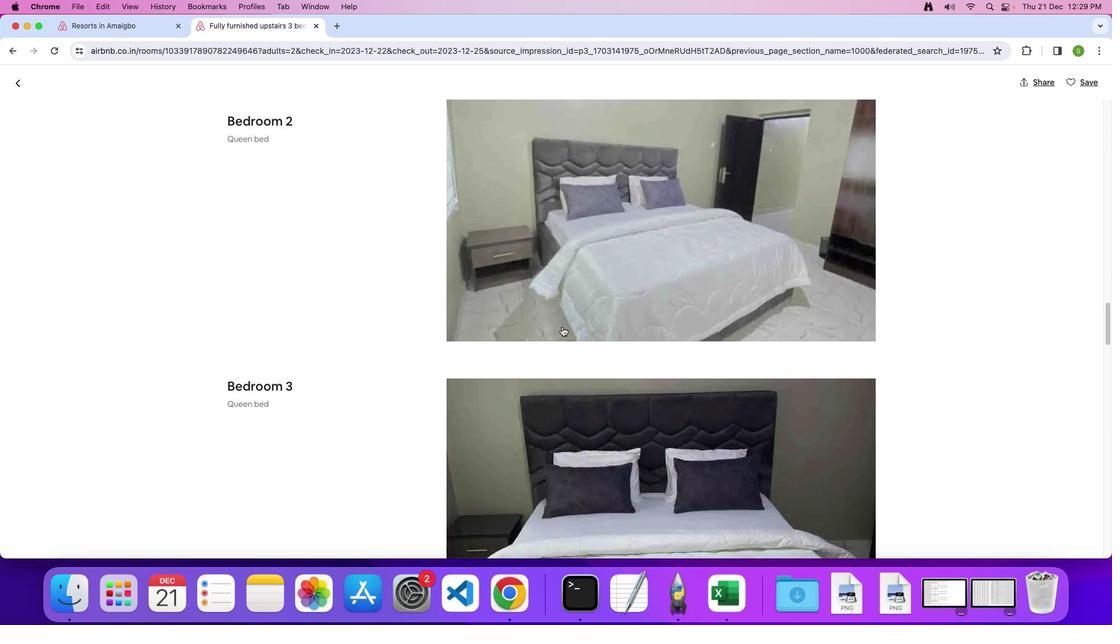
Action: Mouse scrolled (561, 327) with delta (0, 0)
Screenshot: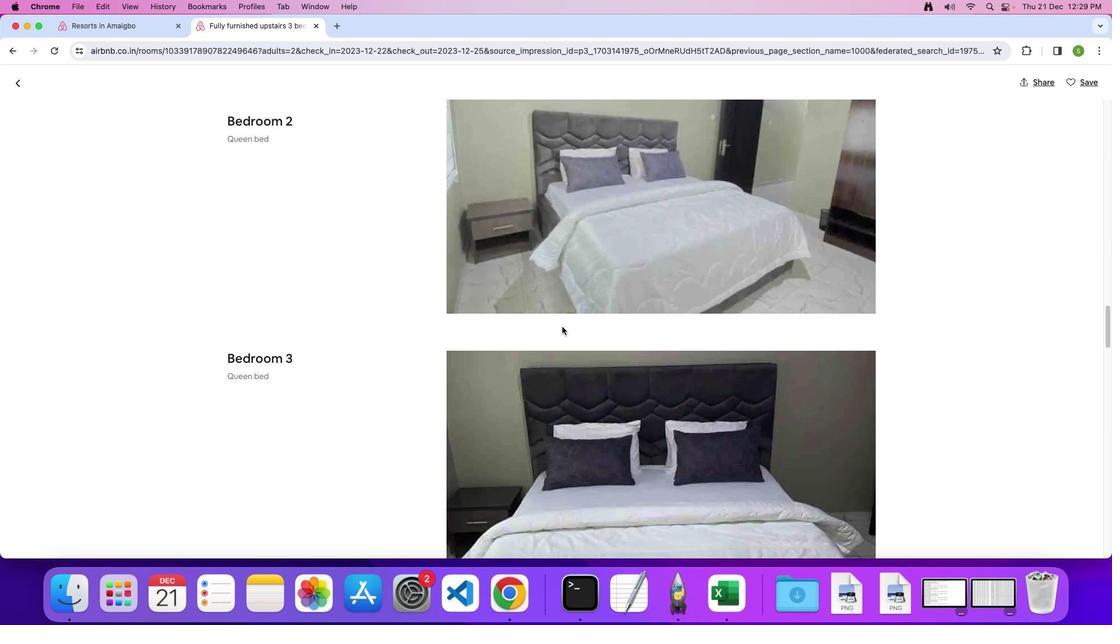 
Action: Mouse scrolled (561, 327) with delta (0, 0)
Screenshot: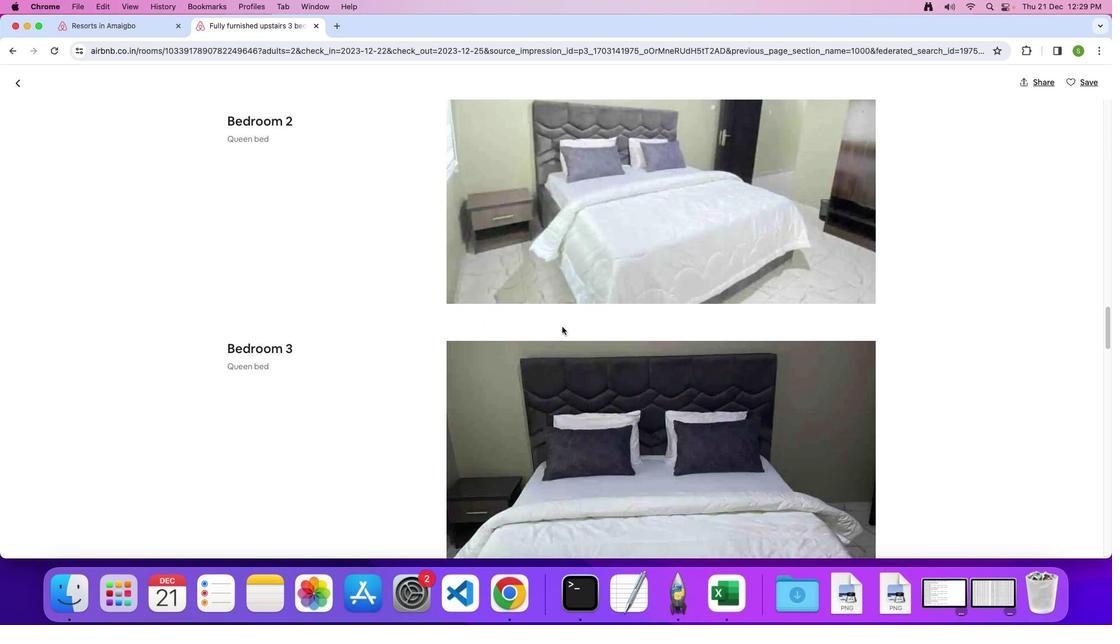 
Action: Mouse scrolled (561, 327) with delta (0, 0)
Screenshot: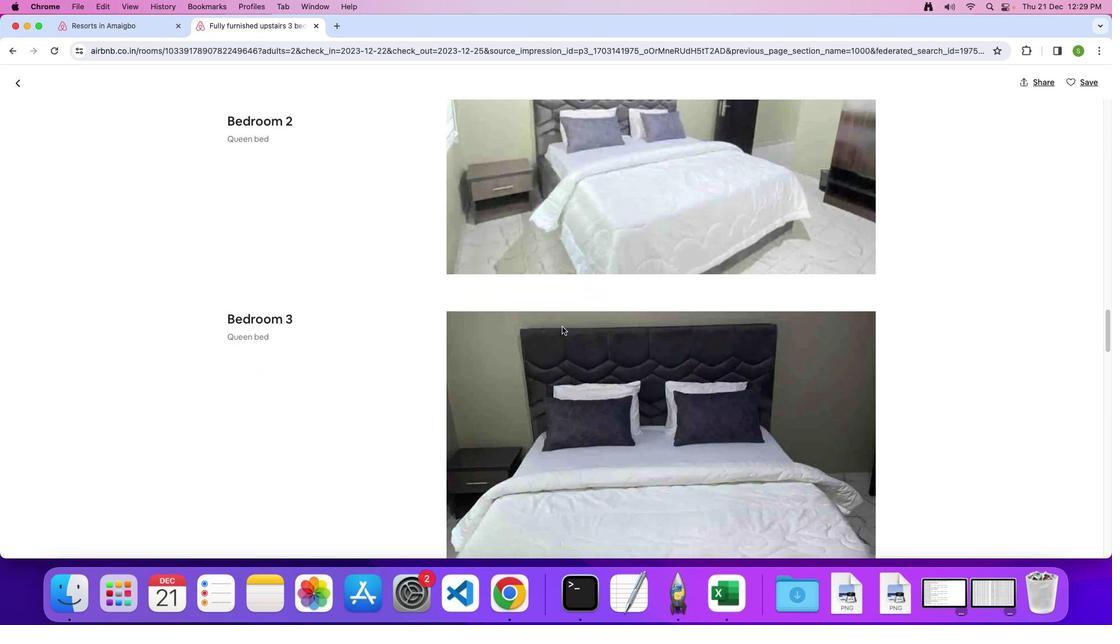 
Action: Mouse scrolled (561, 327) with delta (0, 0)
Screenshot: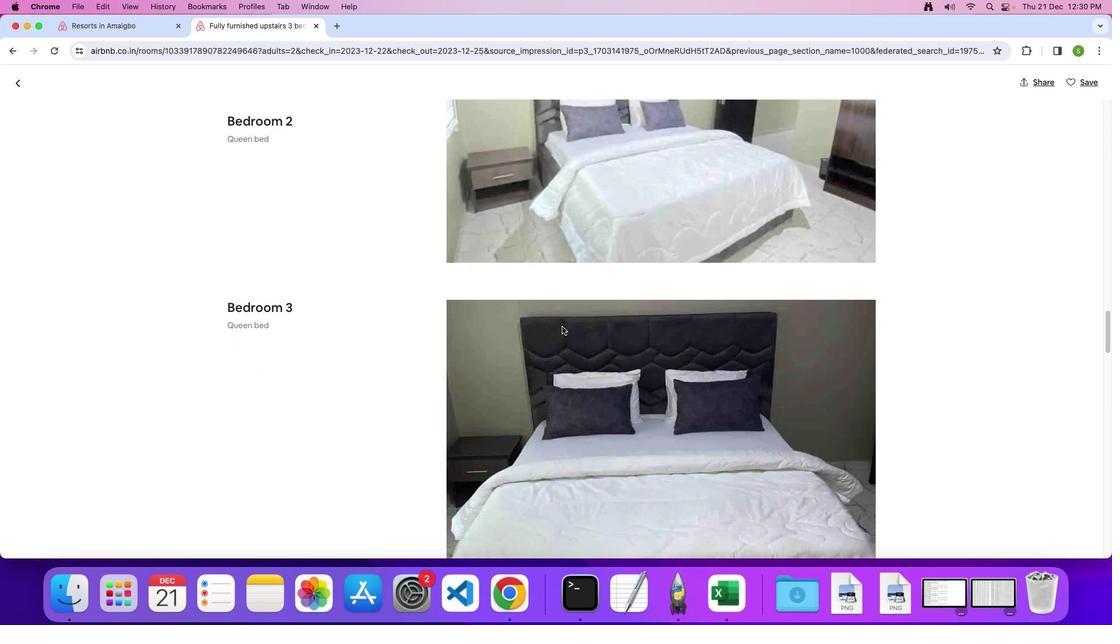 
Action: Mouse scrolled (561, 327) with delta (0, 0)
Screenshot: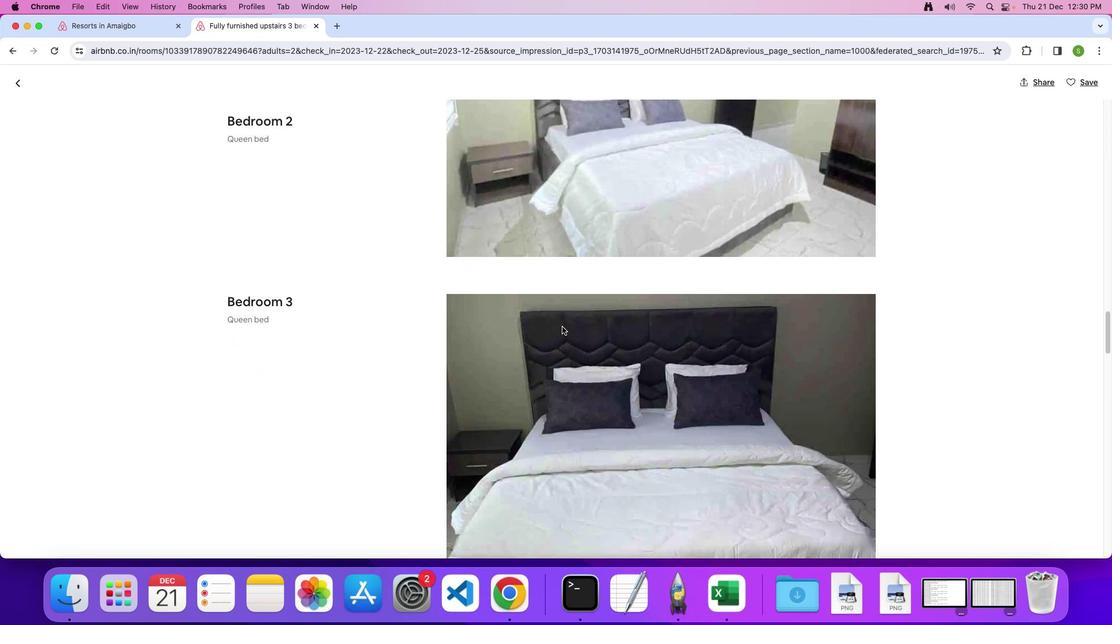 
Action: Mouse scrolled (561, 327) with delta (0, 0)
Screenshot: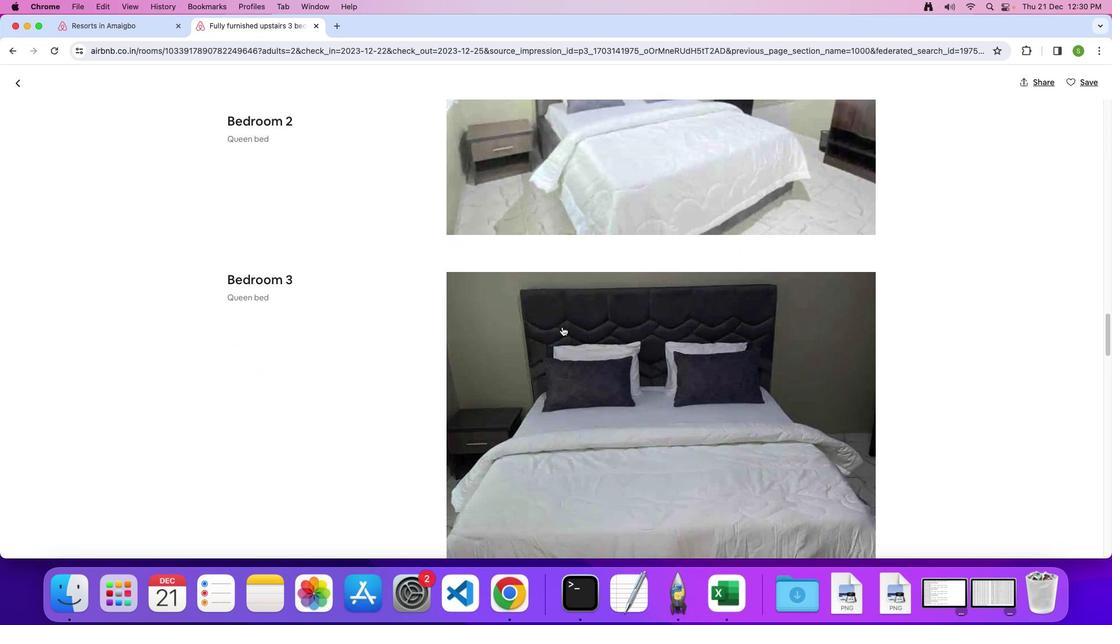 
Action: Mouse scrolled (561, 327) with delta (0, 0)
Screenshot: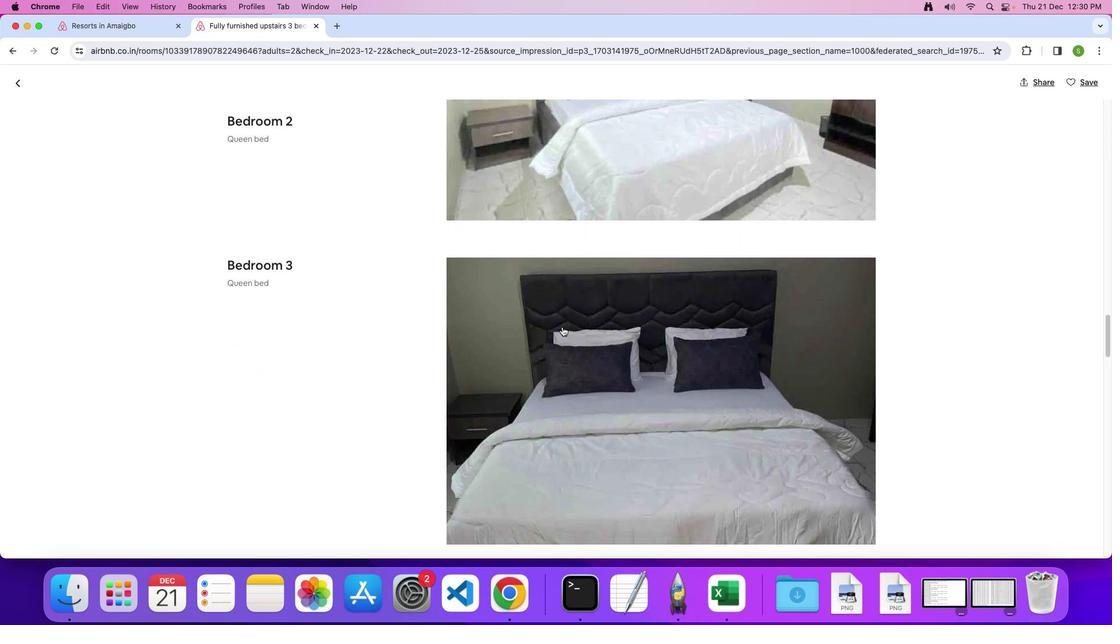 
Action: Mouse scrolled (561, 327) with delta (0, -1)
Screenshot: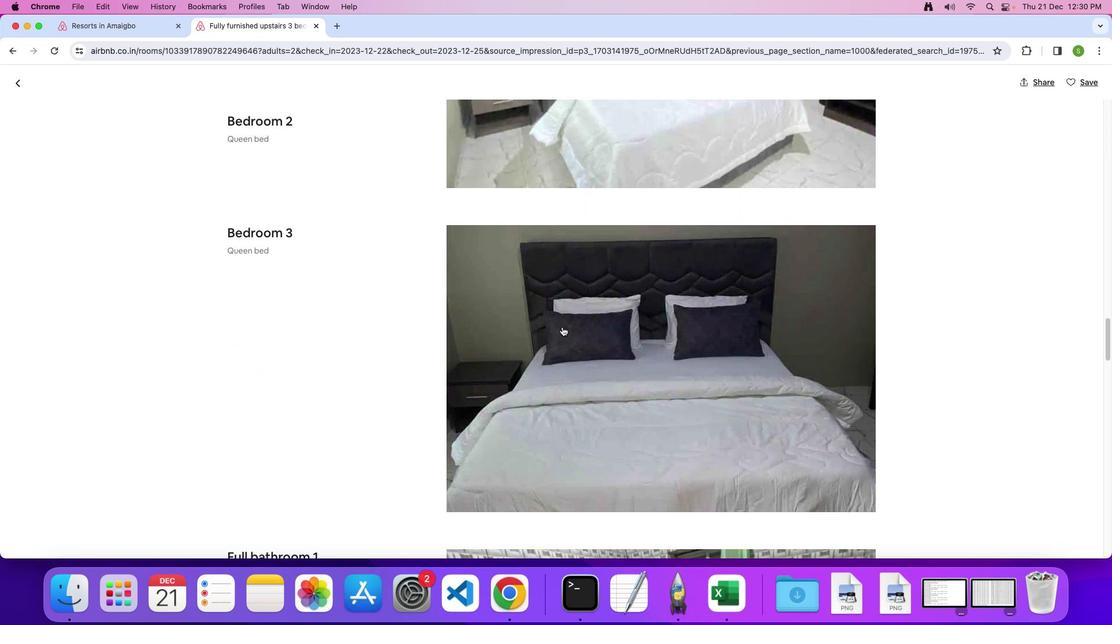 
Action: Mouse scrolled (561, 327) with delta (0, 0)
Screenshot: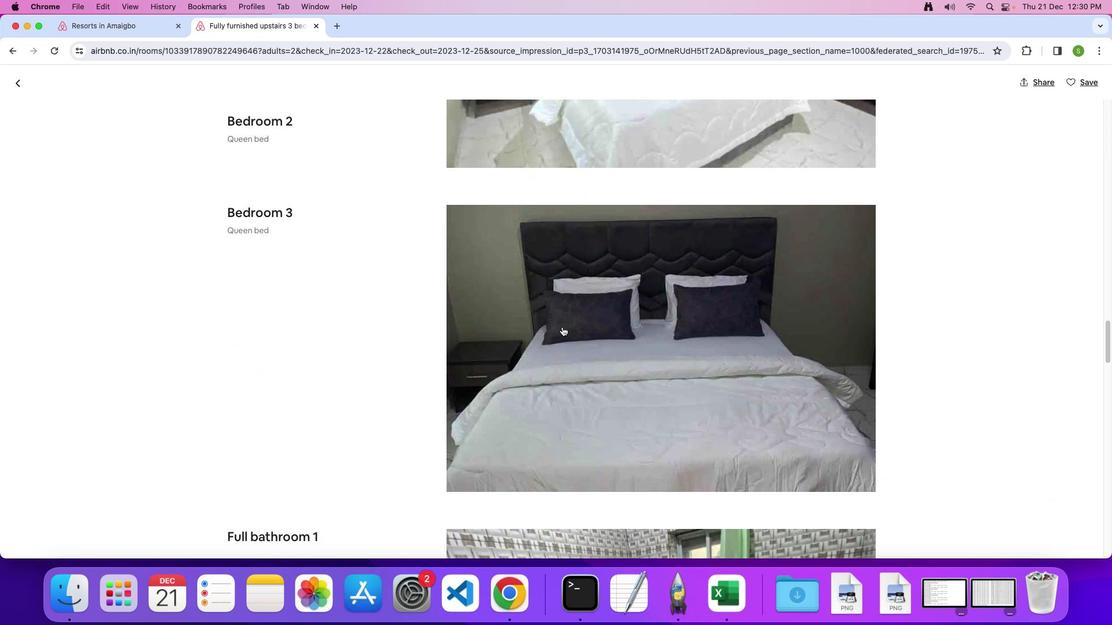 
Action: Mouse scrolled (561, 327) with delta (0, 0)
Screenshot: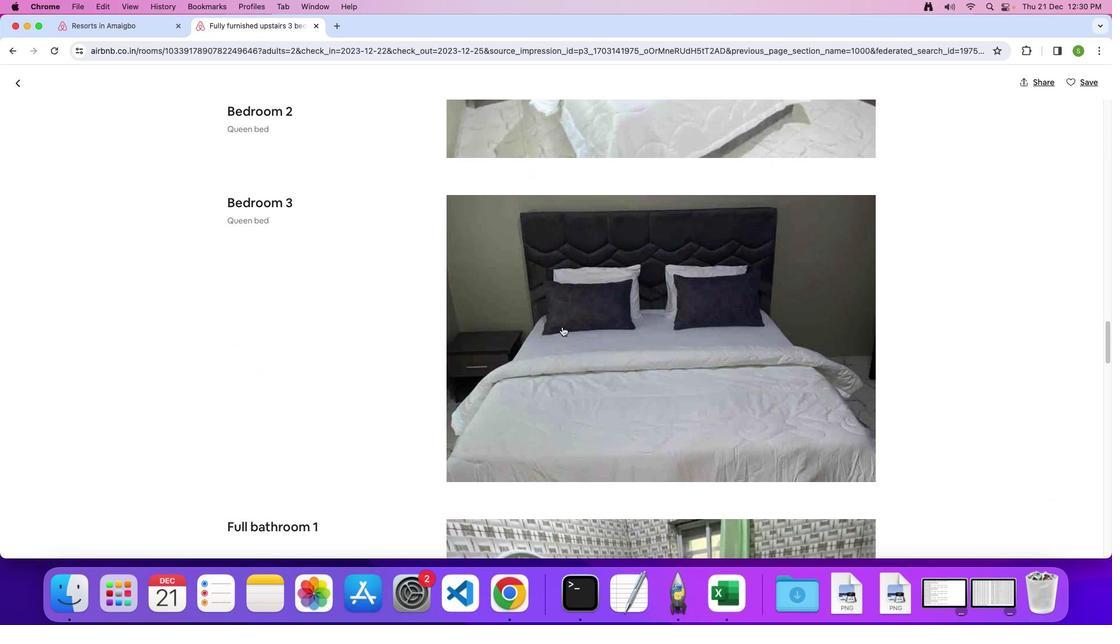 
Action: Mouse scrolled (561, 327) with delta (0, 0)
Screenshot: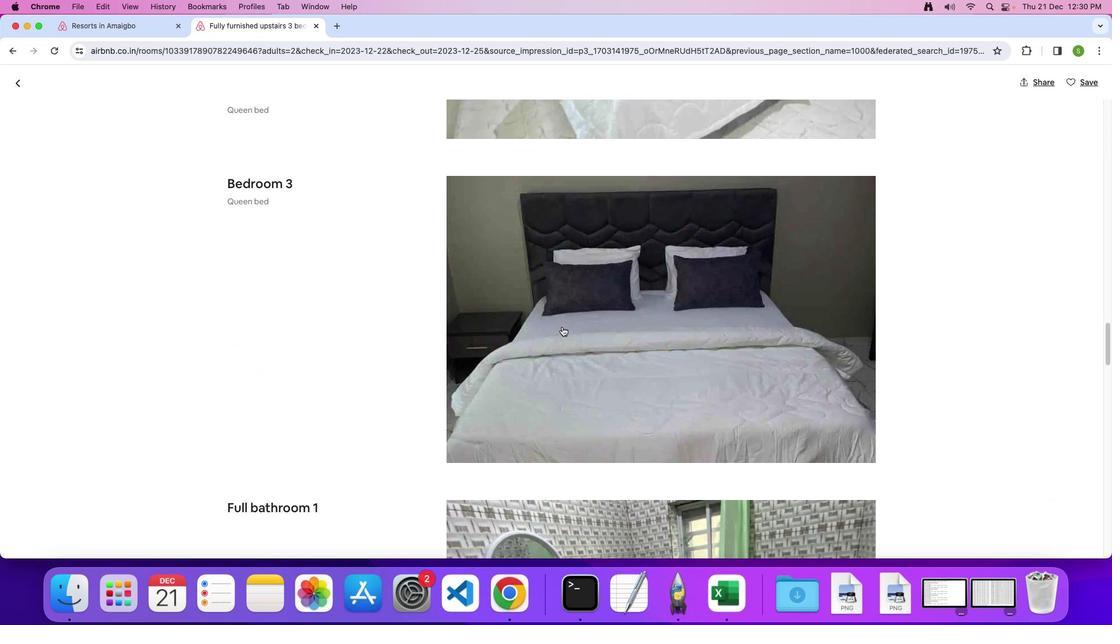 
Action: Mouse scrolled (561, 327) with delta (0, 0)
Screenshot: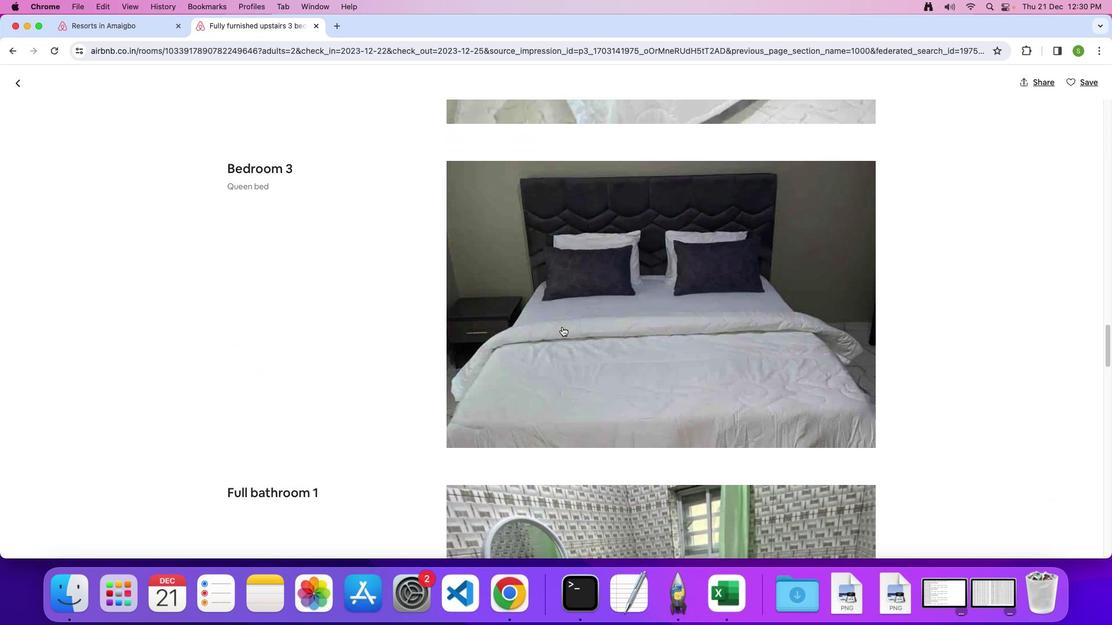 
Action: Mouse scrolled (561, 327) with delta (0, -1)
Screenshot: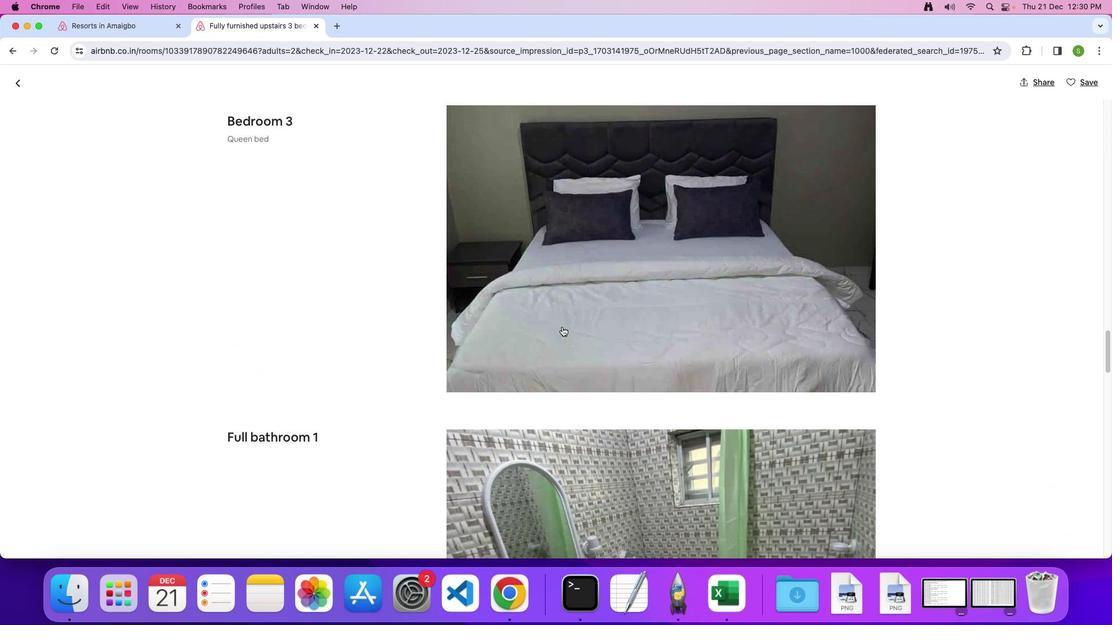 
Action: Mouse moved to (681, 371)
Screenshot: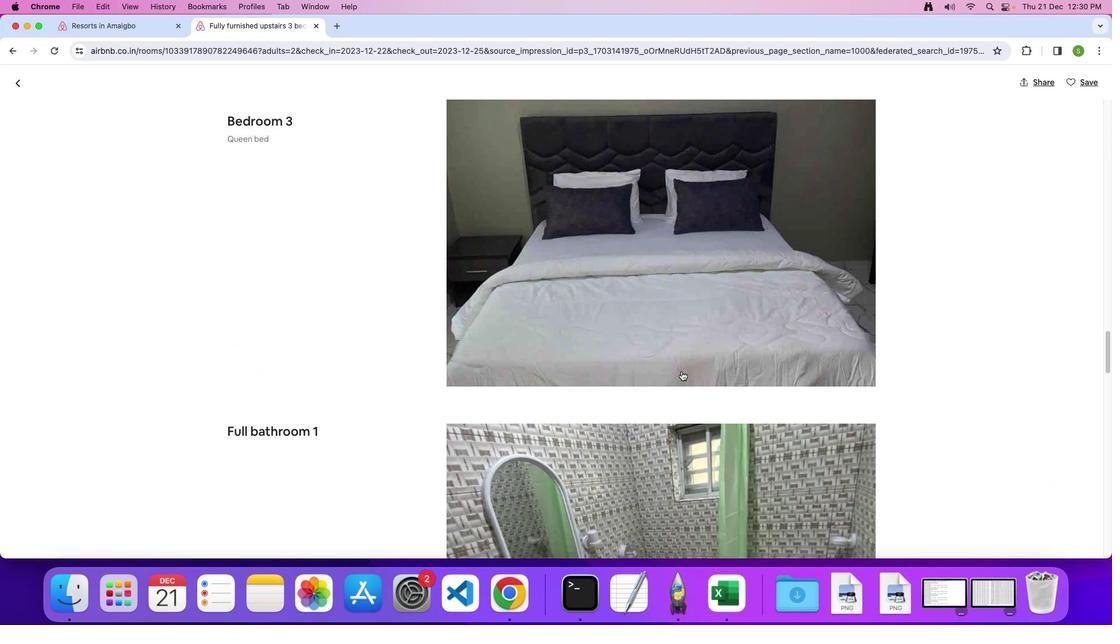 
Action: Mouse scrolled (681, 371) with delta (0, 0)
Screenshot: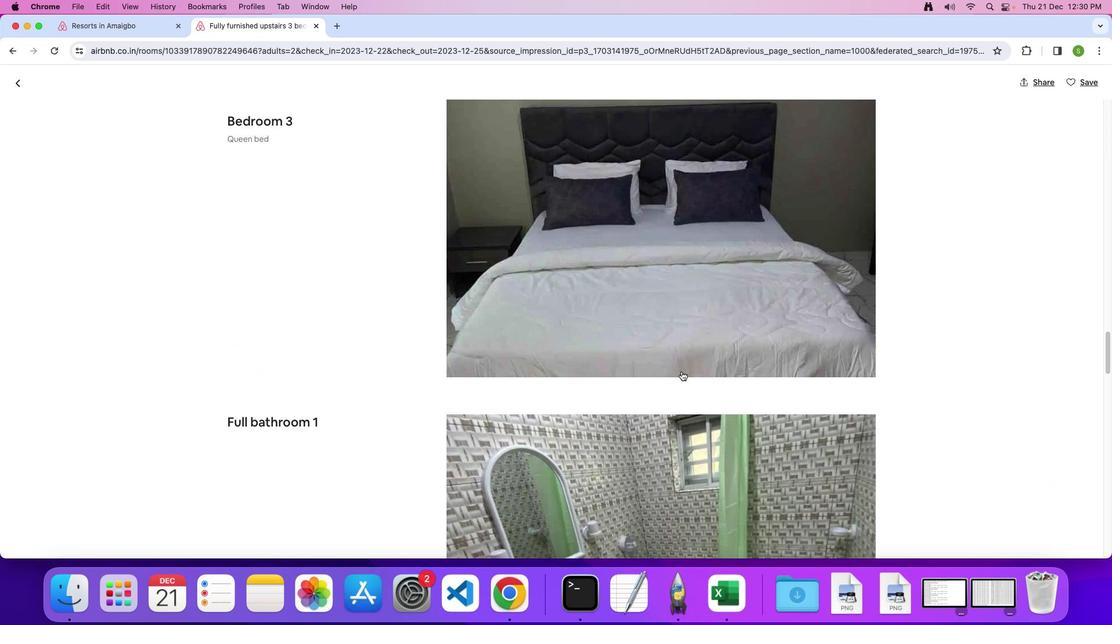 
Action: Mouse scrolled (681, 371) with delta (0, 0)
Screenshot: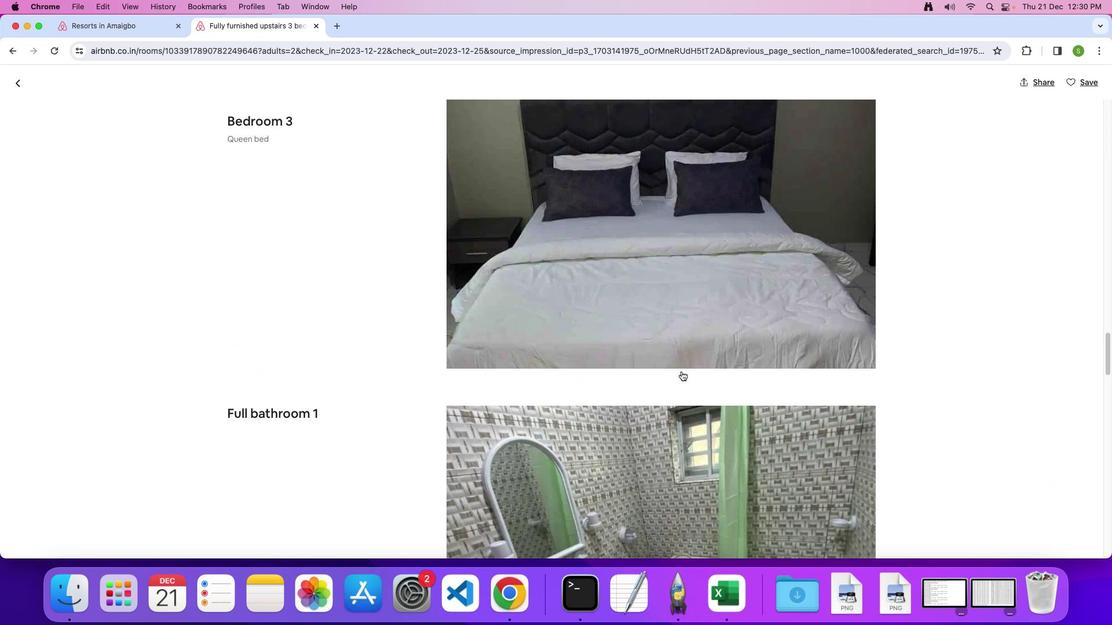
Action: Mouse scrolled (681, 371) with delta (0, 0)
Screenshot: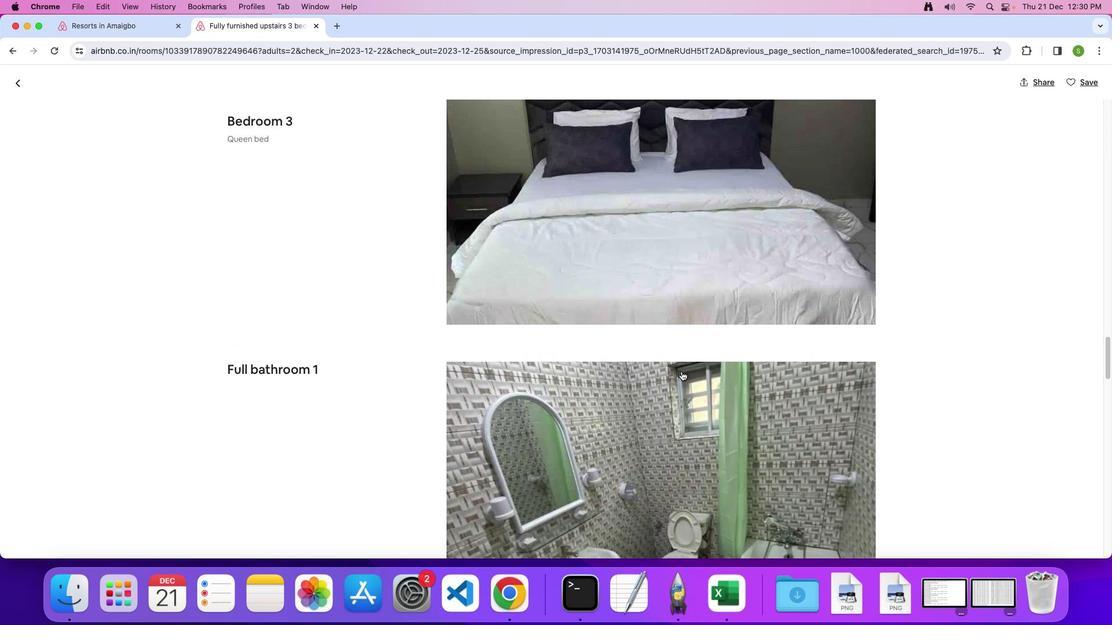 
Action: Mouse scrolled (681, 371) with delta (0, 0)
Screenshot: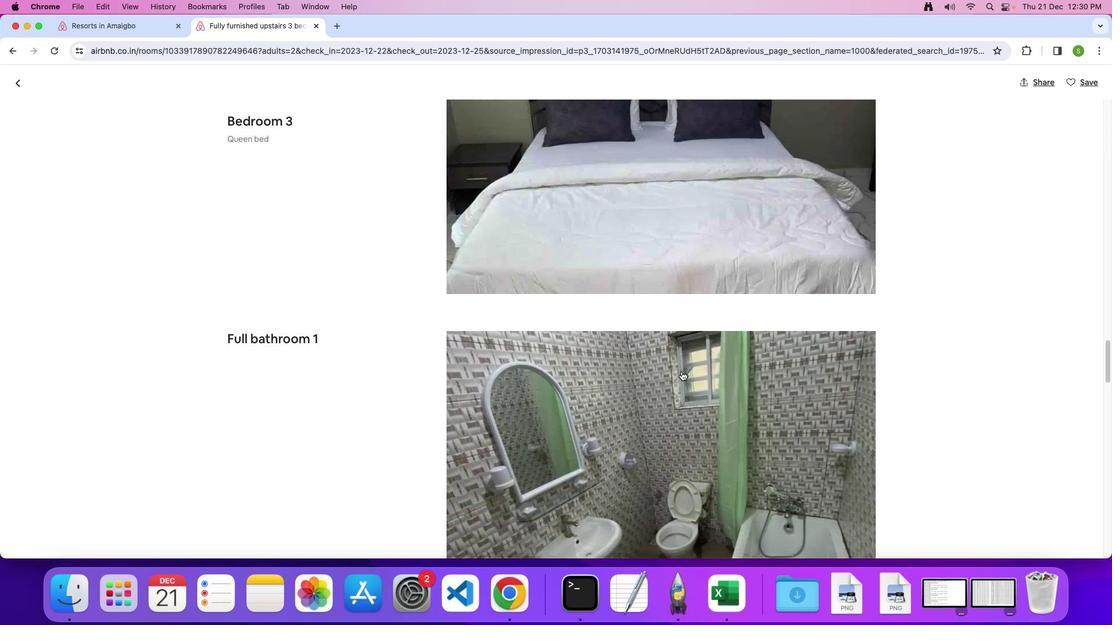 
Action: Mouse scrolled (681, 371) with delta (0, -1)
Screenshot: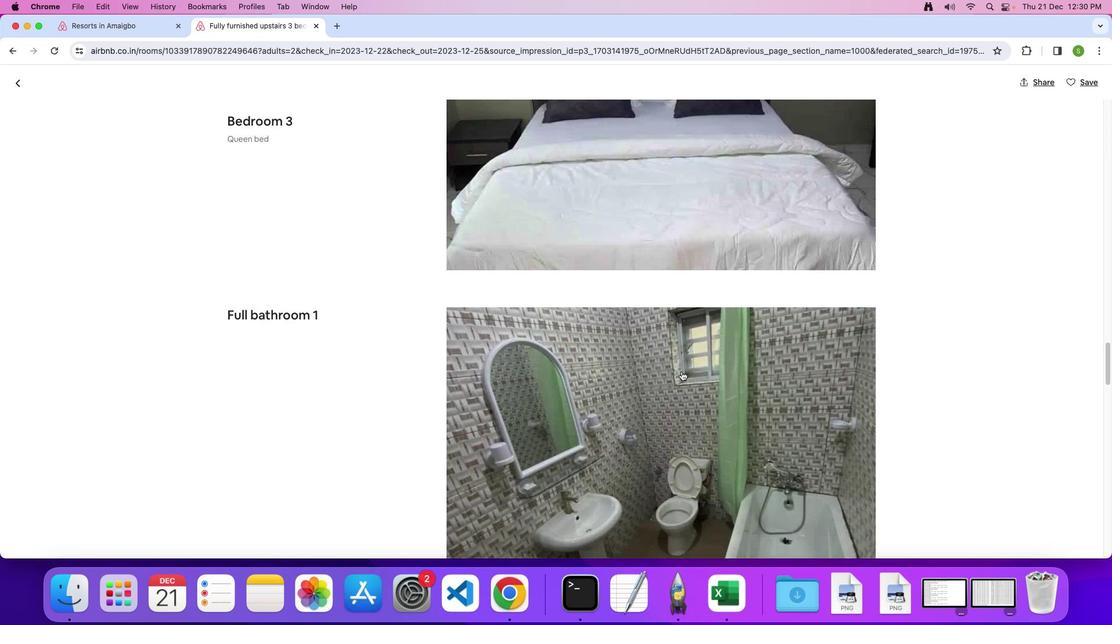 
Action: Mouse scrolled (681, 371) with delta (0, 0)
Screenshot: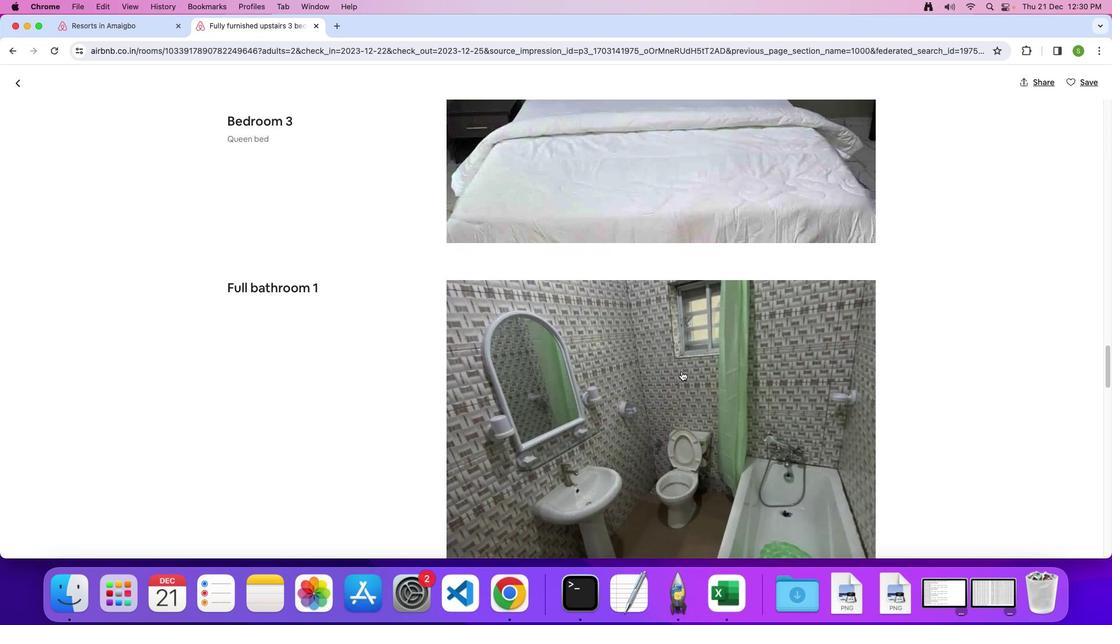 
Action: Mouse scrolled (681, 371) with delta (0, 0)
Screenshot: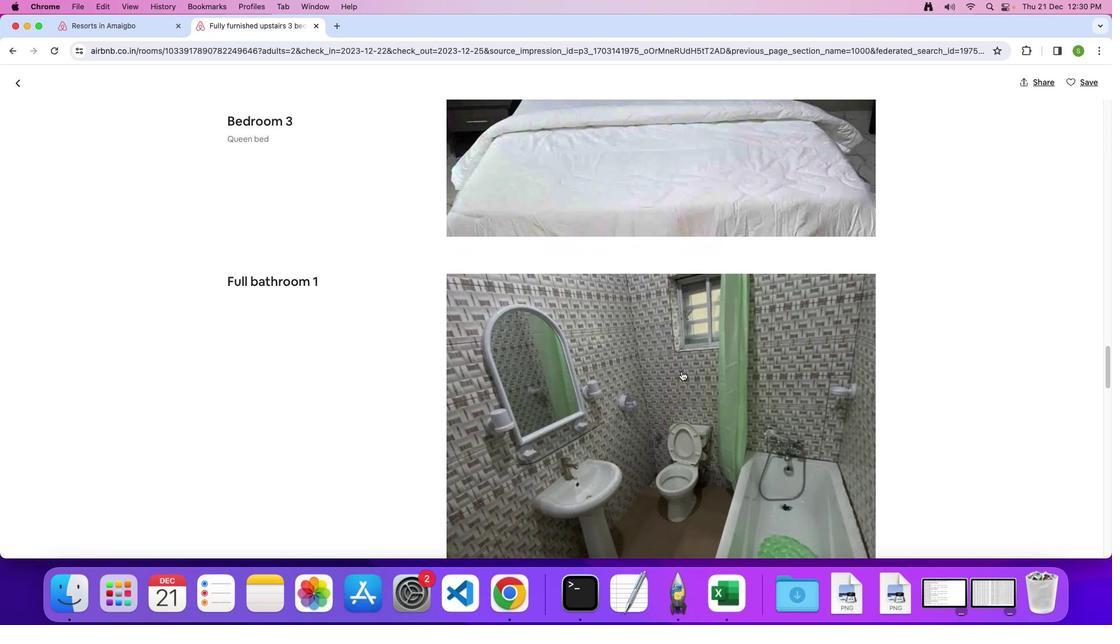 
Action: Mouse scrolled (681, 371) with delta (0, 0)
Screenshot: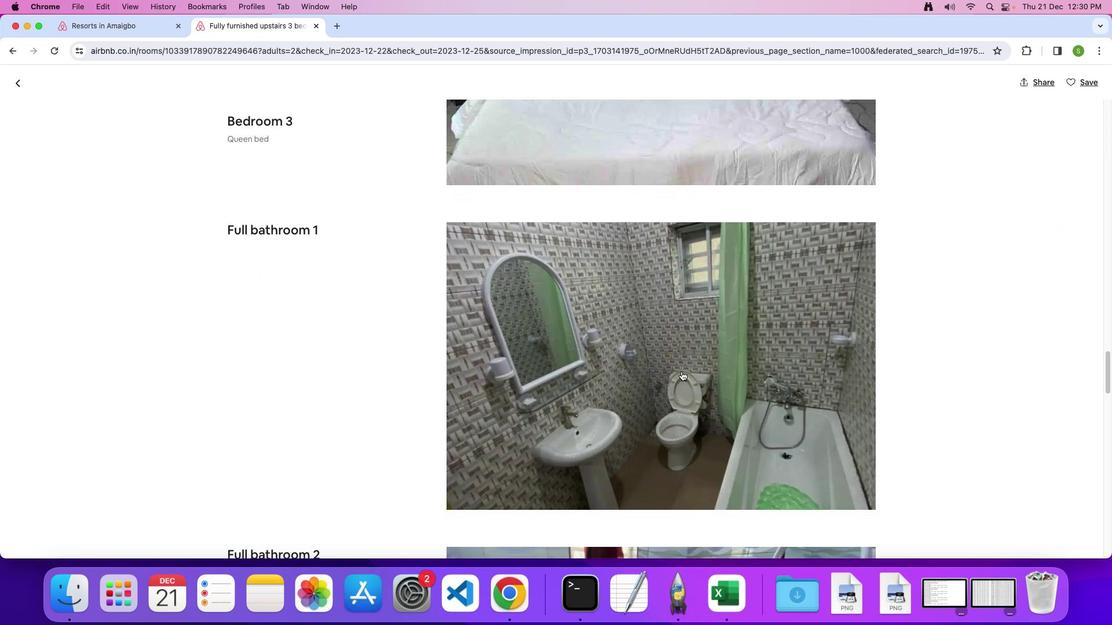 
Action: Mouse scrolled (681, 371) with delta (0, 0)
Screenshot: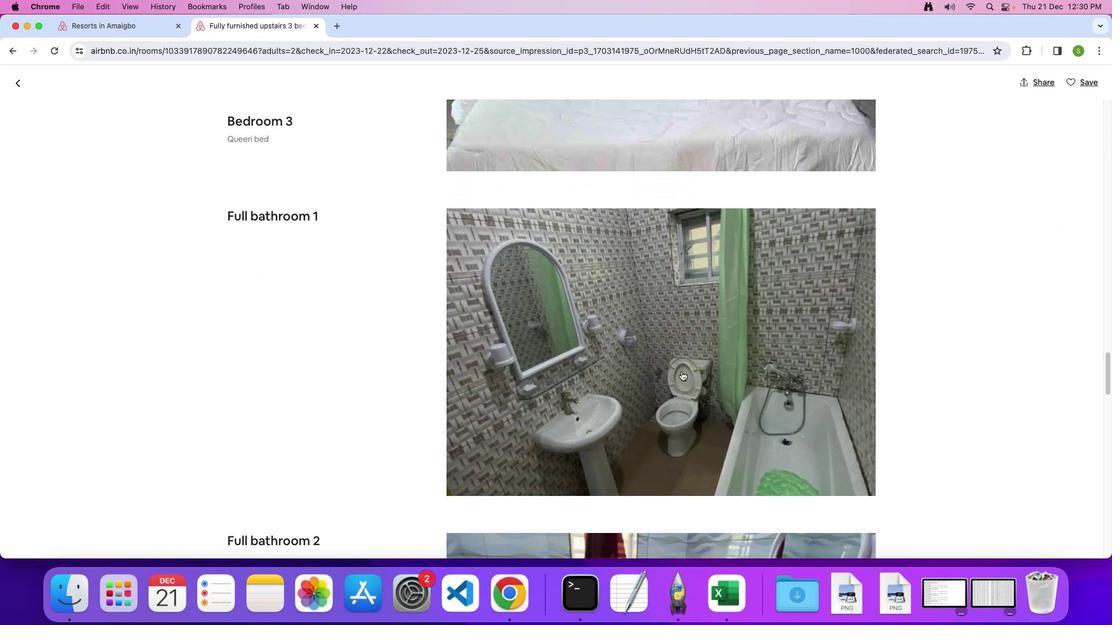 
Action: Mouse moved to (681, 371)
Screenshot: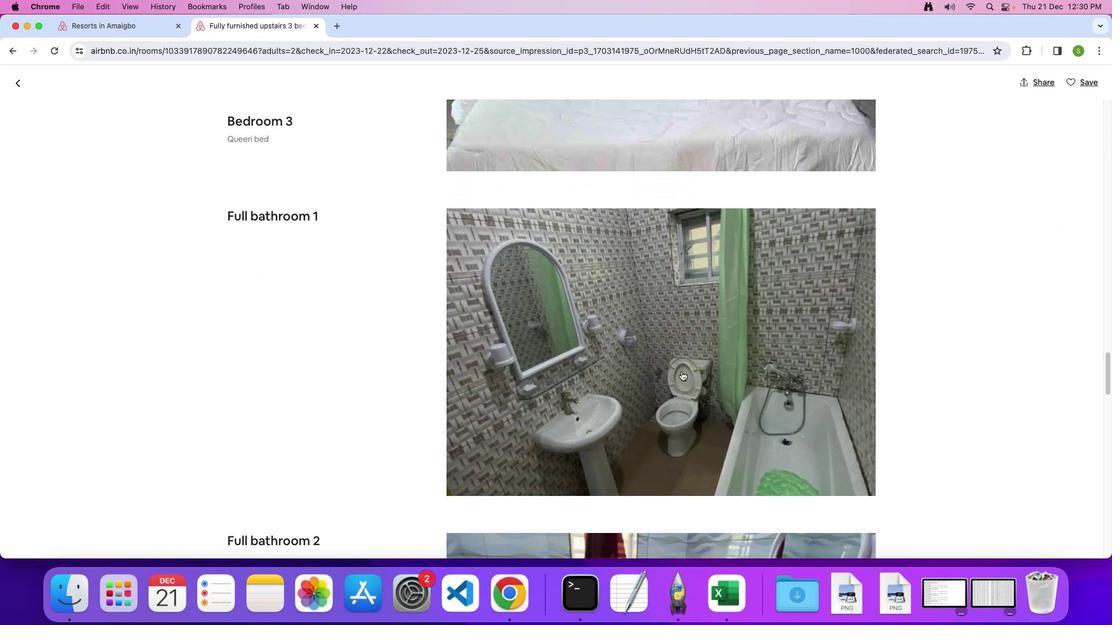 
Action: Mouse scrolled (681, 371) with delta (0, -1)
Screenshot: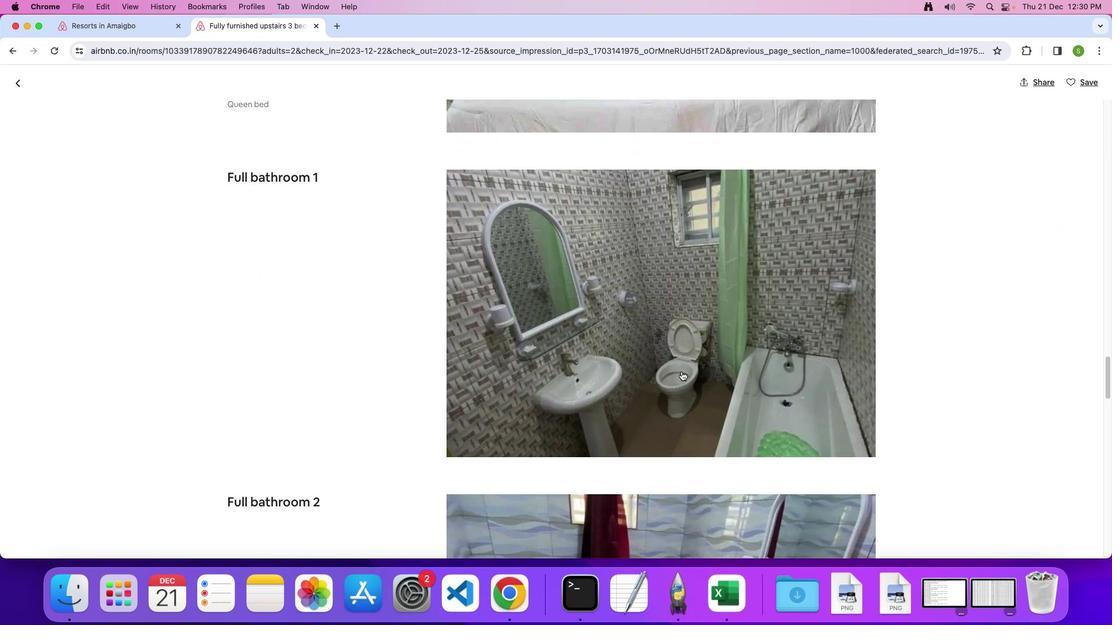 
Action: Mouse scrolled (681, 371) with delta (0, 0)
Screenshot: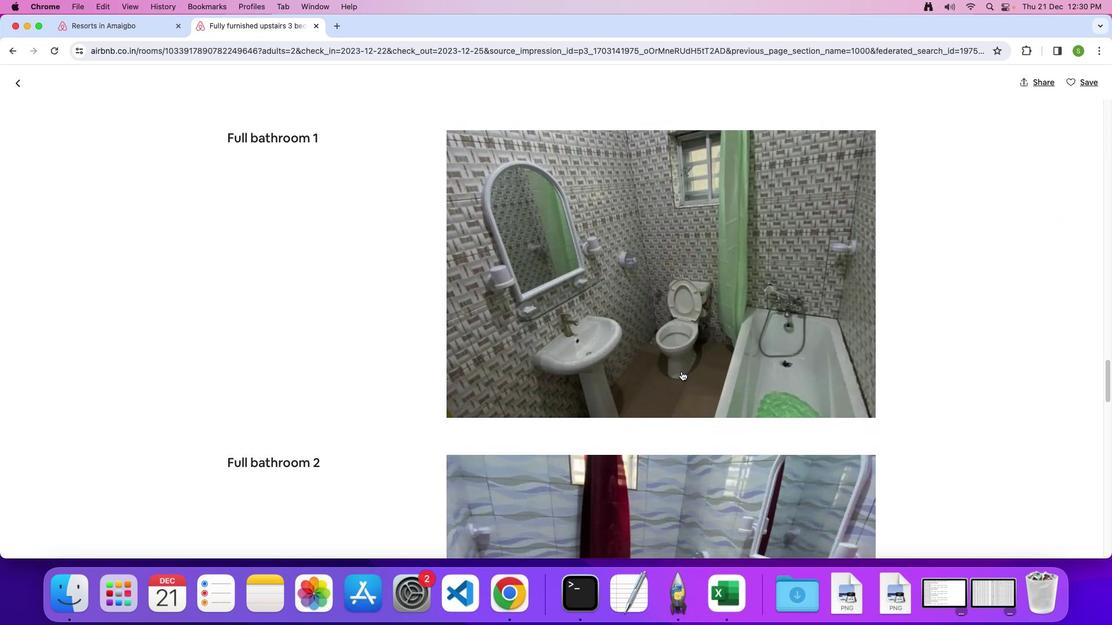 
Action: Mouse scrolled (681, 371) with delta (0, 0)
Screenshot: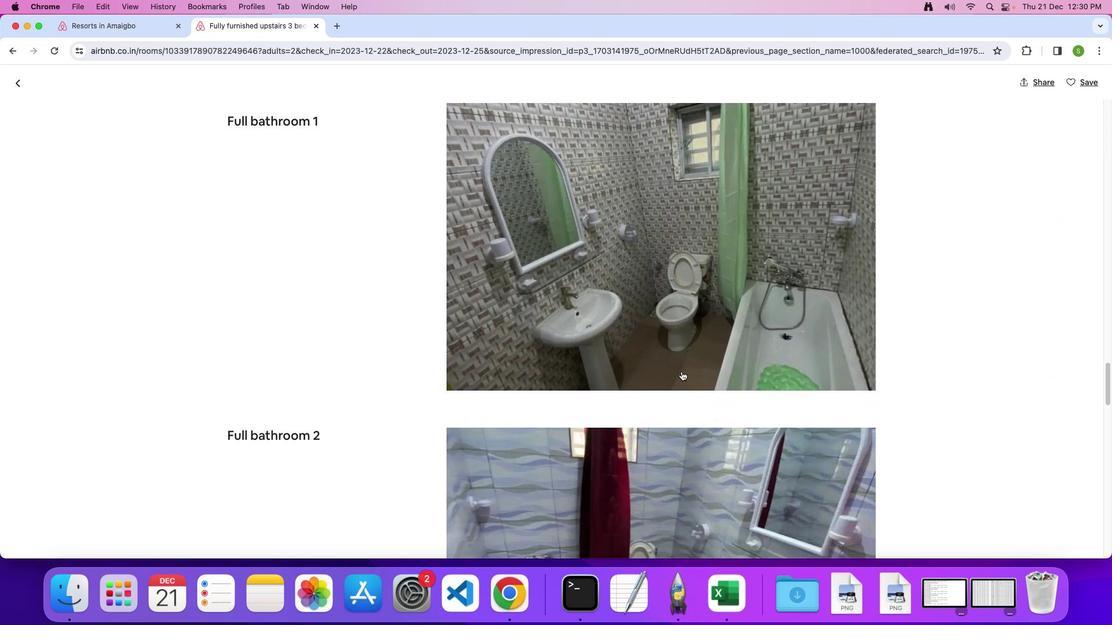 
Action: Mouse scrolled (681, 371) with delta (0, -1)
Screenshot: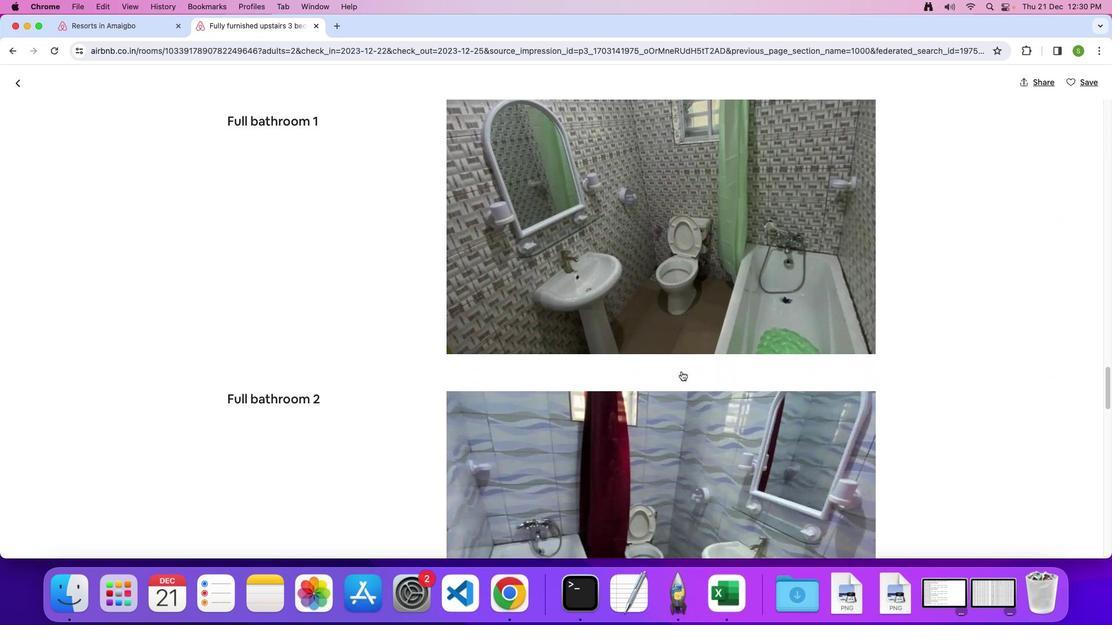 
Action: Mouse scrolled (681, 371) with delta (0, 0)
Screenshot: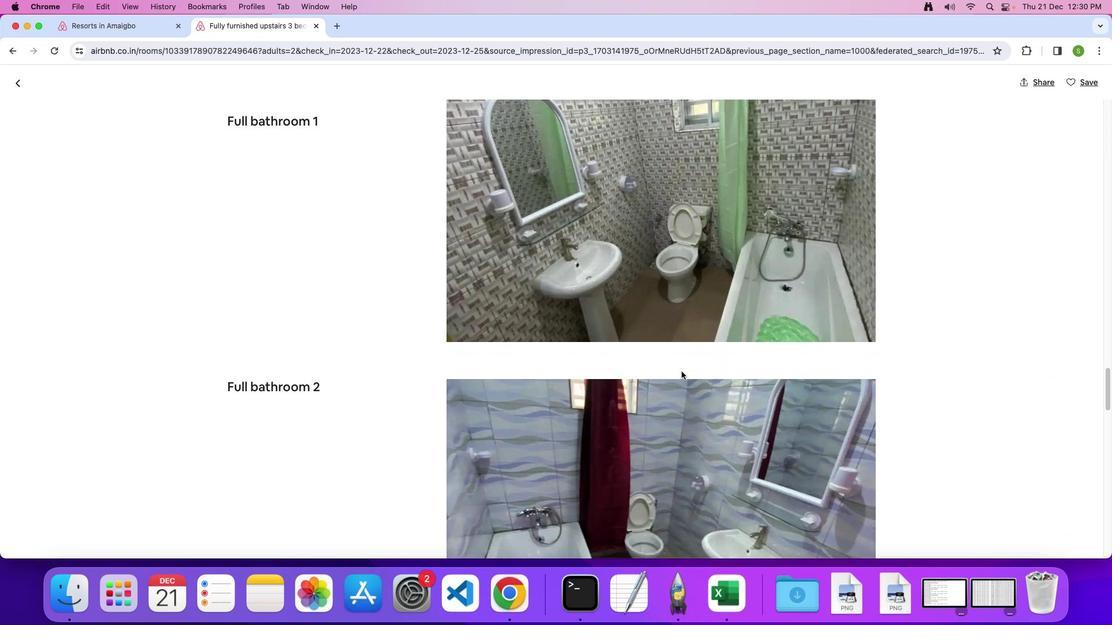 
Action: Mouse scrolled (681, 371) with delta (0, 0)
Screenshot: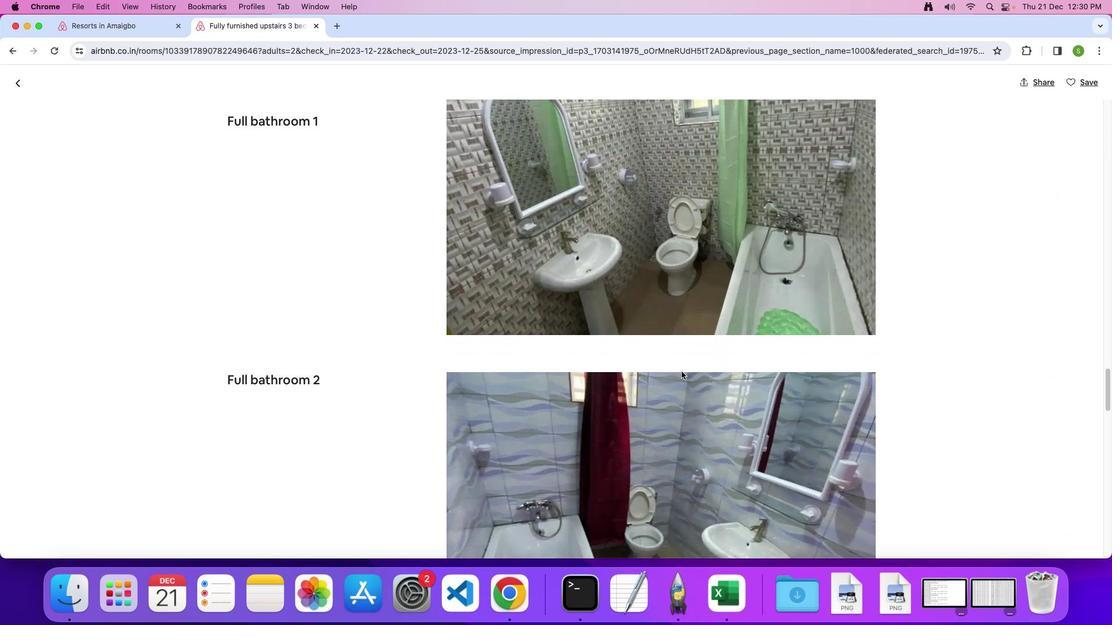 
Action: Mouse scrolled (681, 371) with delta (0, 0)
Screenshot: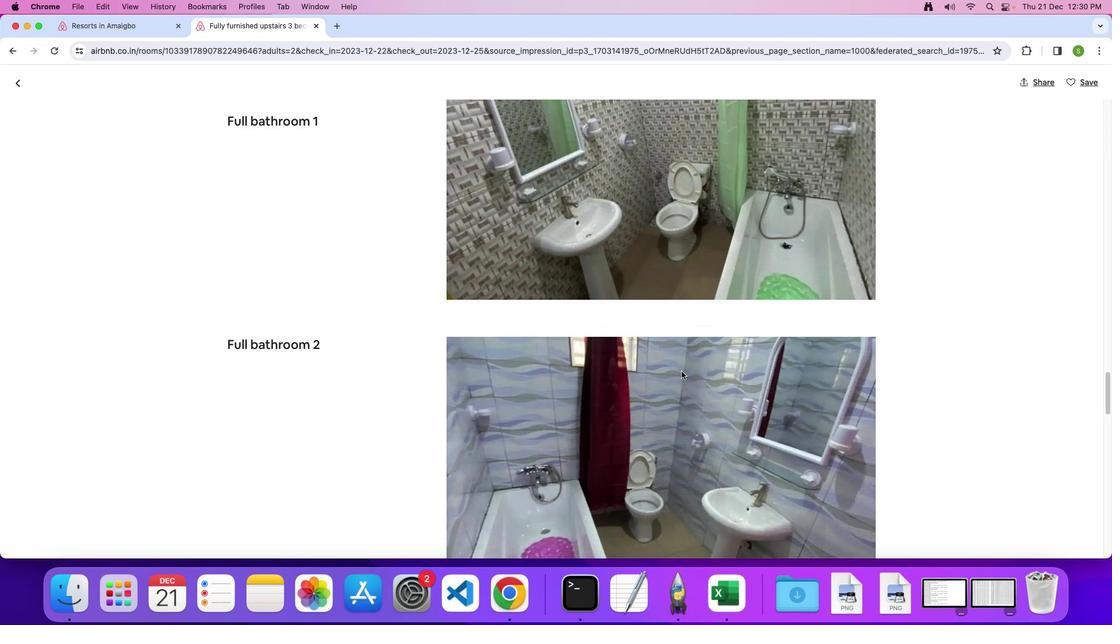 
Action: Mouse scrolled (681, 371) with delta (0, 0)
Screenshot: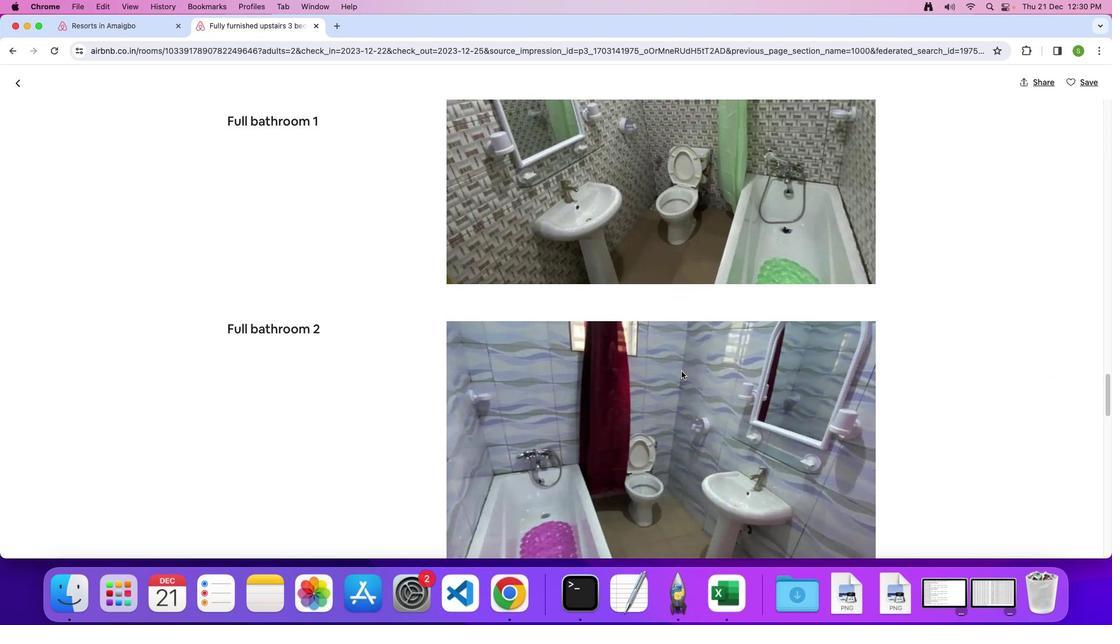 
Action: Mouse scrolled (681, 371) with delta (0, 0)
Screenshot: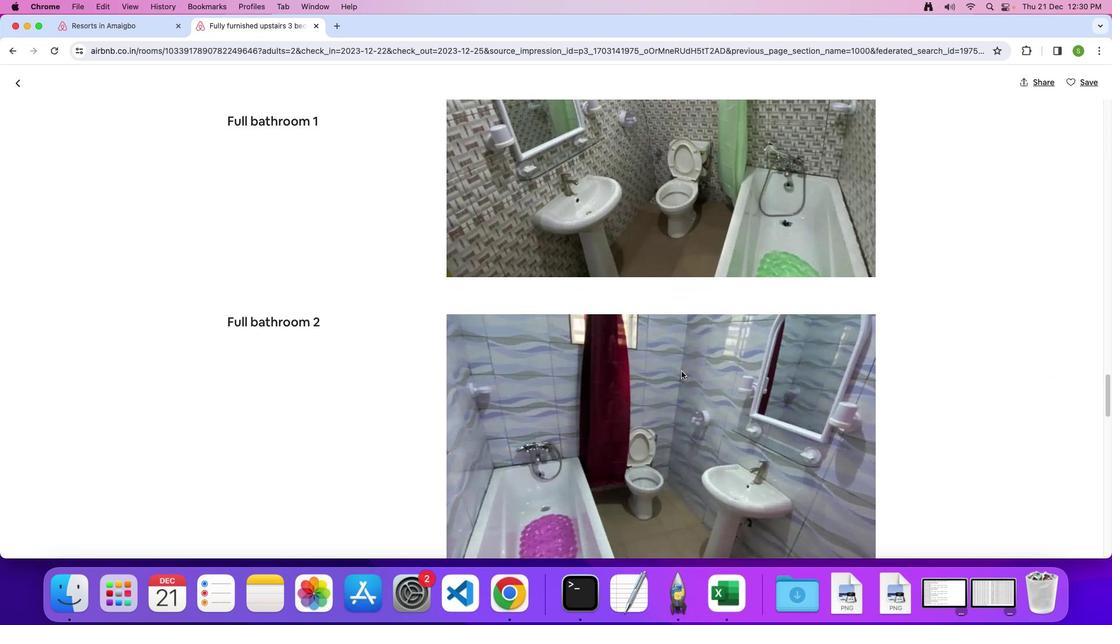 
Action: Mouse scrolled (681, 371) with delta (0, 0)
Screenshot: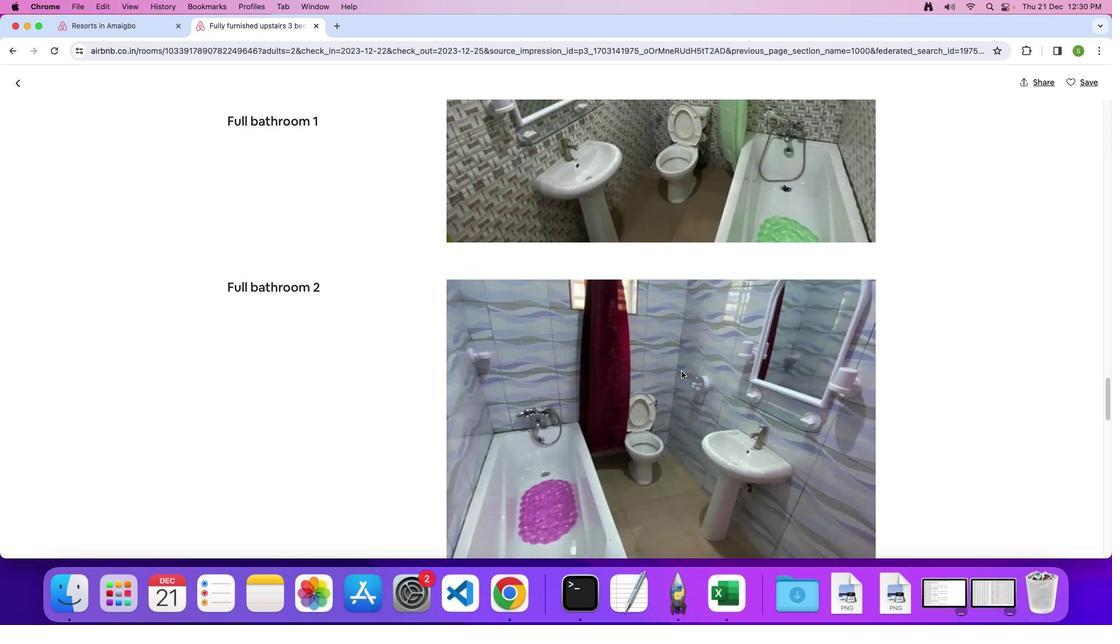 
Action: Mouse scrolled (681, 371) with delta (0, 0)
Screenshot: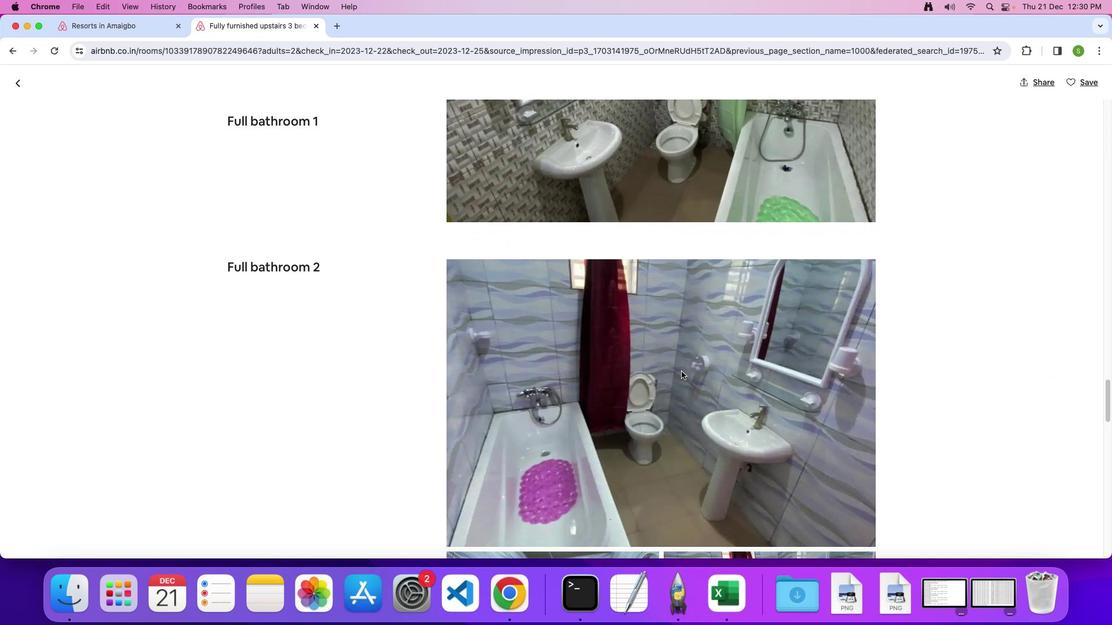 
Action: Mouse scrolled (681, 371) with delta (0, 0)
Screenshot: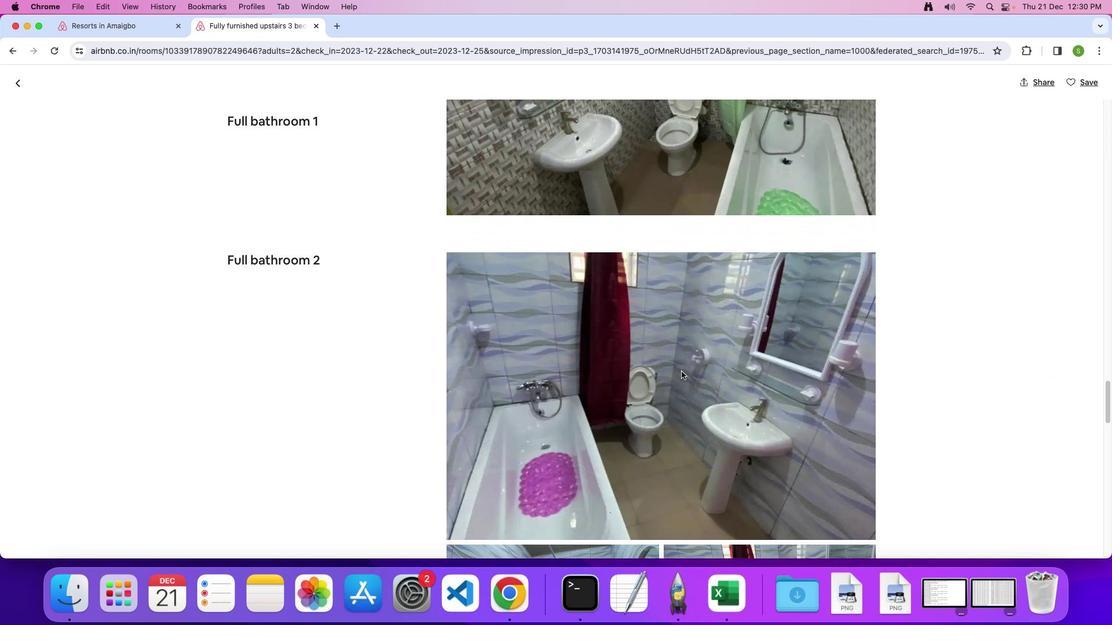 
Action: Mouse scrolled (681, 371) with delta (0, 0)
Screenshot: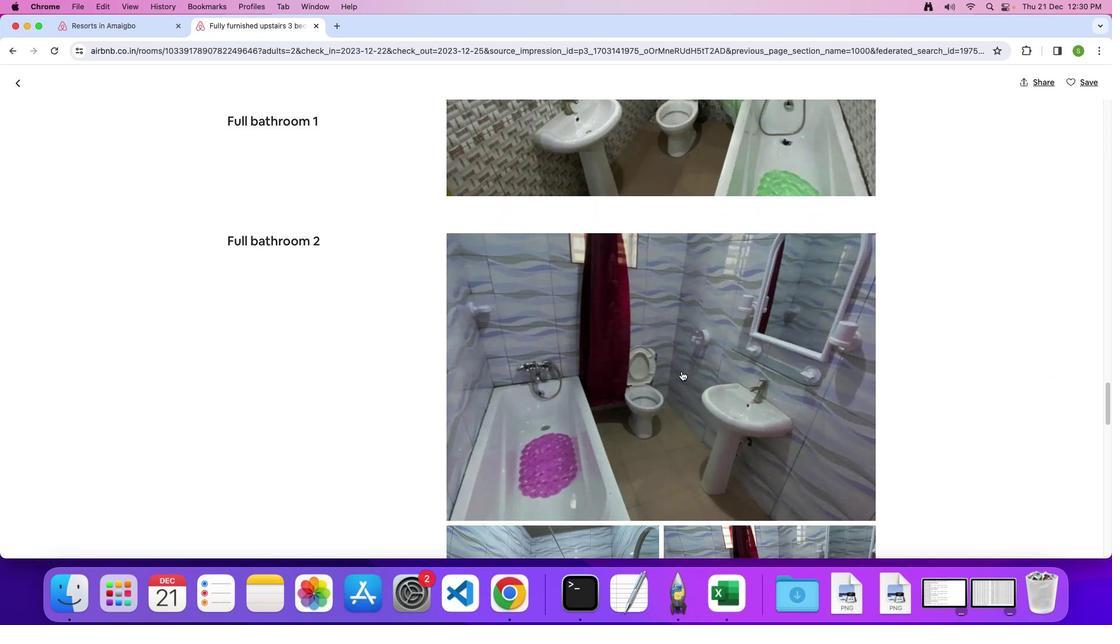 
Action: Mouse scrolled (681, 371) with delta (0, 0)
Screenshot: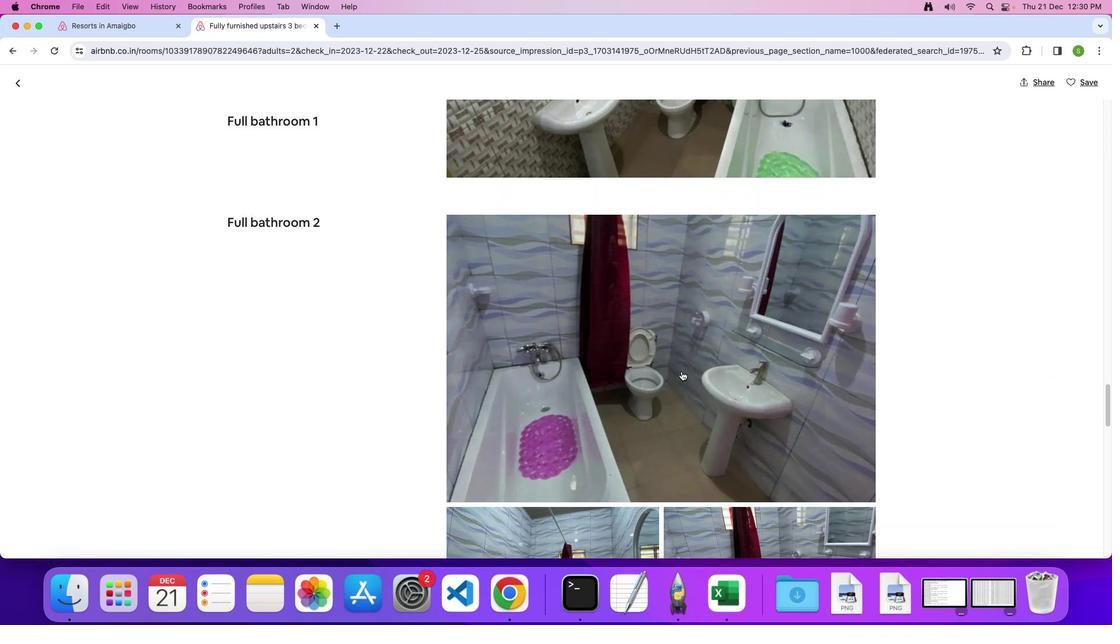
Action: Mouse scrolled (681, 371) with delta (0, -1)
Screenshot: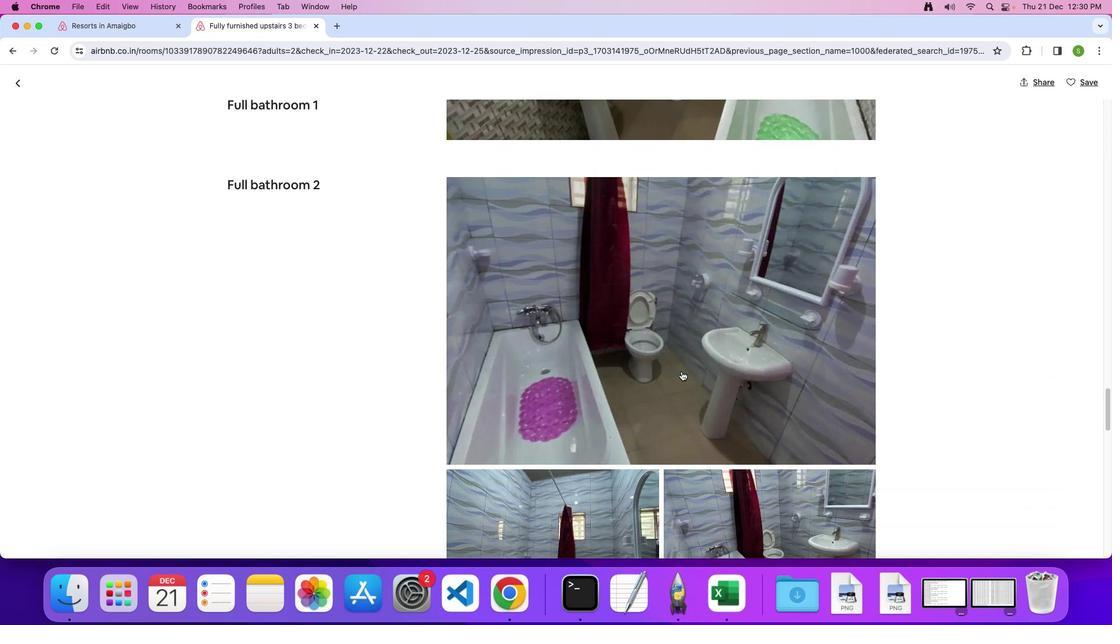 
Action: Mouse scrolled (681, 371) with delta (0, 0)
Screenshot: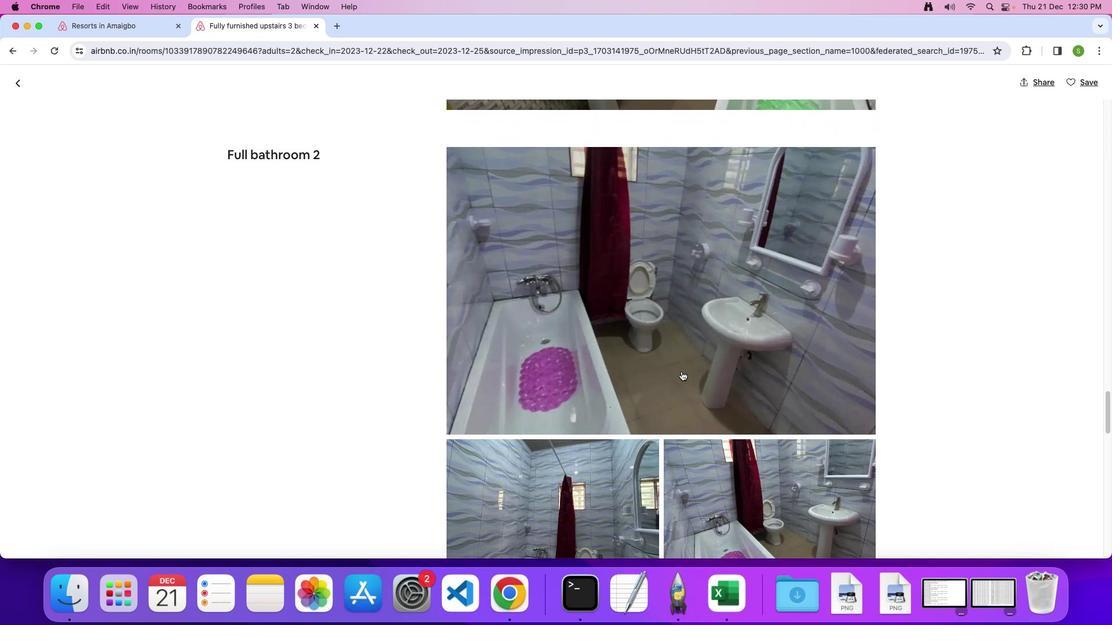 
Action: Mouse scrolled (681, 371) with delta (0, 0)
Screenshot: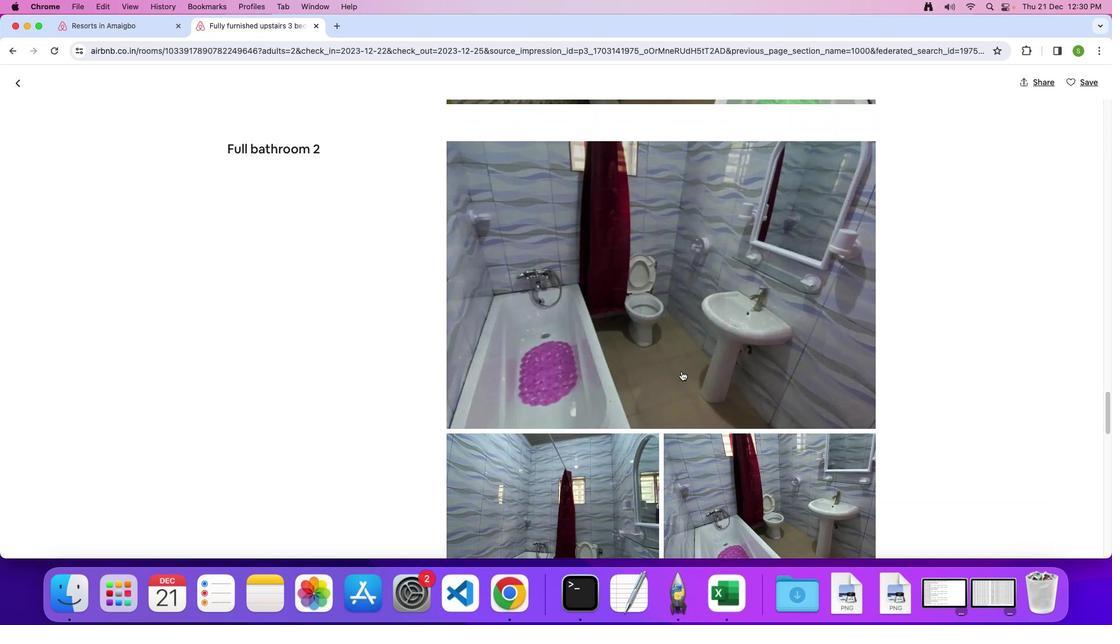 
Action: Mouse scrolled (681, 371) with delta (0, 0)
Screenshot: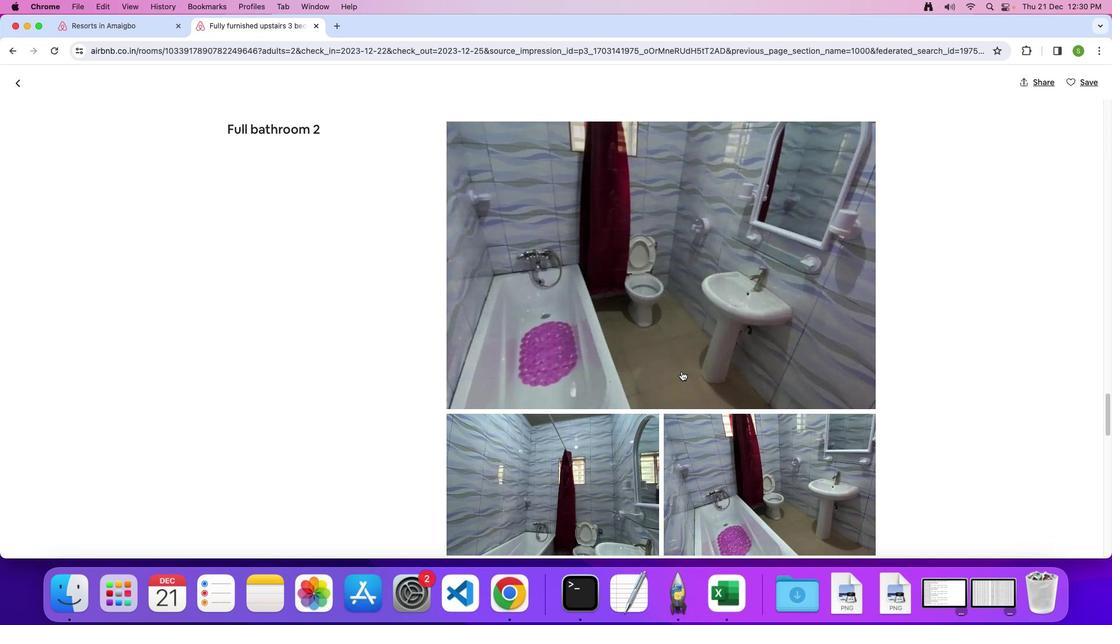 
Action: Mouse scrolled (681, 371) with delta (0, 0)
Screenshot: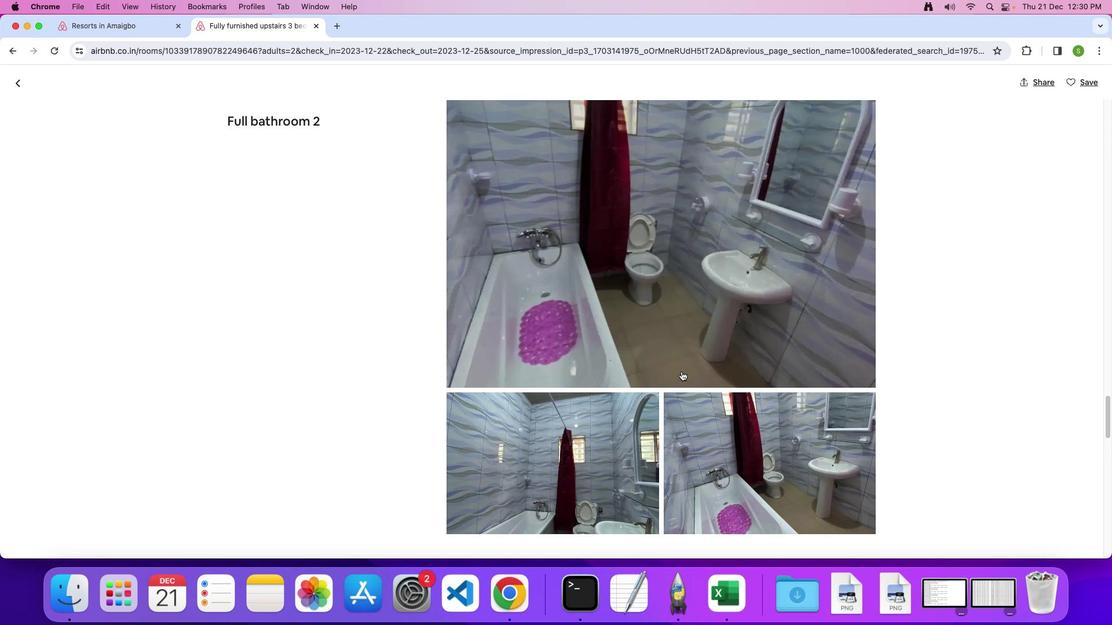 
Action: Mouse scrolled (681, 371) with delta (0, 0)
Screenshot: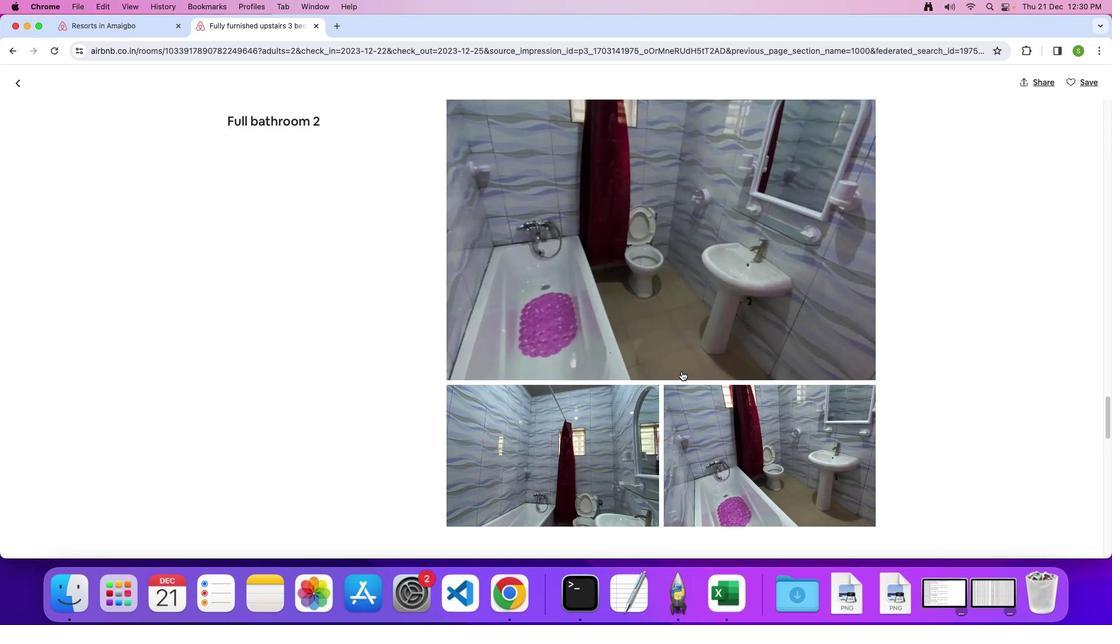
Action: Mouse scrolled (681, 371) with delta (0, 0)
Screenshot: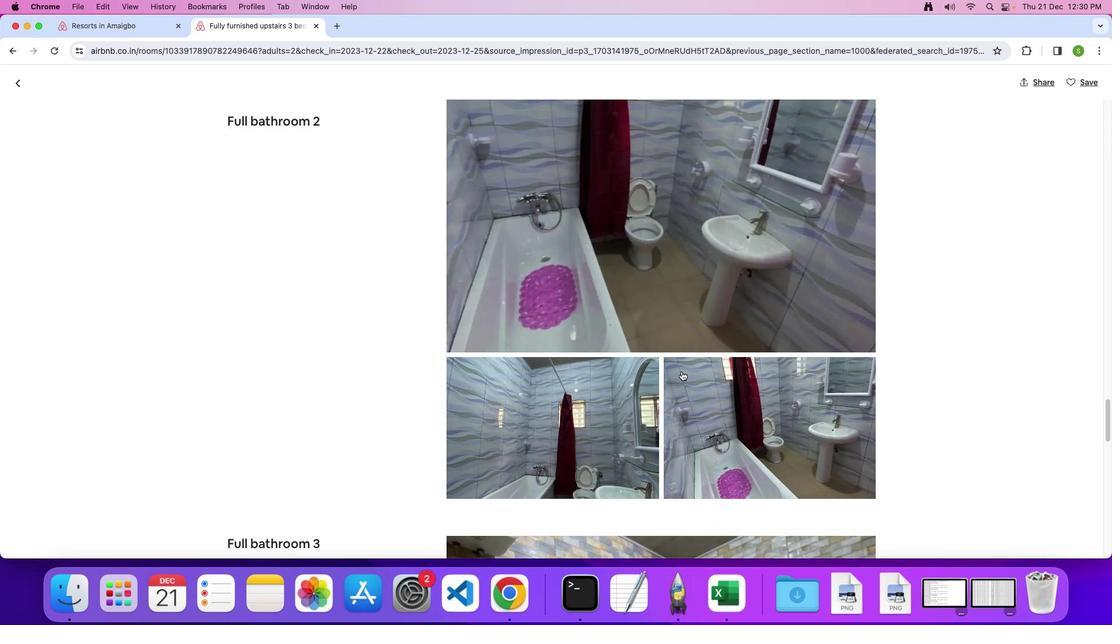 
Action: Mouse scrolled (681, 371) with delta (0, 0)
Screenshot: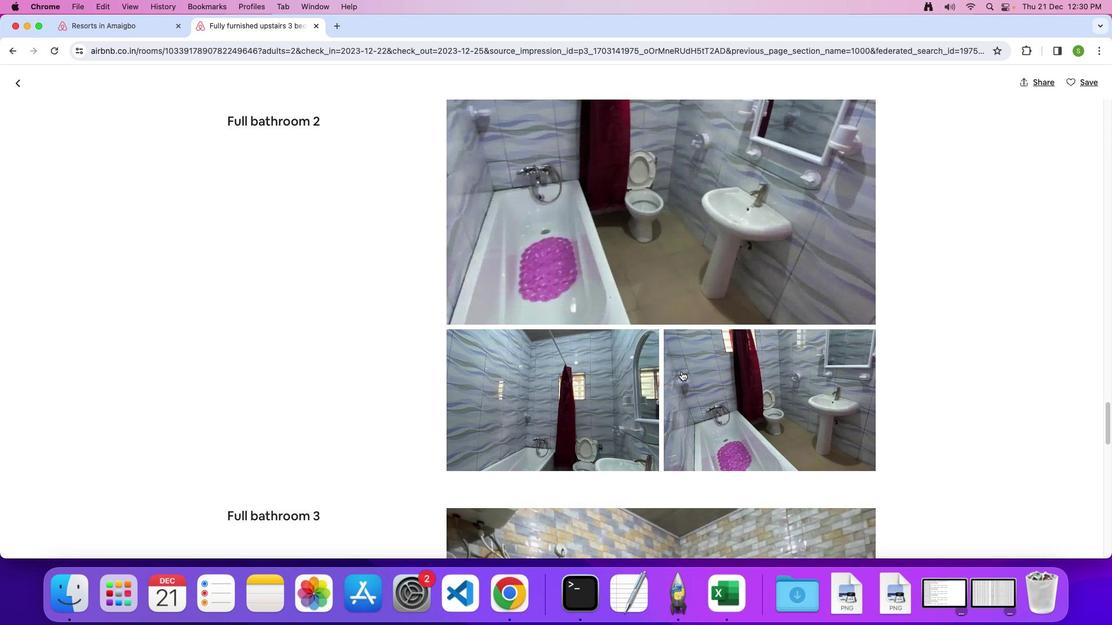 
Action: Mouse scrolled (681, 371) with delta (0, -1)
Screenshot: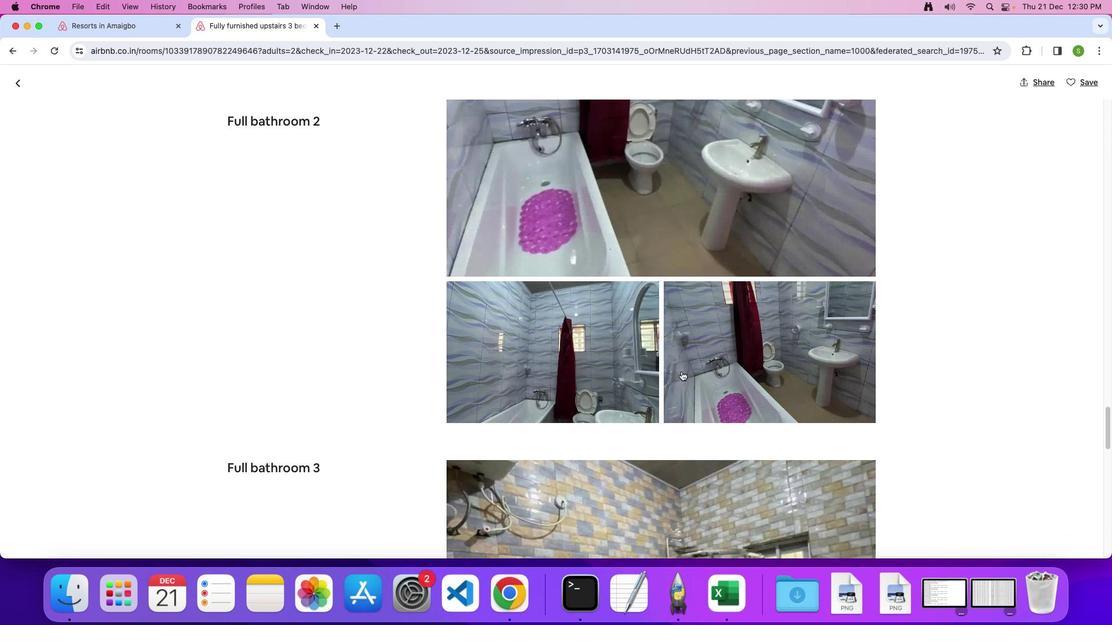 
Action: Mouse scrolled (681, 371) with delta (0, 0)
Screenshot: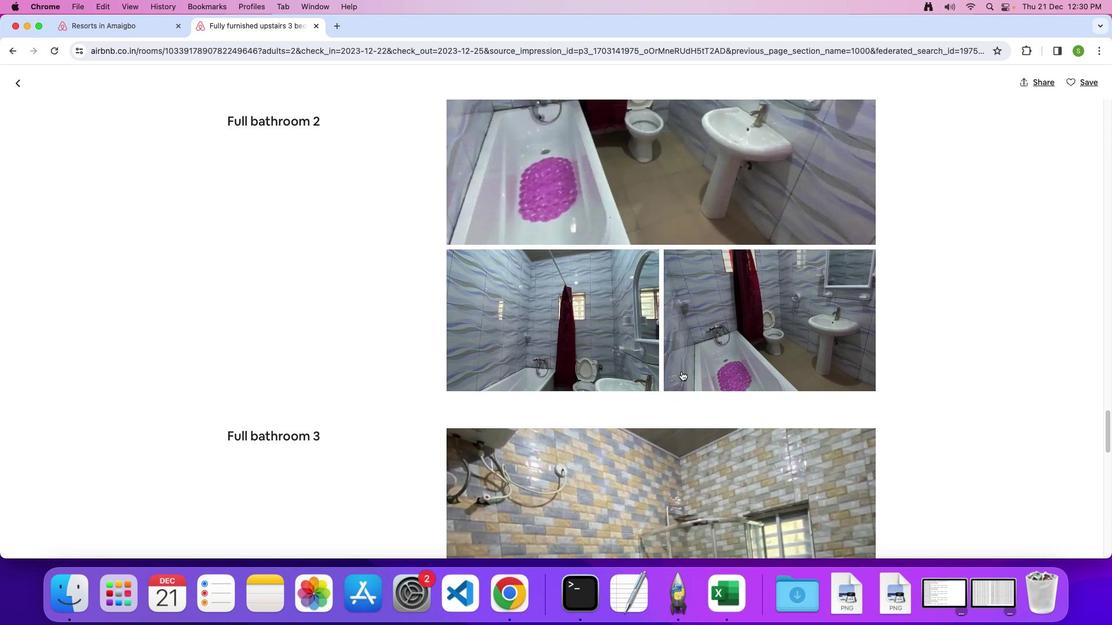 
Action: Mouse scrolled (681, 371) with delta (0, 0)
Screenshot: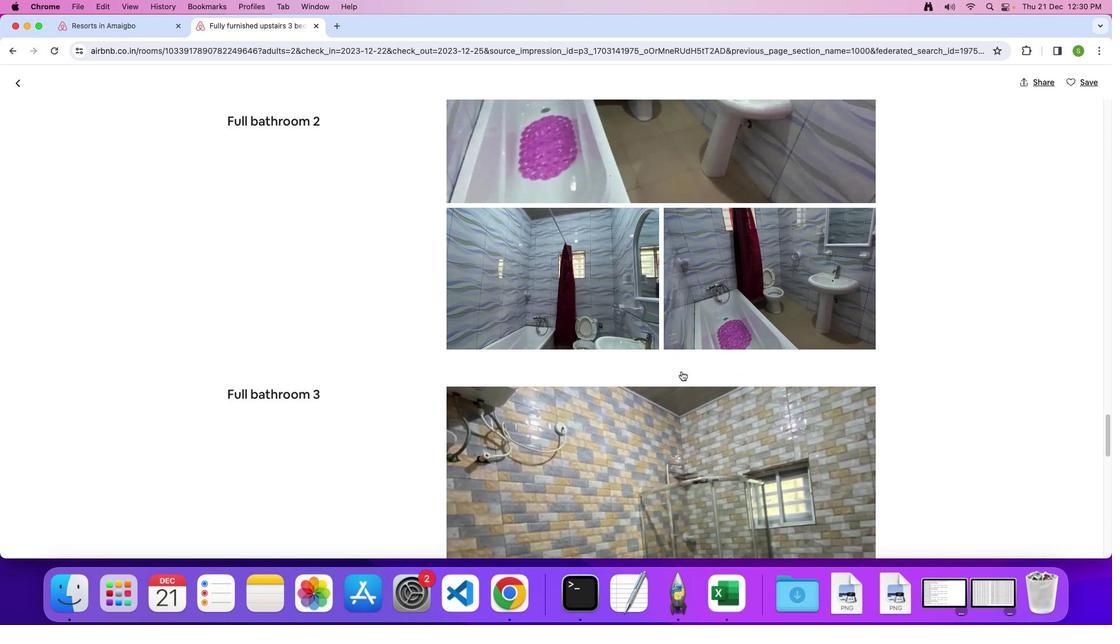 
Action: Mouse scrolled (681, 371) with delta (0, -1)
Screenshot: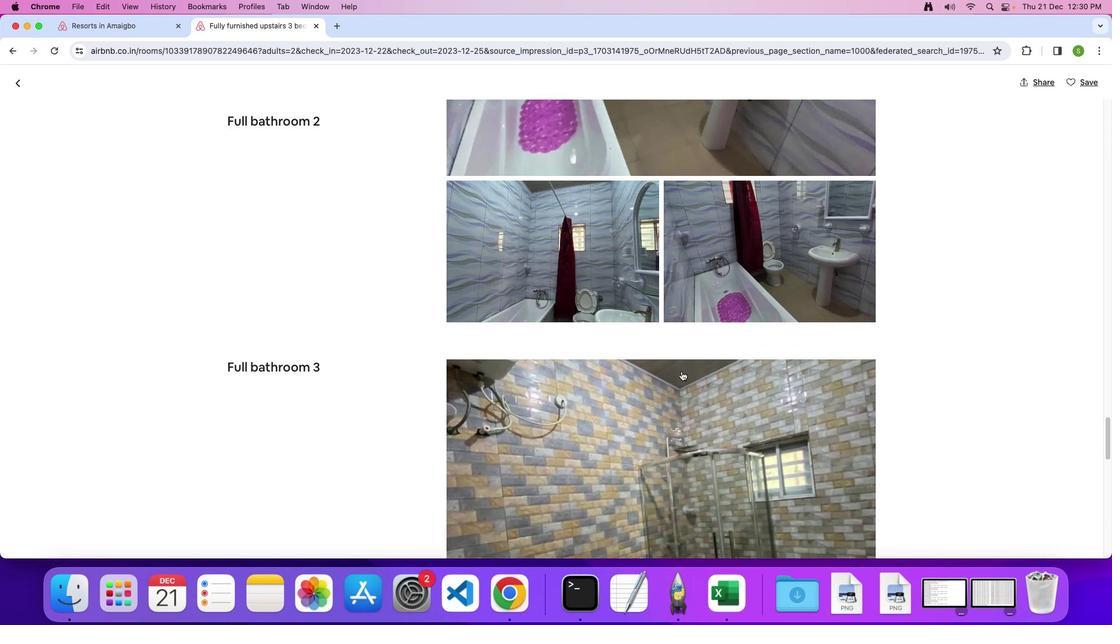 
Action: Mouse scrolled (681, 371) with delta (0, 0)
Screenshot: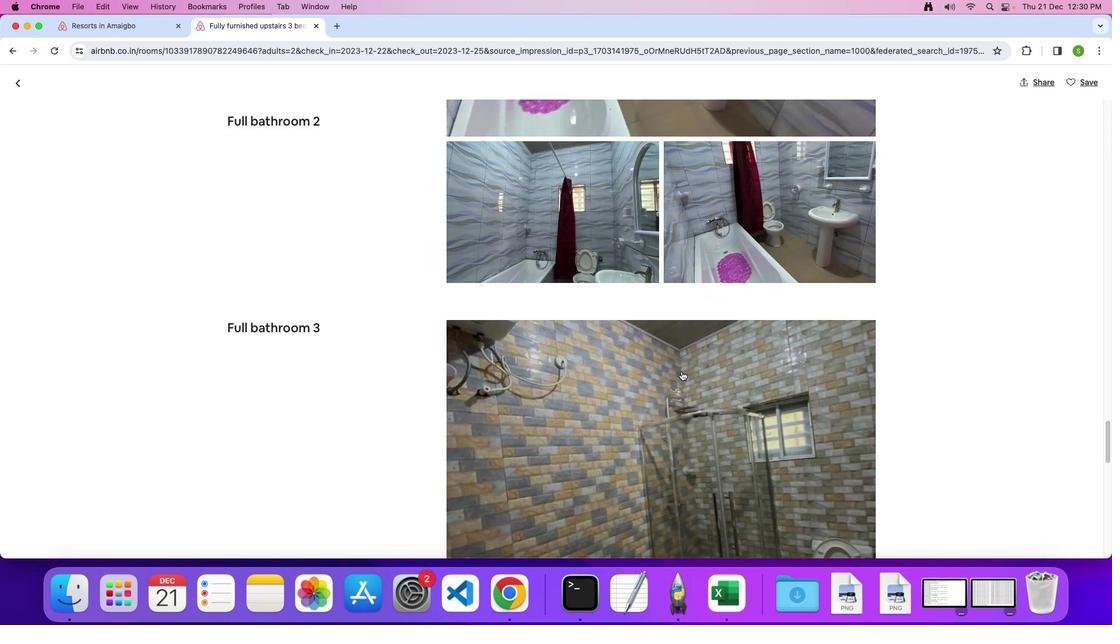 
Action: Mouse scrolled (681, 371) with delta (0, 0)
Screenshot: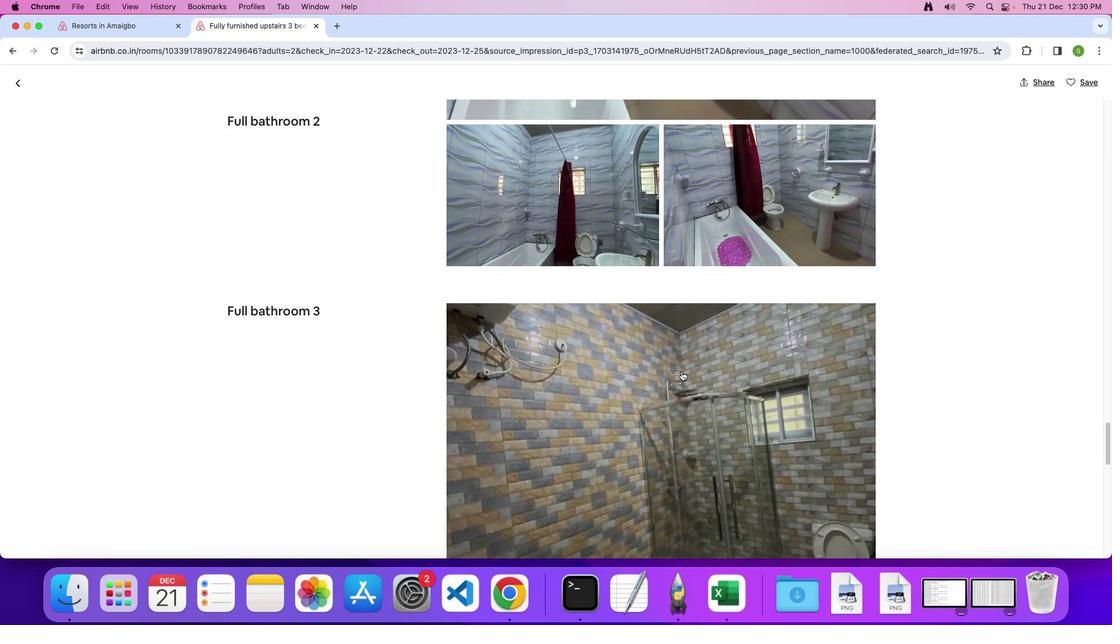 
Action: Mouse scrolled (681, 371) with delta (0, -1)
Screenshot: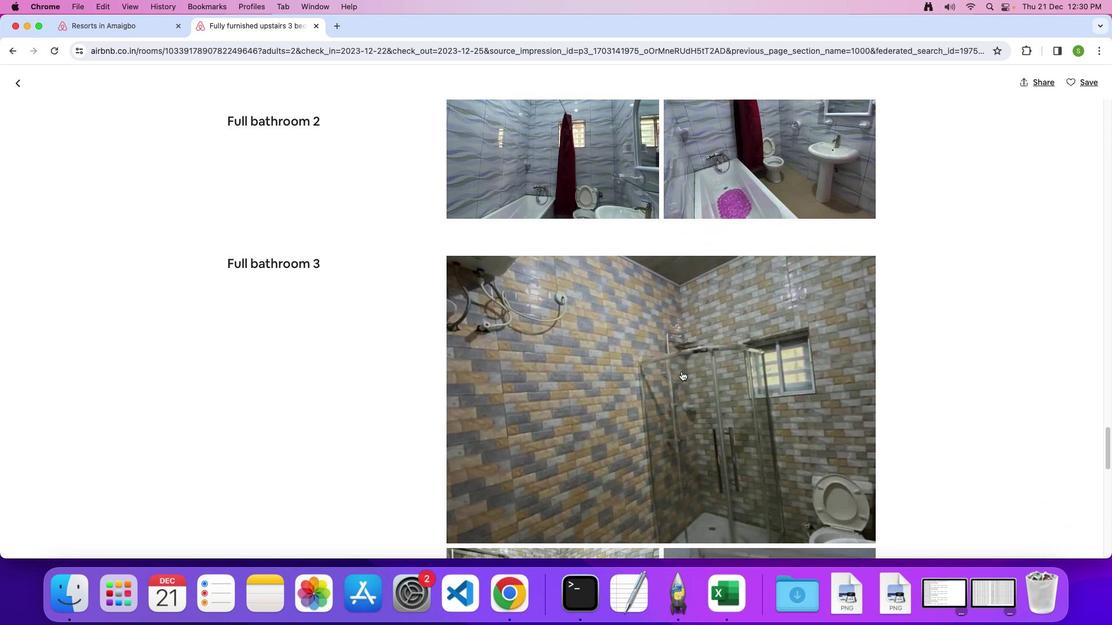 
Action: Mouse scrolled (681, 371) with delta (0, 0)
Screenshot: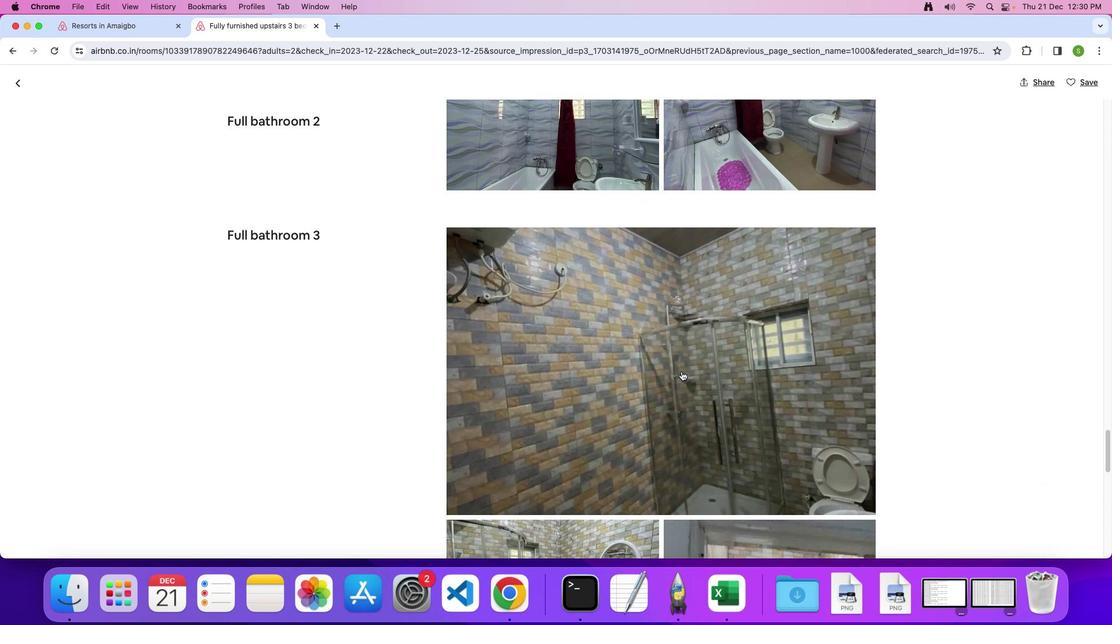 
Action: Mouse scrolled (681, 371) with delta (0, 0)
